 Task: Add an event with the title Project Quality Assurance Check, date '2023/11/19', time 8:30 AM to 10:30 AMand add a description: Welcome to the Project Quality Assurance Check, a crucial step in ensuring the highest level of quality and adherence to standards throughout the project lifecycle. The Quality Assurance Check is designed to systematically review and evaluate project deliverables, processes, and outcomes to identify any deviations, defects, or areas of improvement.Select event color  Tomato . Add location for the event as: 456 Bosphorus Strait, Istanbul, Turkey, logged in from the account softage.2@softage.netand send the event invitation to softage.4@softage.net and softage.5@softage.net. Set a reminder for the event Doesn't repeat
Action: Mouse moved to (58, 147)
Screenshot: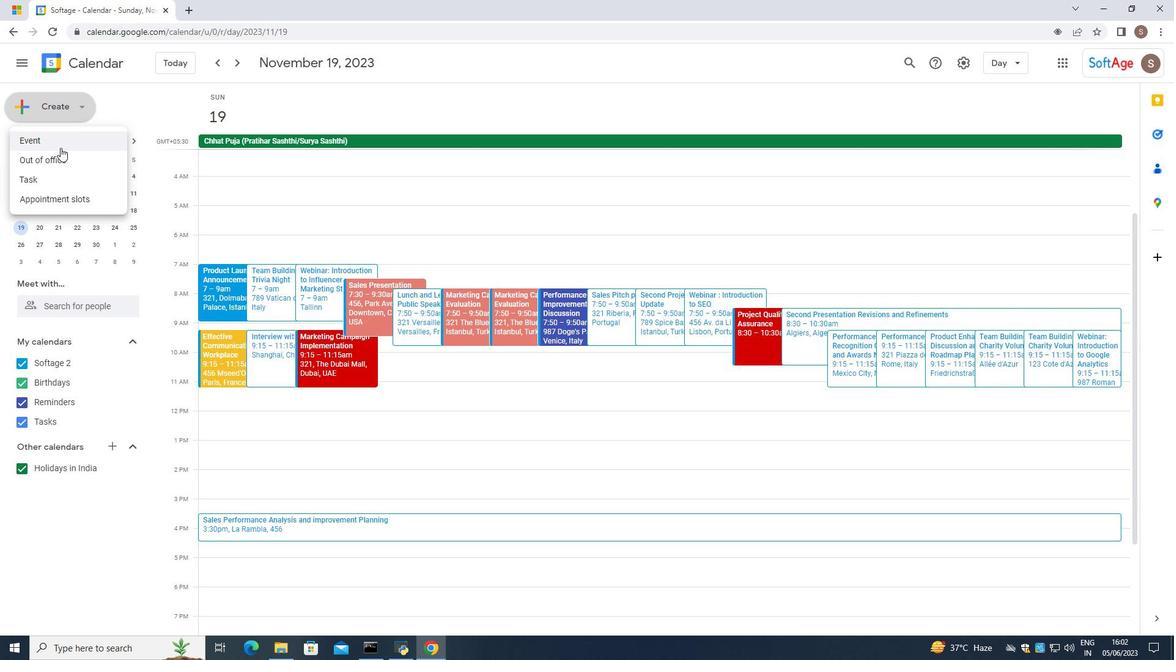 
Action: Mouse pressed left at (58, 147)
Screenshot: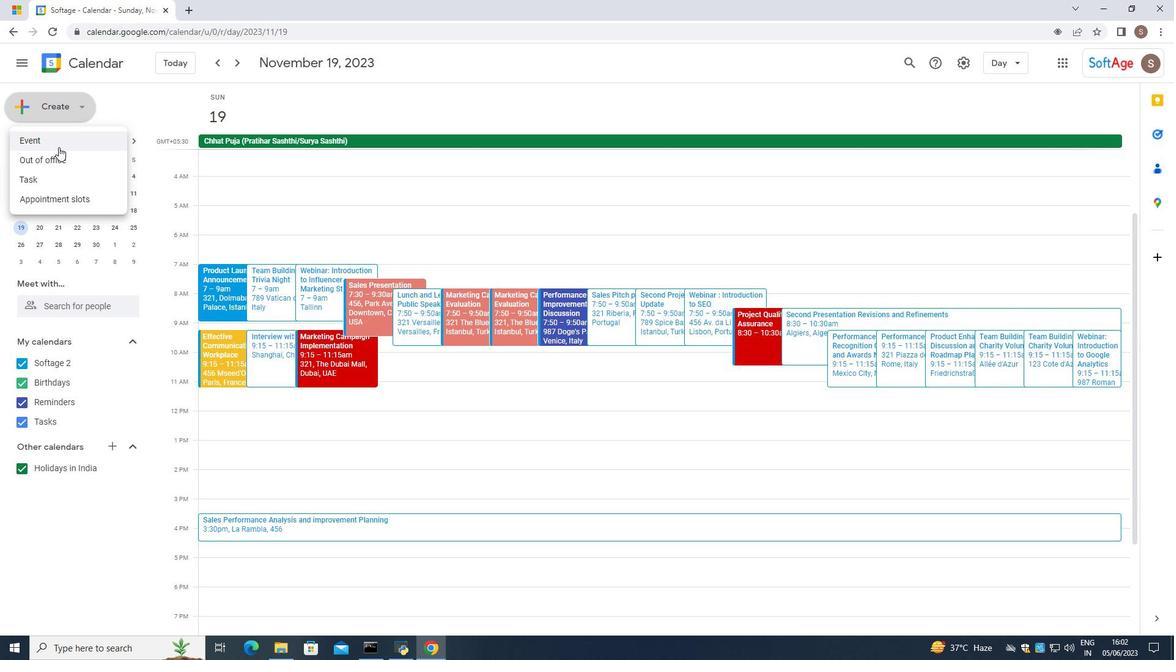 
Action: Mouse moved to (591, 271)
Screenshot: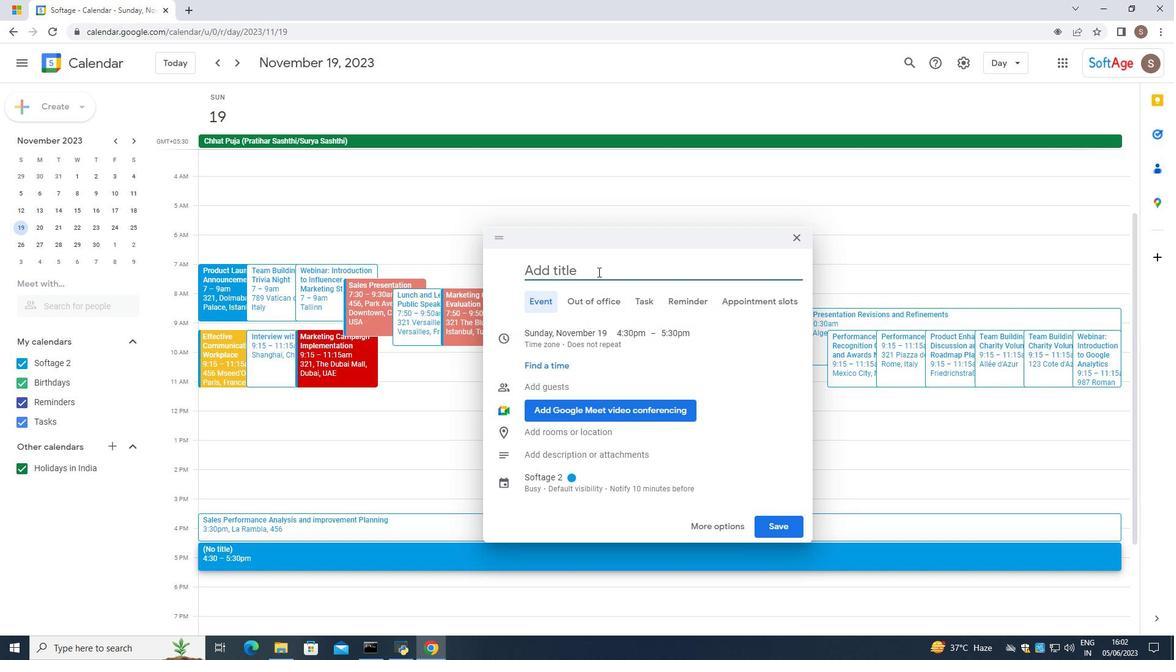 
Action: Mouse pressed left at (591, 271)
Screenshot: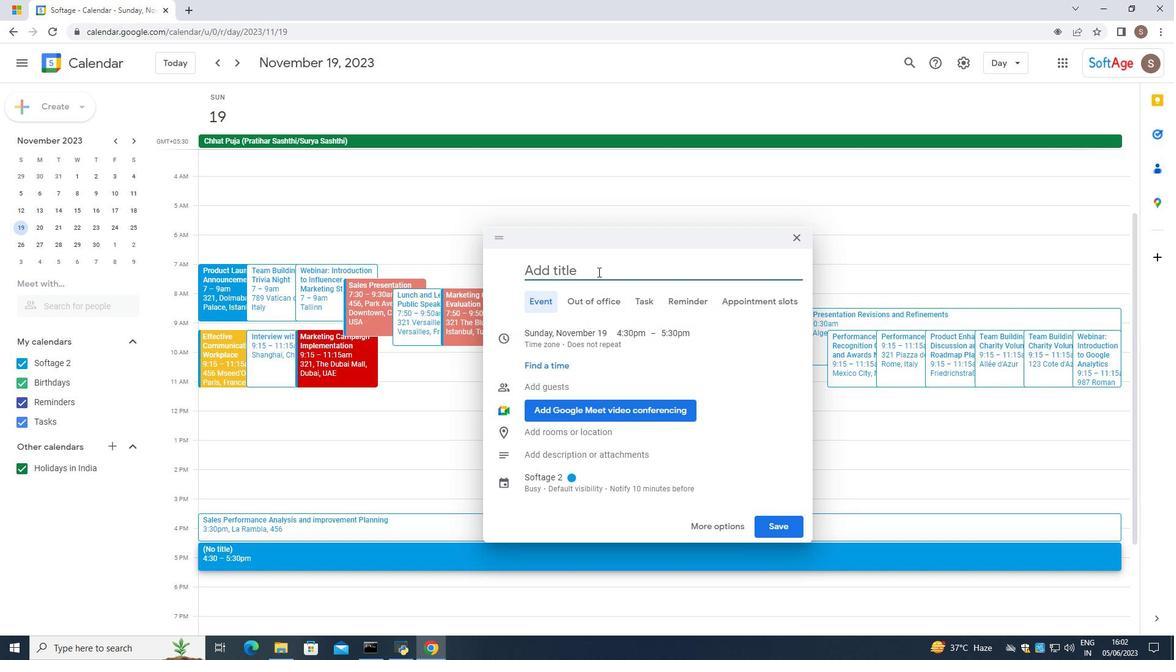 
Action: Mouse moved to (584, 270)
Screenshot: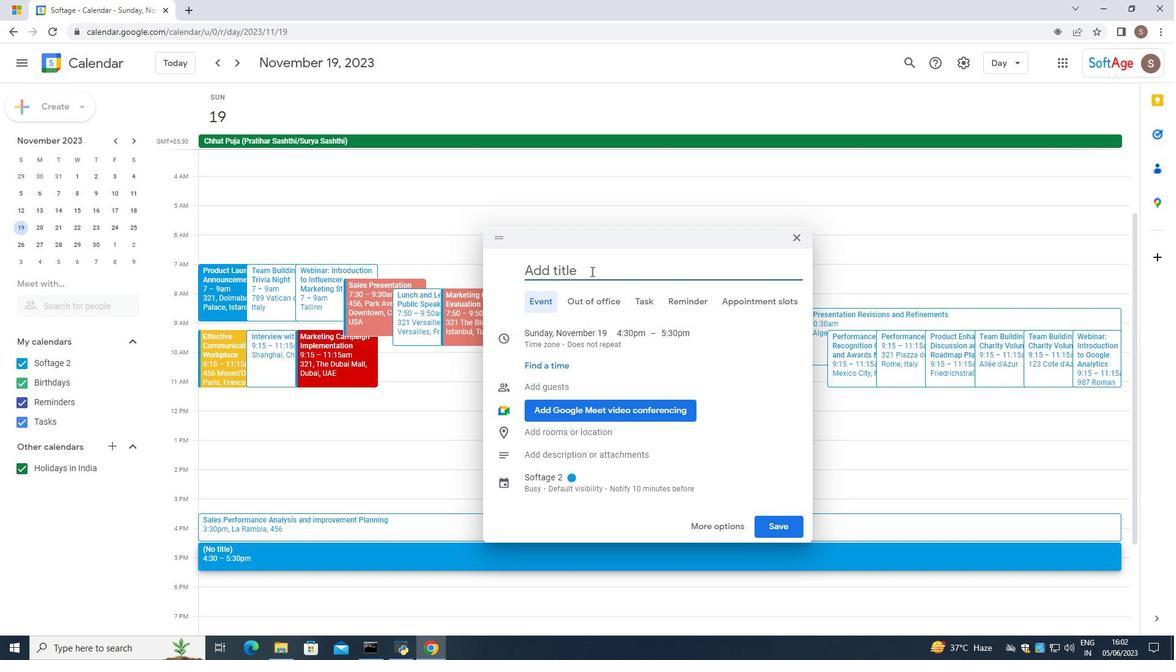 
Action: Key pressed <Key.caps_lock>P<Key.caps_lock>er<Key.backspace><Key.backspace>roject<Key.space><Key.caps_lock>Q<Key.caps_lock>uality<Key.space><Key.caps_lock>S<Key.caps_lock>=<Key.backspace><Key.backspace><Key.caps_lock>A<Key.caps_lock>d<Key.backspace>ssuirs<Key.backspace><Key.backspace><Key.backspace>rance
Screenshot: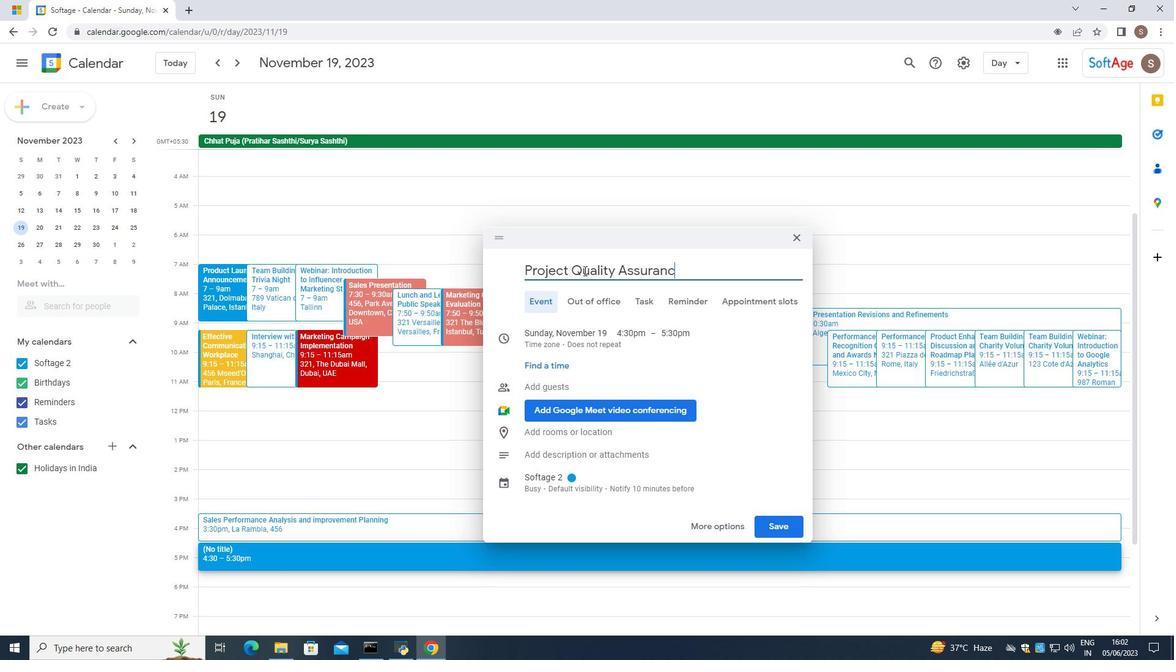 
Action: Mouse moved to (609, 332)
Screenshot: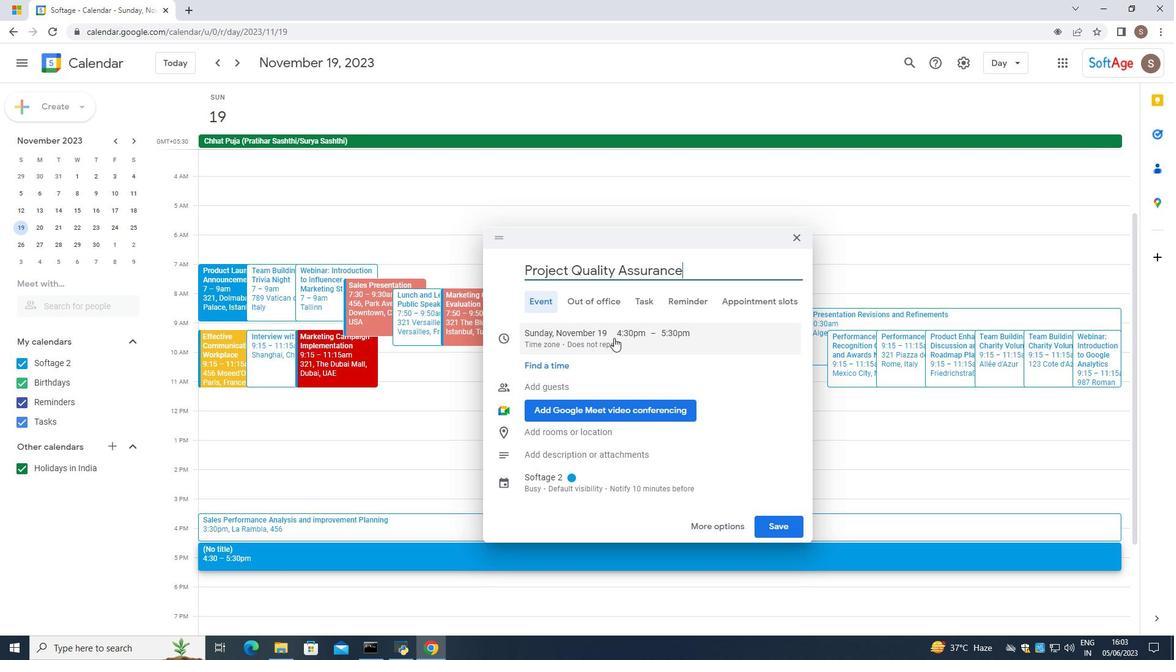 
Action: Mouse pressed left at (612, 333)
Screenshot: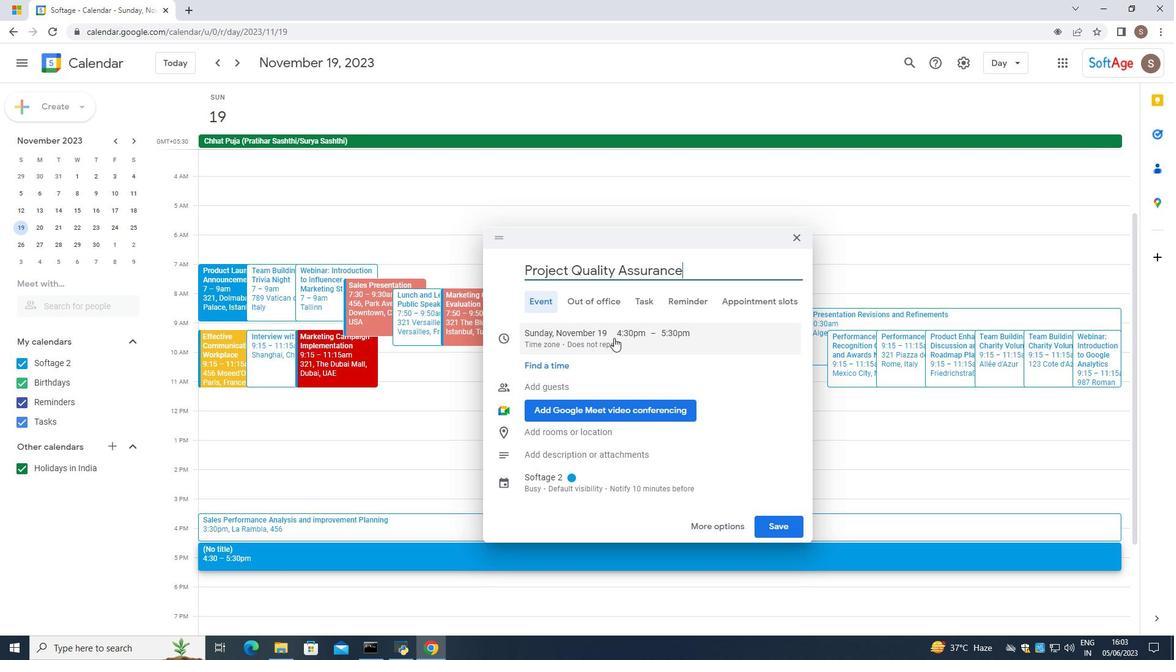 
Action: Mouse moved to (640, 332)
Screenshot: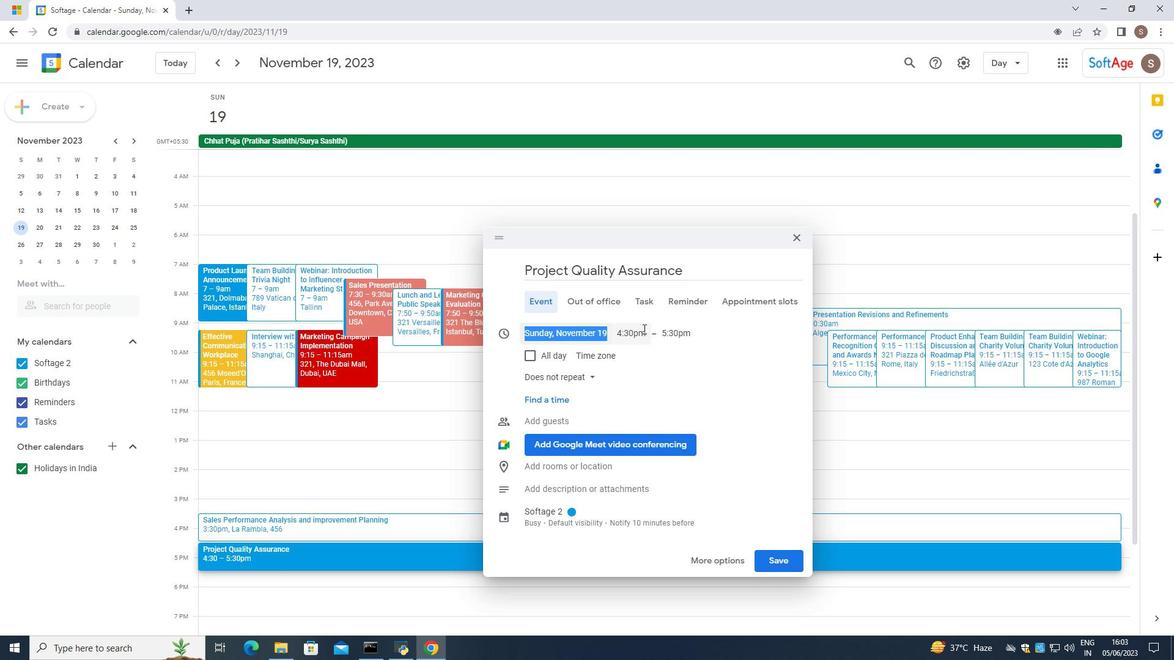 
Action: Mouse pressed left at (640, 332)
Screenshot: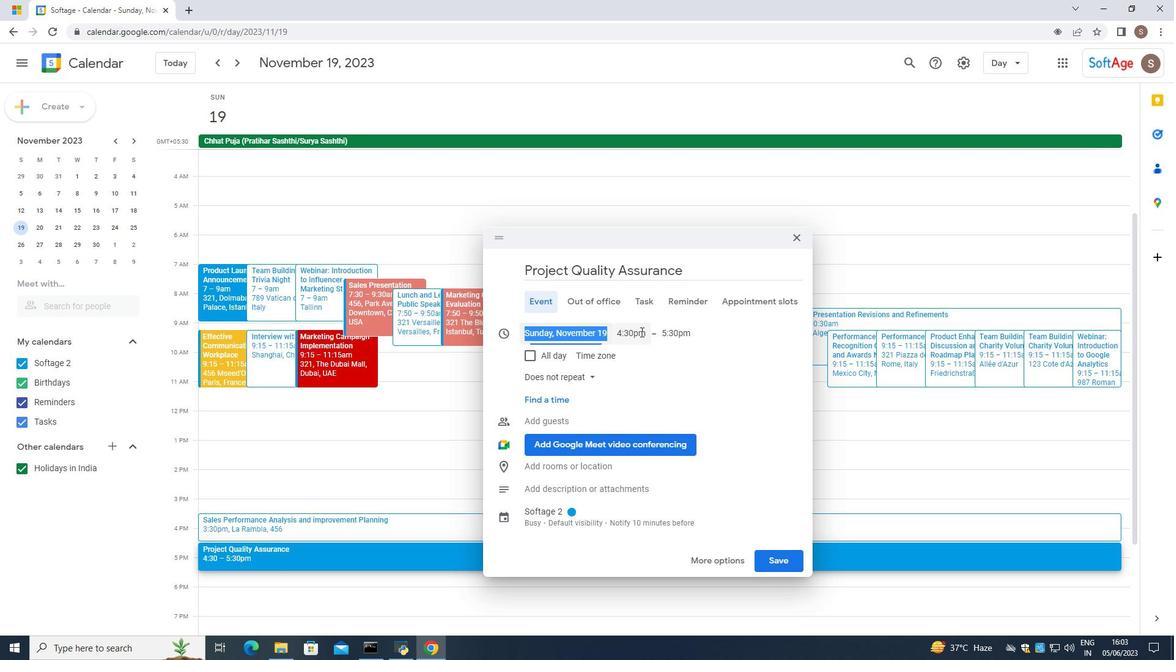 
Action: Mouse moved to (633, 420)
Screenshot: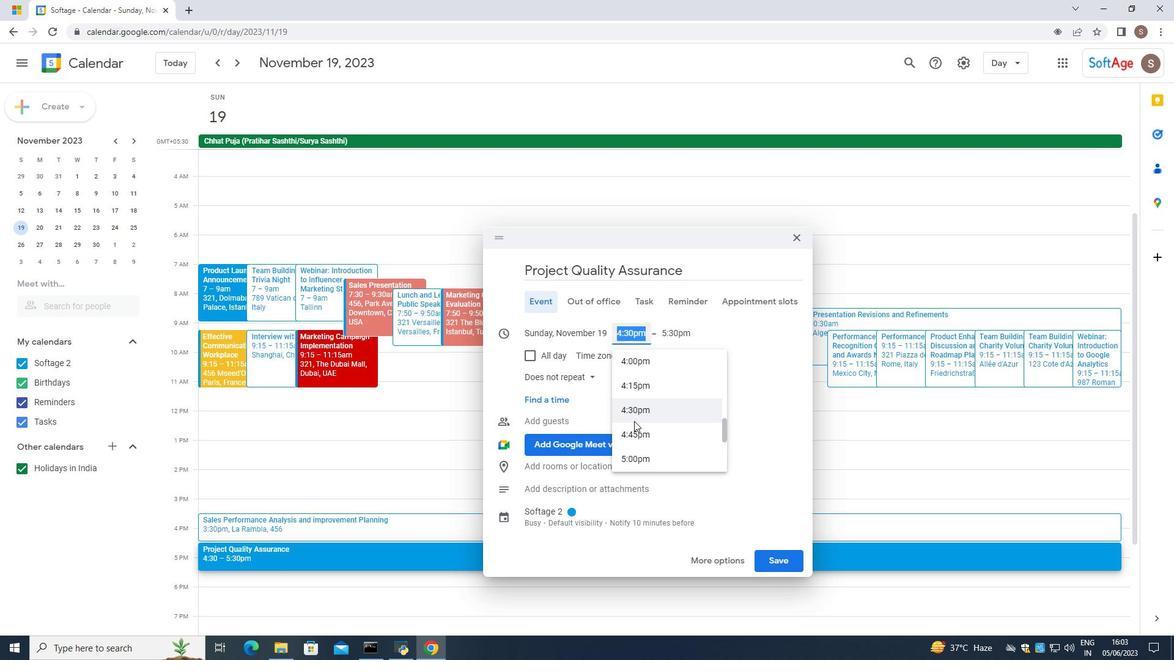 
Action: Mouse scrolled (634, 422) with delta (0, 0)
Screenshot: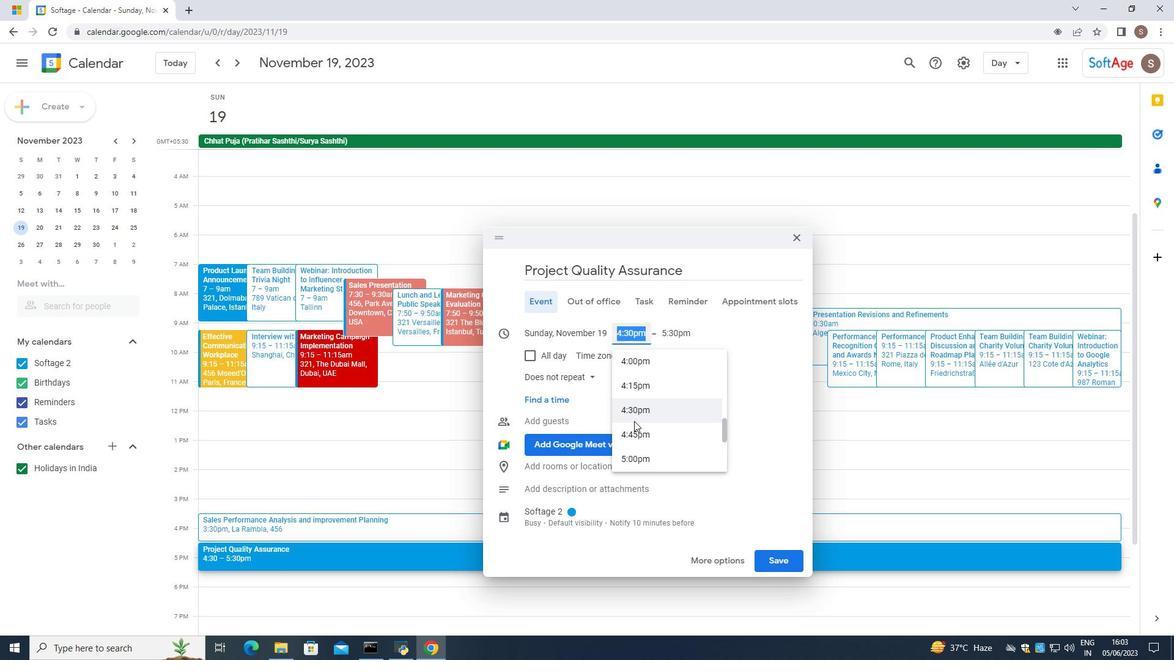 
Action: Mouse moved to (633, 420)
Screenshot: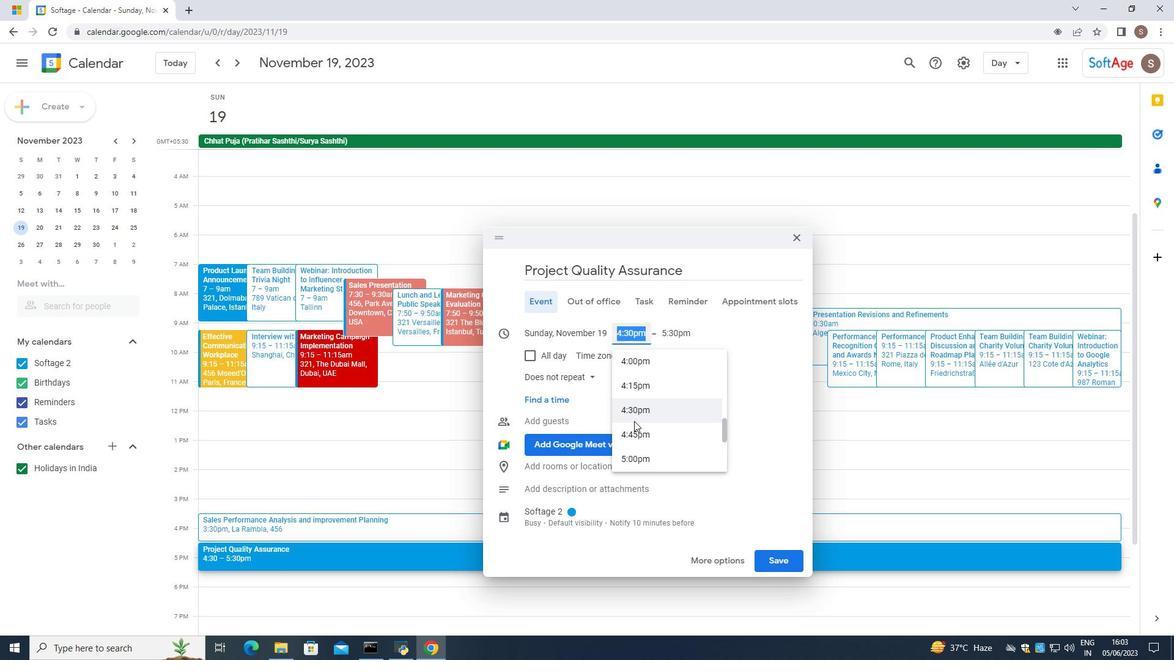 
Action: Mouse scrolled (634, 422) with delta (0, 0)
Screenshot: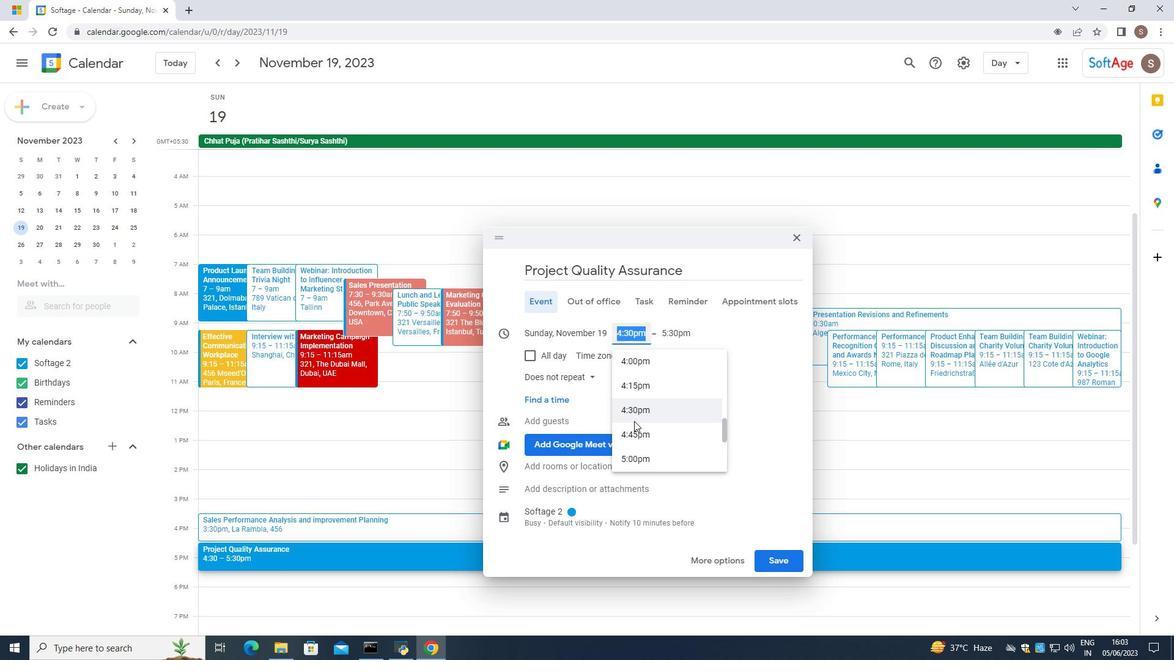 
Action: Mouse moved to (633, 420)
Screenshot: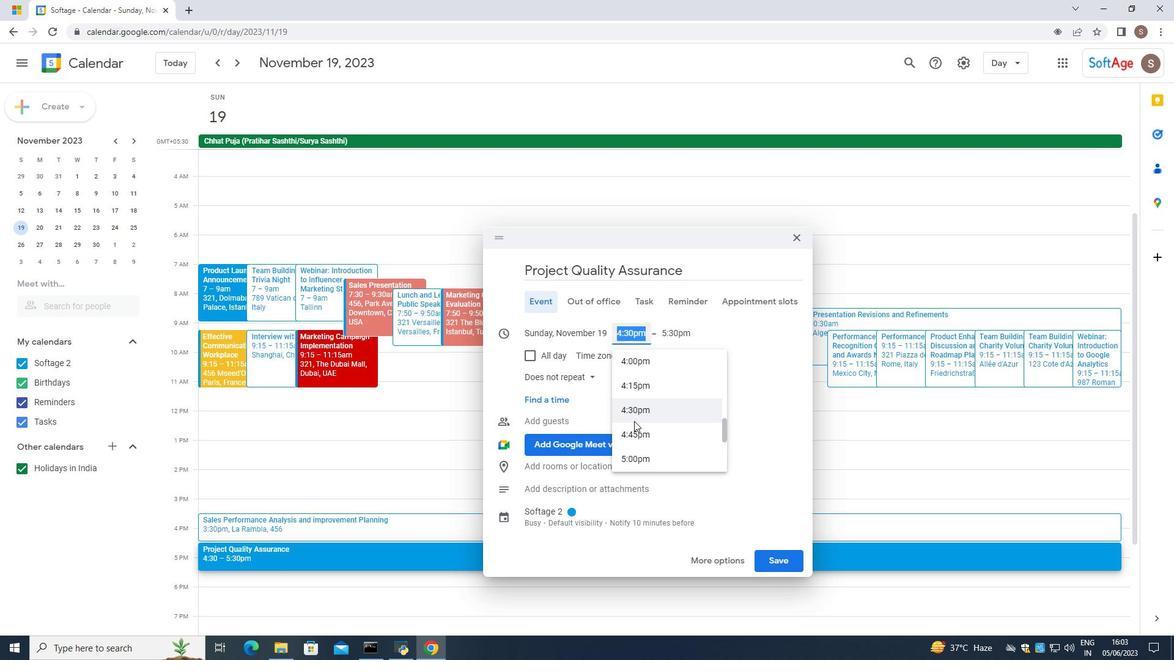 
Action: Mouse scrolled (634, 422) with delta (0, 0)
Screenshot: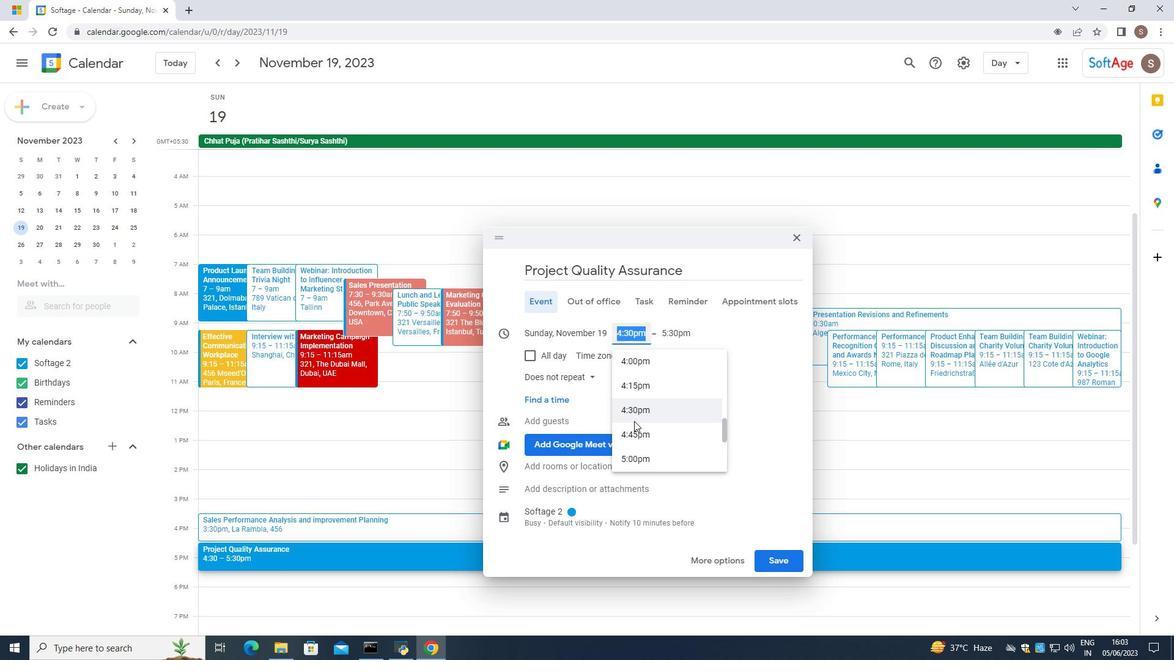 
Action: Mouse moved to (632, 420)
Screenshot: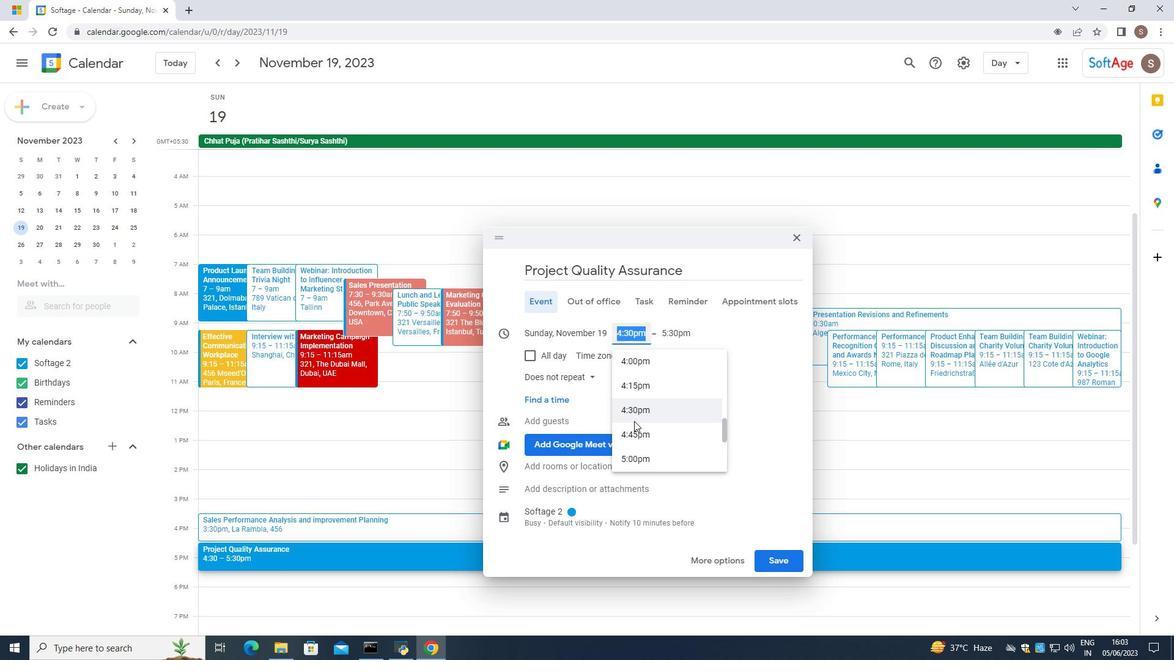 
Action: Mouse scrolled (633, 421) with delta (0, 0)
Screenshot: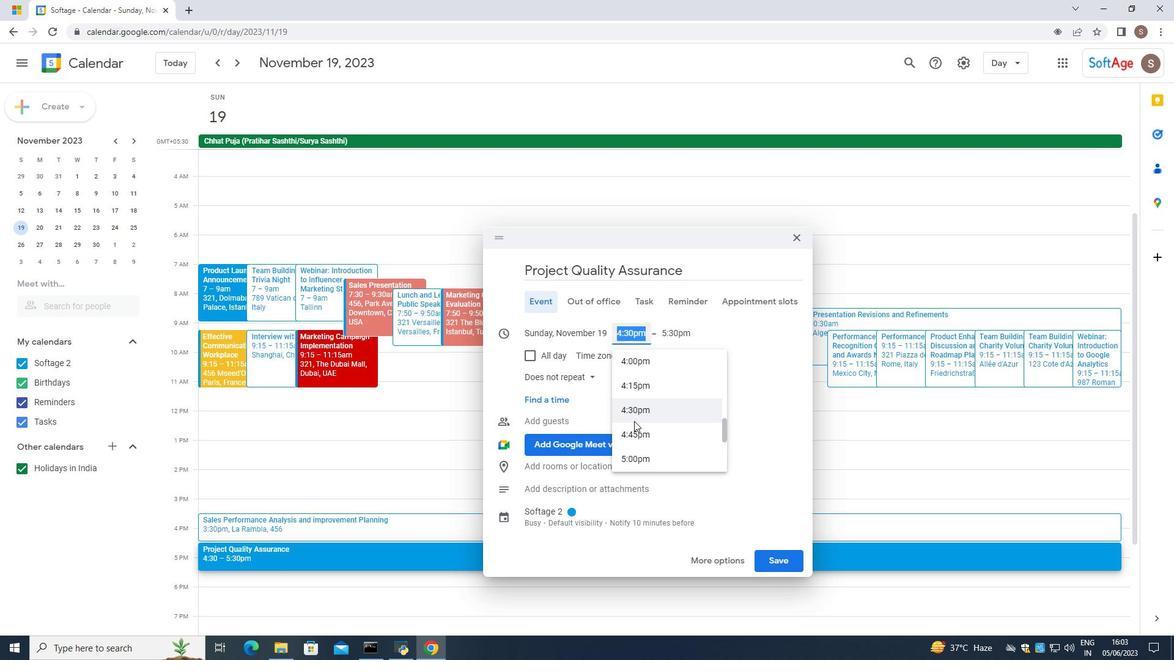 
Action: Mouse scrolled (633, 420) with delta (0, 0)
Screenshot: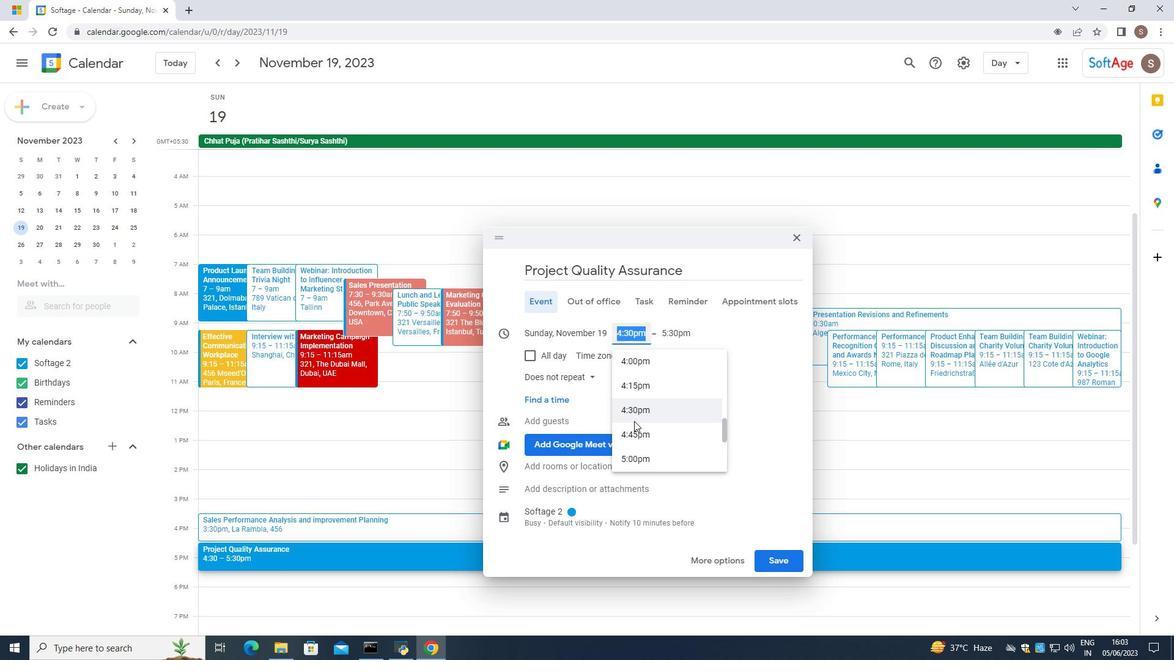 
Action: Mouse scrolled (632, 420) with delta (0, 0)
Screenshot: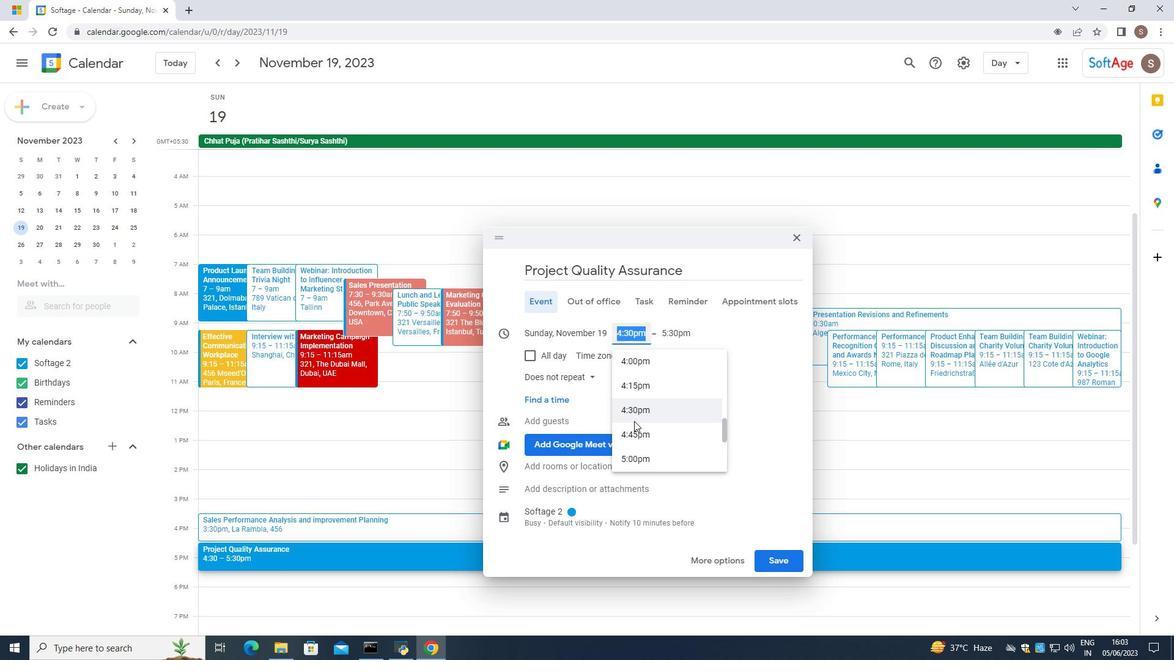 
Action: Mouse scrolled (632, 420) with delta (0, 0)
Screenshot: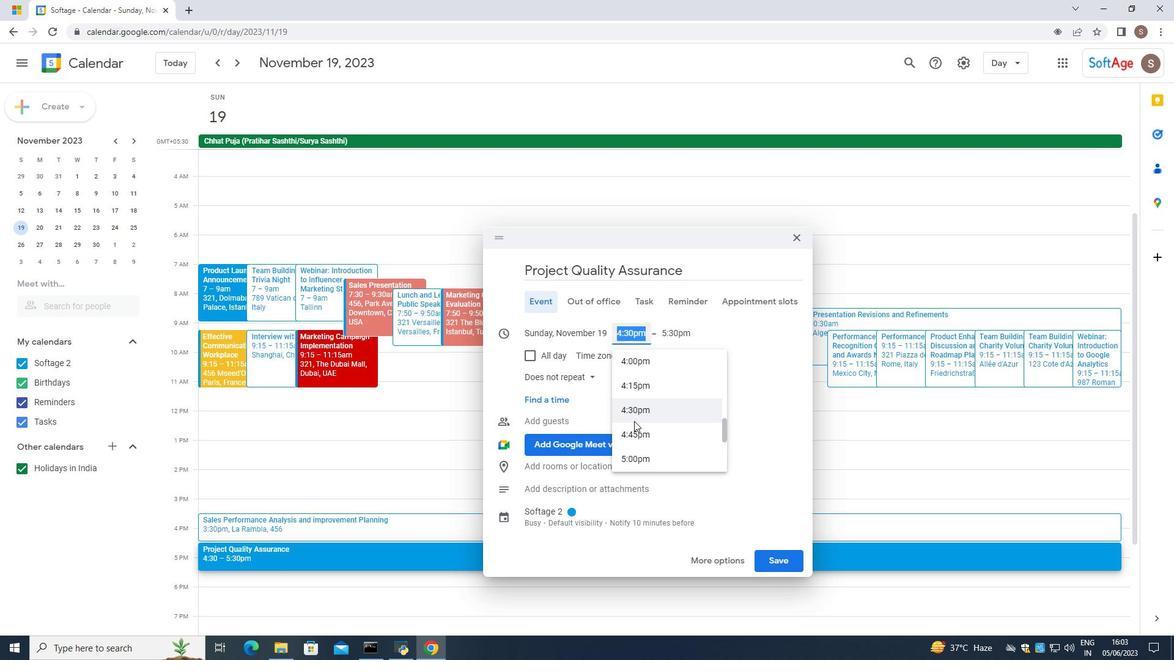 
Action: Mouse scrolled (632, 420) with delta (0, 0)
Screenshot: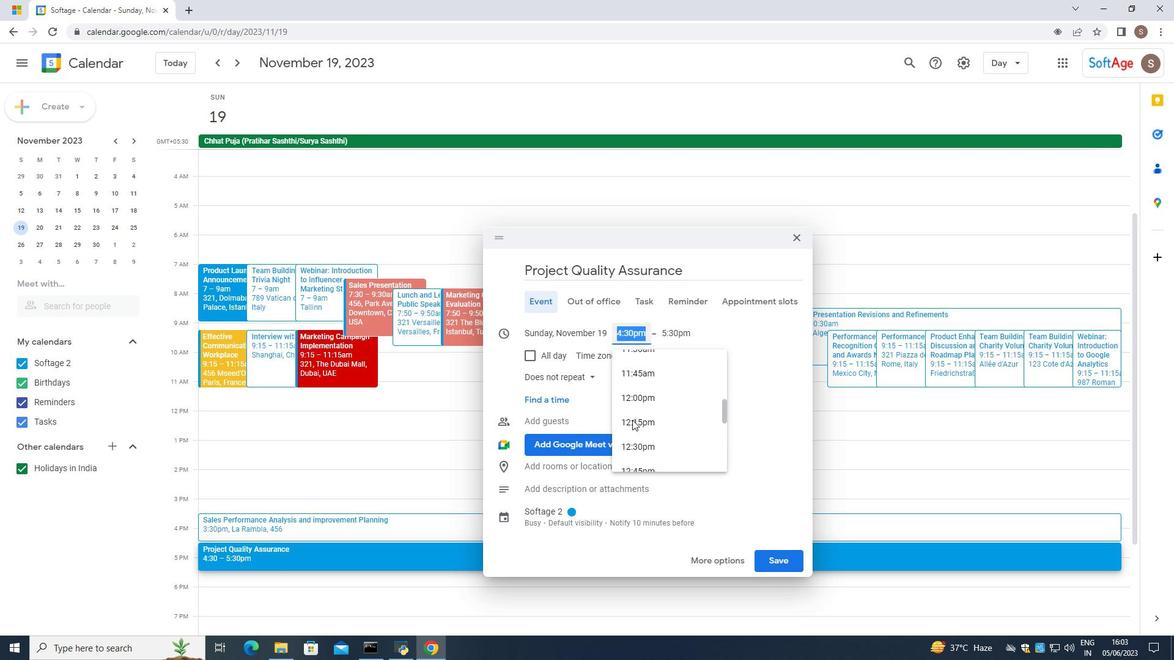 
Action: Mouse scrolled (632, 420) with delta (0, 0)
Screenshot: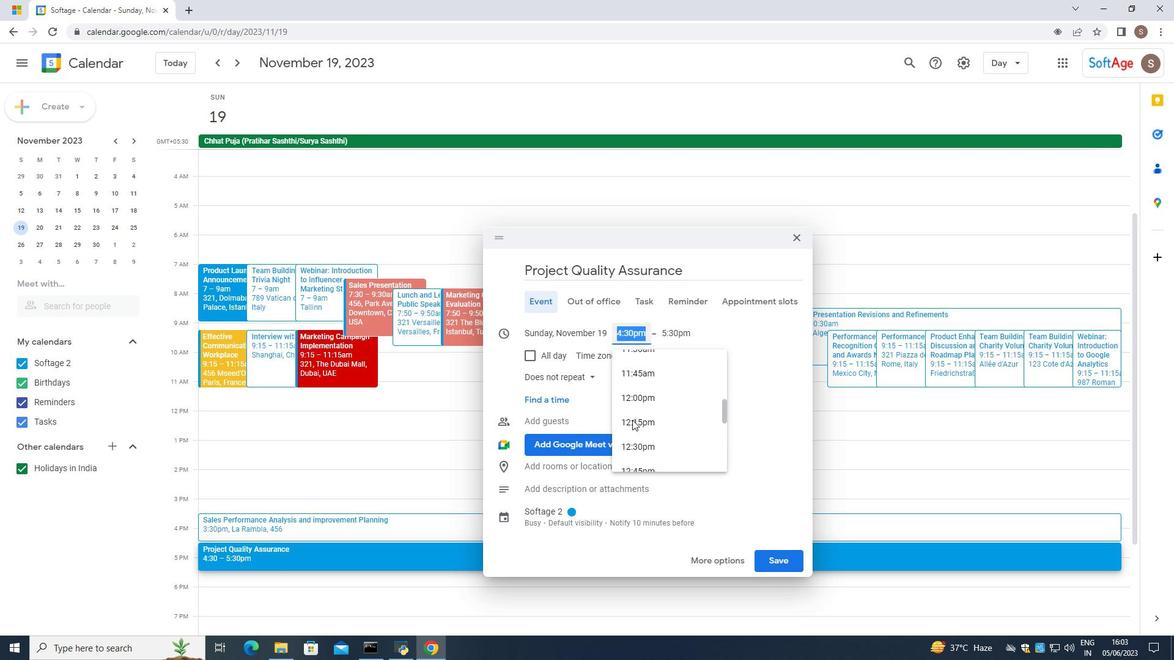 
Action: Mouse scrolled (632, 420) with delta (0, 0)
Screenshot: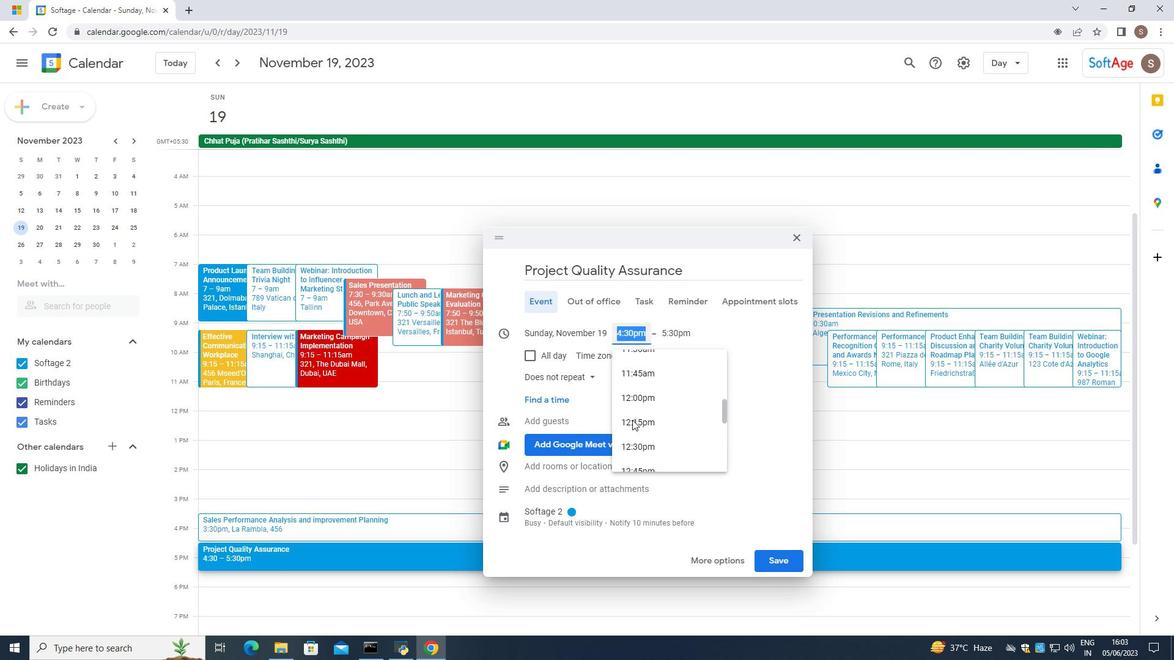 
Action: Mouse scrolled (632, 420) with delta (0, 0)
Screenshot: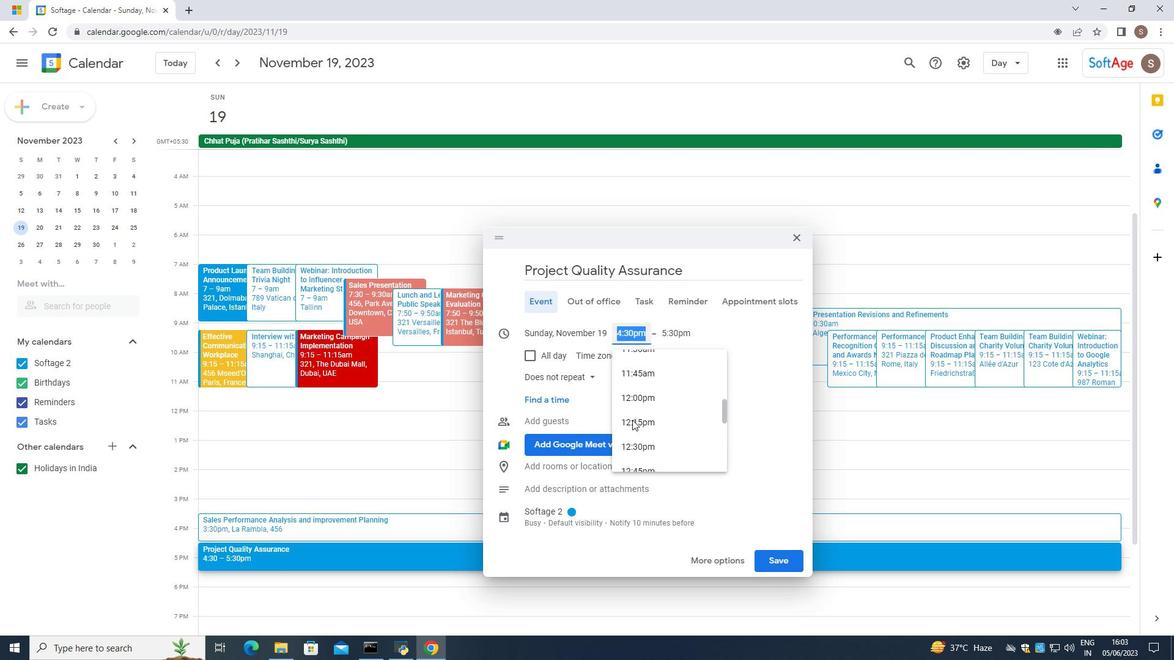 
Action: Mouse scrolled (632, 420) with delta (0, 0)
Screenshot: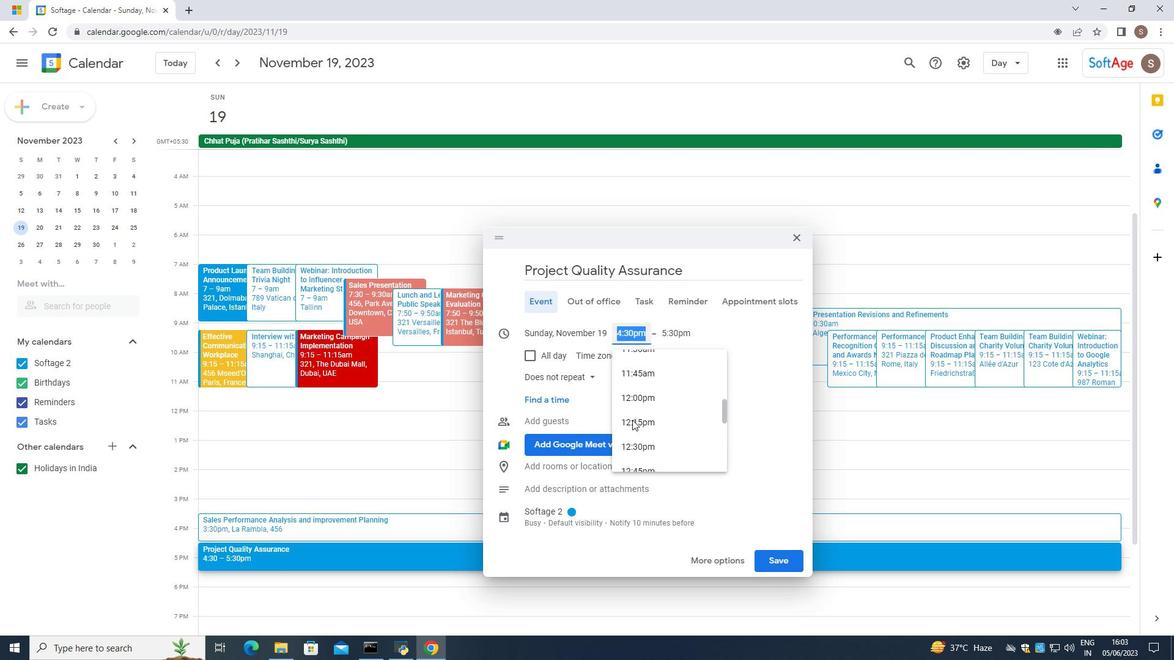
Action: Mouse scrolled (632, 420) with delta (0, 0)
Screenshot: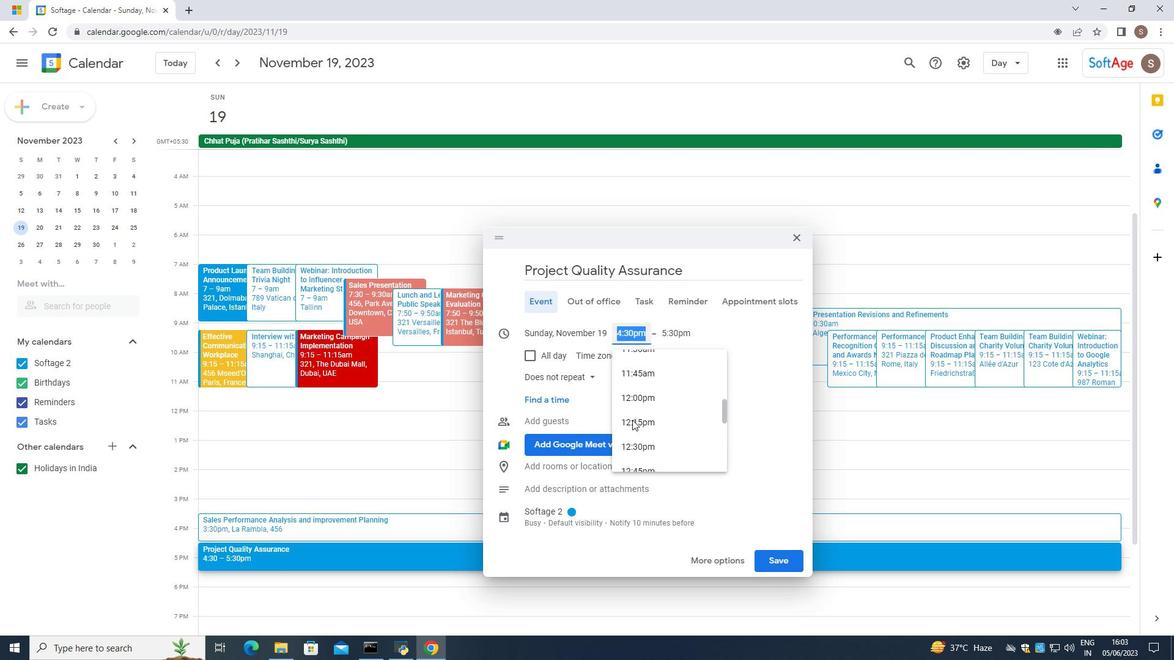 
Action: Mouse scrolled (632, 420) with delta (0, 0)
Screenshot: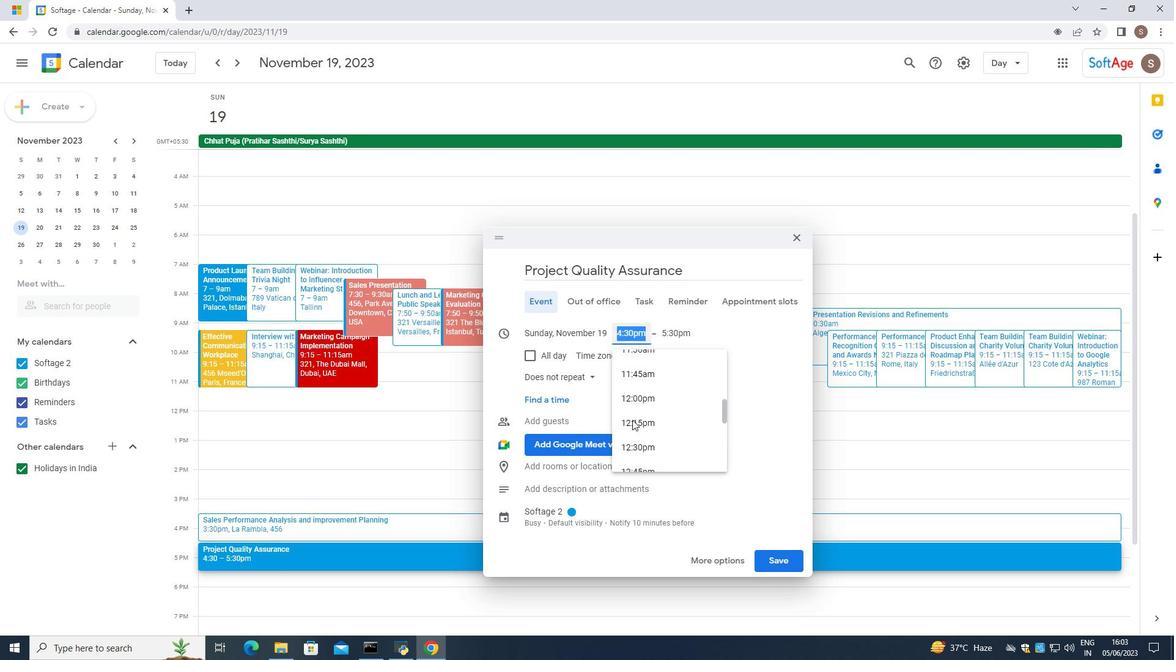 
Action: Mouse scrolled (632, 420) with delta (0, 0)
Screenshot: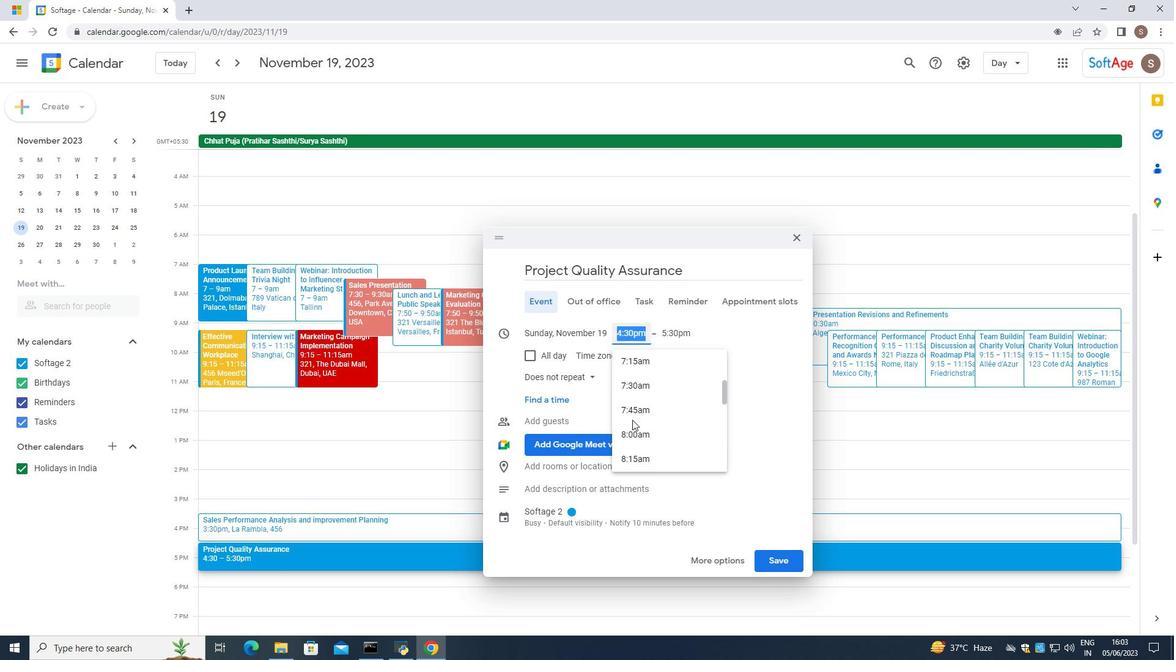 
Action: Mouse scrolled (632, 420) with delta (0, 0)
Screenshot: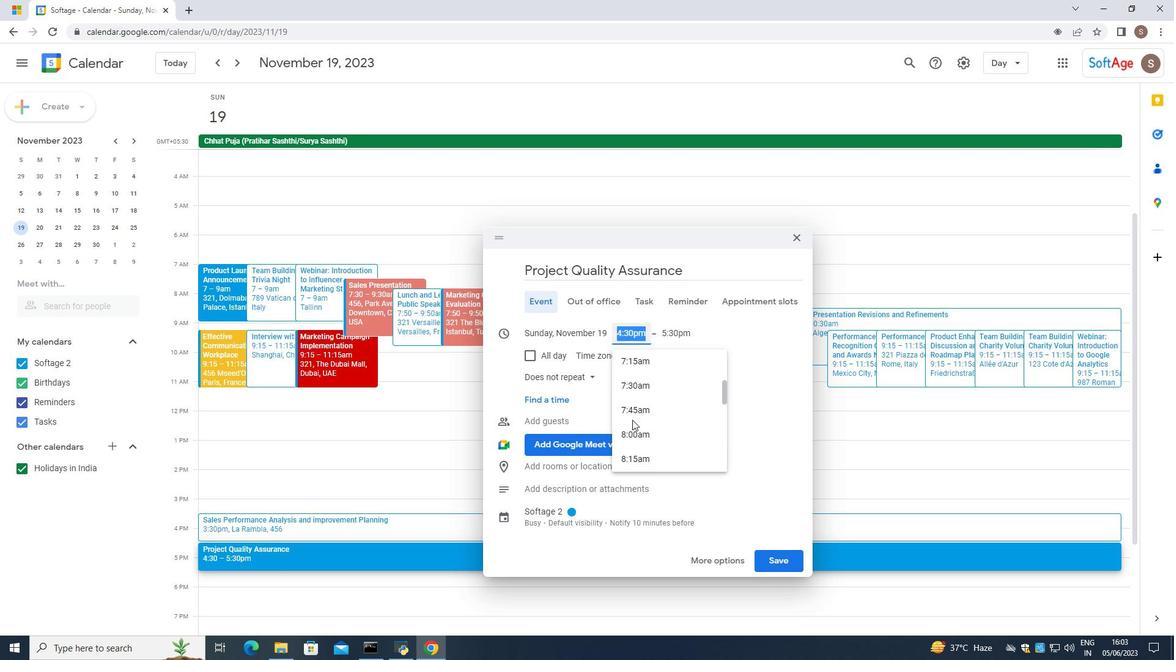 
Action: Mouse moved to (632, 420)
Screenshot: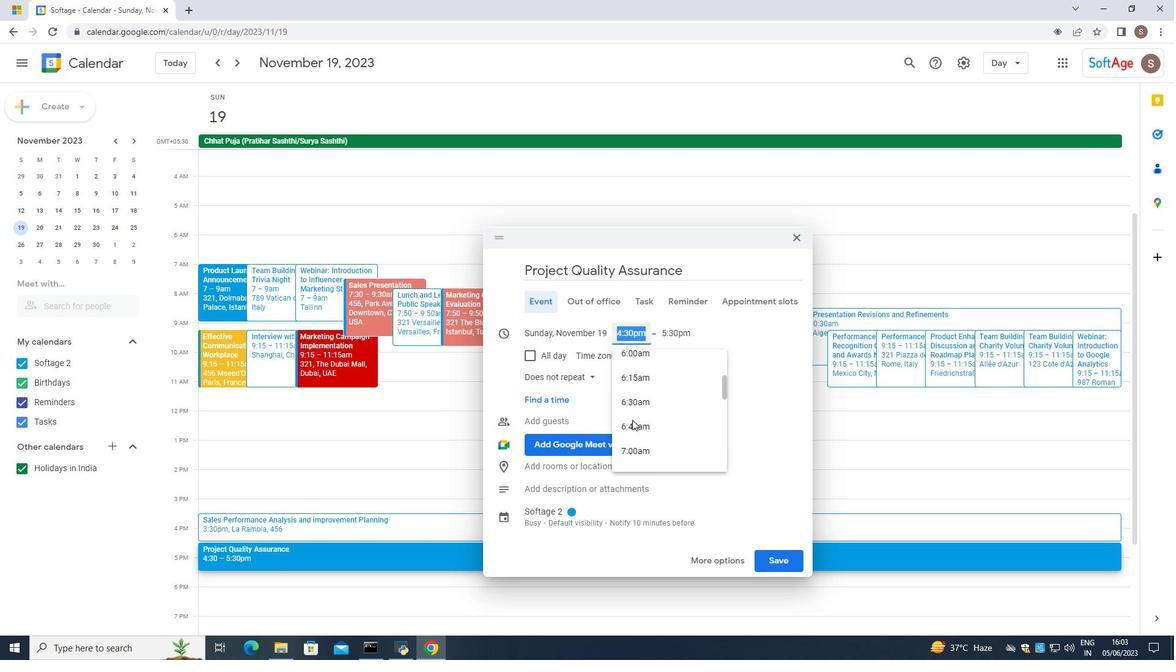
Action: Mouse scrolled (632, 419) with delta (0, 0)
Screenshot: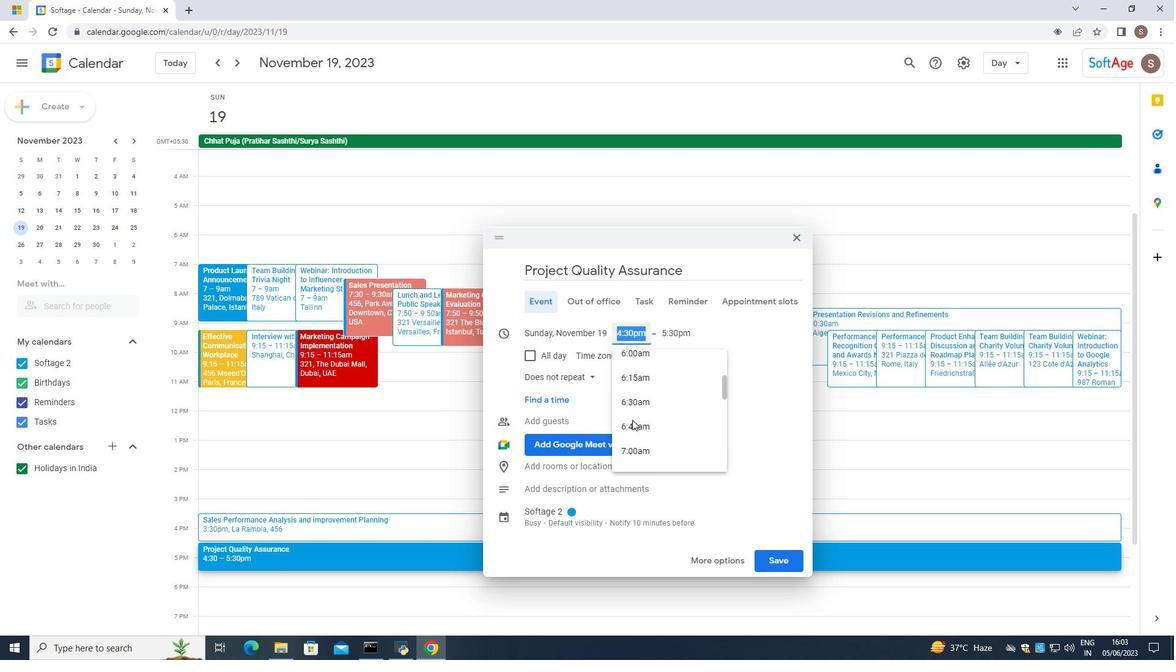 
Action: Mouse moved to (631, 420)
Screenshot: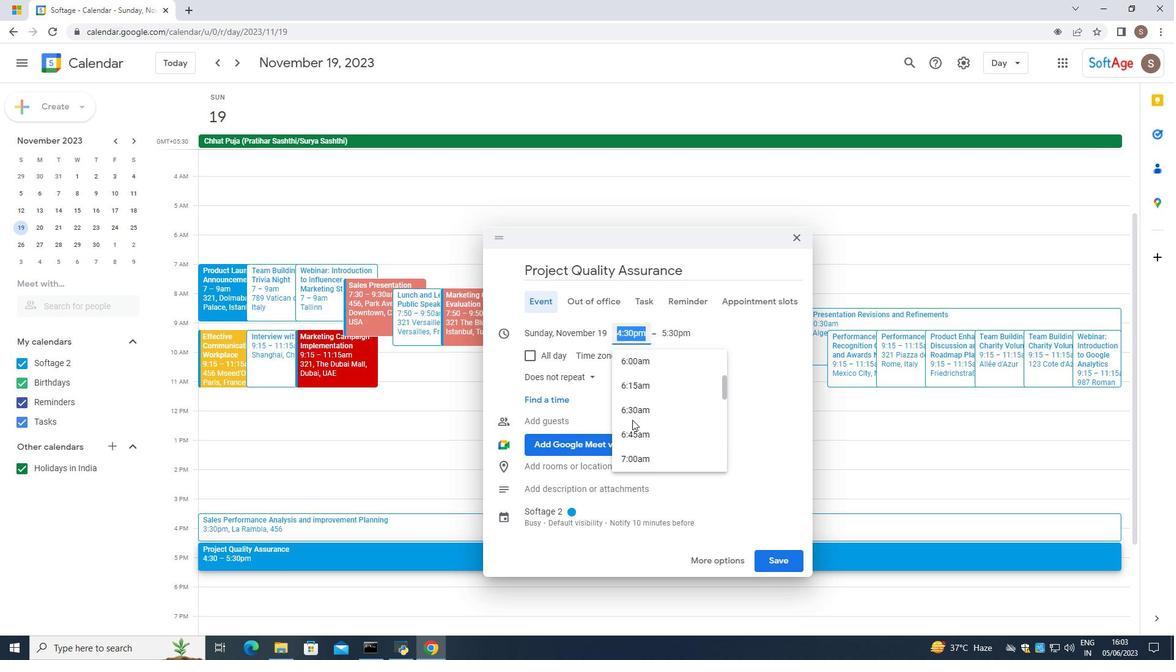 
Action: Mouse scrolled (631, 419) with delta (0, 0)
Screenshot: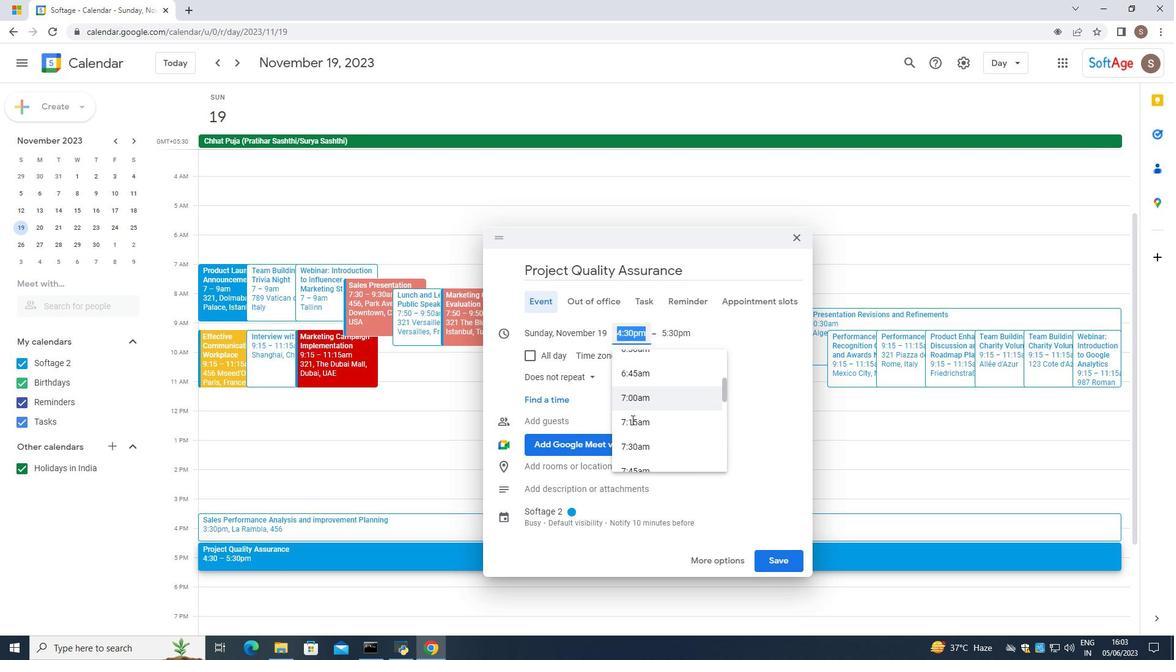 
Action: Mouse scrolled (631, 419) with delta (0, 0)
Screenshot: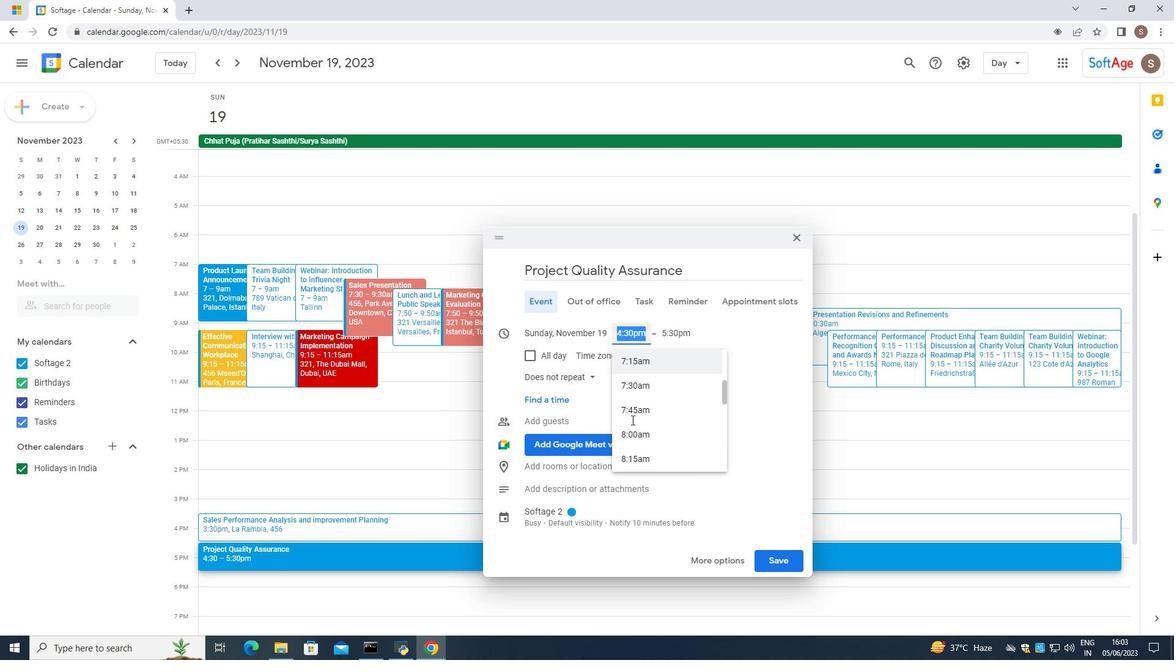 
Action: Mouse moved to (625, 418)
Screenshot: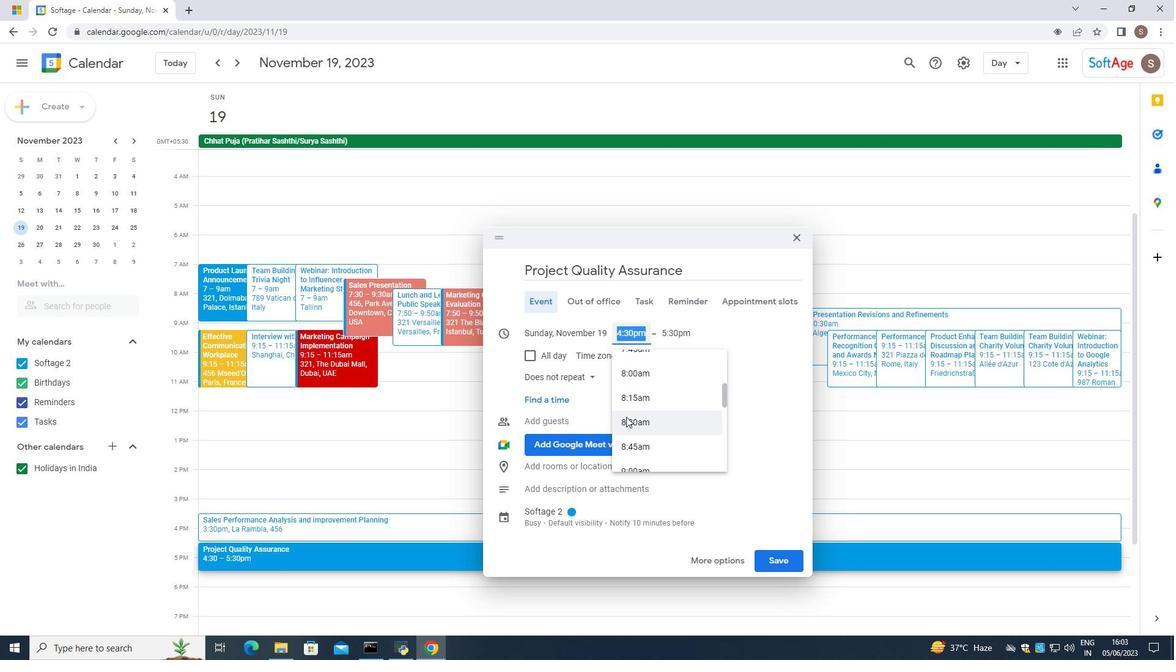 
Action: Mouse pressed left at (625, 418)
Screenshot: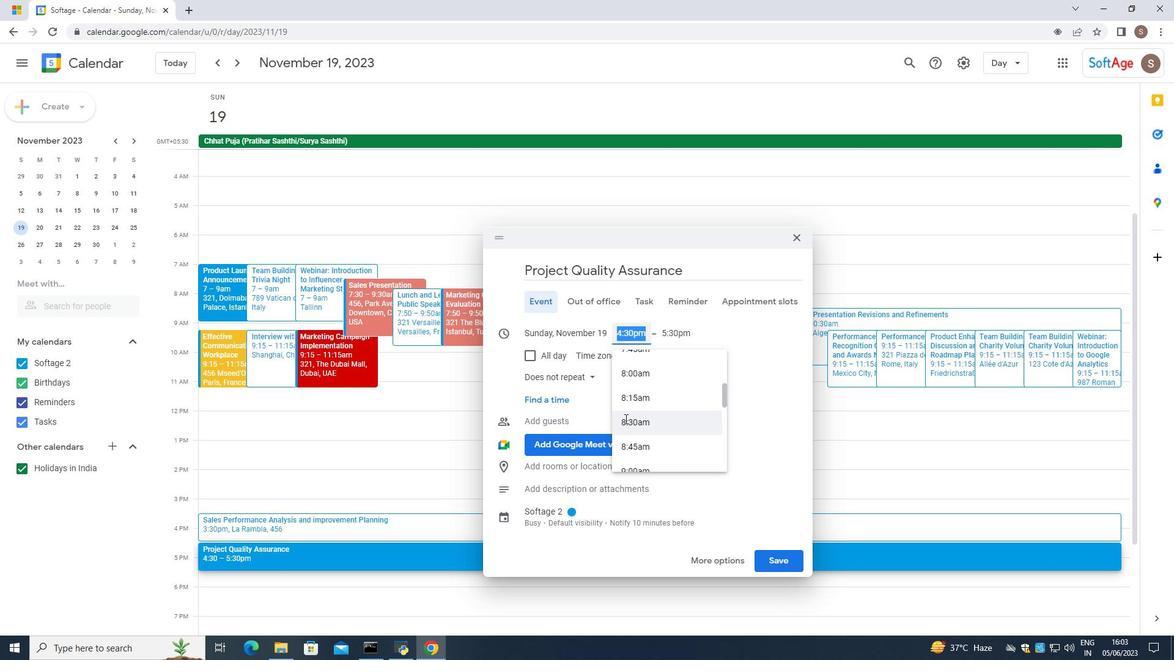 
Action: Mouse moved to (680, 291)
Screenshot: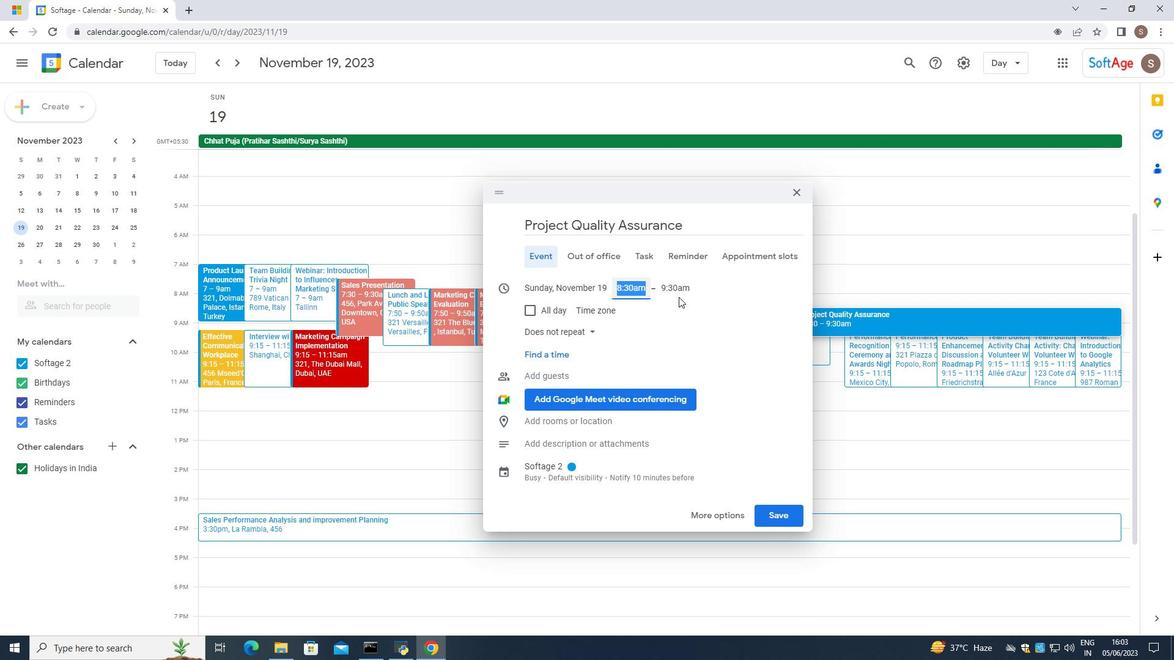 
Action: Mouse pressed left at (680, 291)
Screenshot: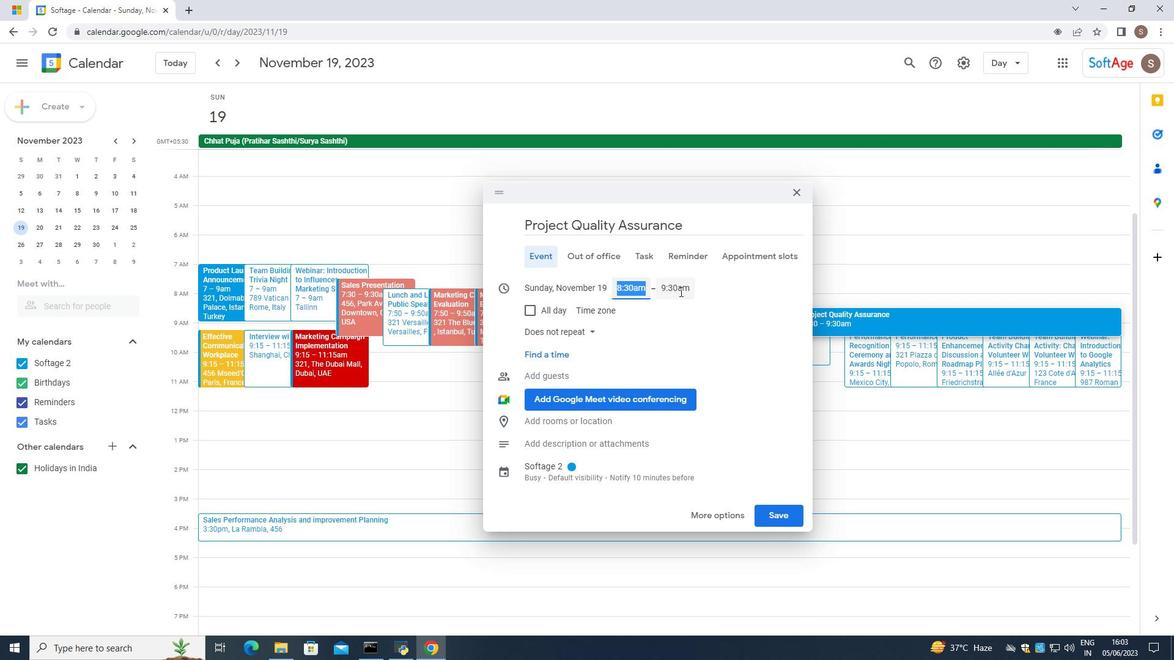 
Action: Mouse moved to (683, 322)
Screenshot: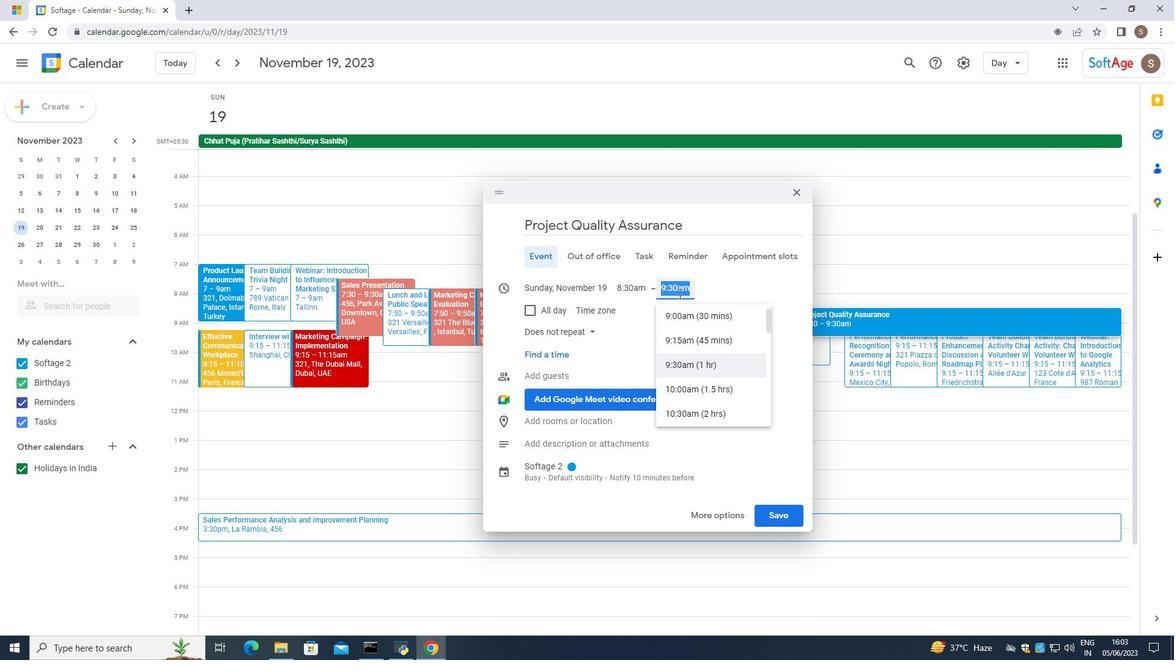 
Action: Mouse scrolled (683, 321) with delta (0, 0)
Screenshot: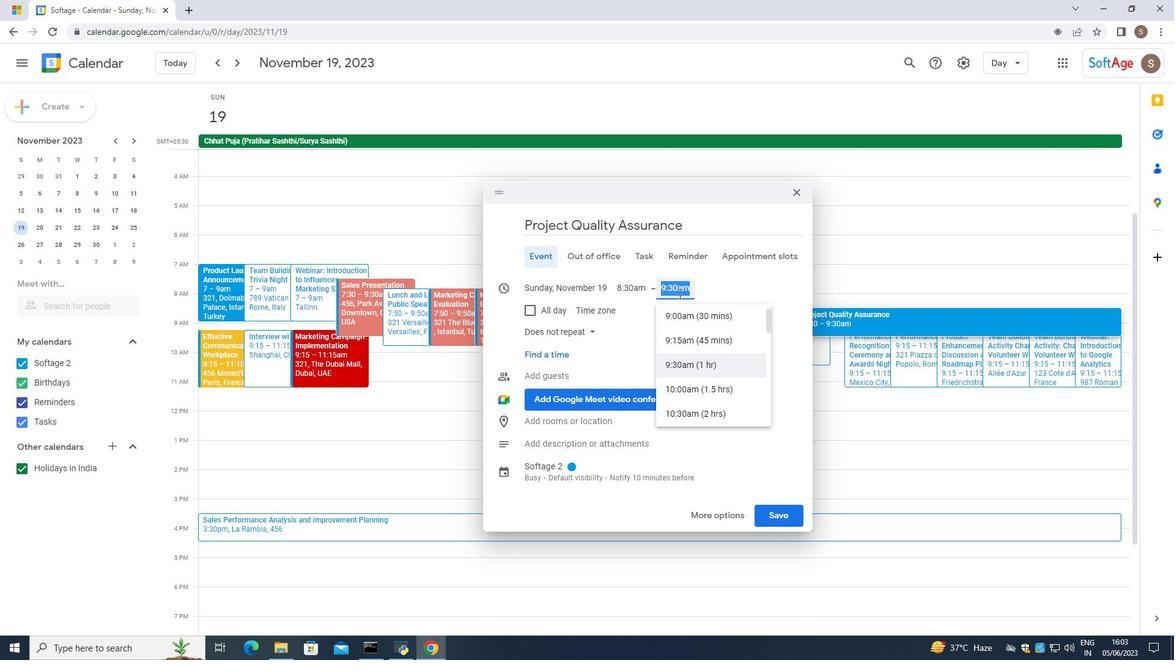 
Action: Mouse moved to (684, 331)
Screenshot: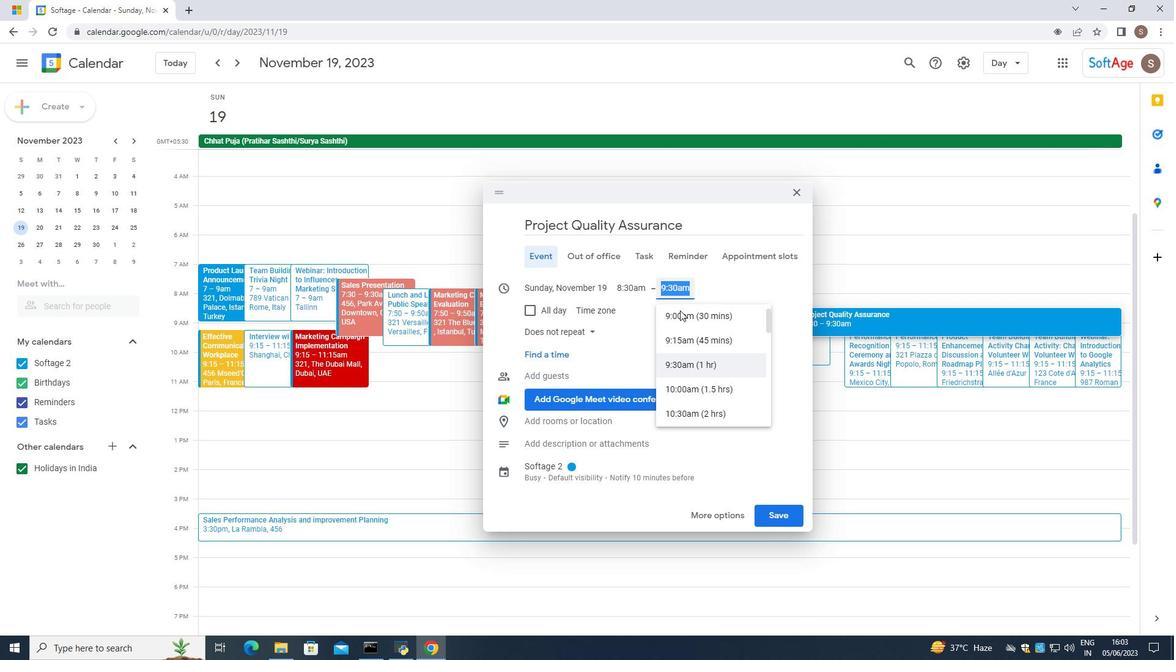 
Action: Mouse scrolled (684, 328) with delta (0, 0)
Screenshot: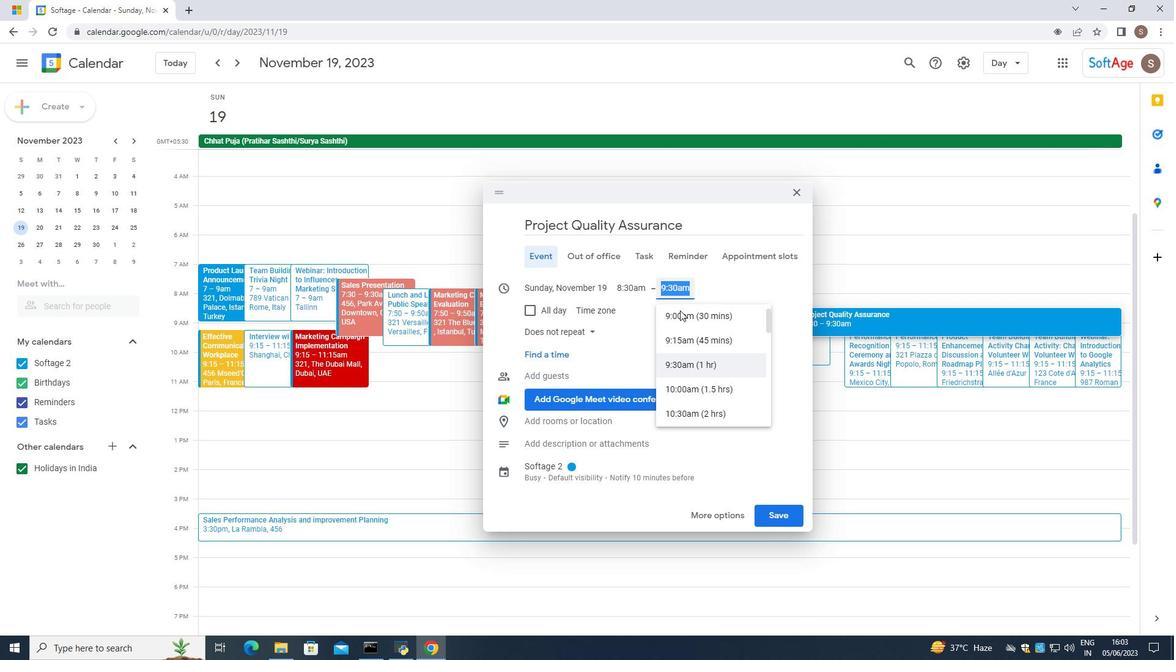 
Action: Mouse moved to (685, 340)
Screenshot: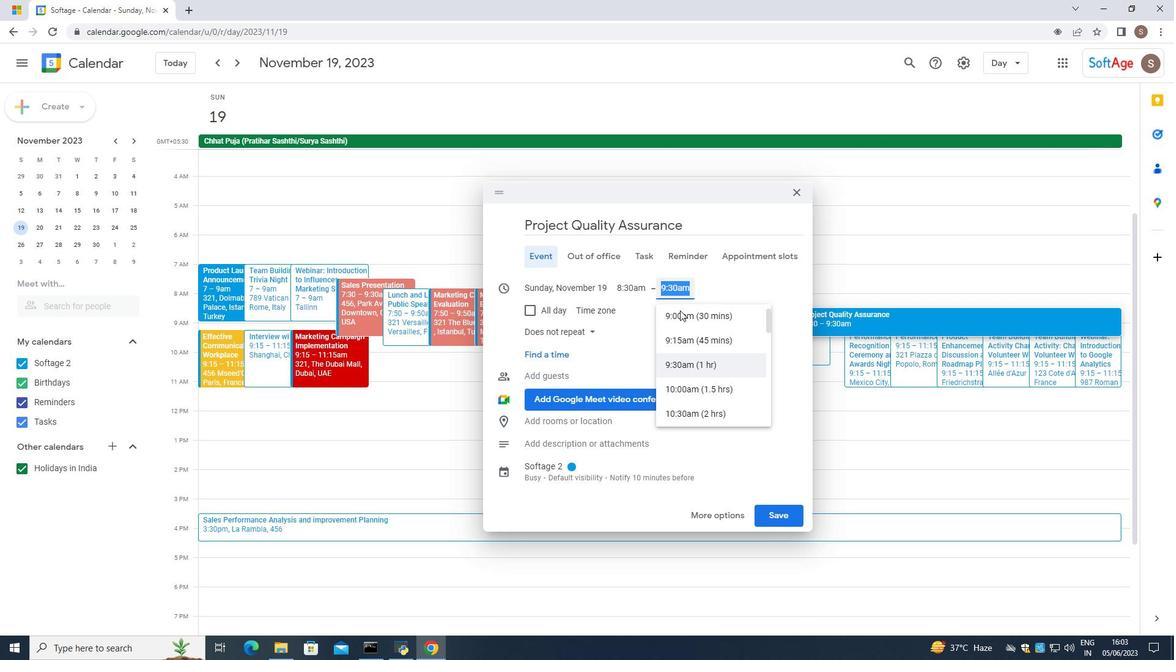 
Action: Mouse scrolled (685, 339) with delta (0, 0)
Screenshot: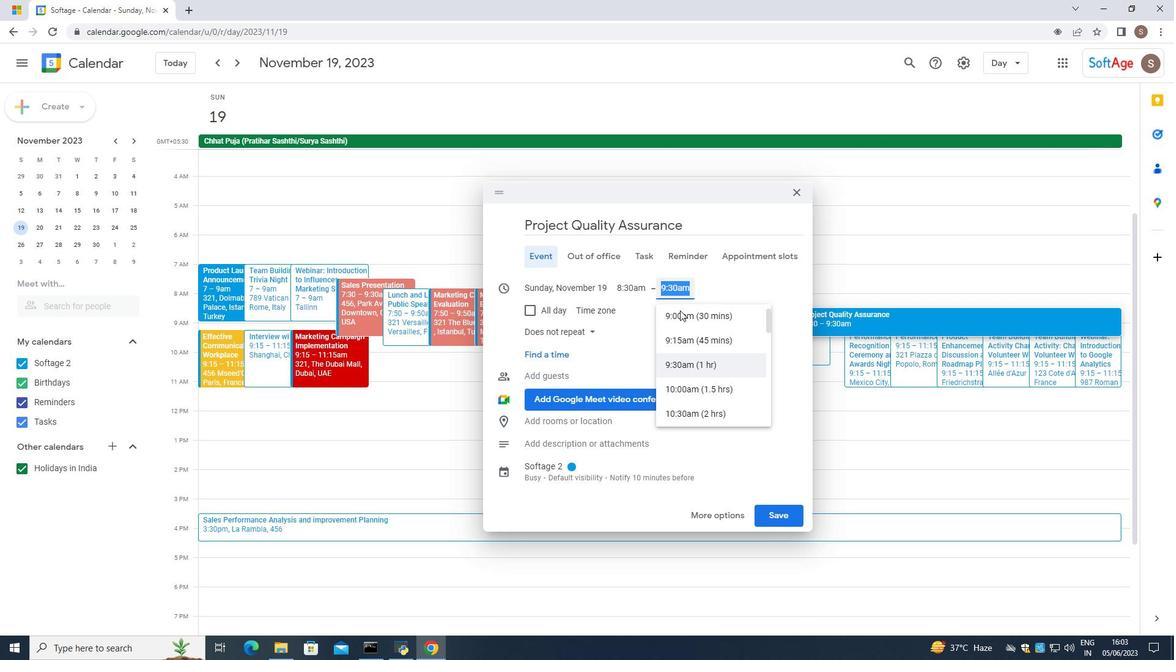 
Action: Mouse moved to (672, 356)
Screenshot: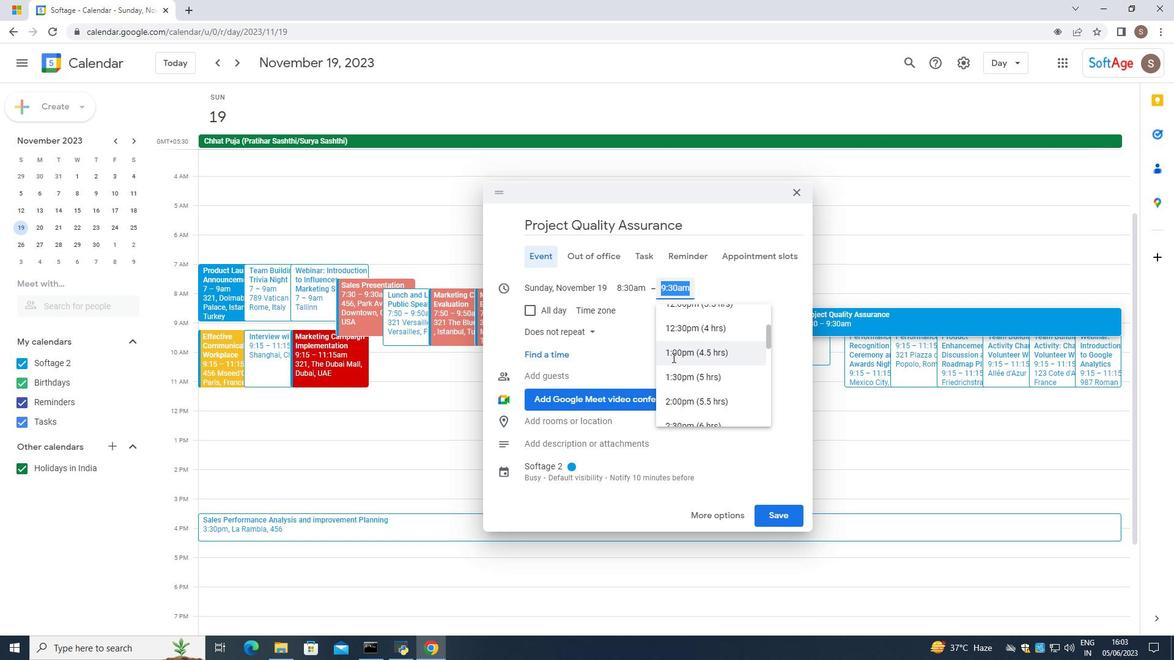 
Action: Mouse scrolled (672, 357) with delta (0, 0)
Screenshot: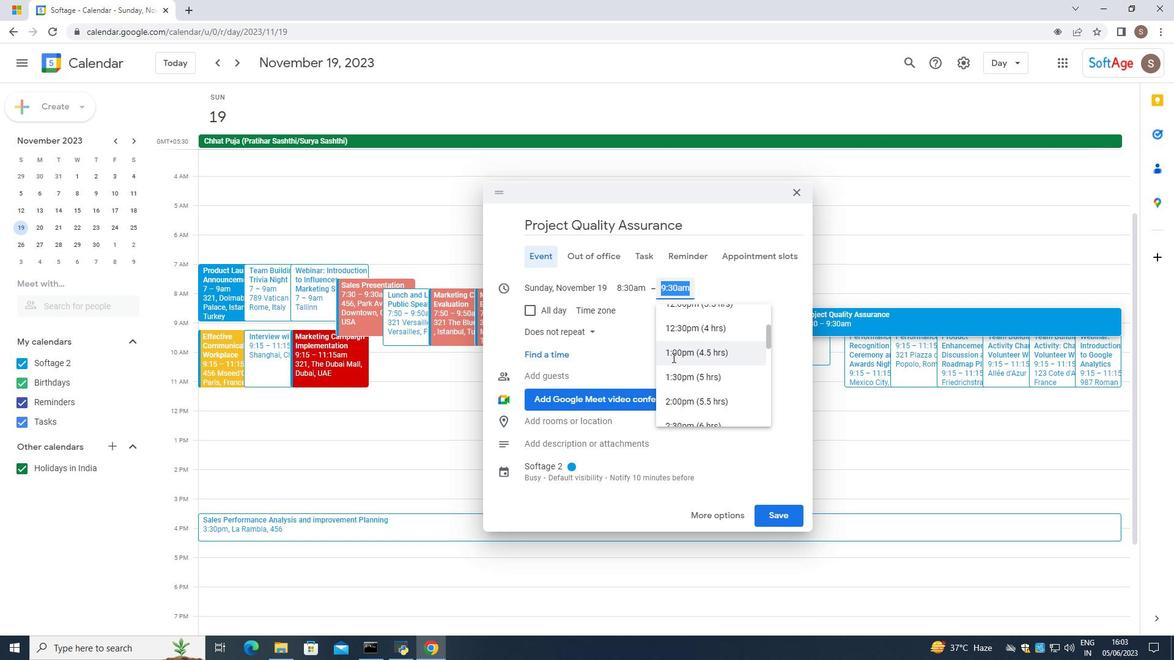 
Action: Mouse moved to (672, 356)
Screenshot: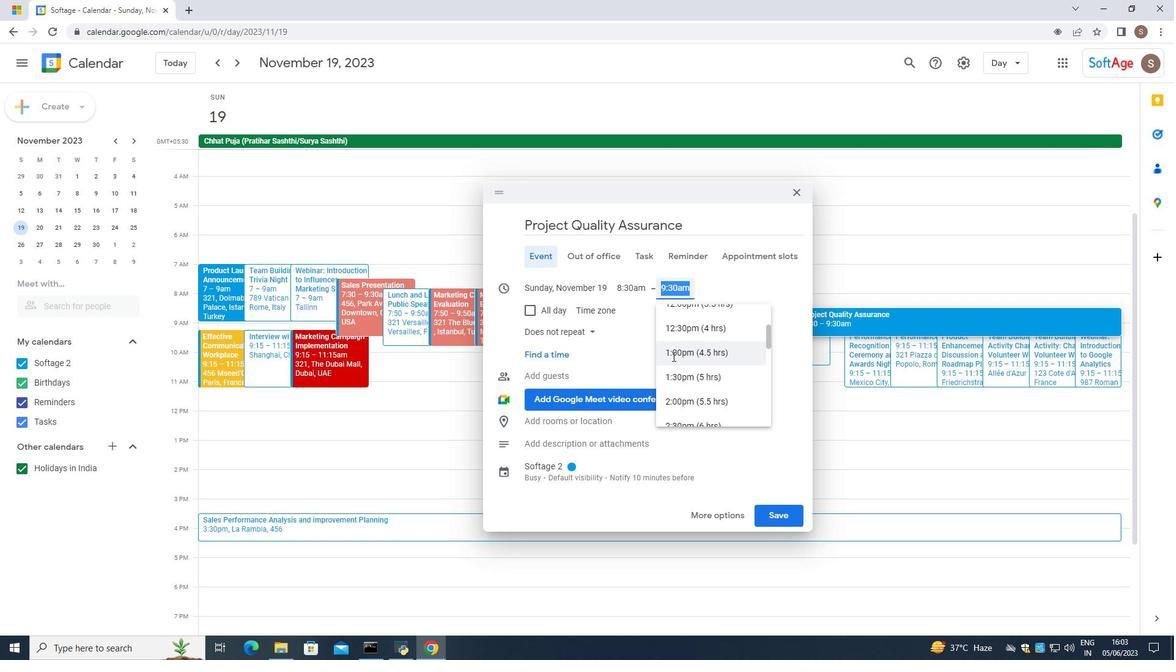 
Action: Mouse scrolled (672, 357) with delta (0, 0)
Screenshot: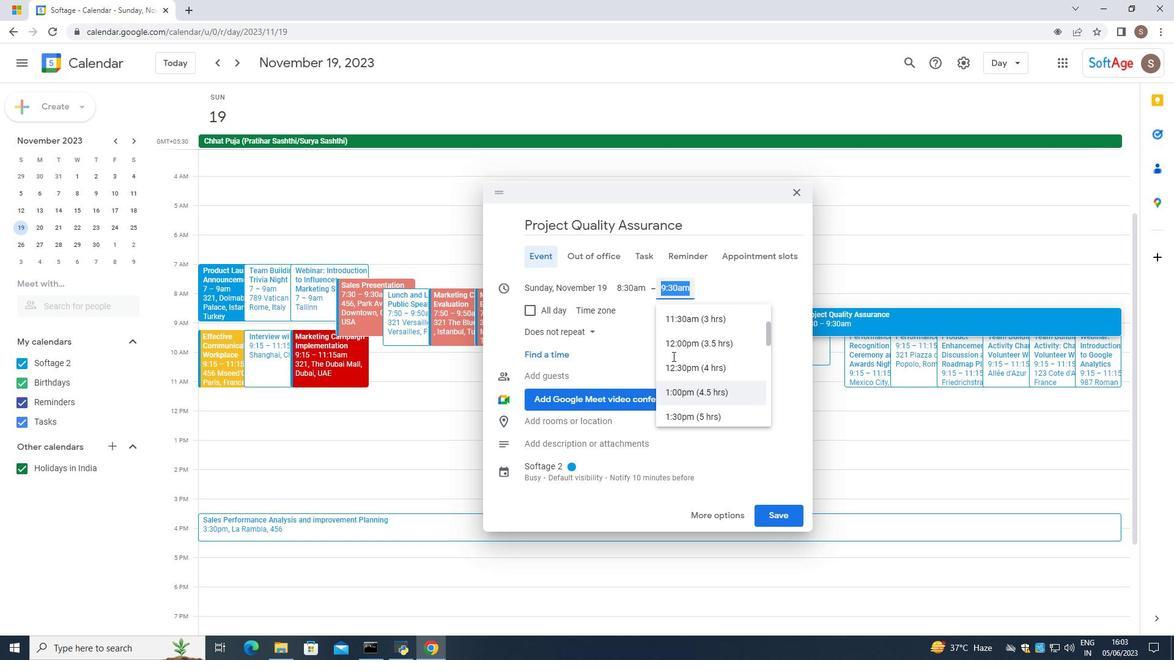 
Action: Mouse moved to (675, 347)
Screenshot: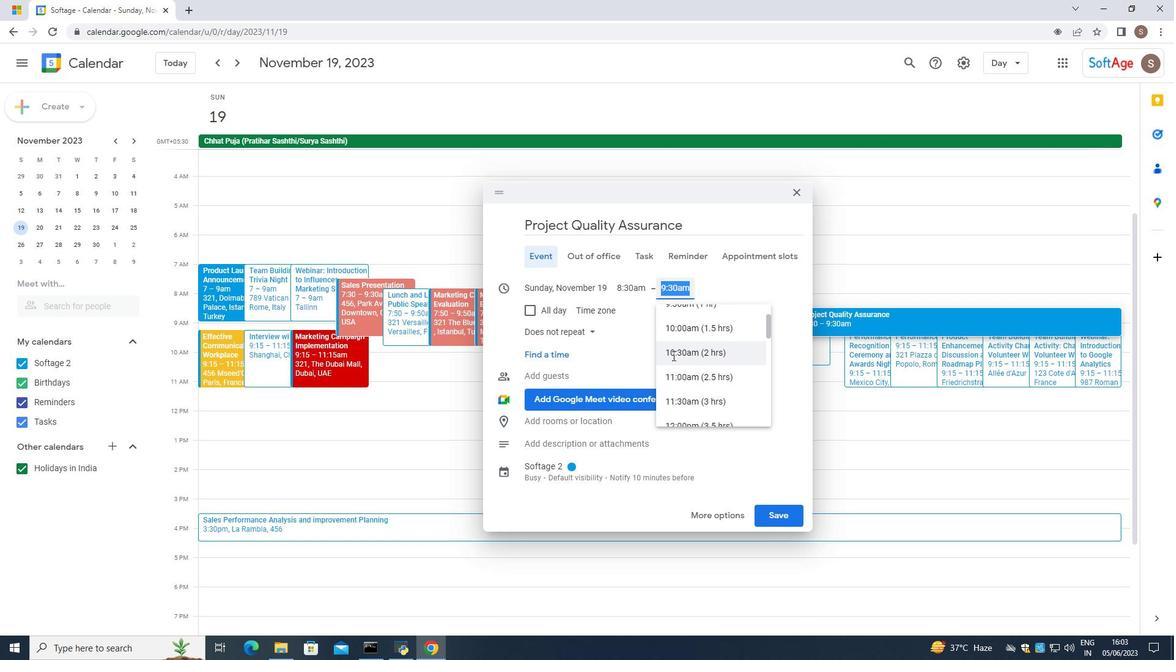 
Action: Mouse pressed left at (675, 347)
Screenshot: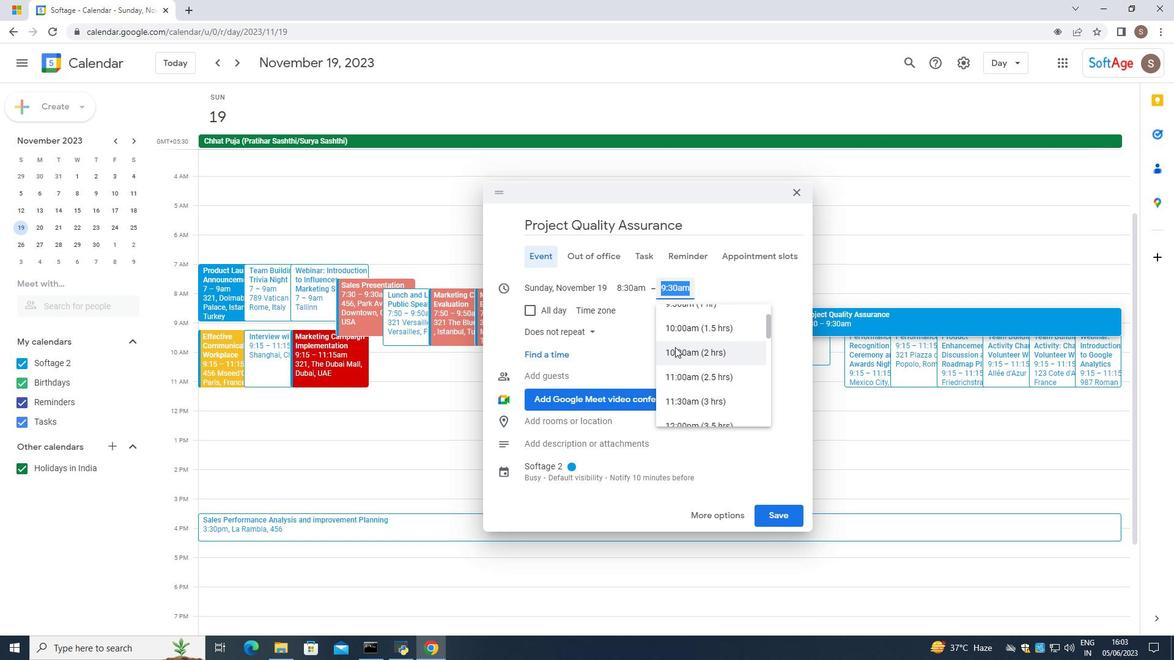 
Action: Mouse moved to (651, 368)
Screenshot: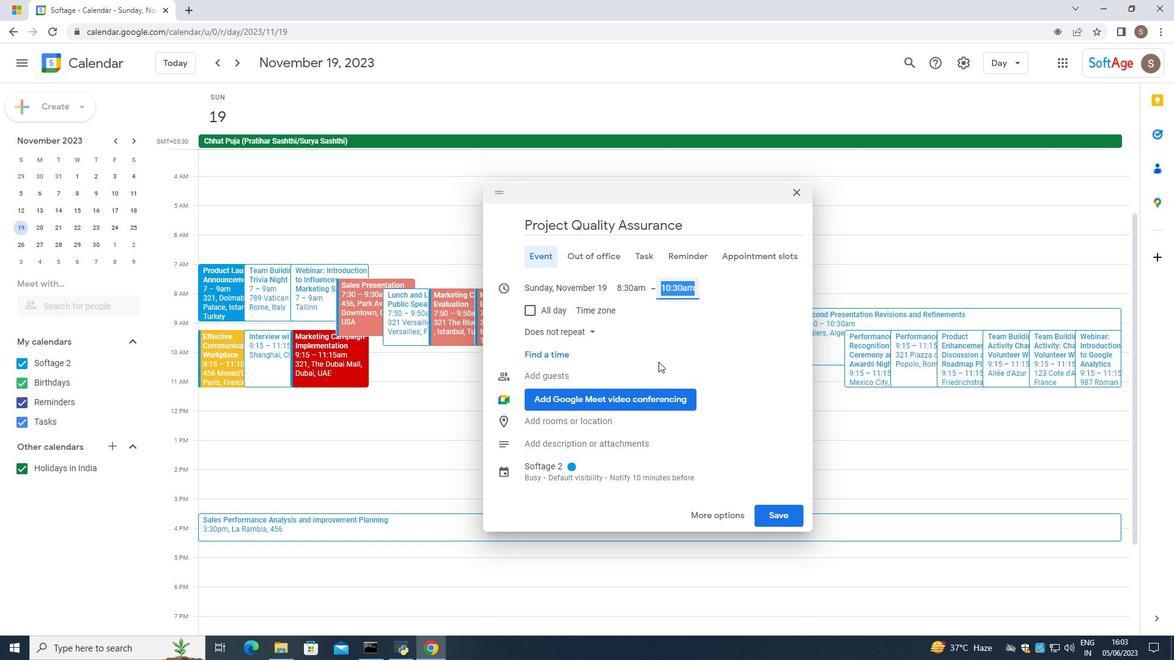 
Action: Mouse scrolled (651, 367) with delta (0, 0)
Screenshot: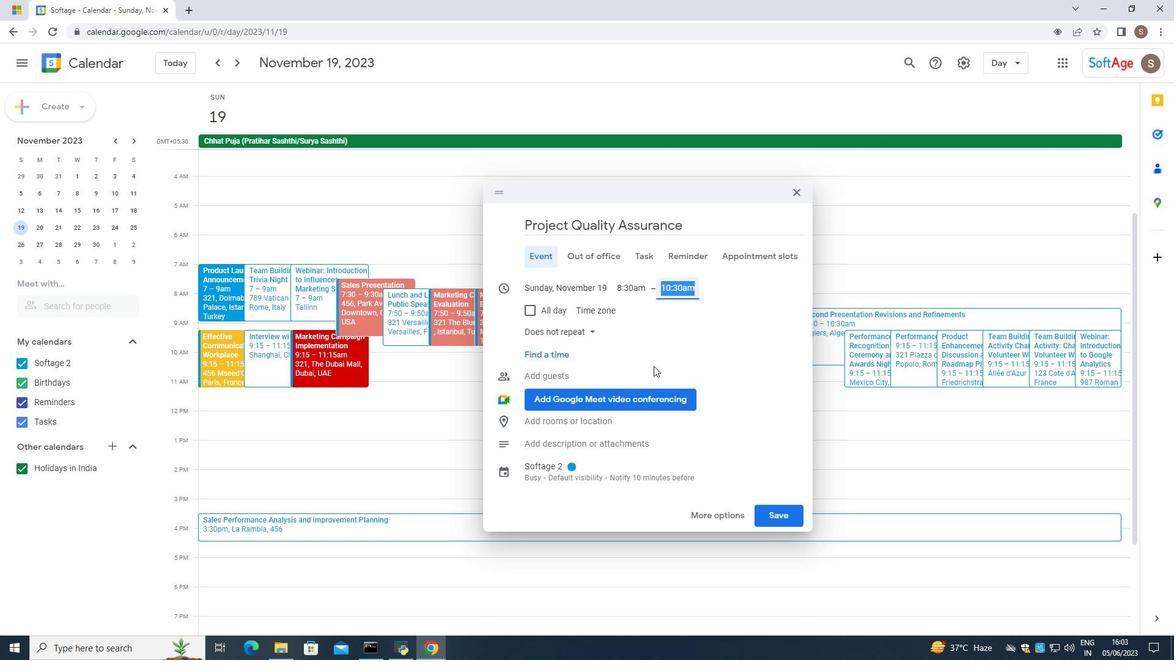 
Action: Mouse moved to (581, 470)
Screenshot: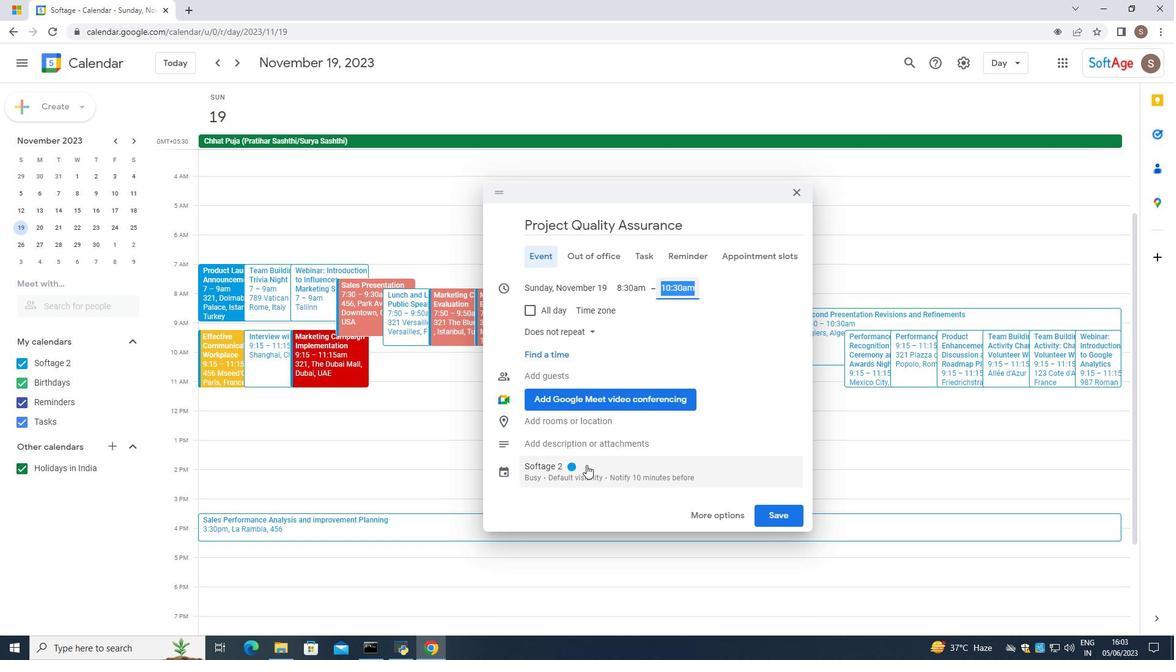 
Action: Mouse pressed left at (581, 470)
Screenshot: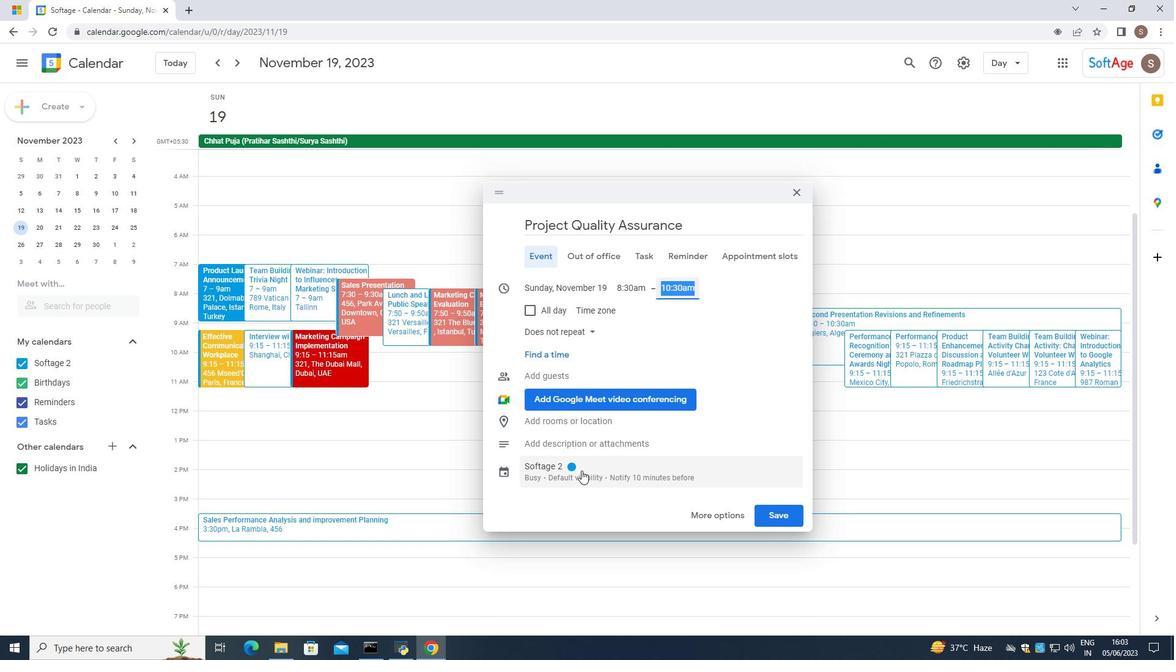 
Action: Mouse moved to (600, 451)
Screenshot: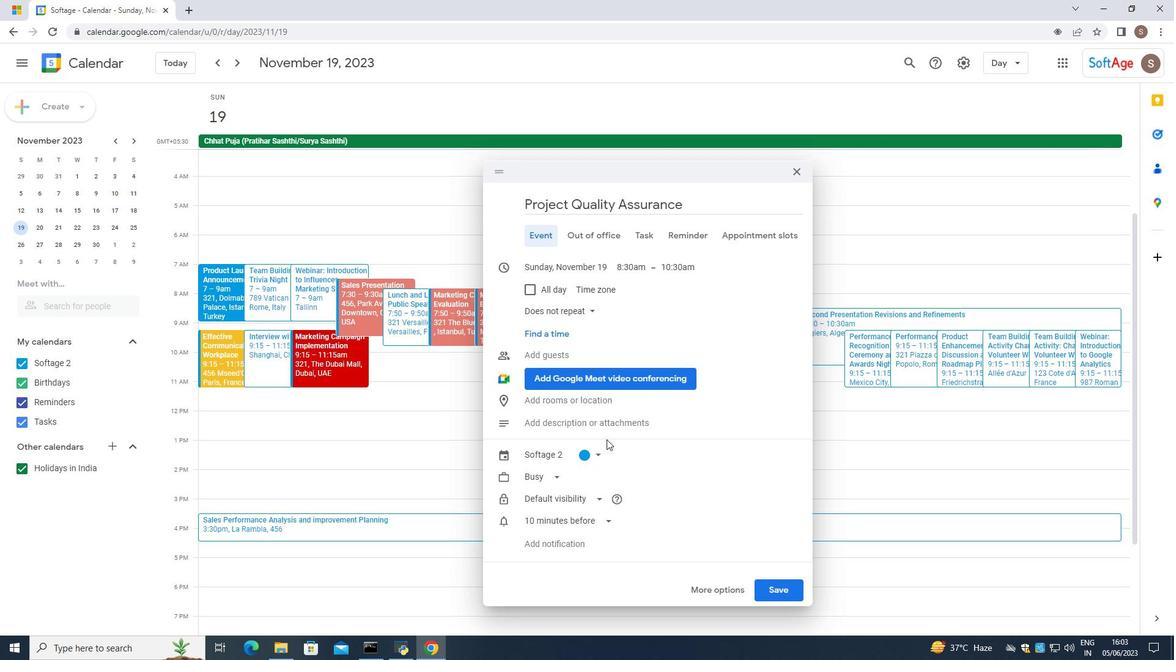 
Action: Mouse pressed left at (600, 451)
Screenshot: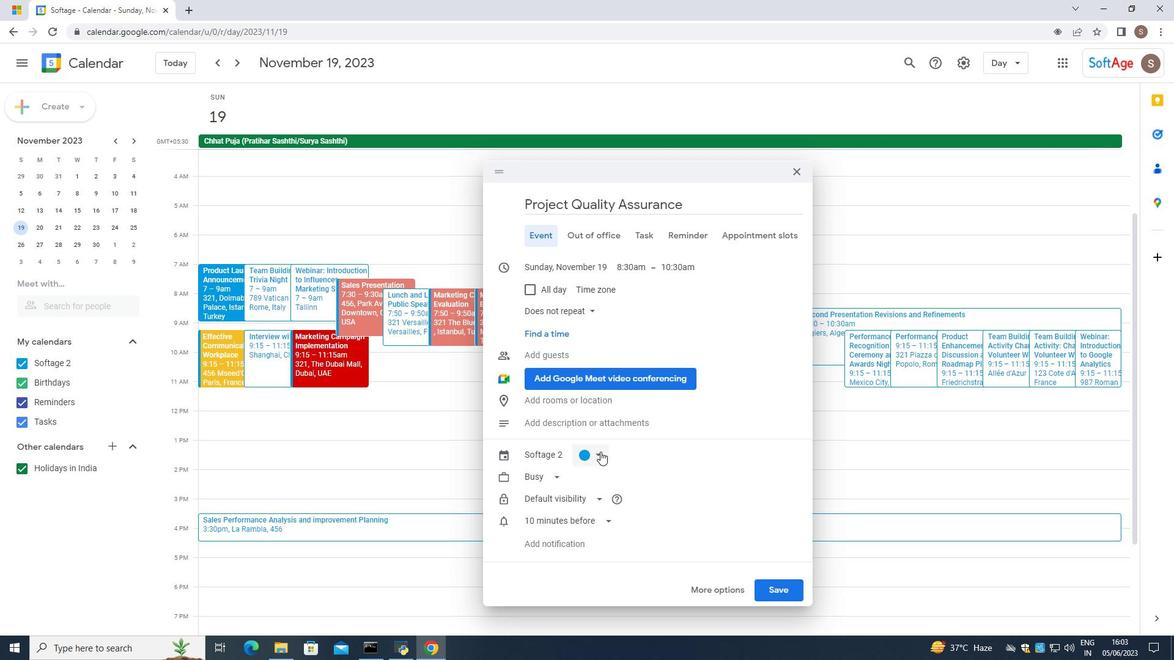 
Action: Mouse moved to (581, 461)
Screenshot: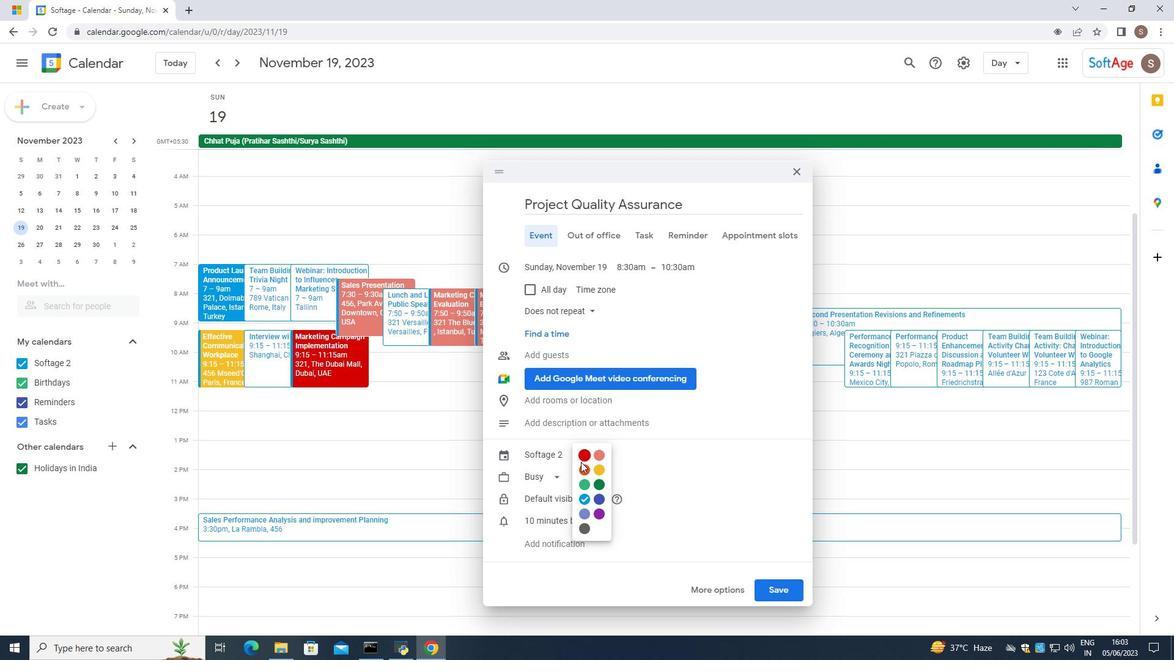 
Action: Mouse pressed left at (581, 461)
Screenshot: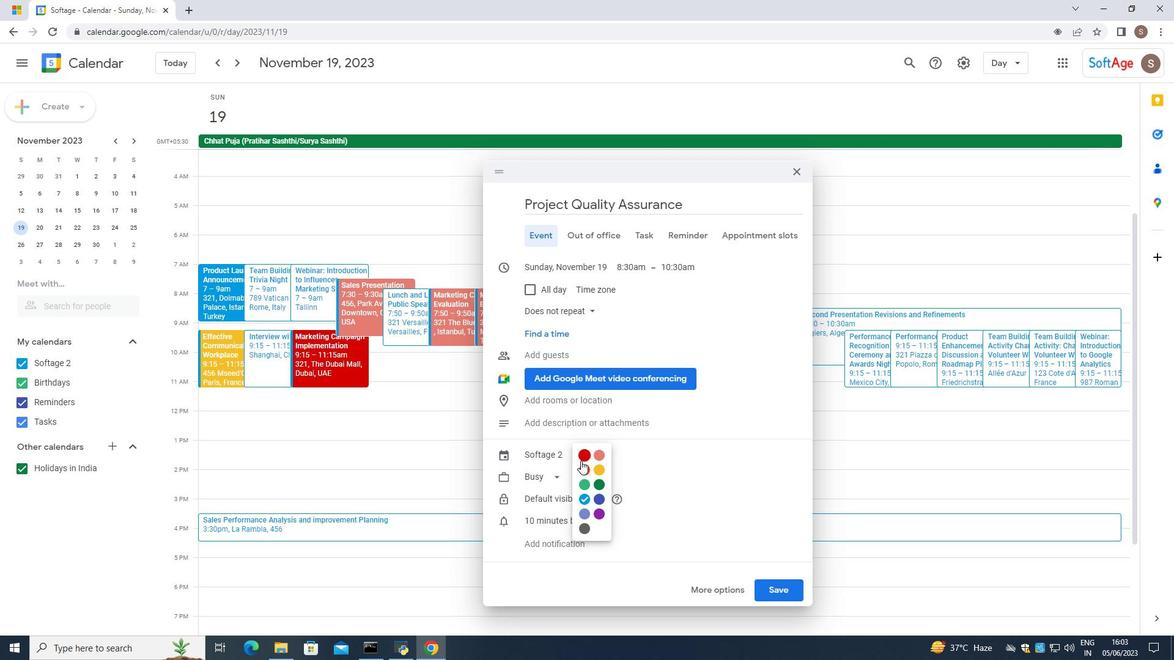 
Action: Mouse moved to (543, 404)
Screenshot: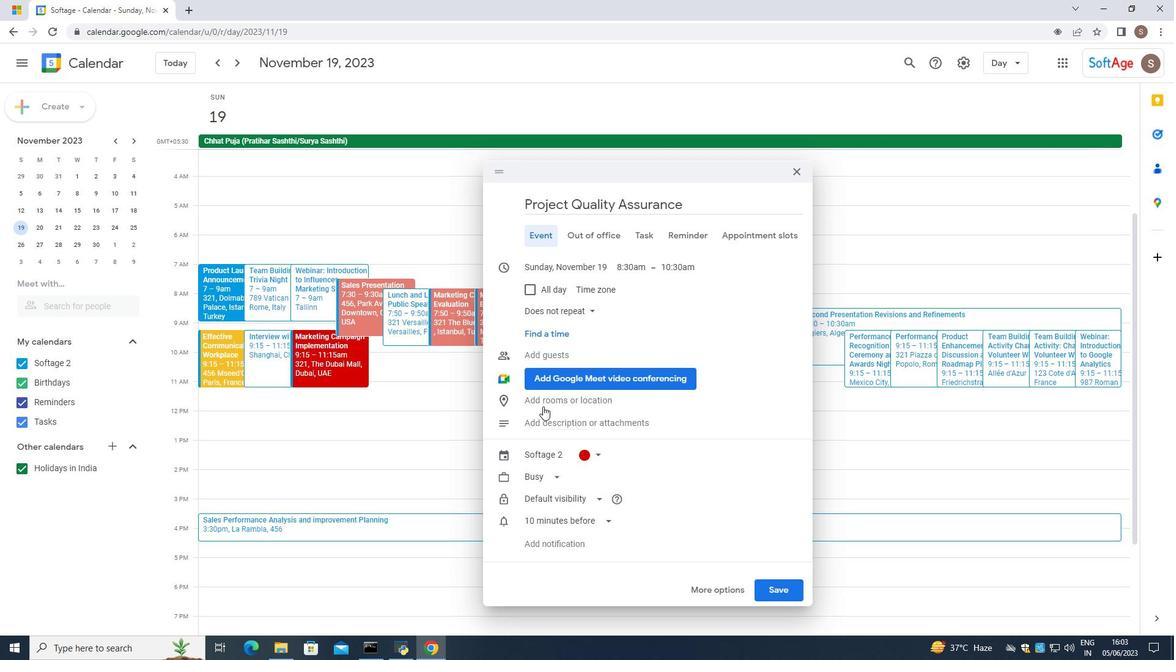 
Action: Mouse pressed left at (543, 404)
Screenshot: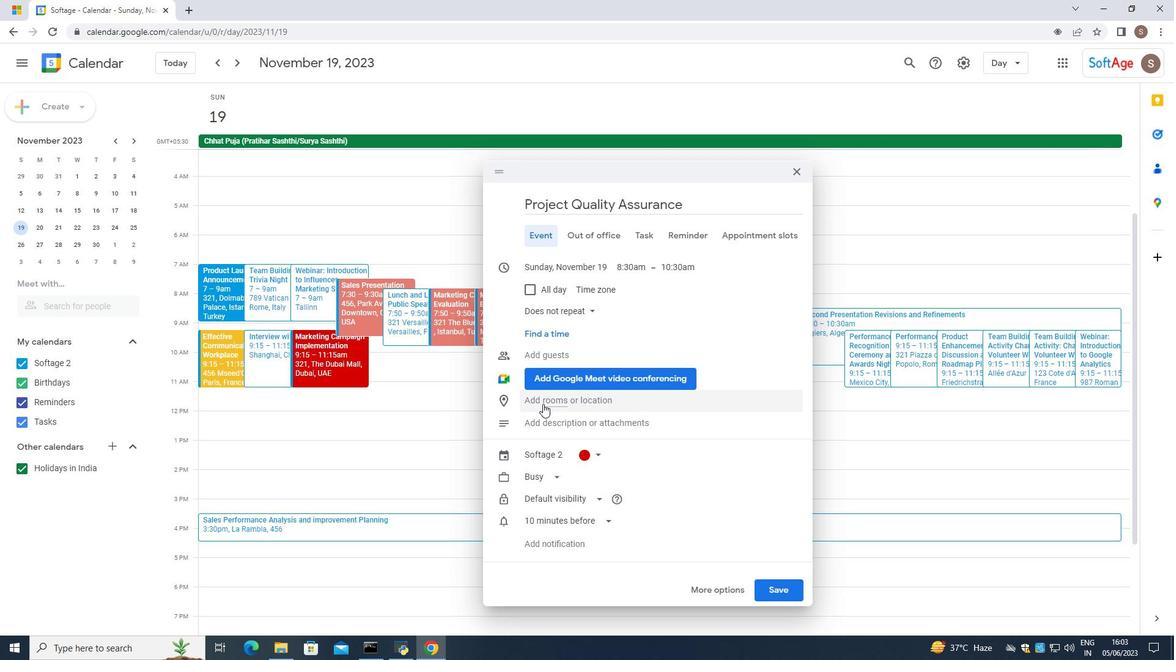 
Action: Mouse moved to (500, 137)
Screenshot: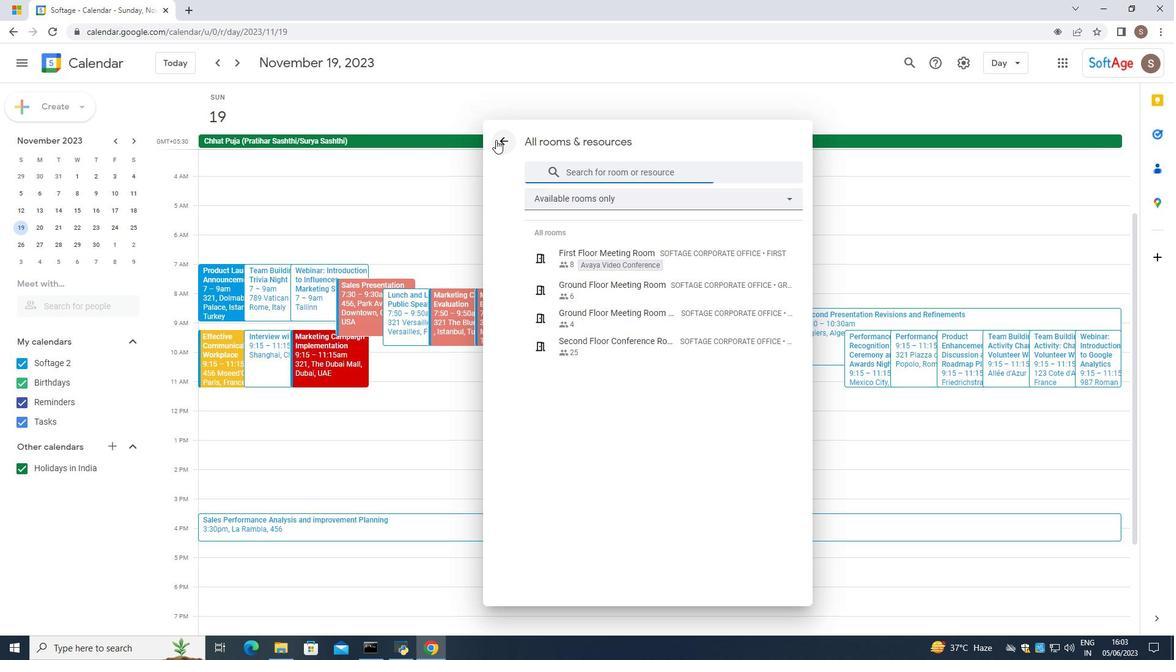 
Action: Mouse pressed left at (500, 137)
Screenshot: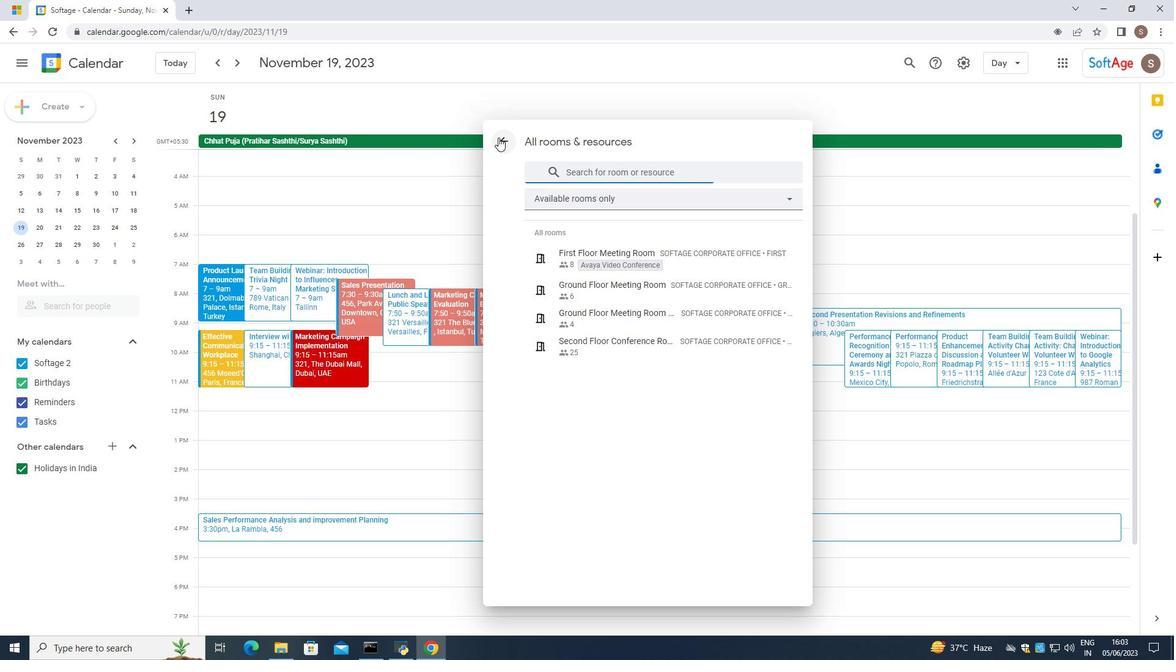 
Action: Mouse moved to (529, 388)
Screenshot: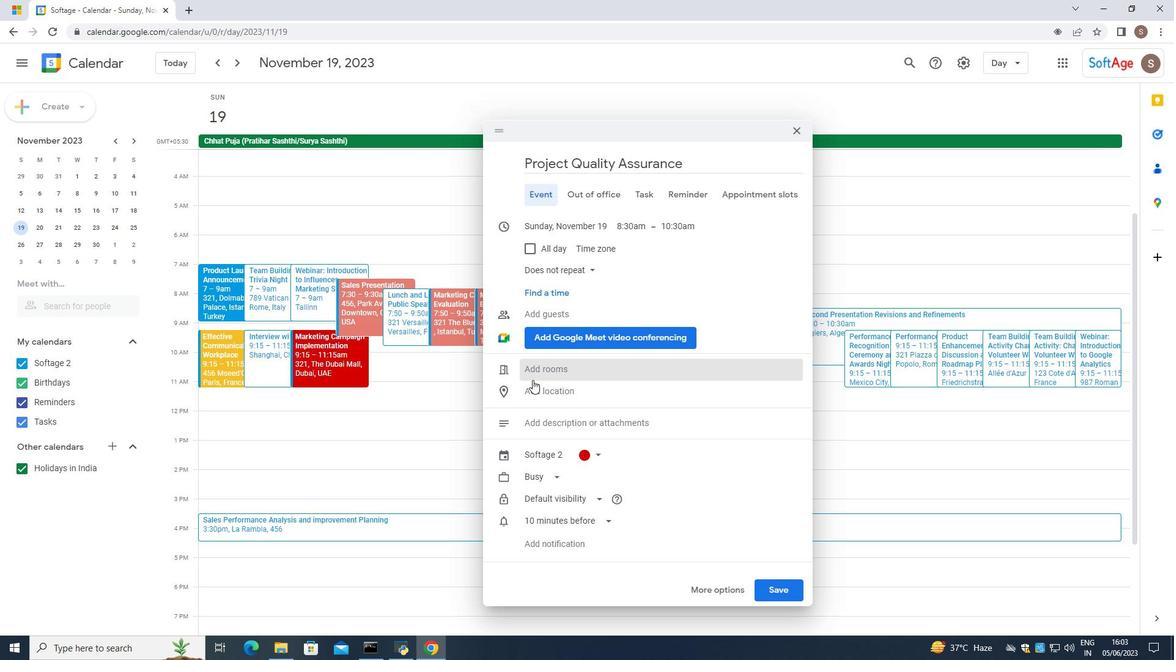 
Action: Mouse pressed left at (529, 388)
Screenshot: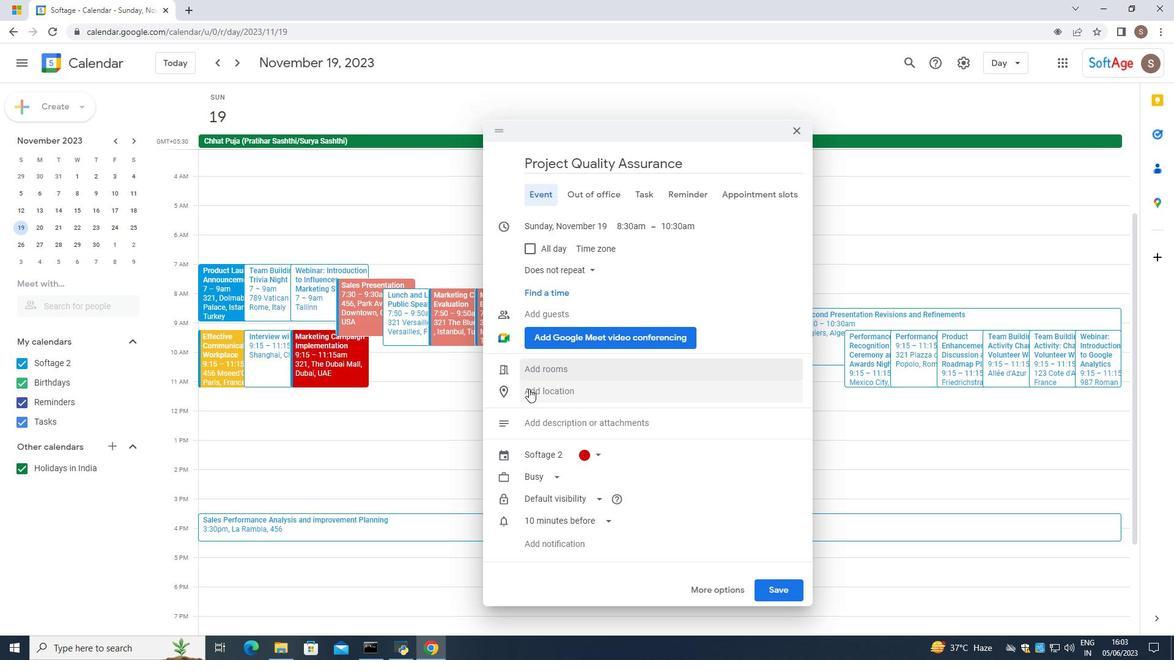 
Action: Mouse moved to (520, 392)
Screenshot: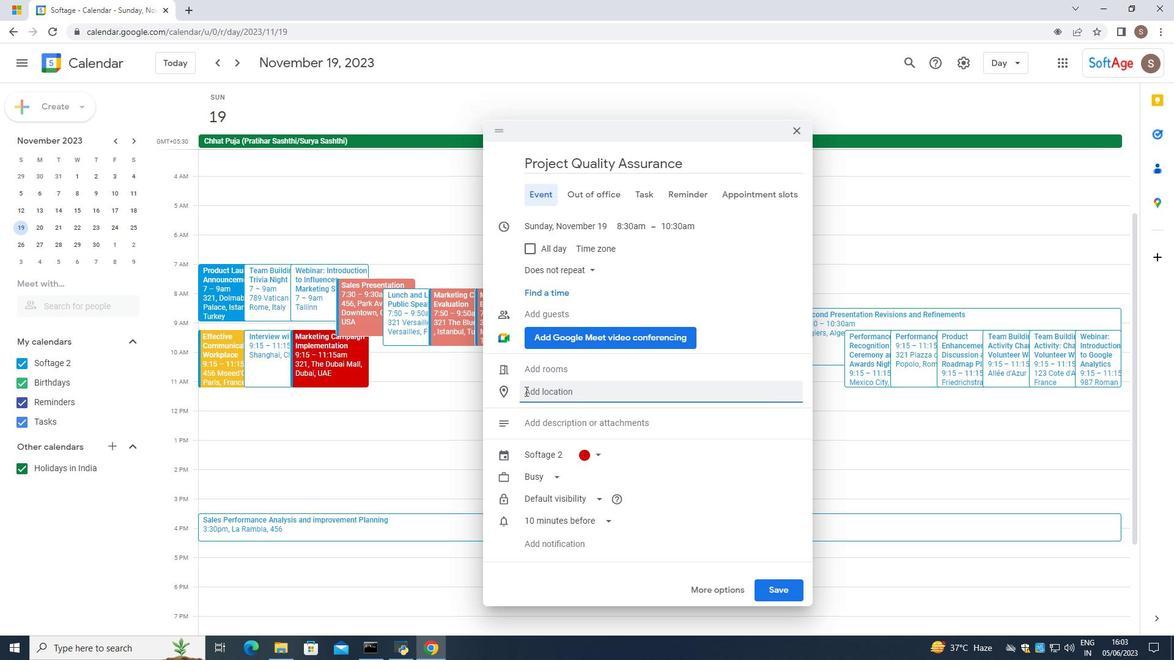 
Action: Key pressed 456,<Key.space><Key.caps_lock>N<Key.backspace><Key.caps_lock><Key.caps_lock><Key.tab>B<Key.caps_lock>od<Key.backspace><Key.backspace>
Screenshot: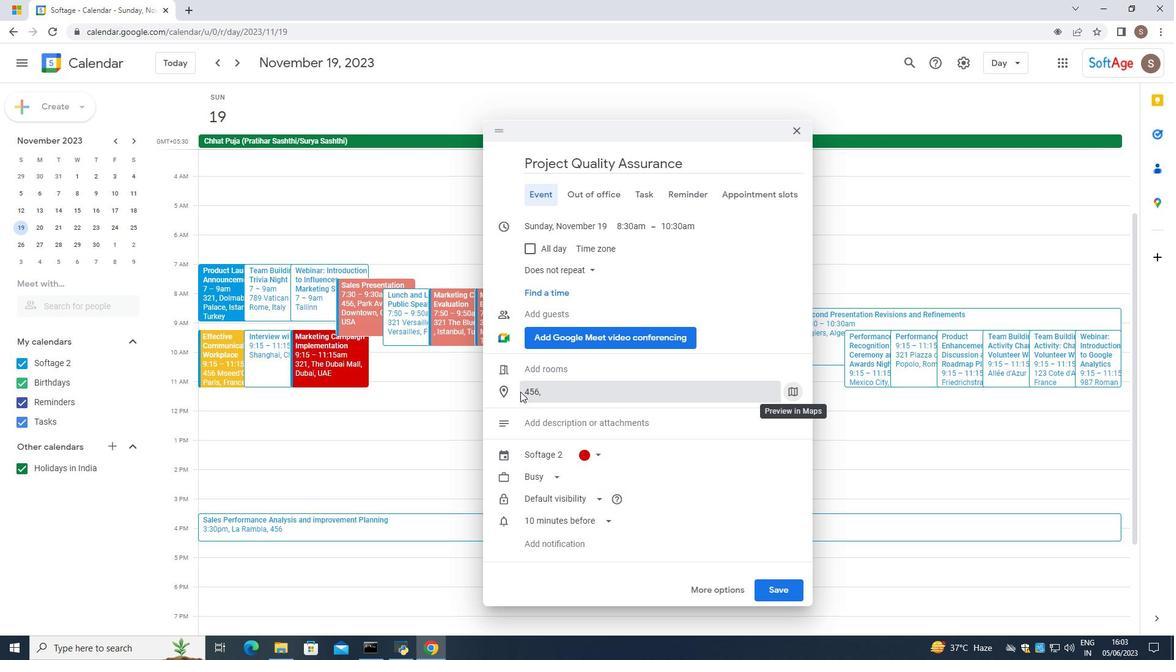 
Action: Mouse moved to (546, 394)
Screenshot: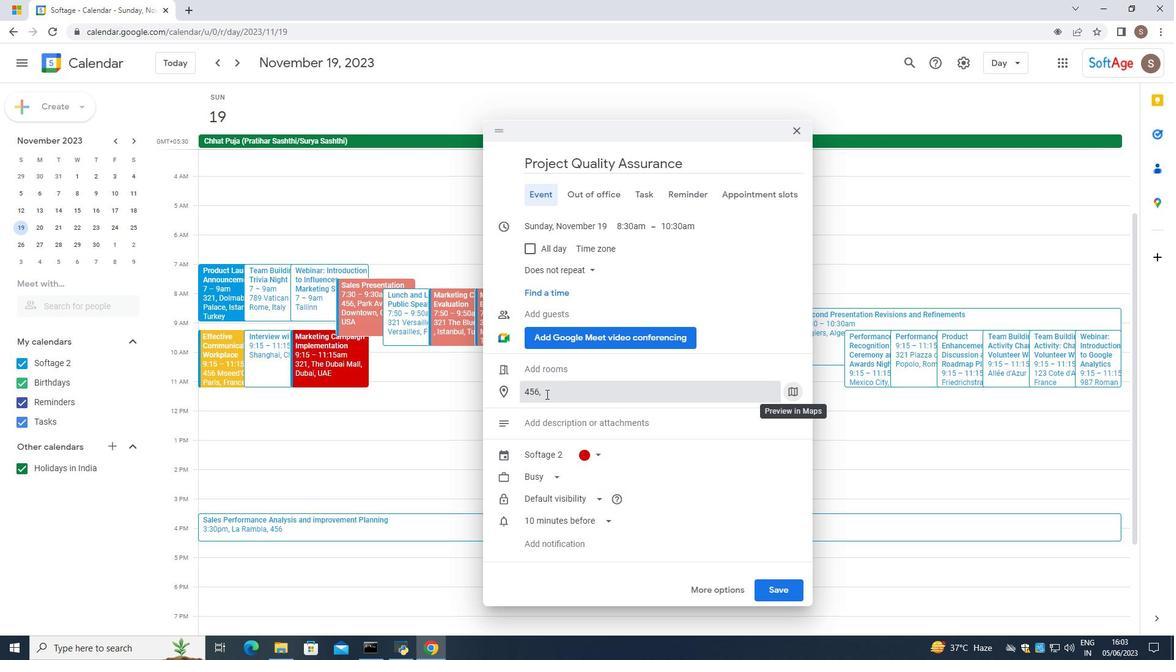 
Action: Mouse pressed left at (546, 394)
Screenshot: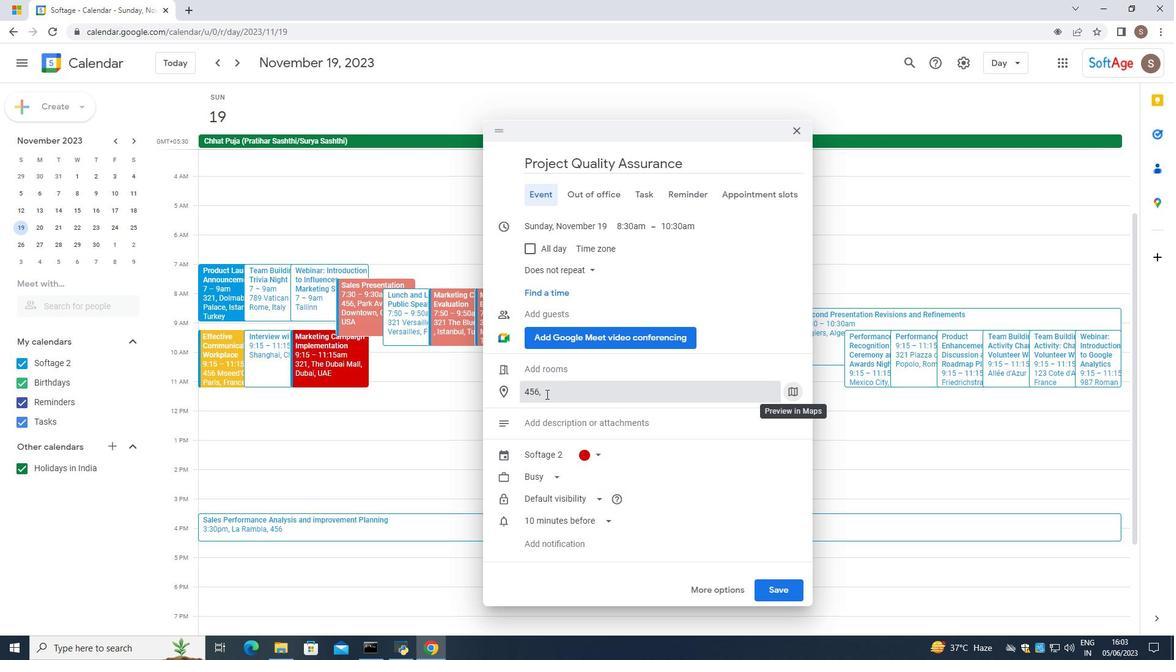 
Action: Mouse moved to (530, 393)
Screenshot: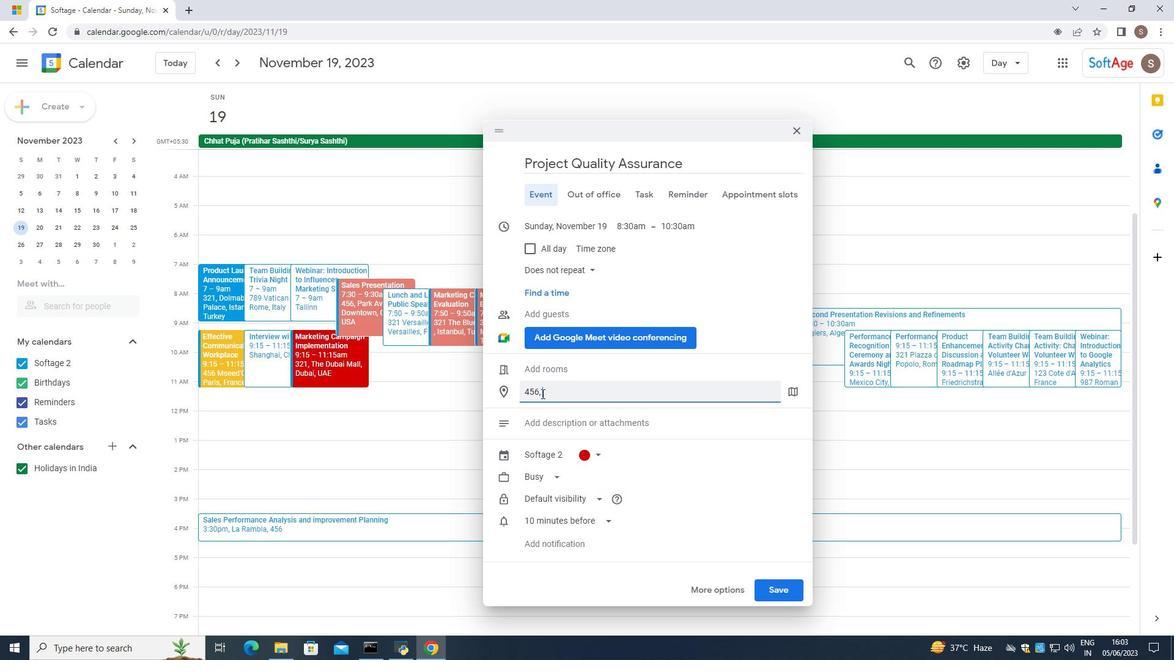 
Action: Key pressed <Key.caps_lock>B<Key.caps_lock>osphorus<Key.space><Key.caps_lock>S<Key.caps_lock>treet,<Key.space><Key.caps_lock>I<Key.caps_lock>satanbul,<Key.space><Key.caps_lock>T<Key.caps_lock>uel<Key.backspace><Key.backspace>rkey
Screenshot: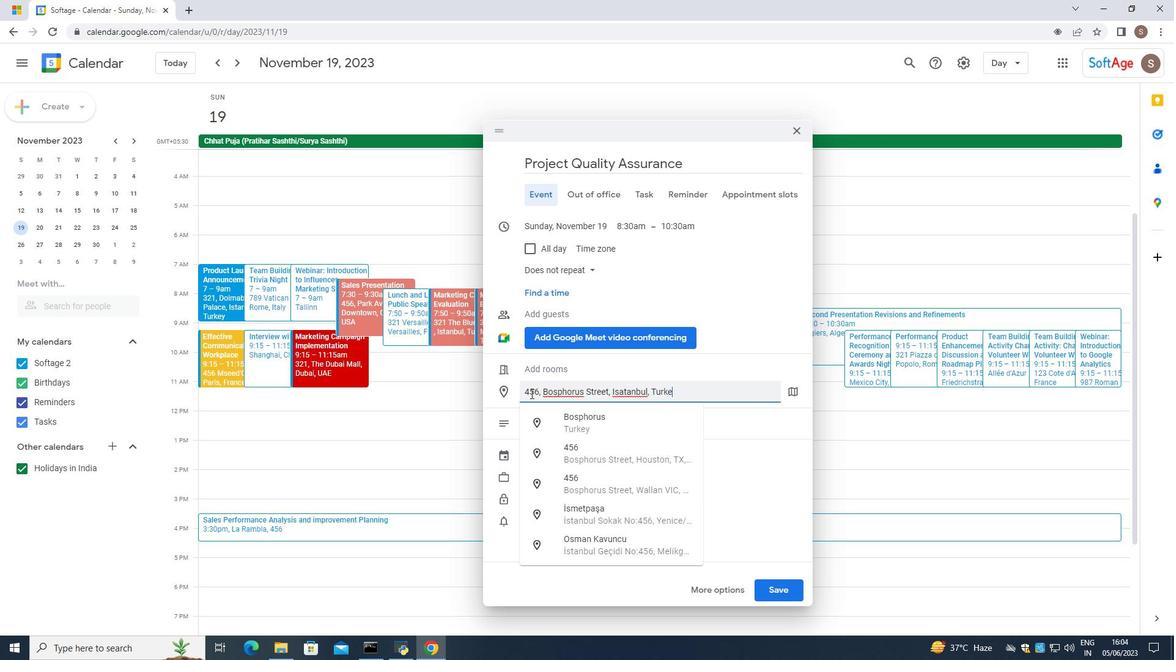 
Action: Mouse moved to (536, 393)
Screenshot: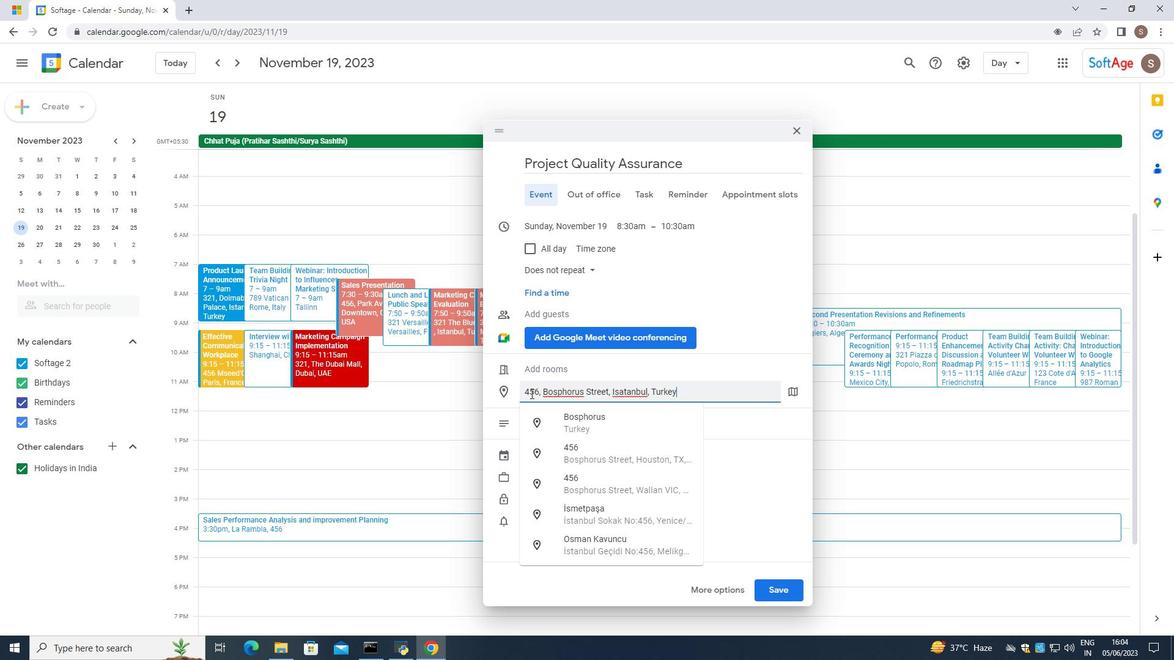 
Action: Mouse scrolled (536, 394) with delta (0, 0)
Screenshot: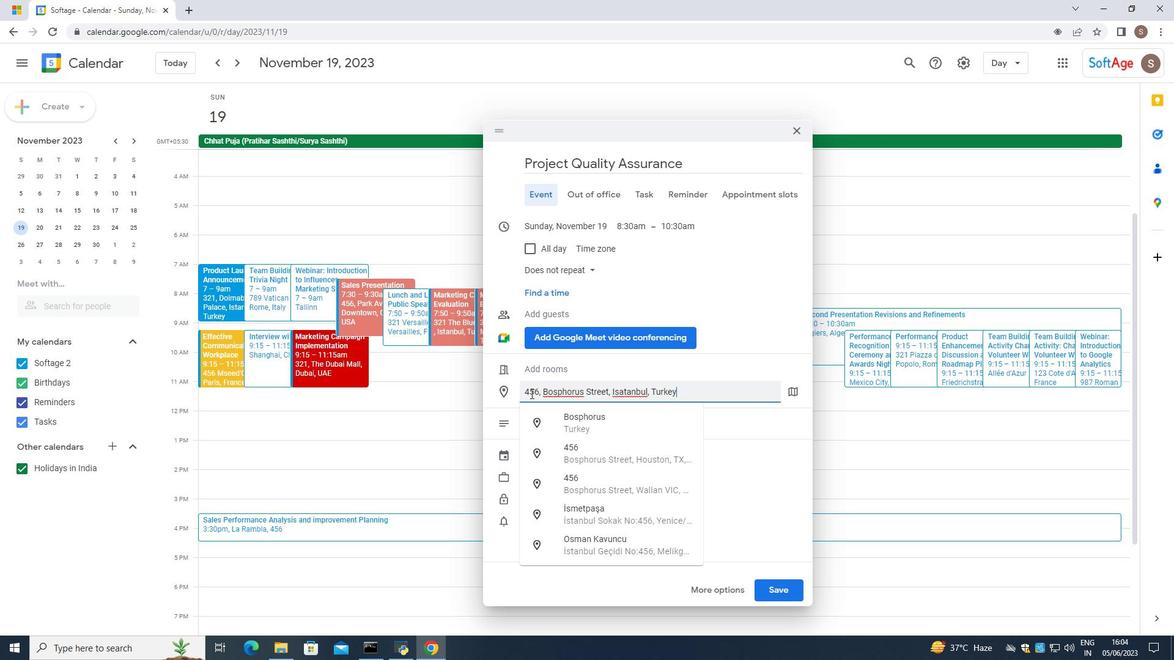 
Action: Mouse moved to (620, 390)
Screenshot: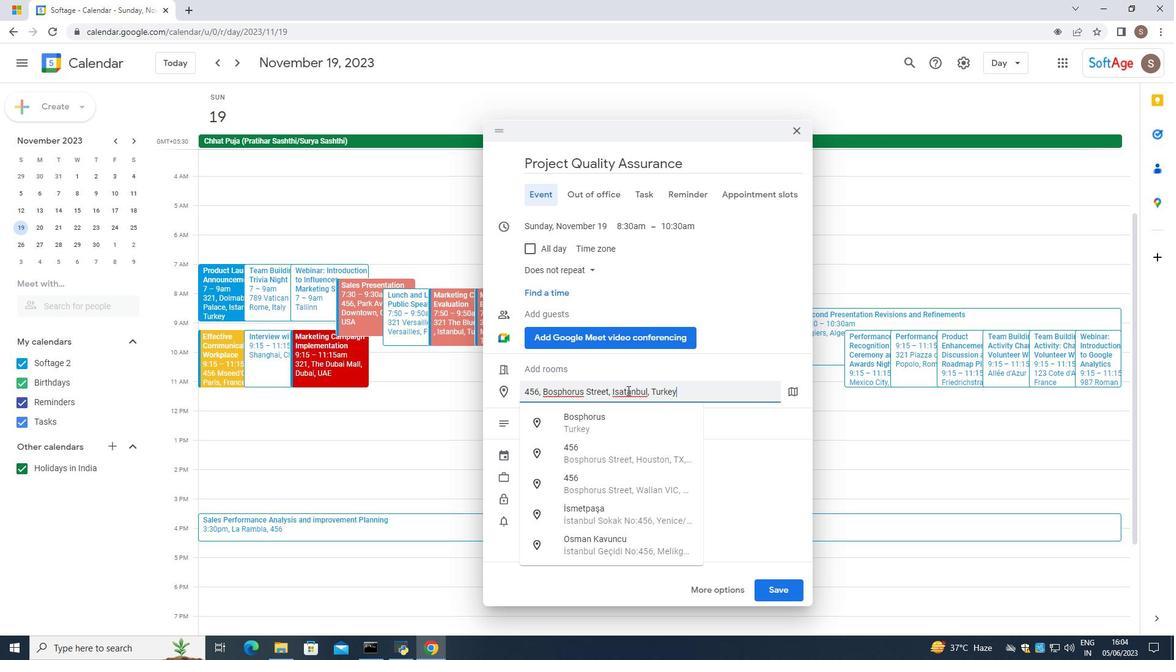 
Action: Mouse scrolled (620, 391) with delta (0, 0)
Screenshot: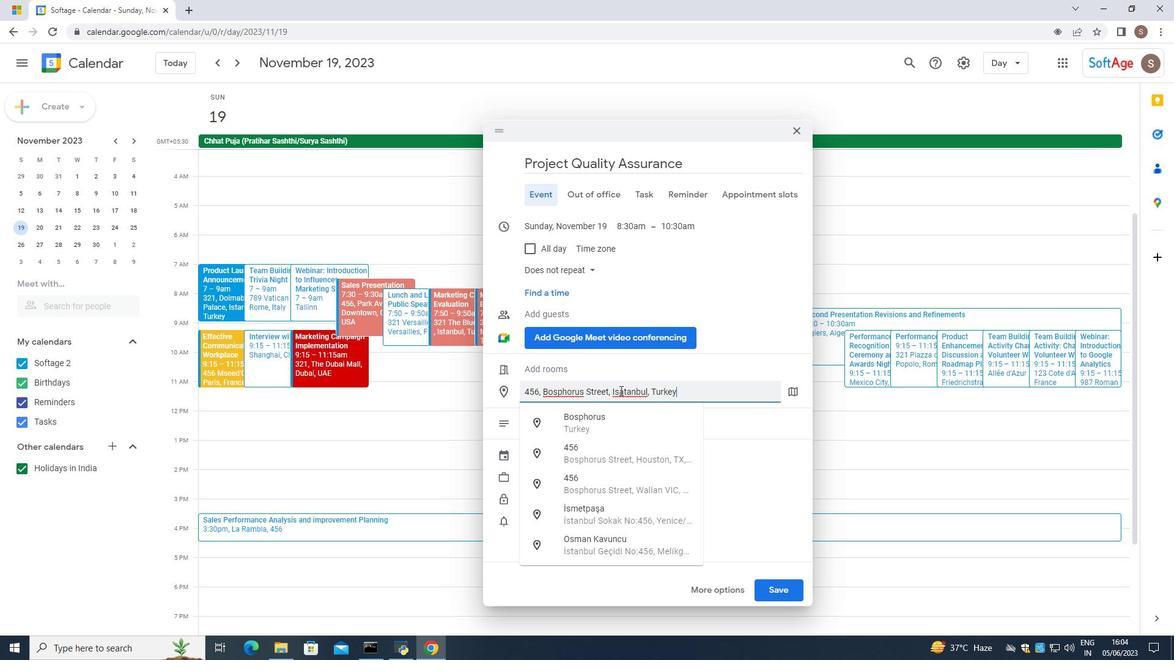 
Action: Mouse pressed left at (620, 390)
Screenshot: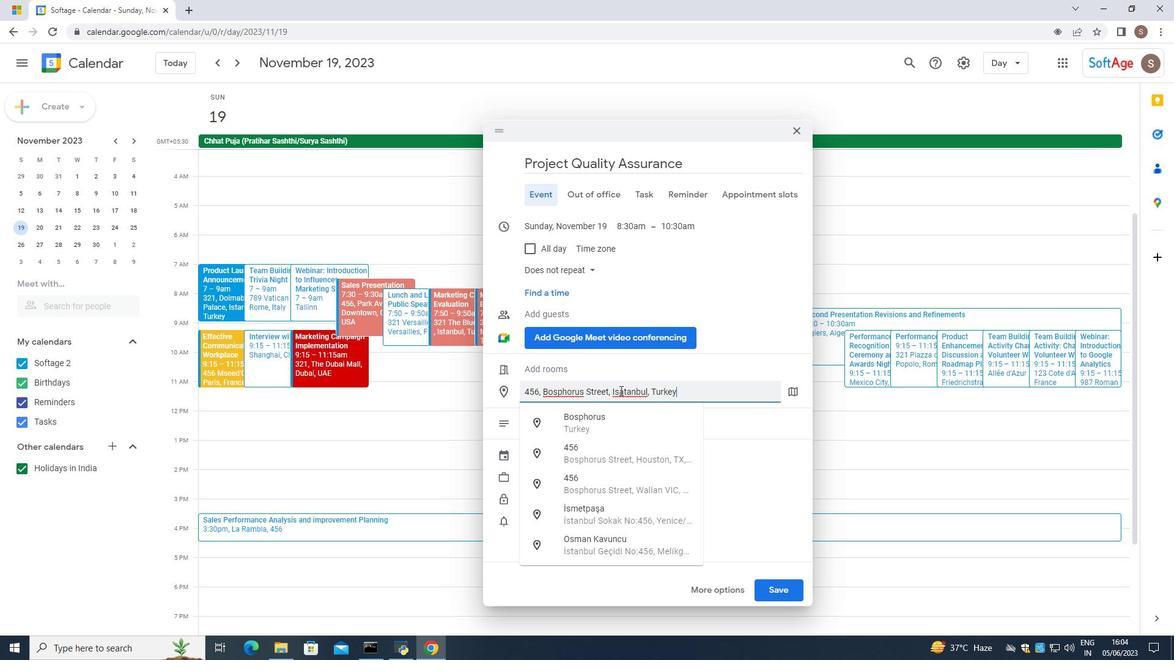 
Action: Mouse moved to (619, 392)
Screenshot: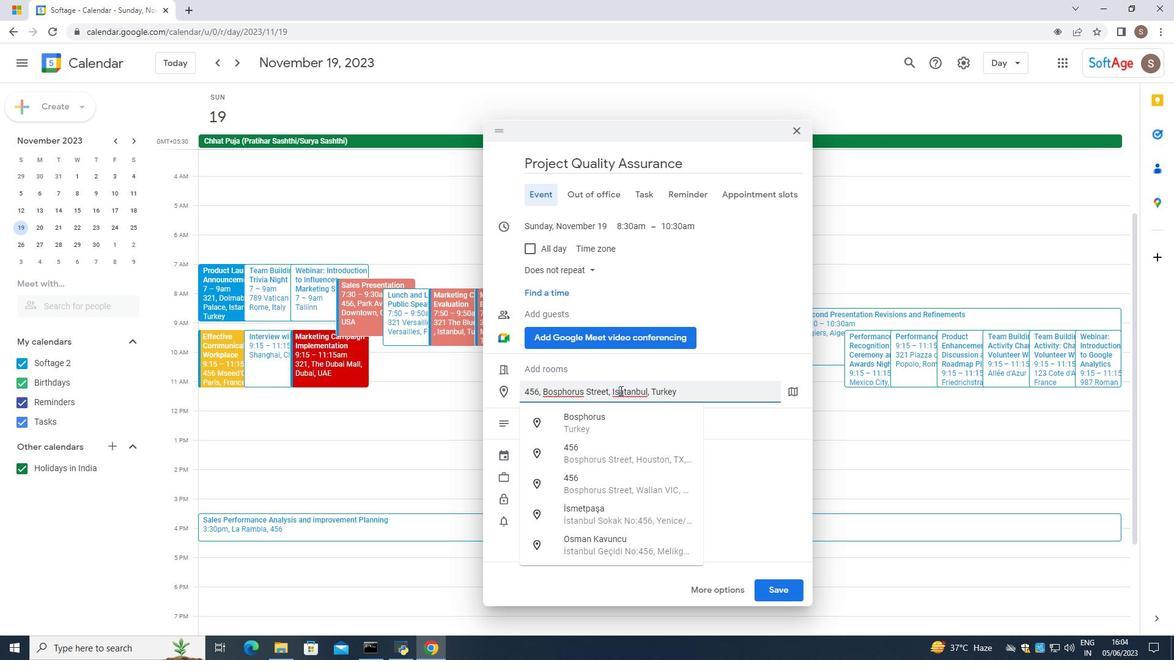 
Action: Mouse pressed left at (619, 392)
Screenshot: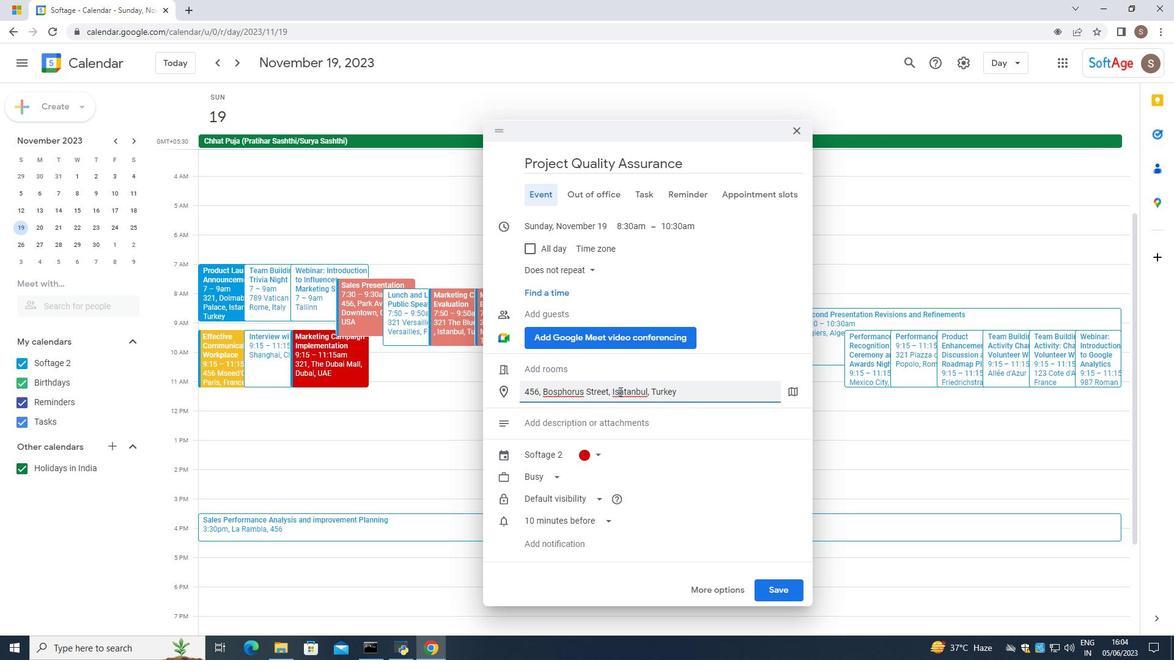 
Action: Mouse moved to (623, 392)
Screenshot: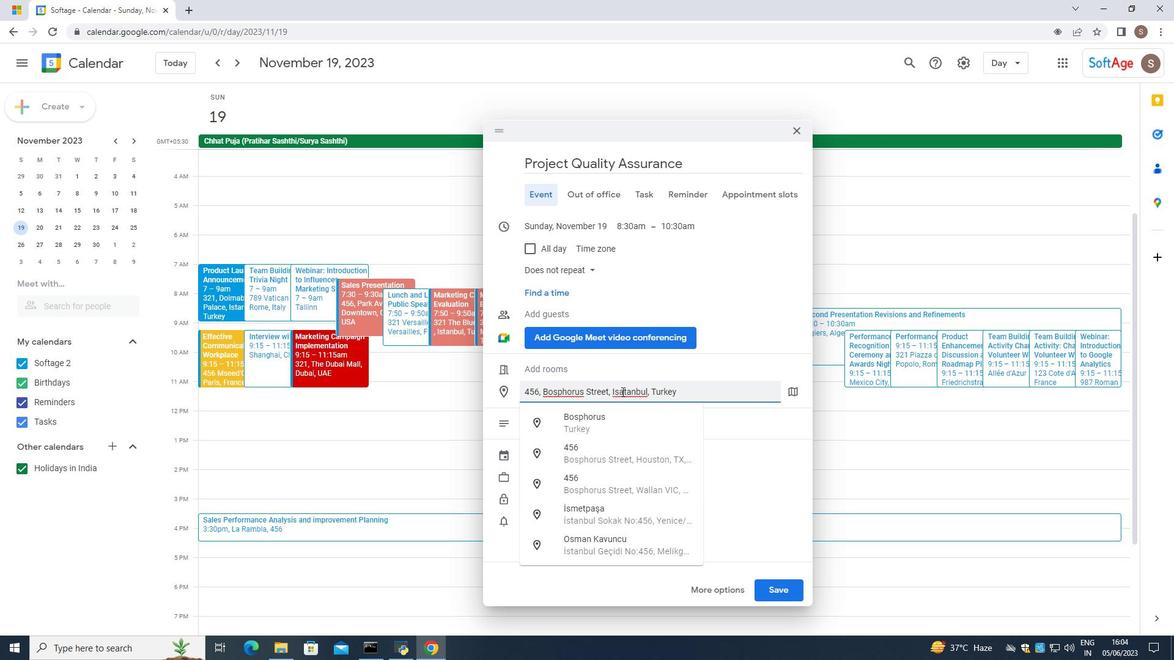 
Action: Mouse pressed left at (623, 392)
Screenshot: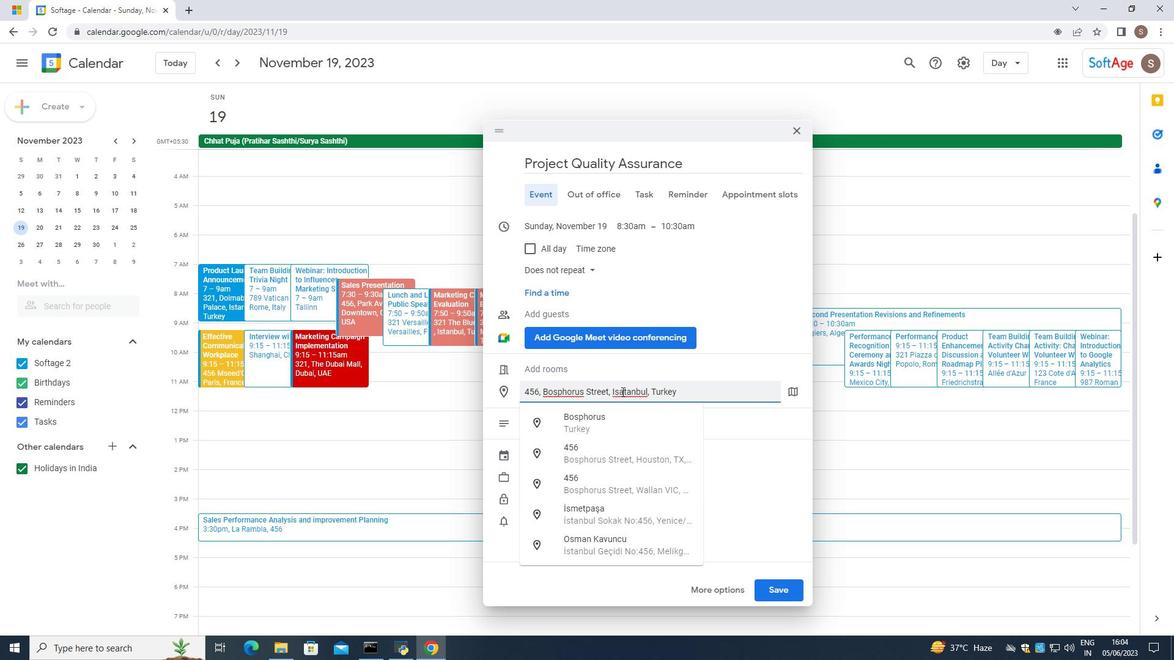 
Action: Mouse moved to (629, 382)
Screenshot: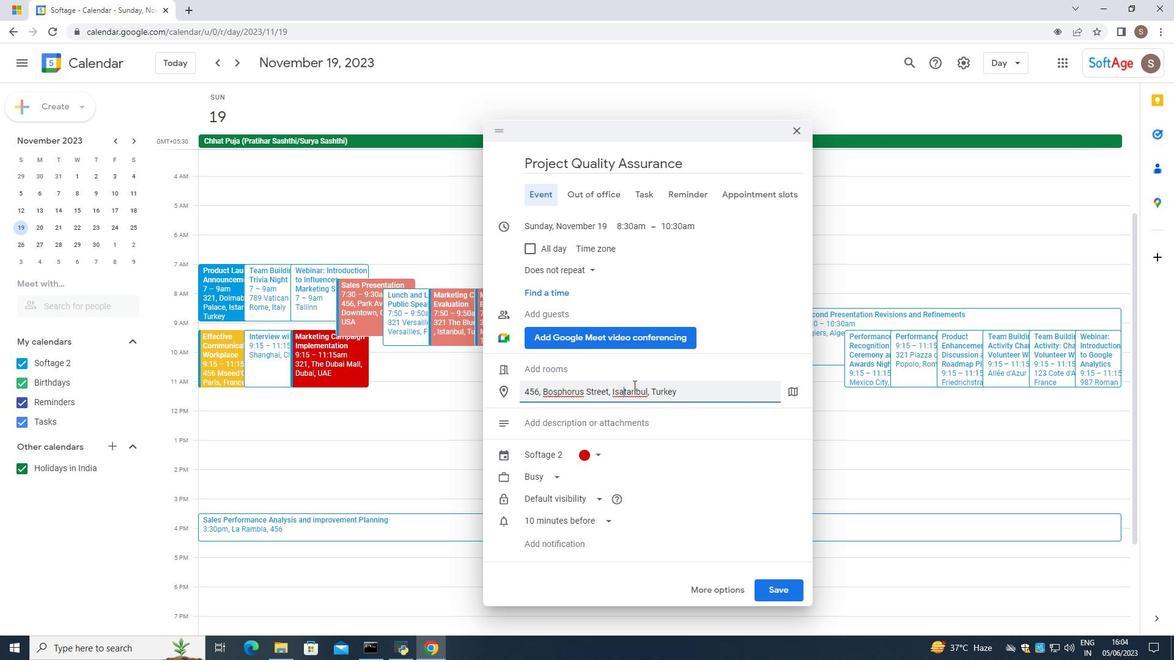 
Action: Key pressed <Key.backspace>
Screenshot: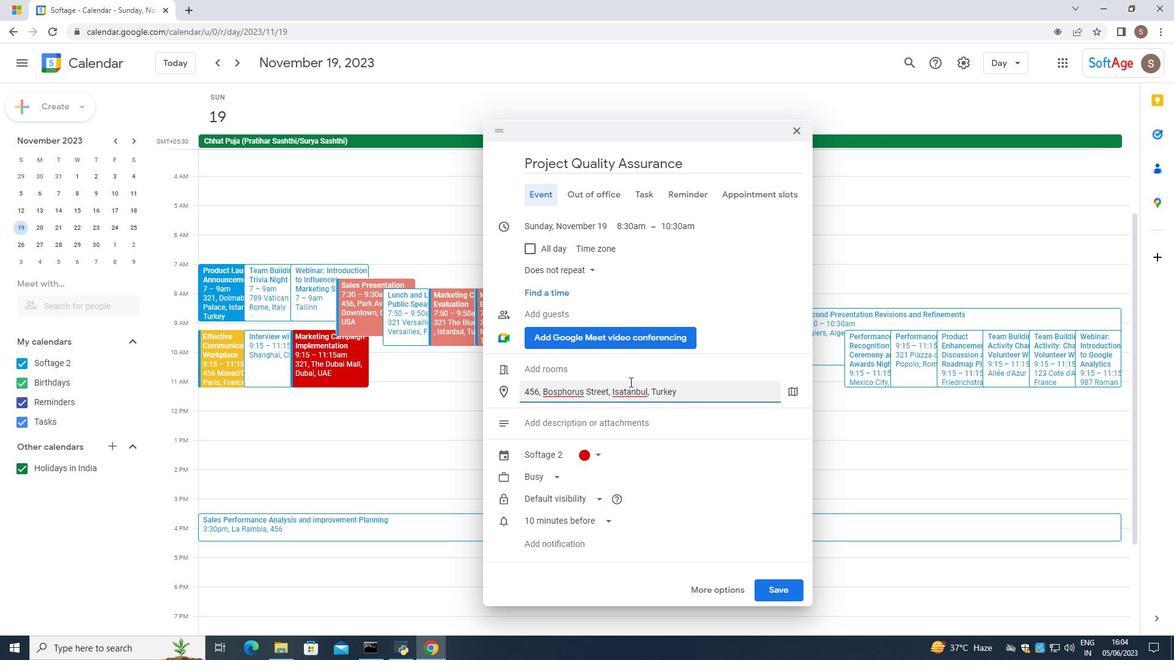 
Action: Mouse moved to (677, 390)
Screenshot: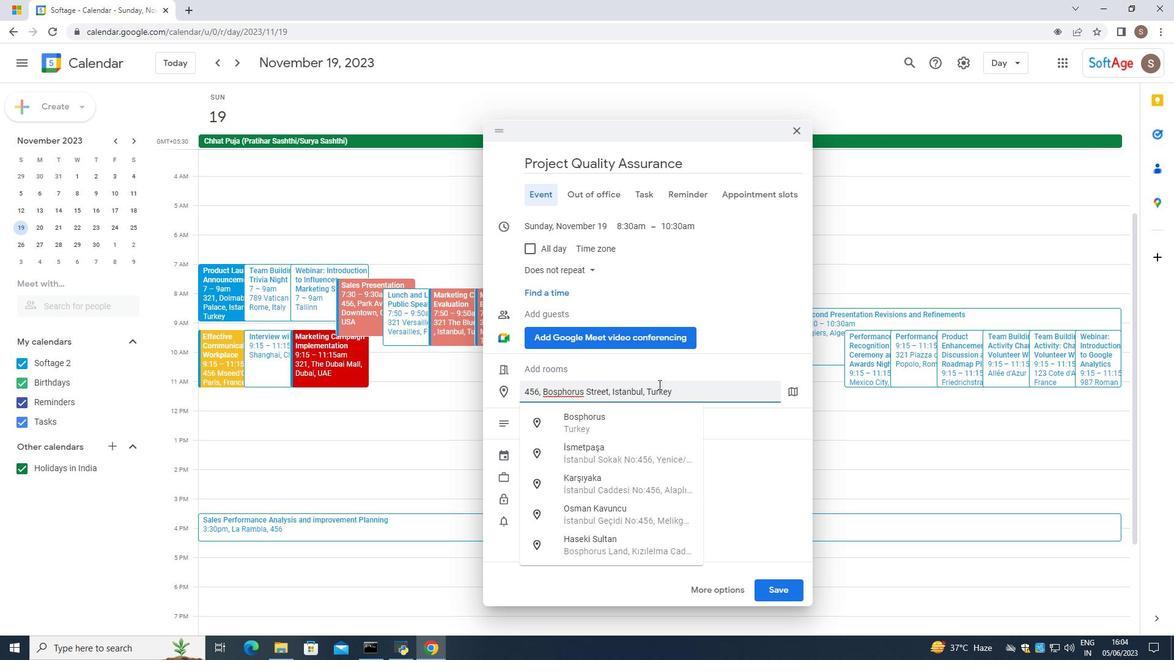 
Action: Mouse pressed left at (677, 390)
Screenshot: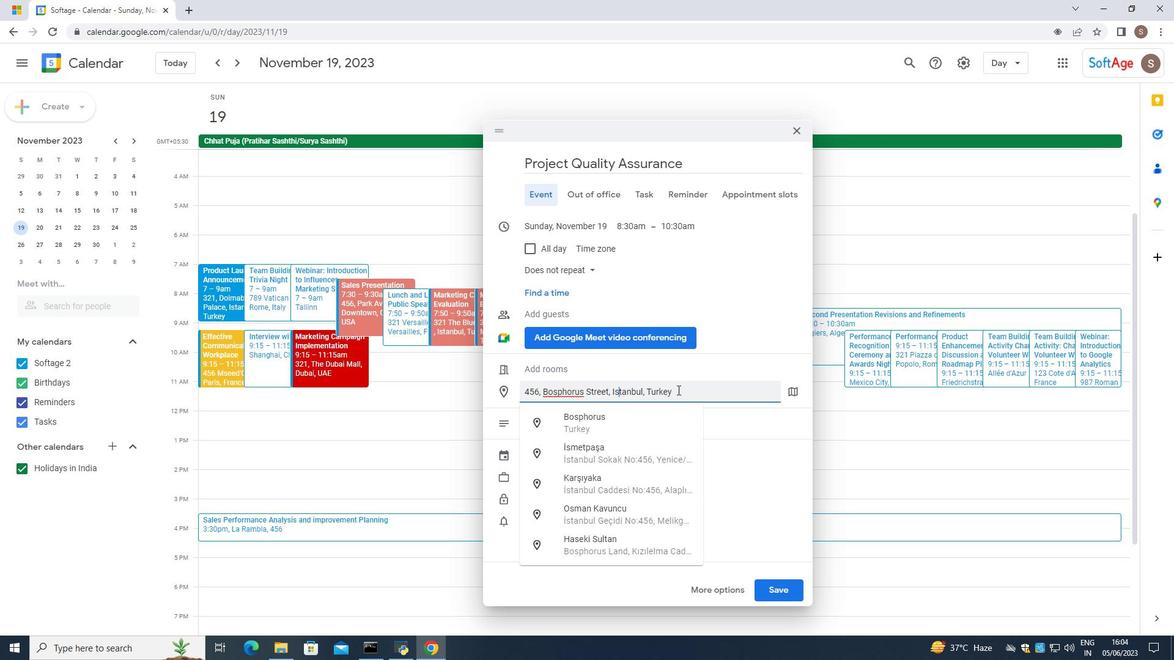 
Action: Mouse moved to (529, 406)
Screenshot: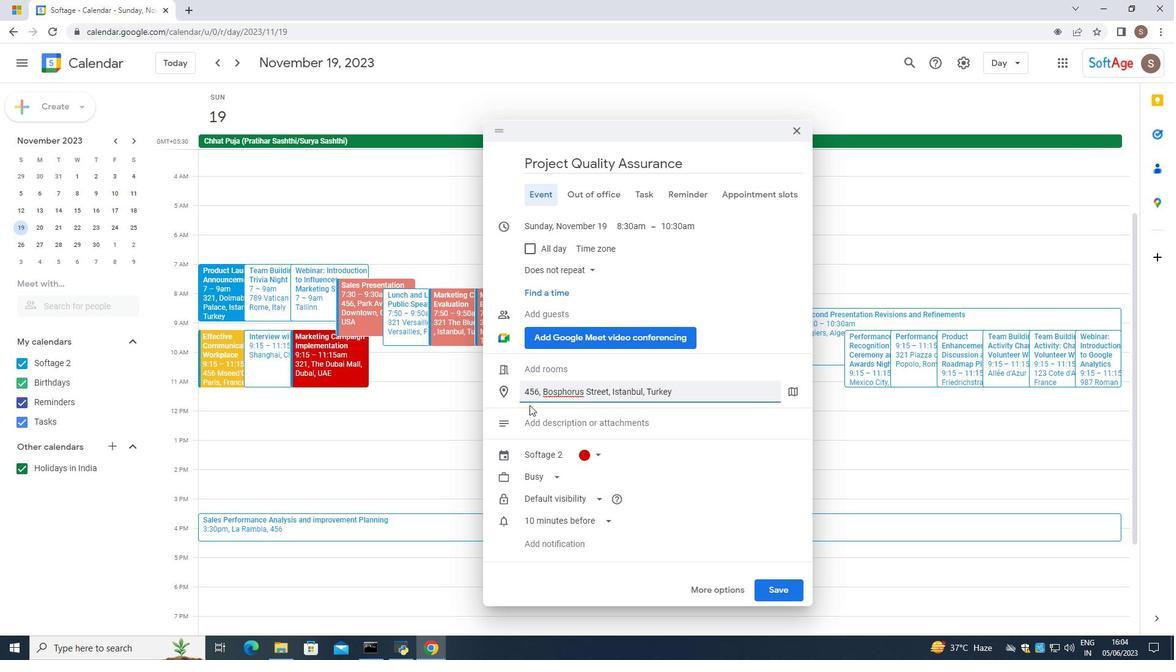 
Action: Mouse scrolled (529, 406) with delta (0, 0)
Screenshot: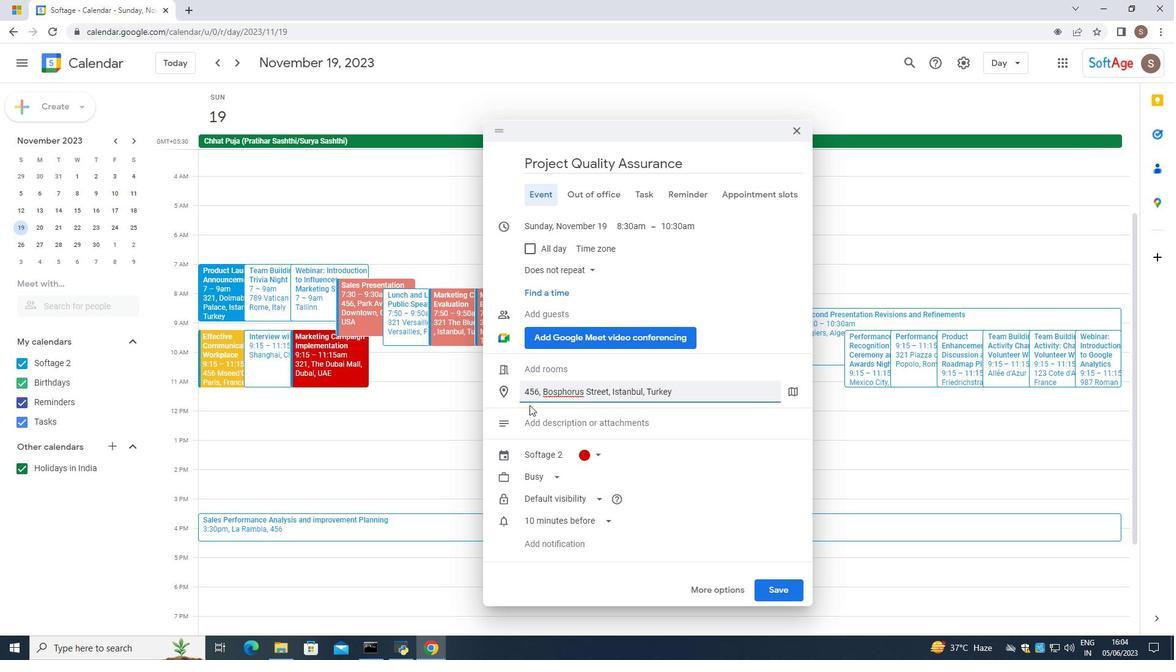 
Action: Mouse moved to (576, 267)
Screenshot: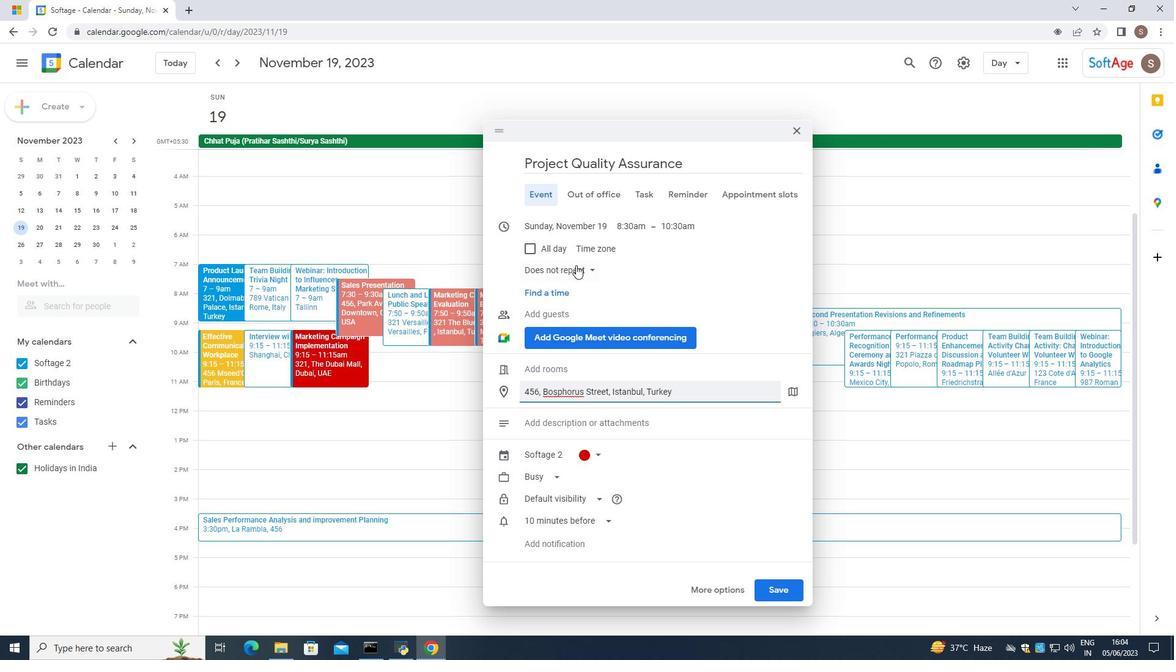 
Action: Mouse pressed left at (576, 267)
Screenshot: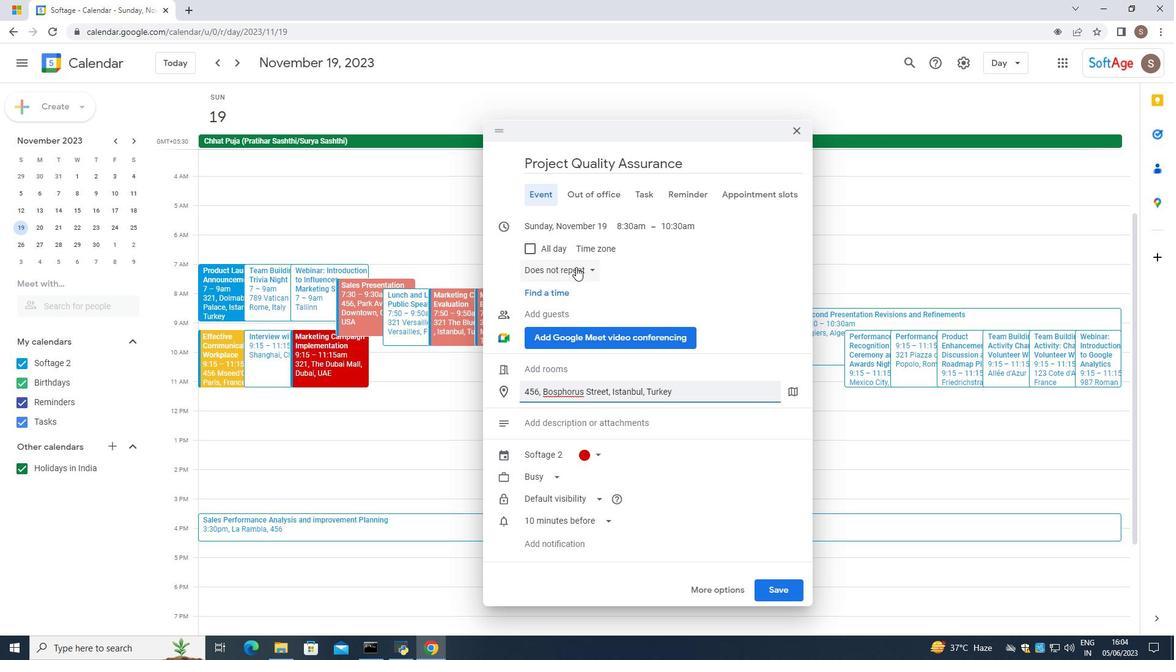 
Action: Mouse moved to (582, 274)
Screenshot: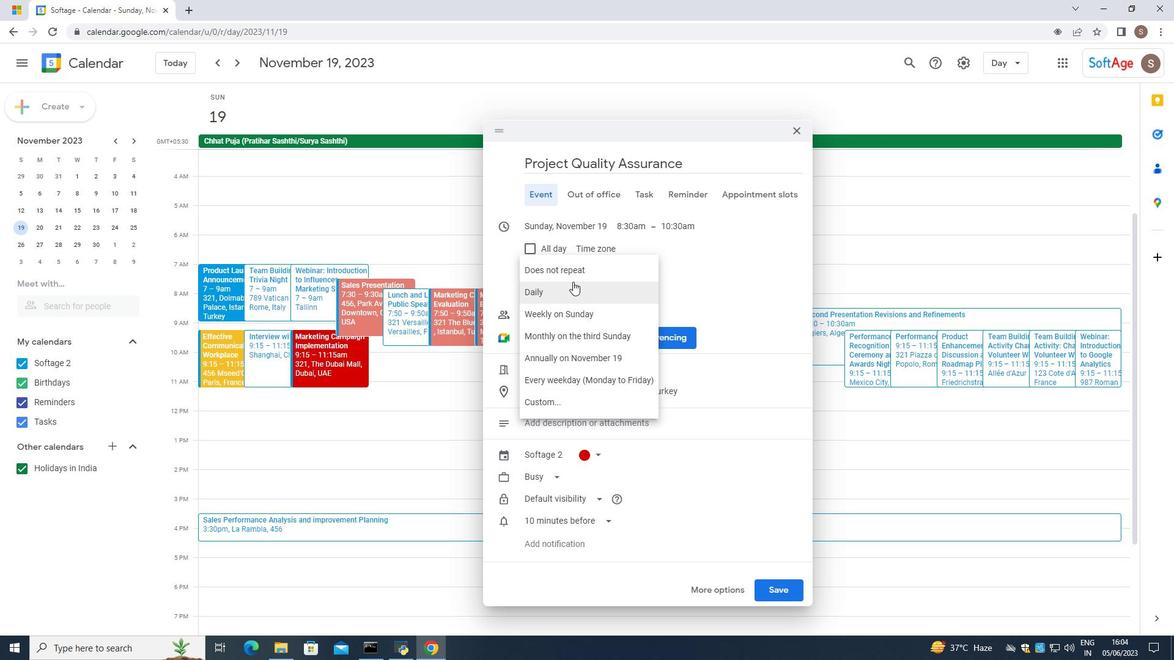 
Action: Mouse pressed left at (582, 274)
Screenshot: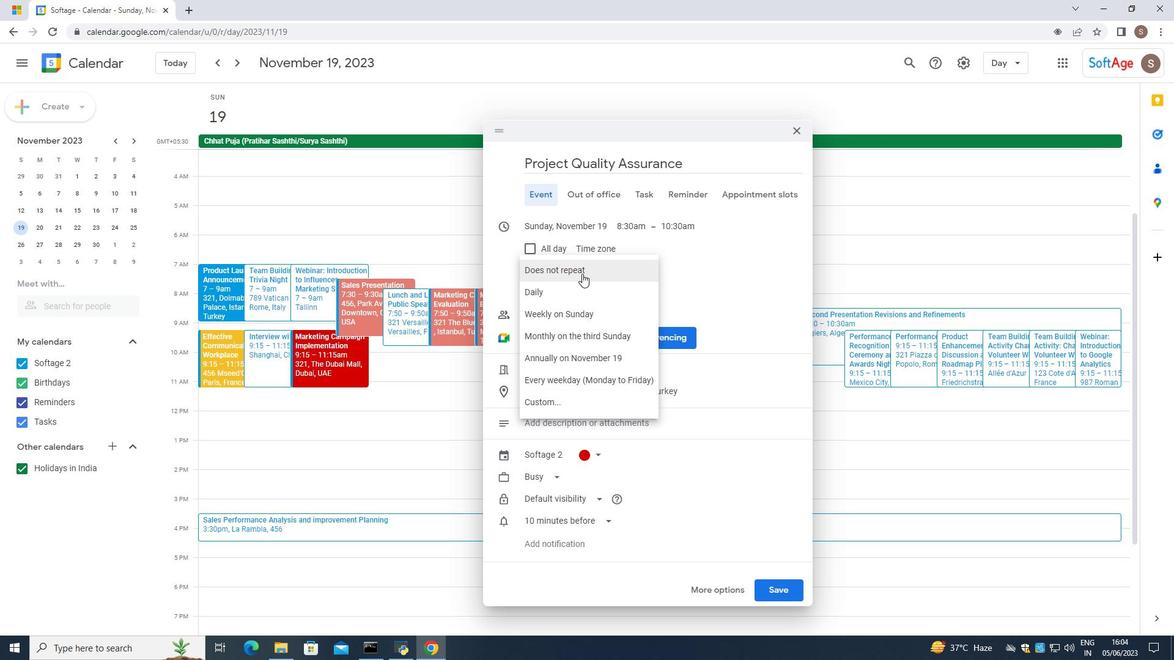 
Action: Mouse moved to (565, 418)
Screenshot: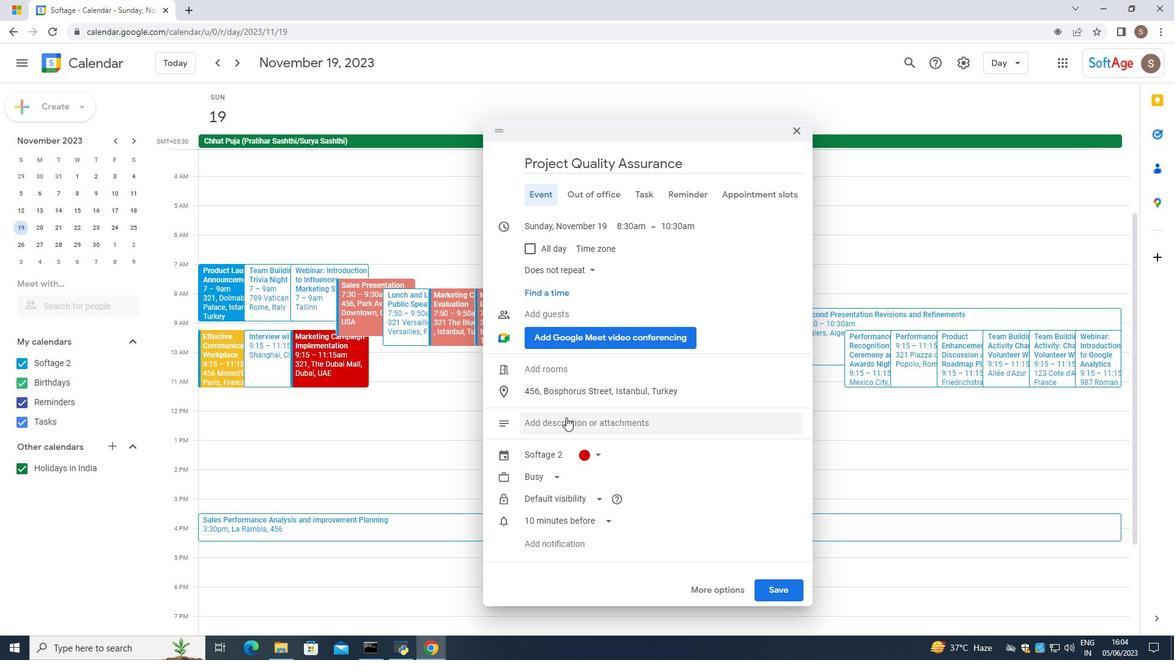 
Action: Mouse pressed left at (565, 418)
Screenshot: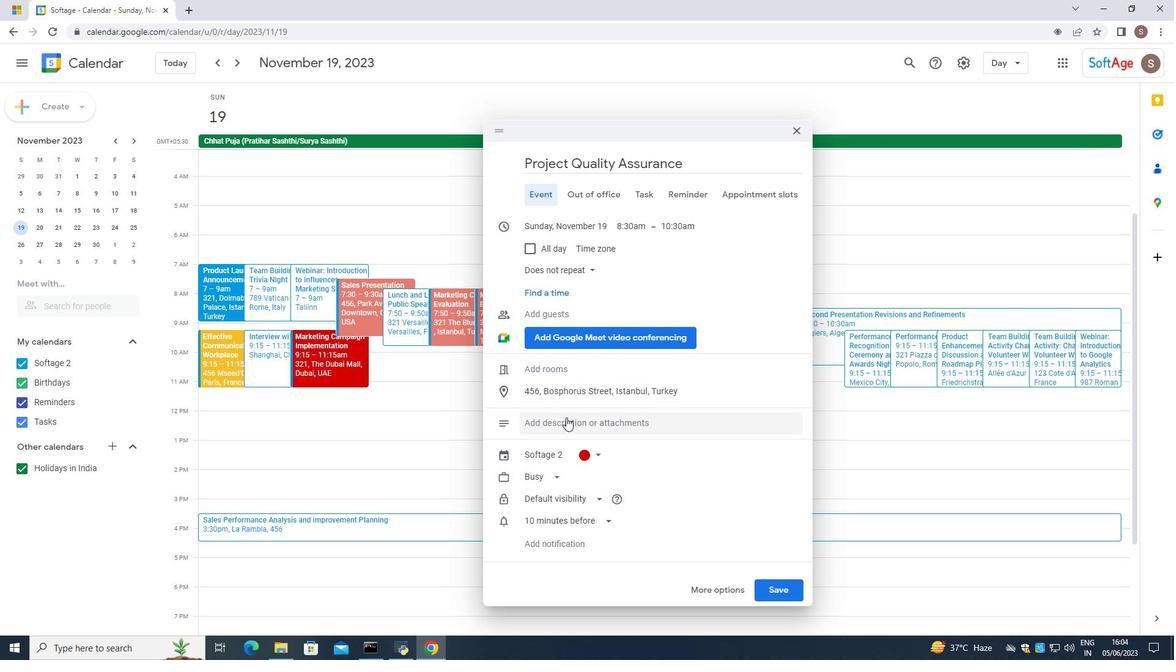 
Action: Mouse moved to (555, 376)
Screenshot: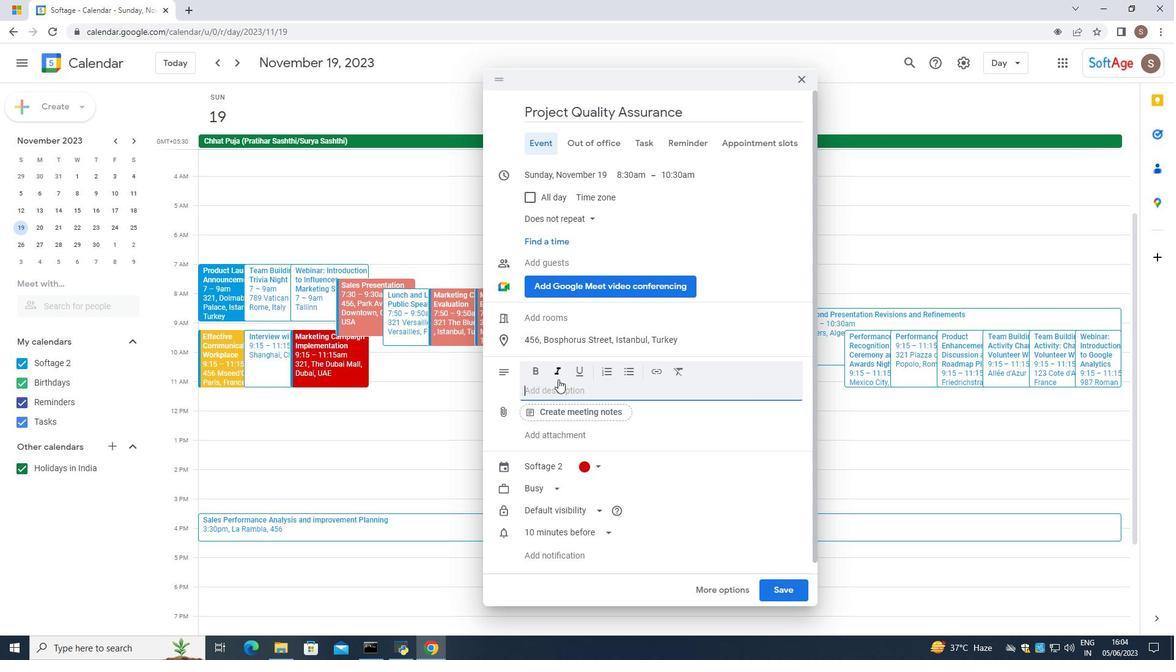 
Action: Mouse pressed left at (555, 376)
Screenshot: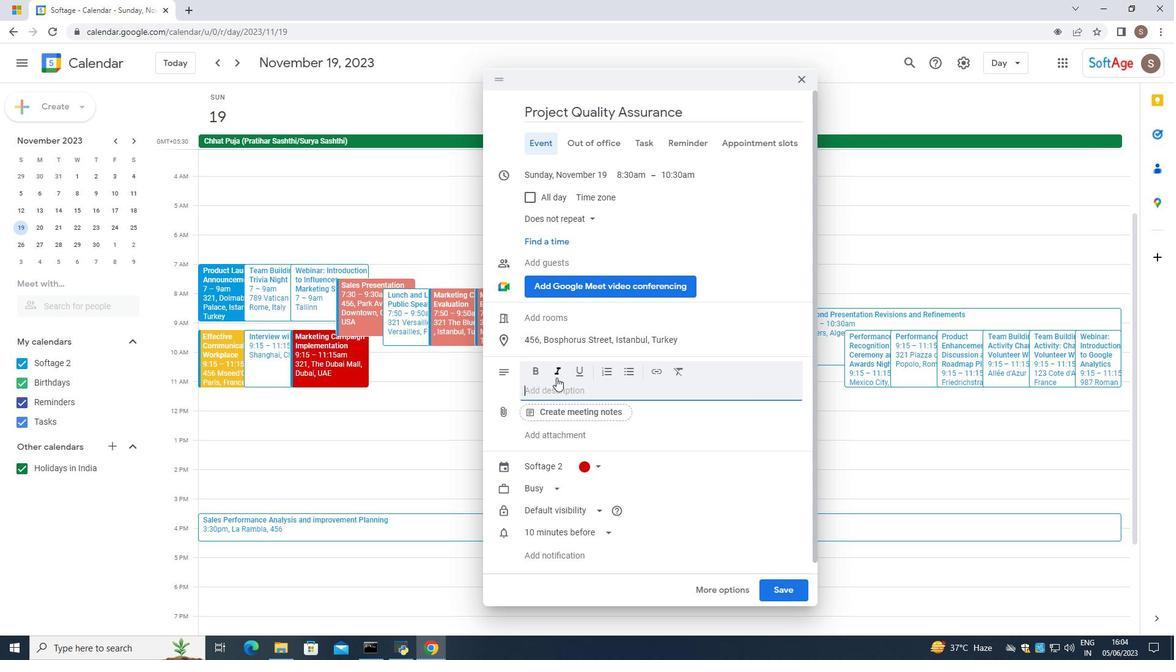 
Action: Mouse moved to (554, 388)
Screenshot: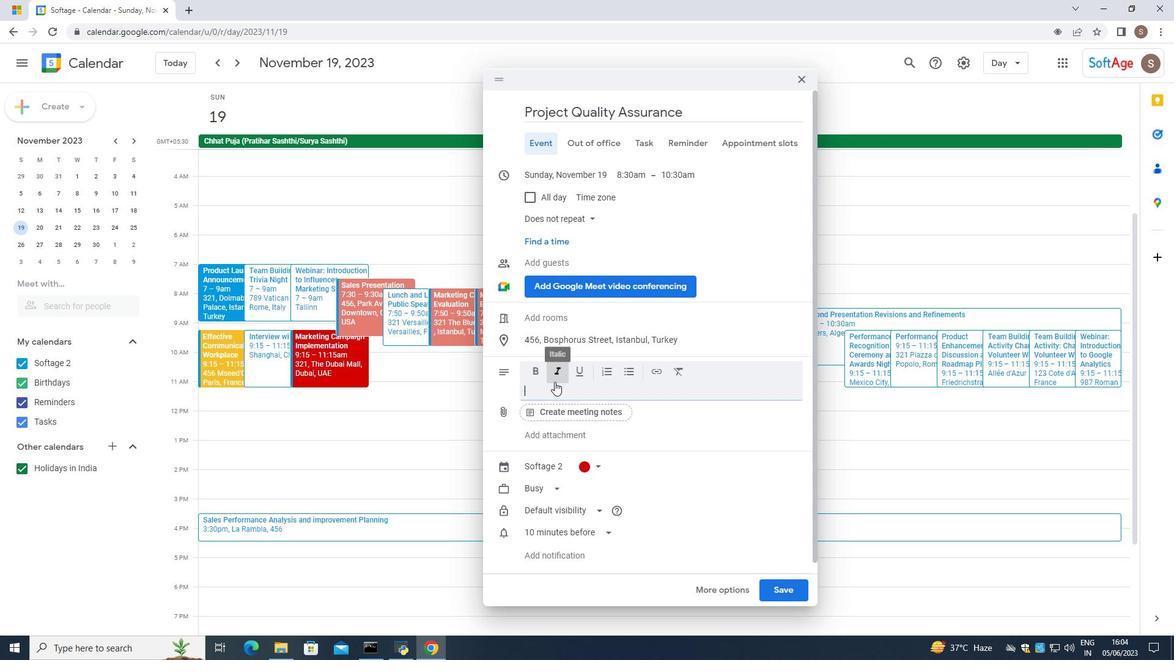 
Action: Mouse pressed left at (554, 388)
Screenshot: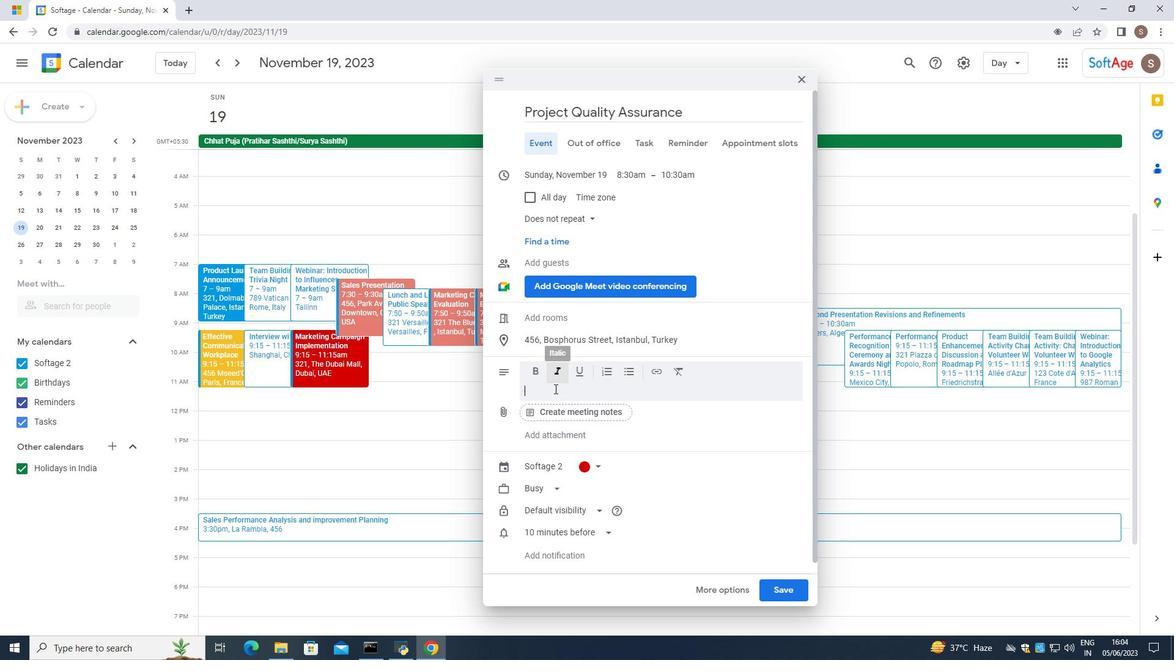 
Action: Mouse moved to (553, 389)
Screenshot: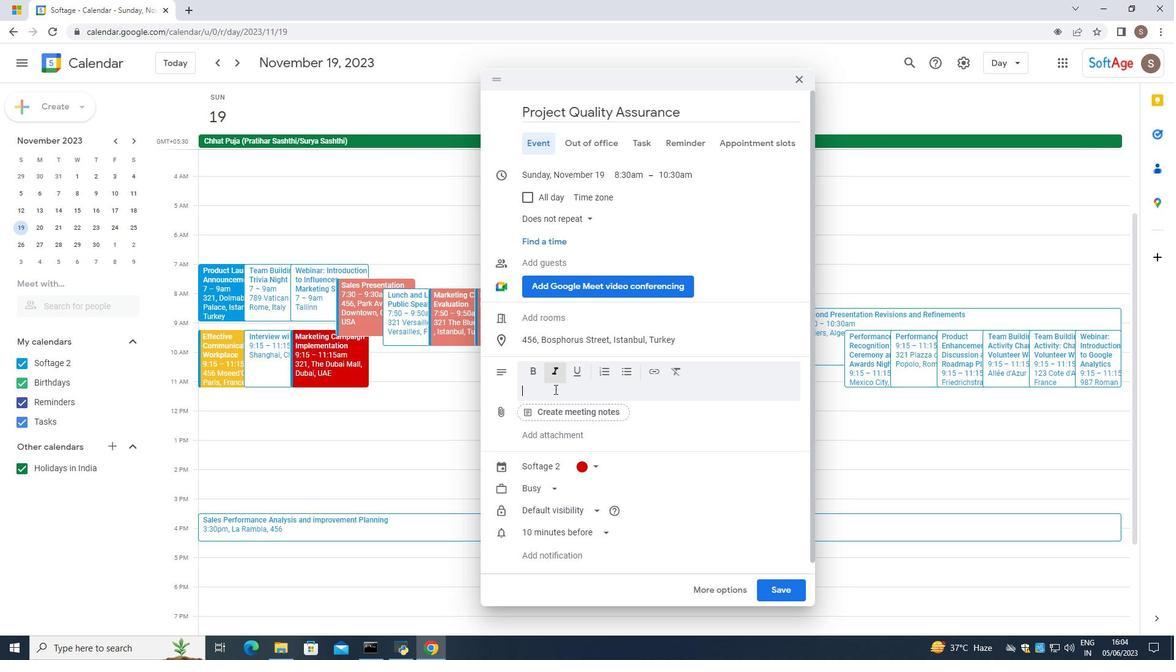 
Action: Key pressed <Key.caps_lock>W<Key.caps_lock>elcome<Key.space>to<Key.space>the<Key.space>project<Key.space>w<Key.backspace>qa<Key.backspace>uality<Key.space>assurancecheck
Screenshot: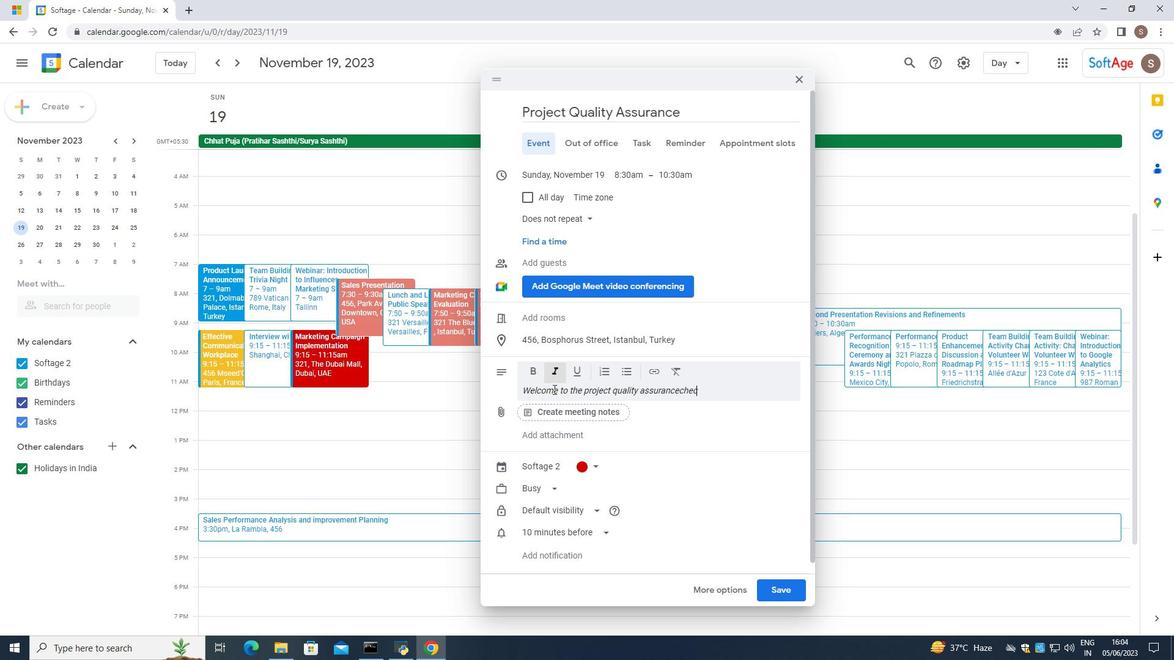 
Action: Mouse moved to (680, 388)
Screenshot: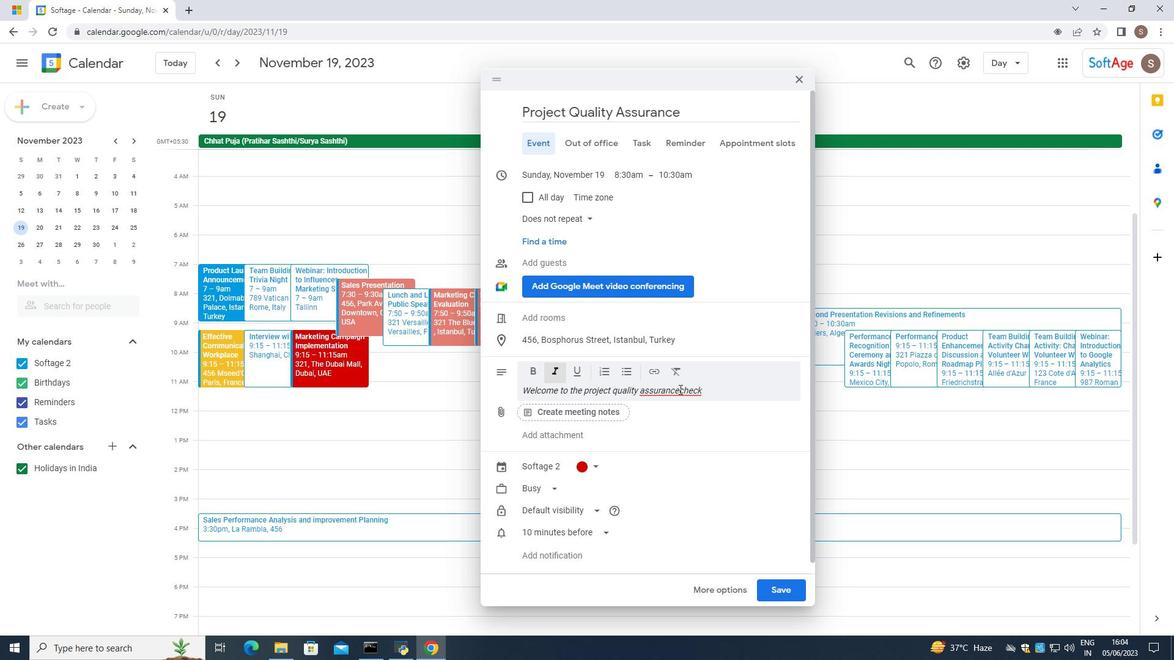 
Action: Mouse pressed left at (680, 388)
Screenshot: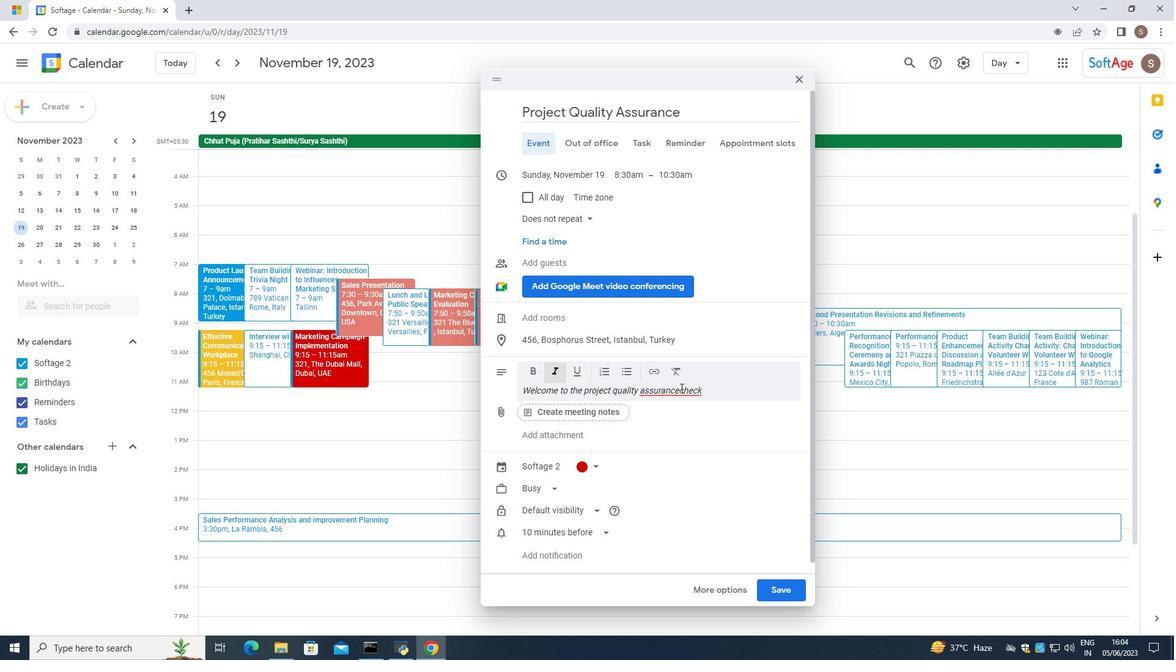 
Action: Mouse moved to (651, 380)
Screenshot: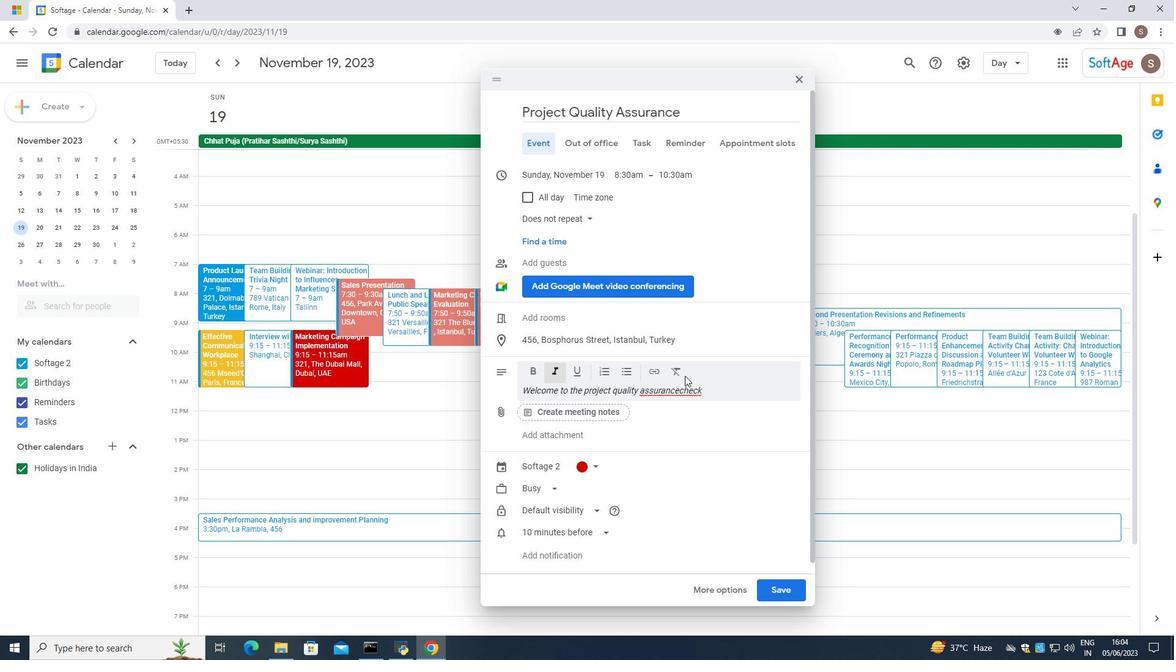 
Action: Key pressed <Key.space>
Screenshot: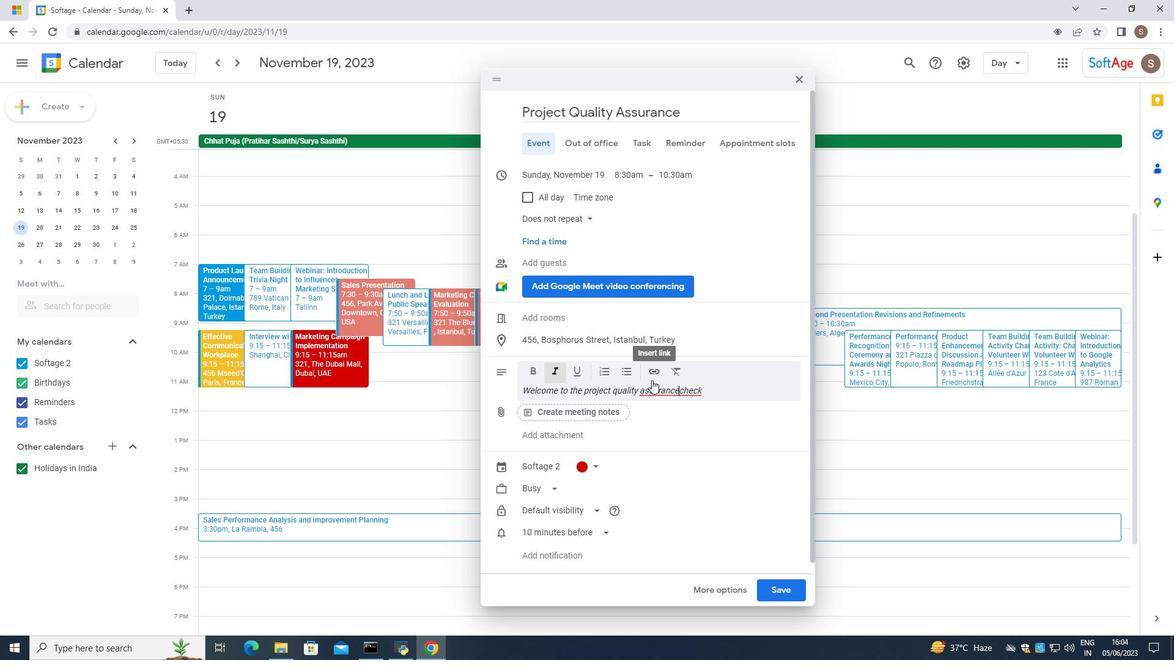 
Action: Mouse moved to (713, 386)
Screenshot: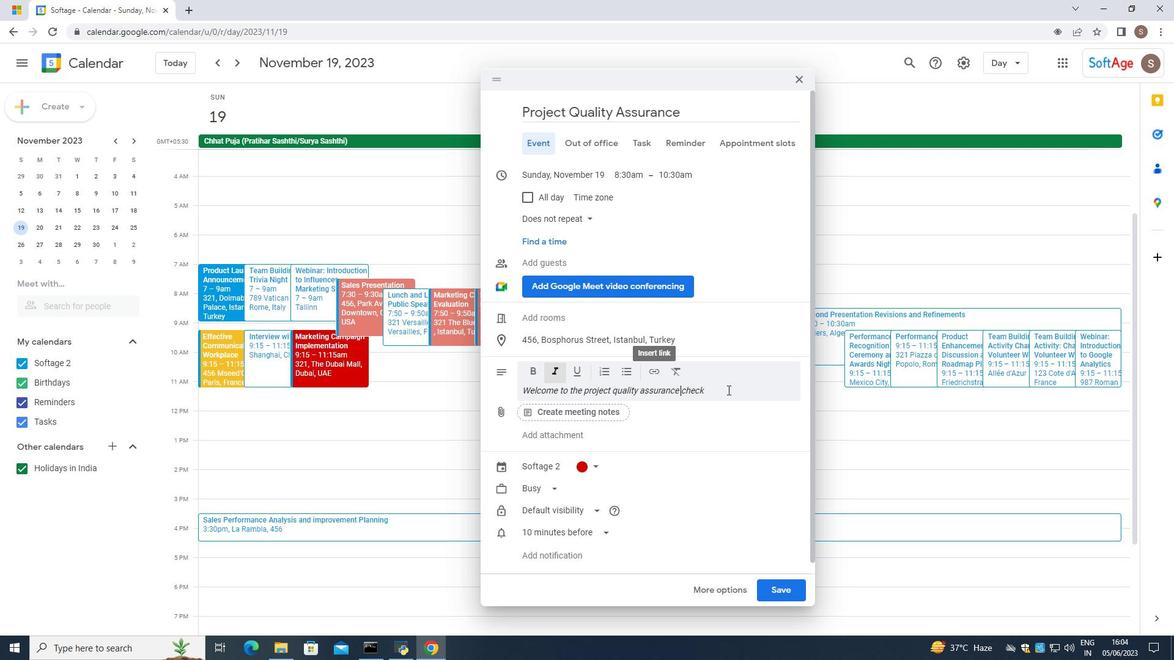 
Action: Mouse pressed left at (713, 386)
Screenshot: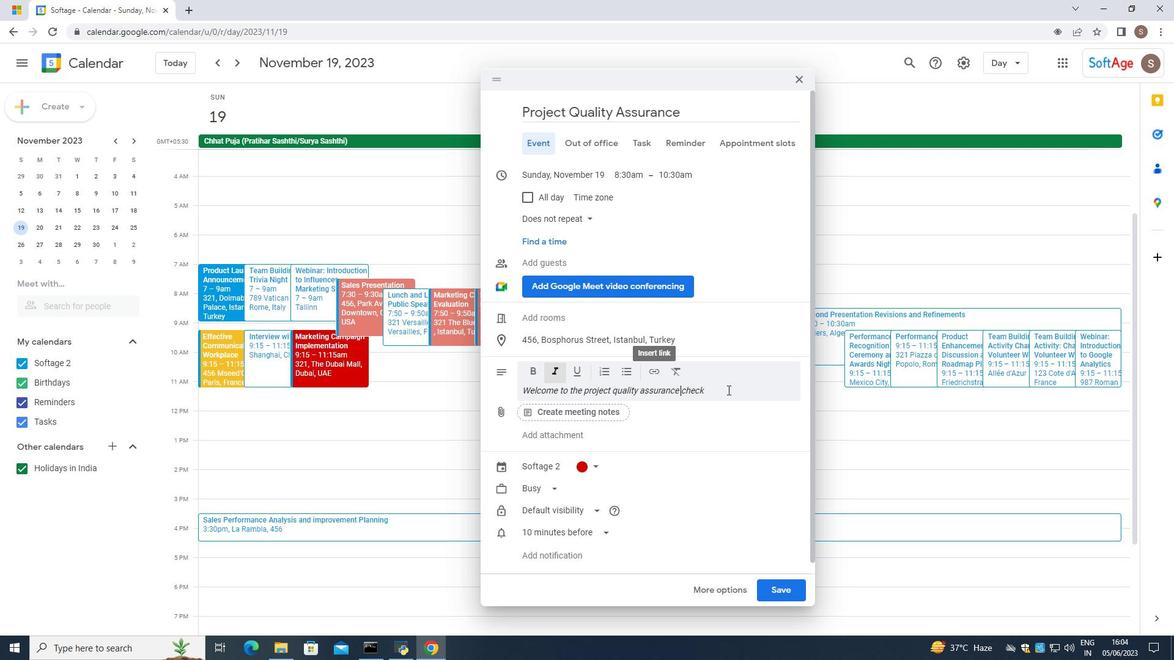 
Action: Mouse moved to (707, 385)
Screenshot: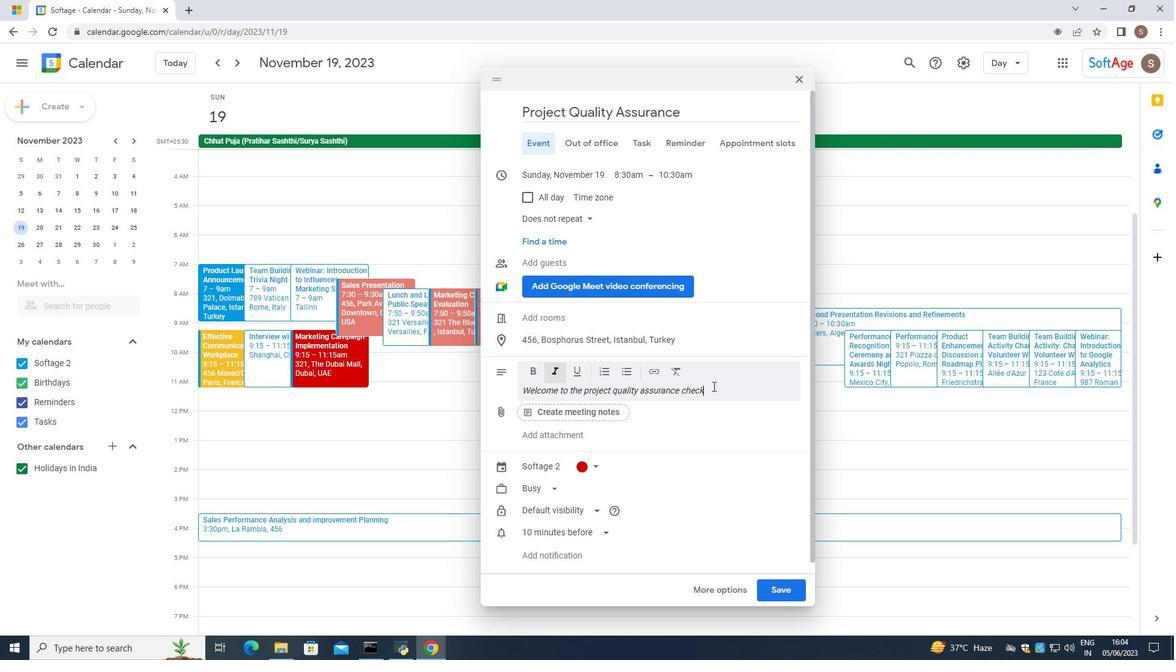 
Action: Key pressed ,<Key.space>a<Key.space>crucial<Key.space>st
Screenshot: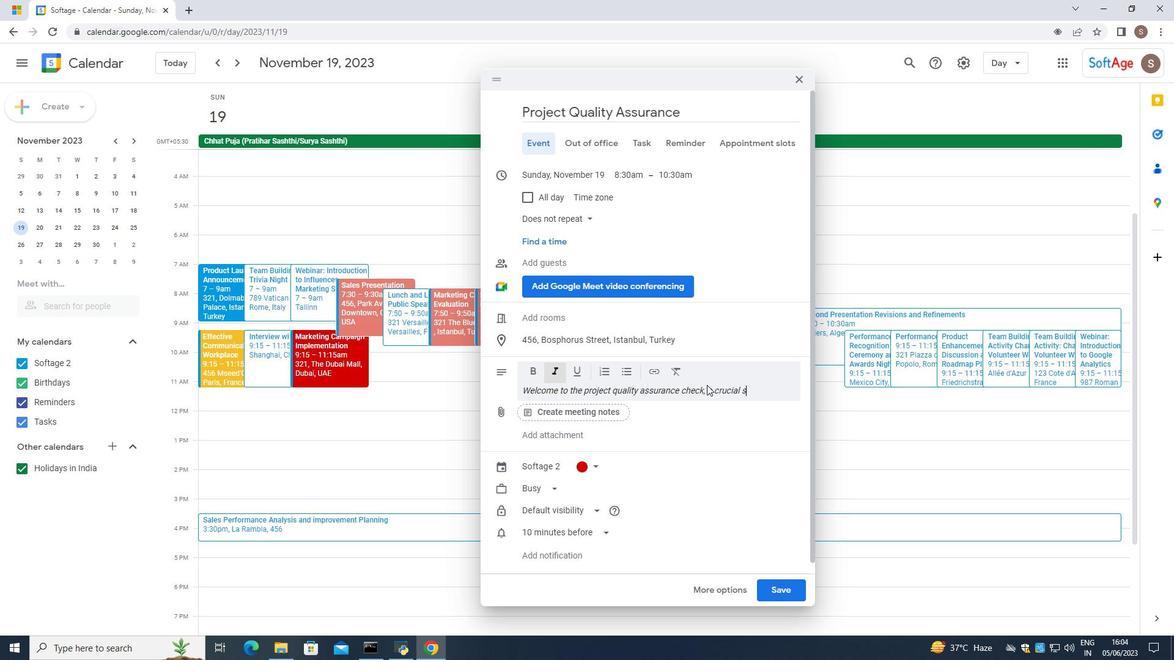
Action: Mouse moved to (706, 385)
Screenshot: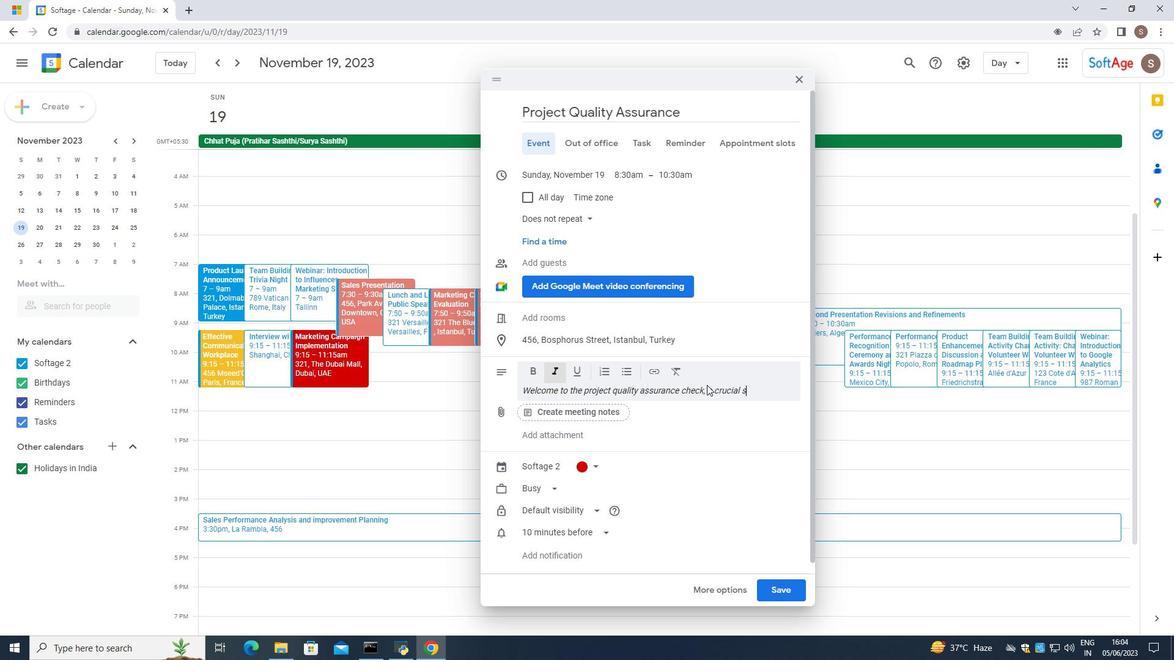 
Action: Key pressed ep<Key.space>in<Key.space>ensuring<Key.space>the<Key.space>highrestlevelog<Key.backspace><Key.backspace><Key.backspace><Key.backspace><Key.backspace><Key.backspace><Key.backspace><Key.backspace><Key.backspace><Key.backspace><Key.backspace><Key.backspace>hest<Key.space>level<Key.space>of<Key.space>qy<Key.backspace>uality<Key.space>and<Key.space>adherance<Key.space>
Screenshot: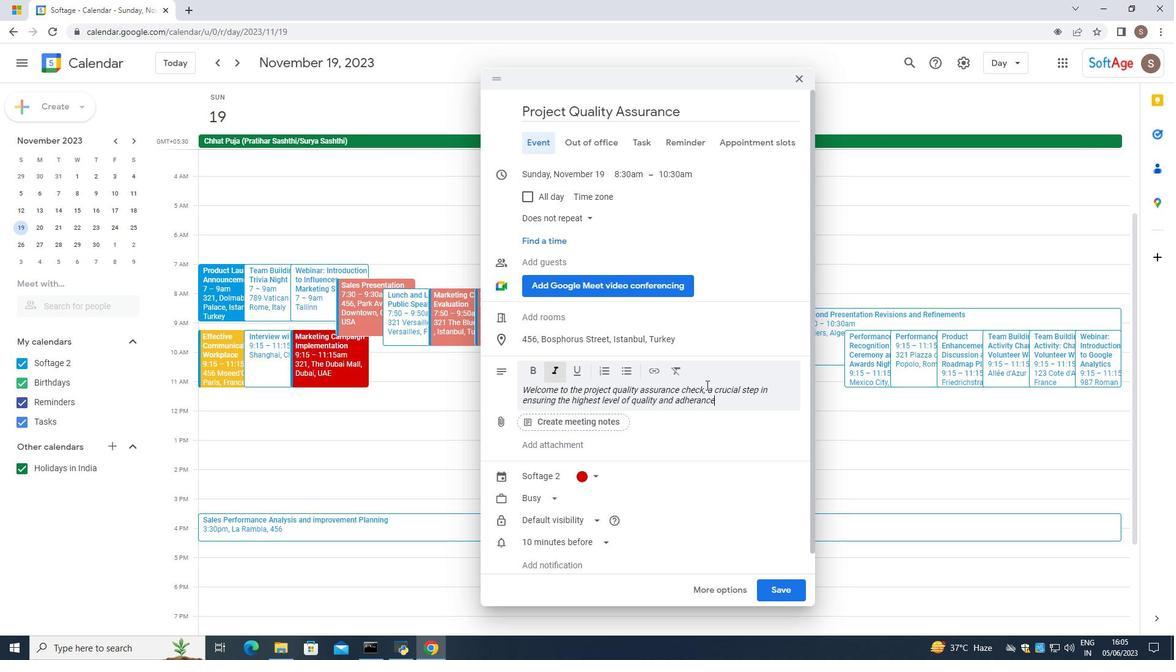 
Action: Mouse moved to (695, 398)
Screenshot: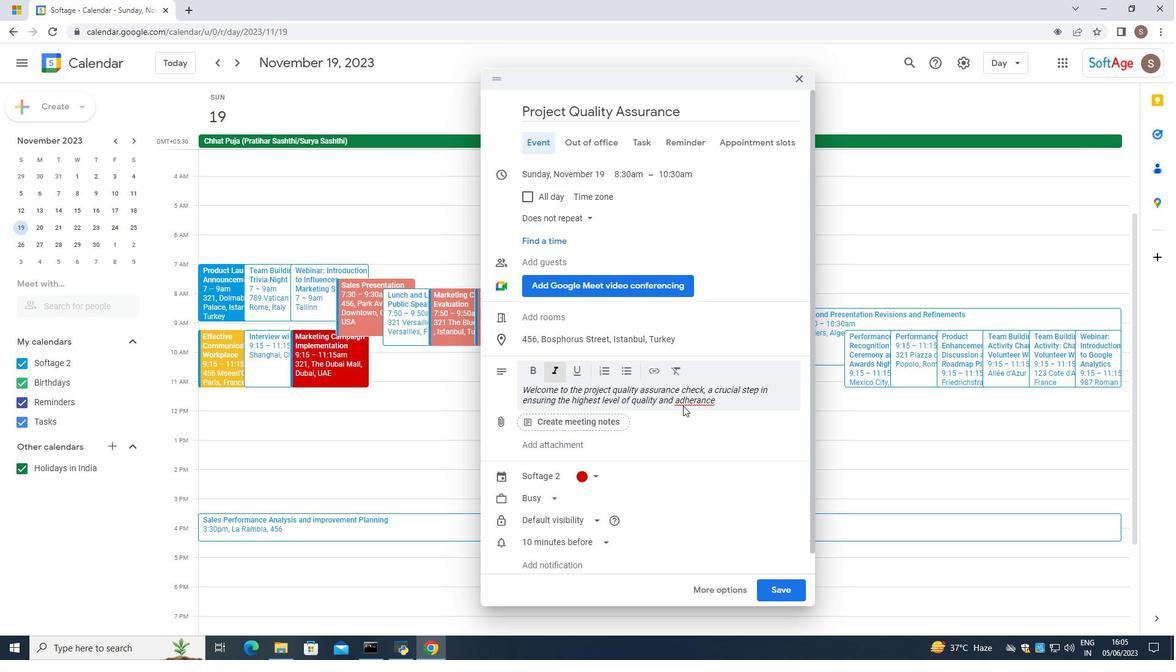 
Action: Mouse pressed left at (695, 398)
Screenshot: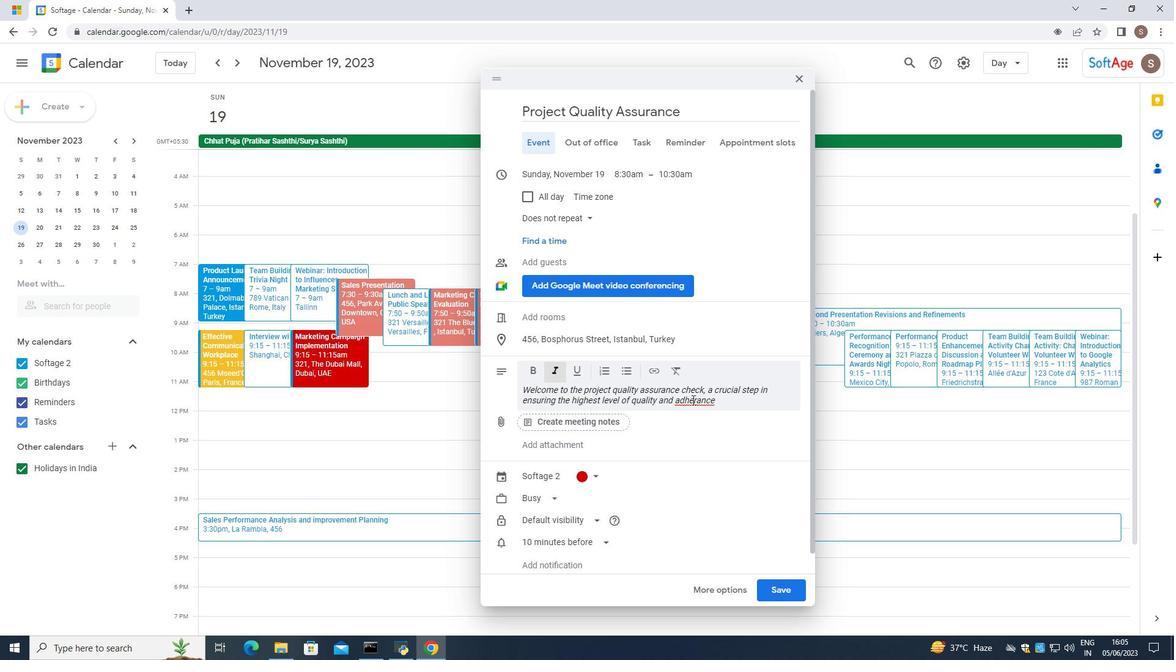 
Action: Mouse pressed right at (695, 398)
Screenshot: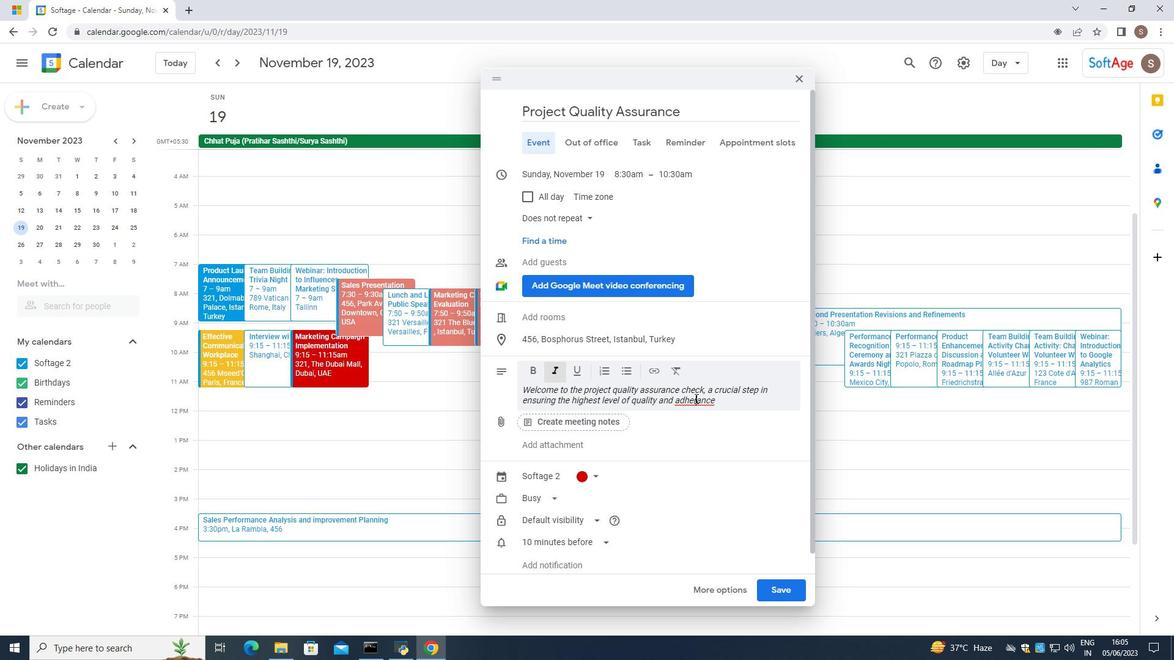 
Action: Mouse moved to (709, 406)
Screenshot: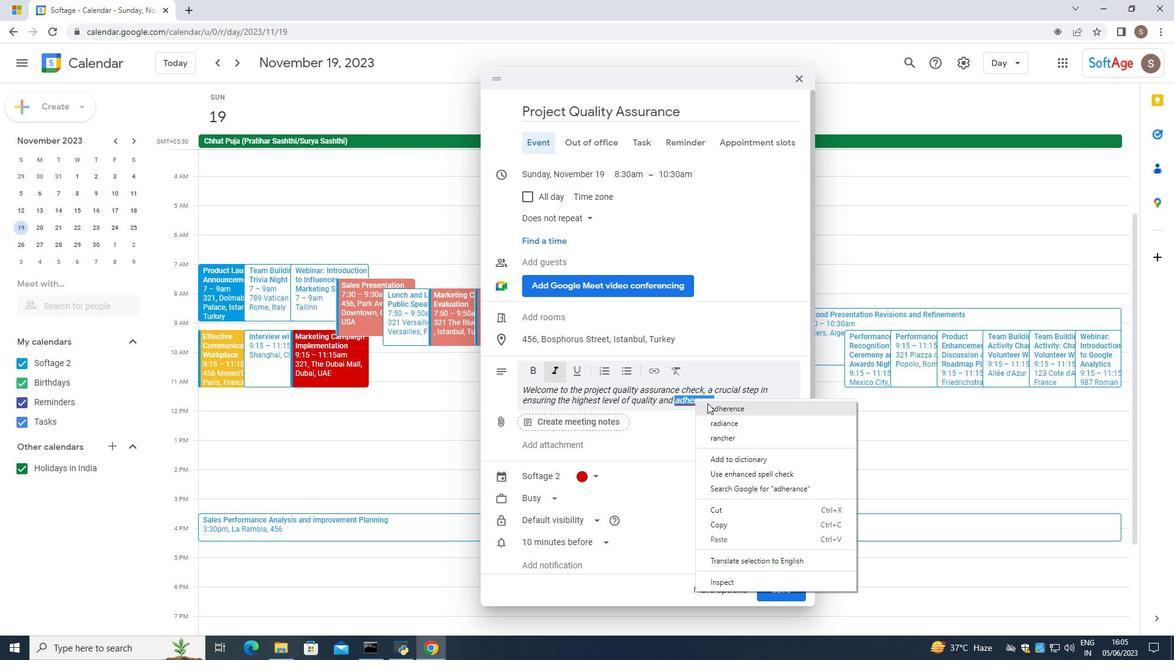 
Action: Mouse pressed left at (709, 406)
Screenshot: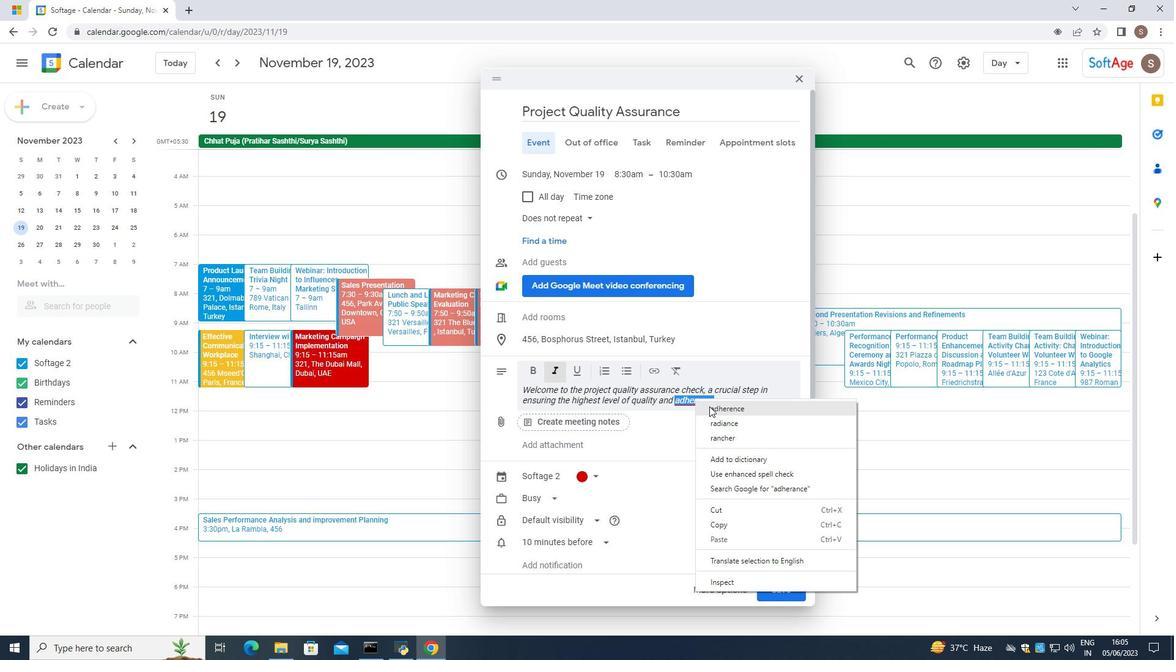 
Action: Mouse moved to (727, 398)
Screenshot: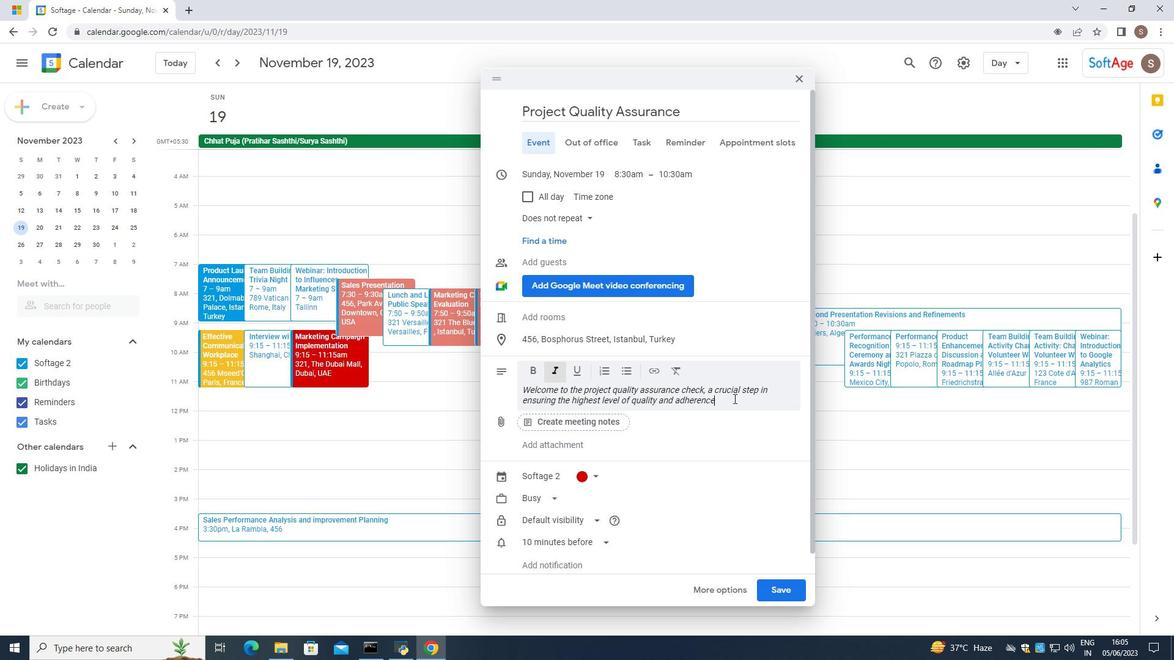 
Action: Mouse pressed left at (727, 398)
Screenshot: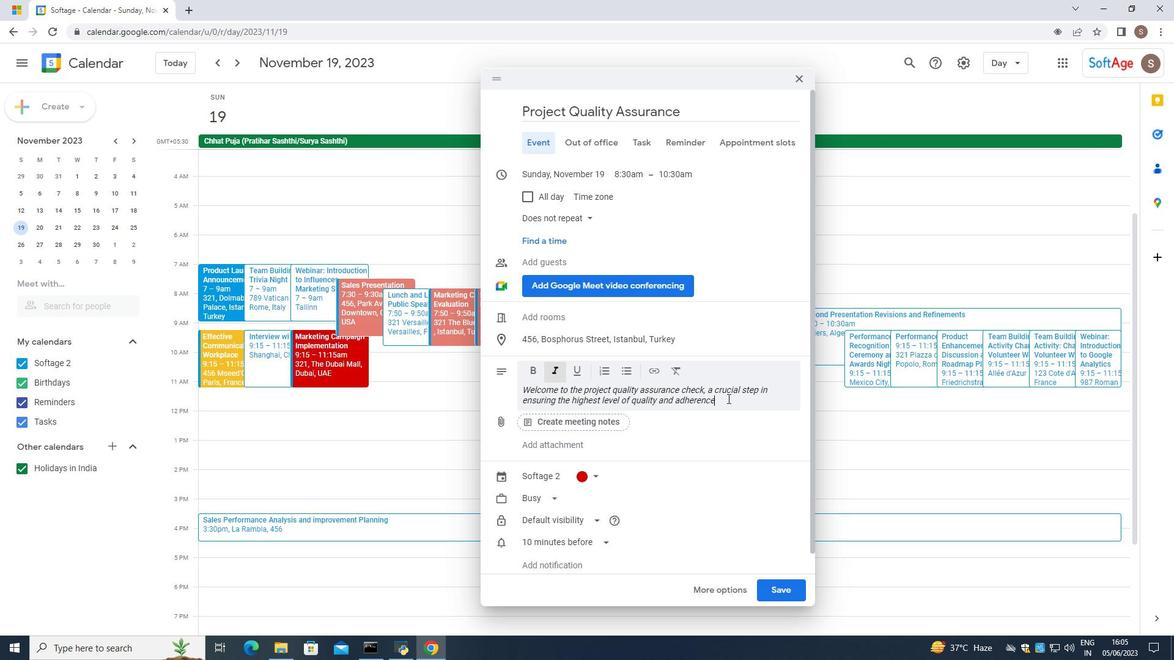 
Action: Mouse moved to (723, 398)
Screenshot: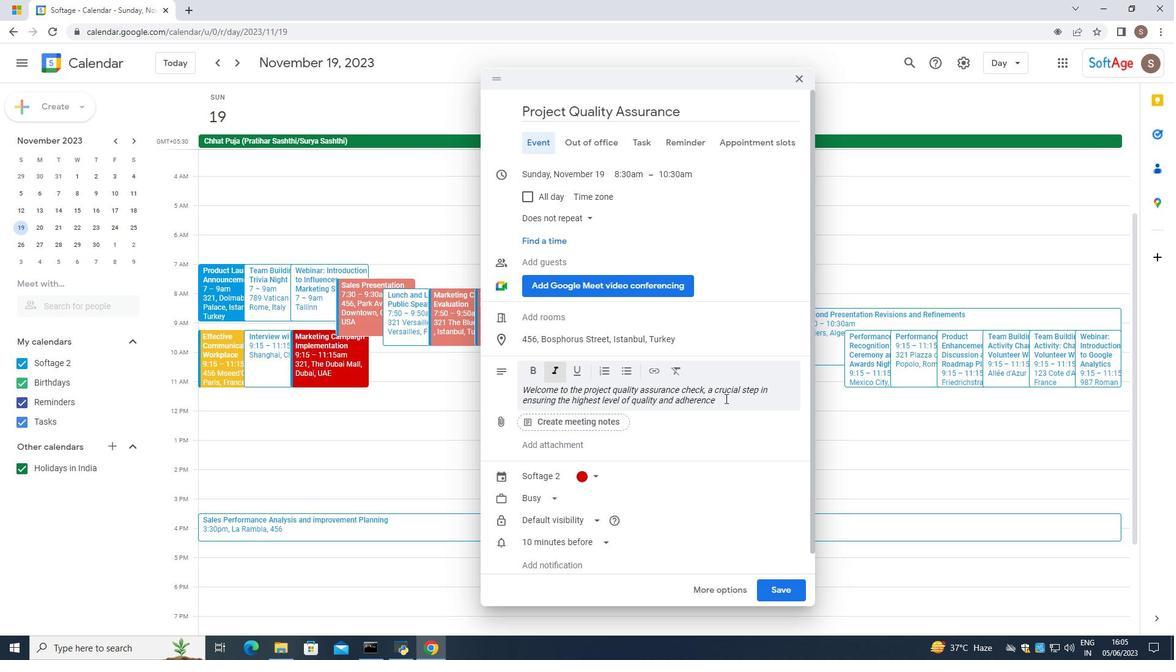 
Action: Key pressed to<Key.space>standards<Key.space>throuh<Key.backspace>ghout<Key.space>thep<Key.backspace><Key.space>proh<Key.backspace>ject<Key.space>lifecycle.<Key.space><Key.caps_lock>T<Key.caps_lock>he<Key.space><Key.caps_lock>Q<Key.caps_lock>uality<Key.space>
Screenshot: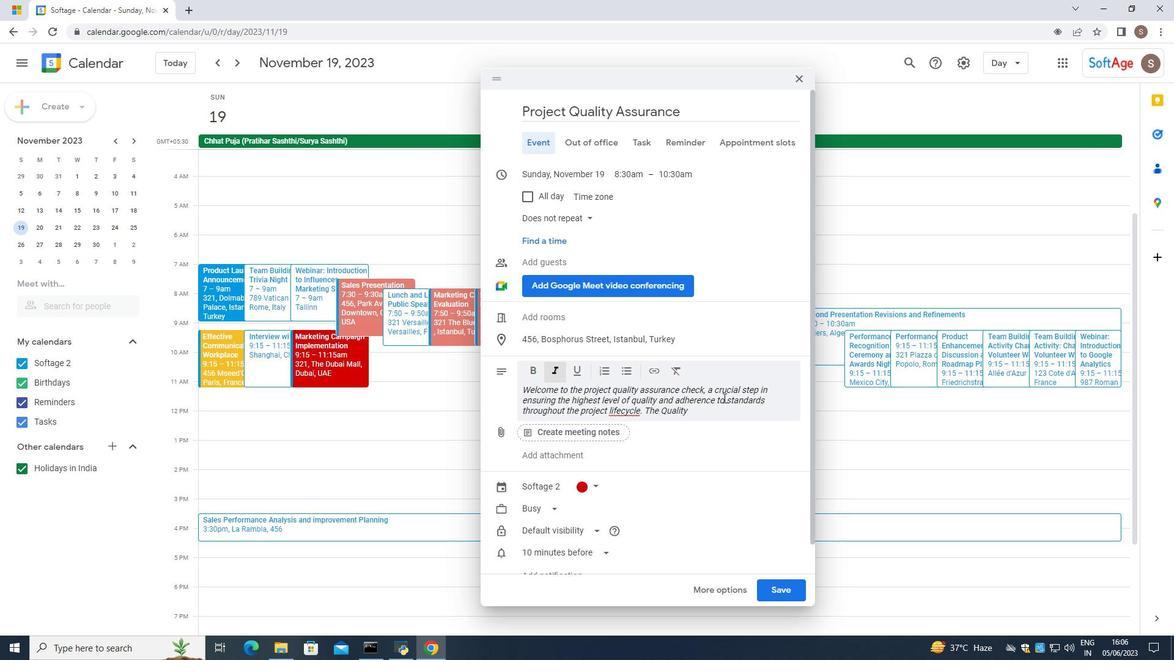 
Action: Mouse moved to (618, 405)
Screenshot: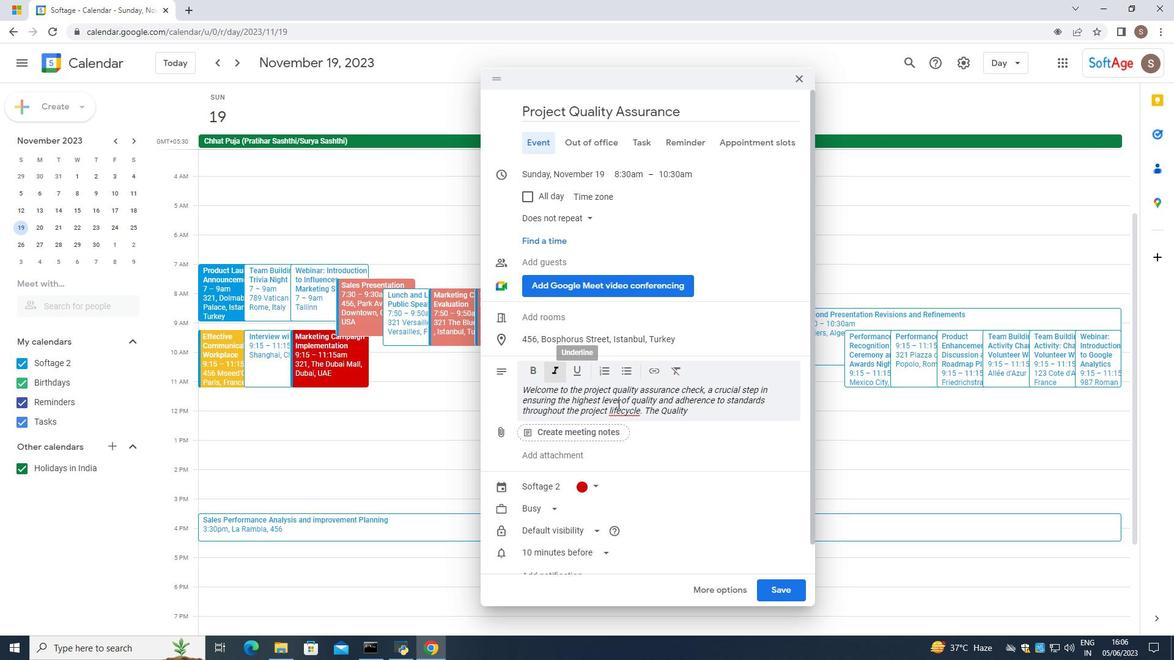 
Action: Mouse pressed left at (618, 405)
Screenshot: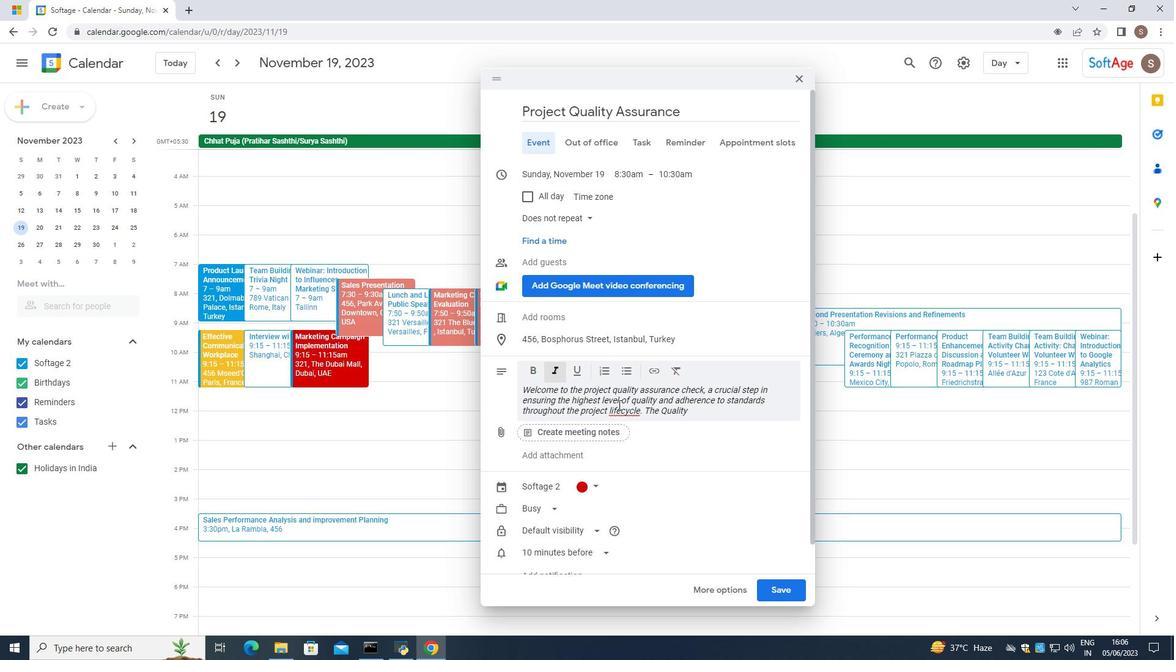 
Action: Mouse pressed left at (618, 405)
Screenshot: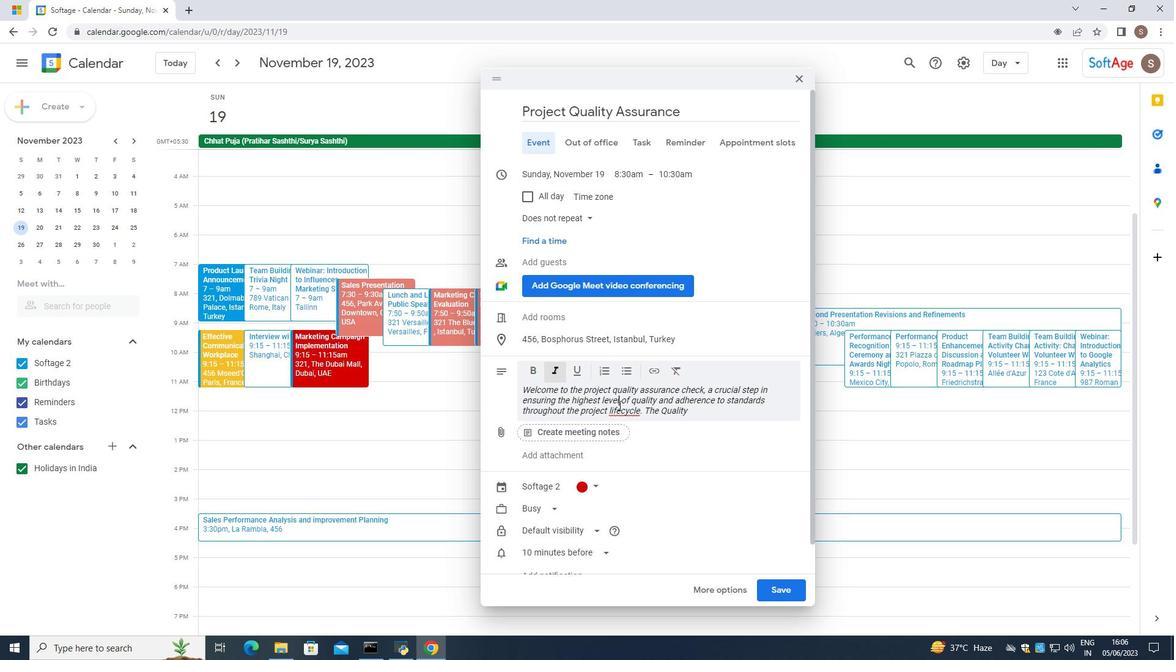 
Action: Mouse moved to (616, 415)
Screenshot: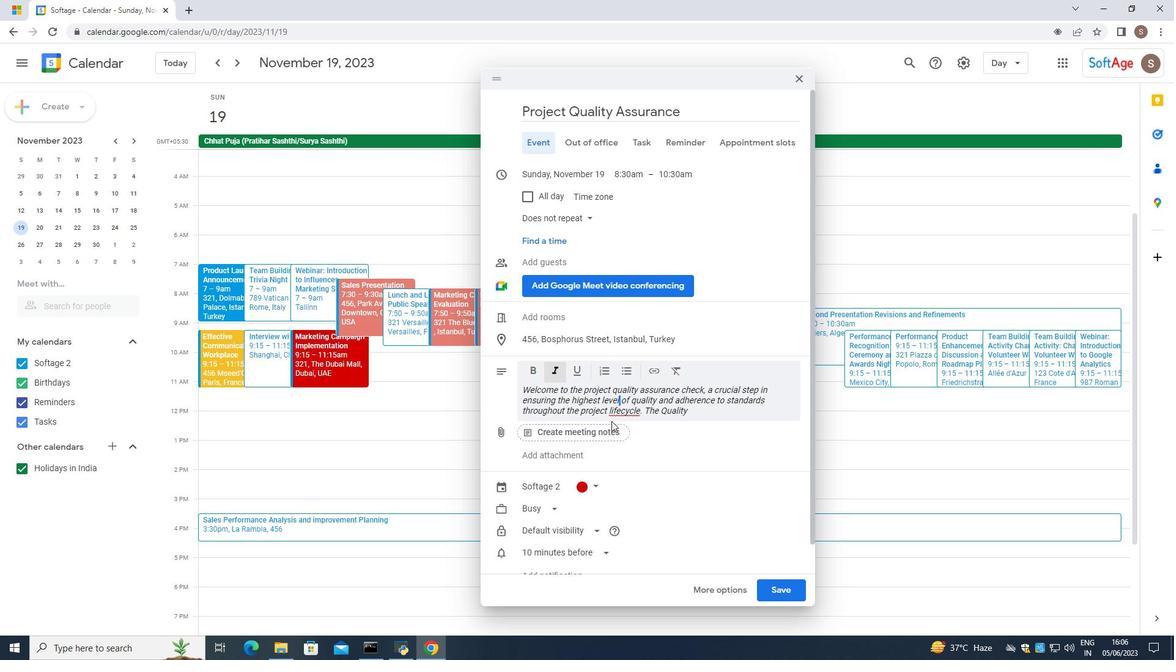 
Action: Mouse pressed left at (616, 415)
Screenshot: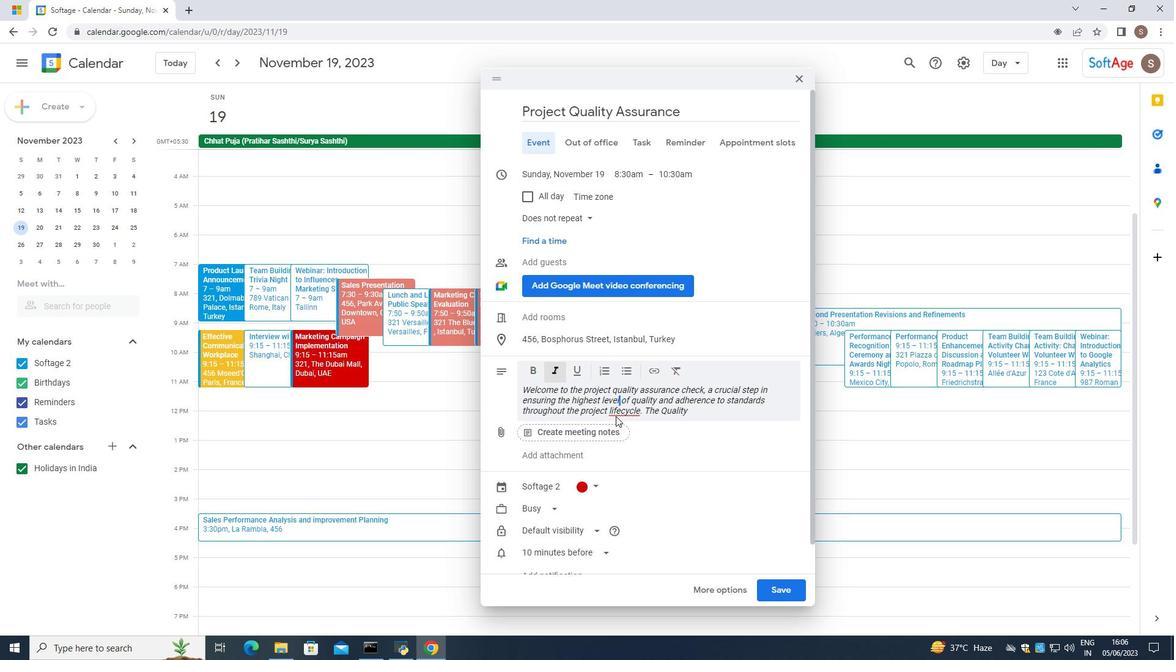 
Action: Mouse moved to (616, 413)
Screenshot: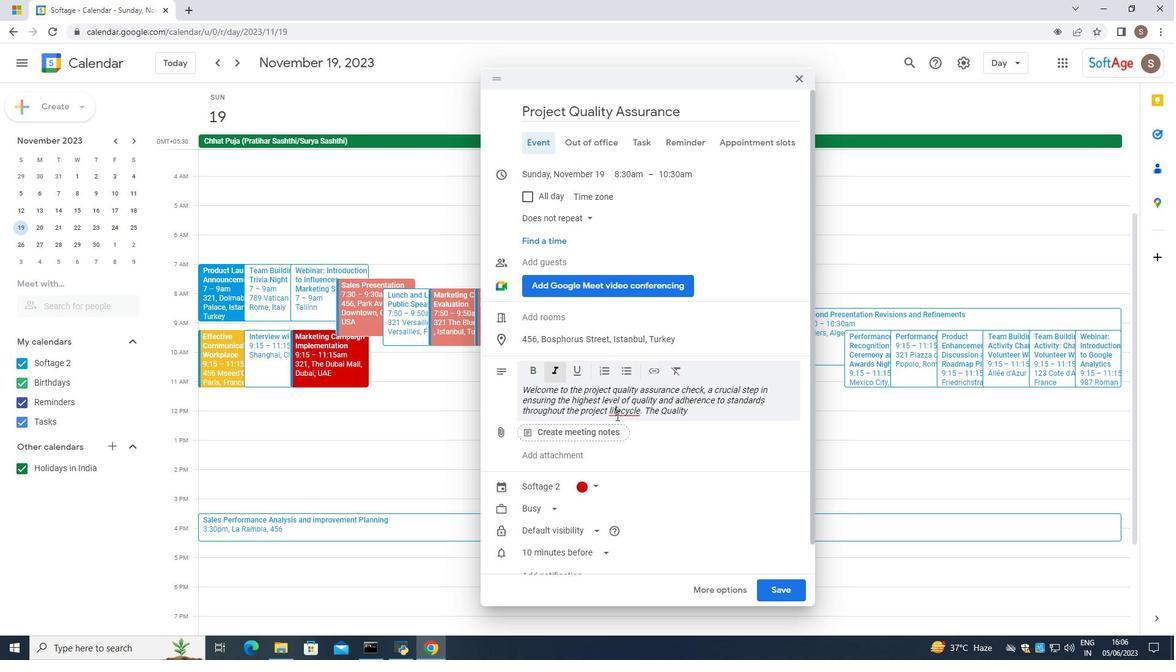 
Action: Mouse pressed left at (616, 413)
Screenshot: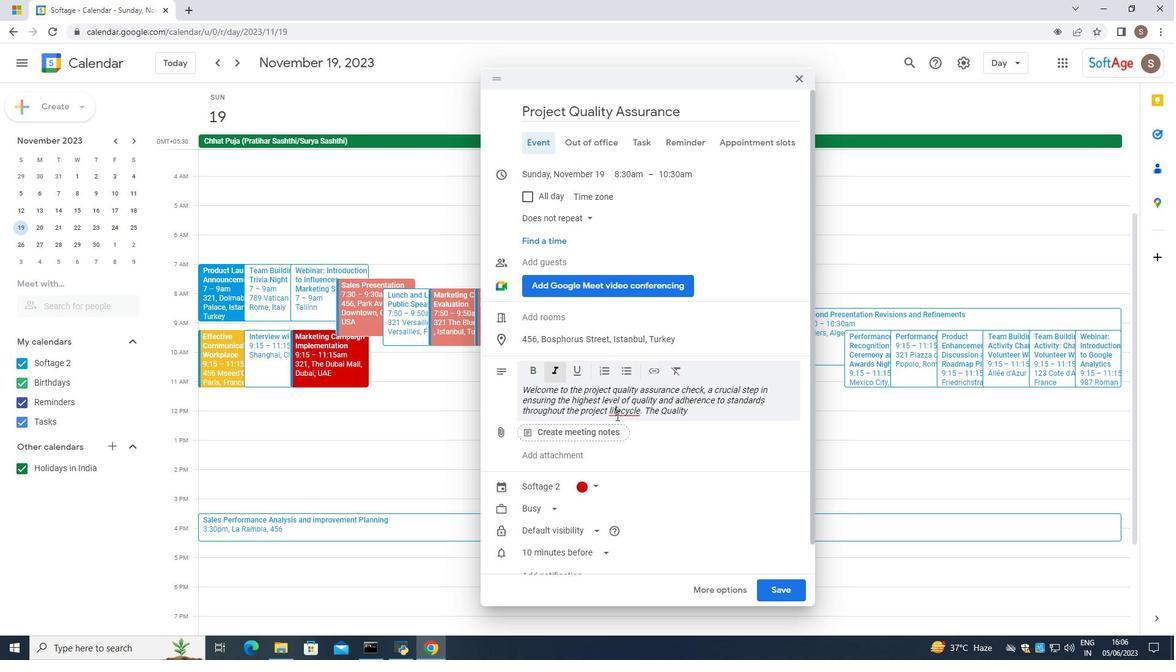 
Action: Mouse pressed right at (616, 413)
Screenshot: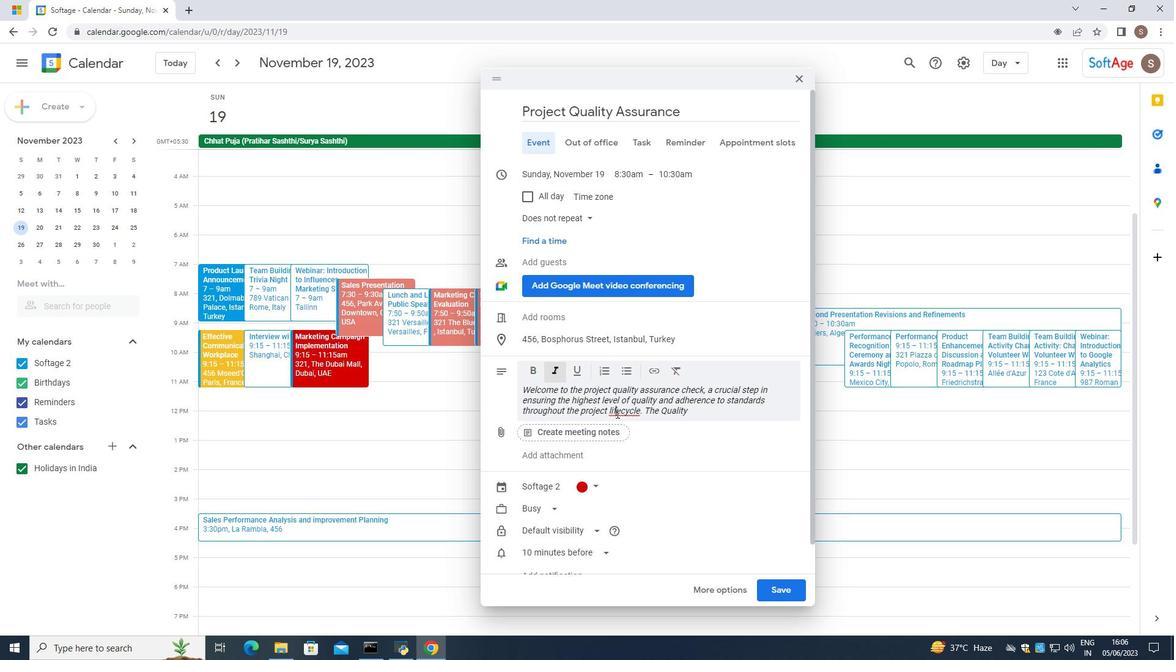 
Action: Mouse moved to (636, 418)
Screenshot: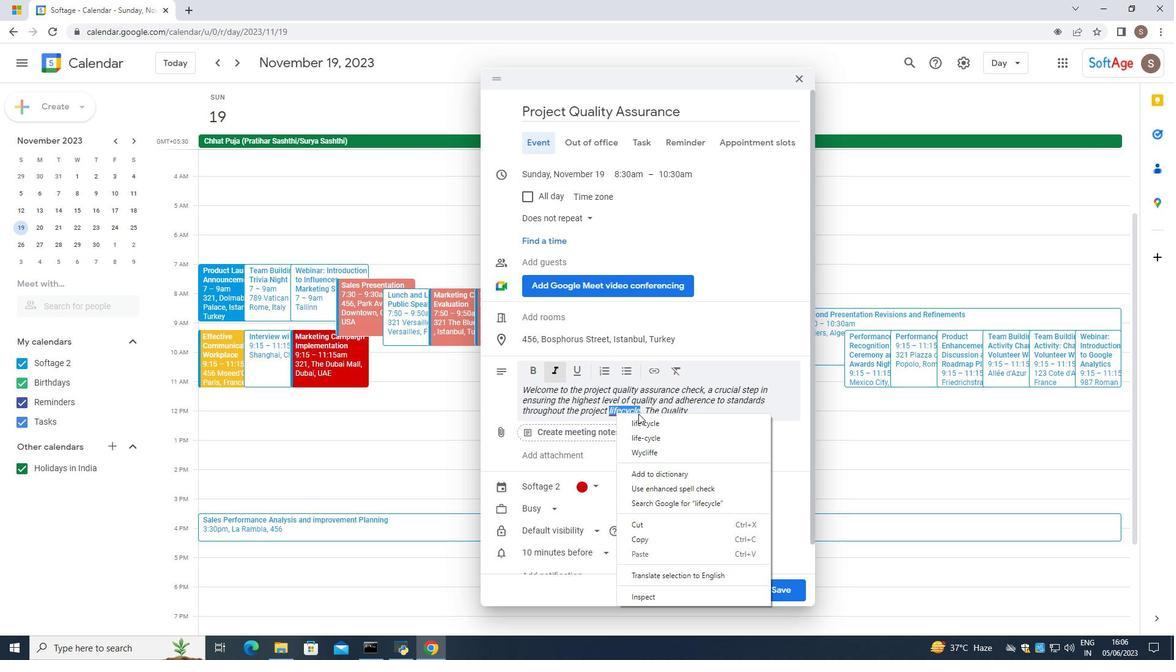 
Action: Mouse pressed left at (636, 418)
Screenshot: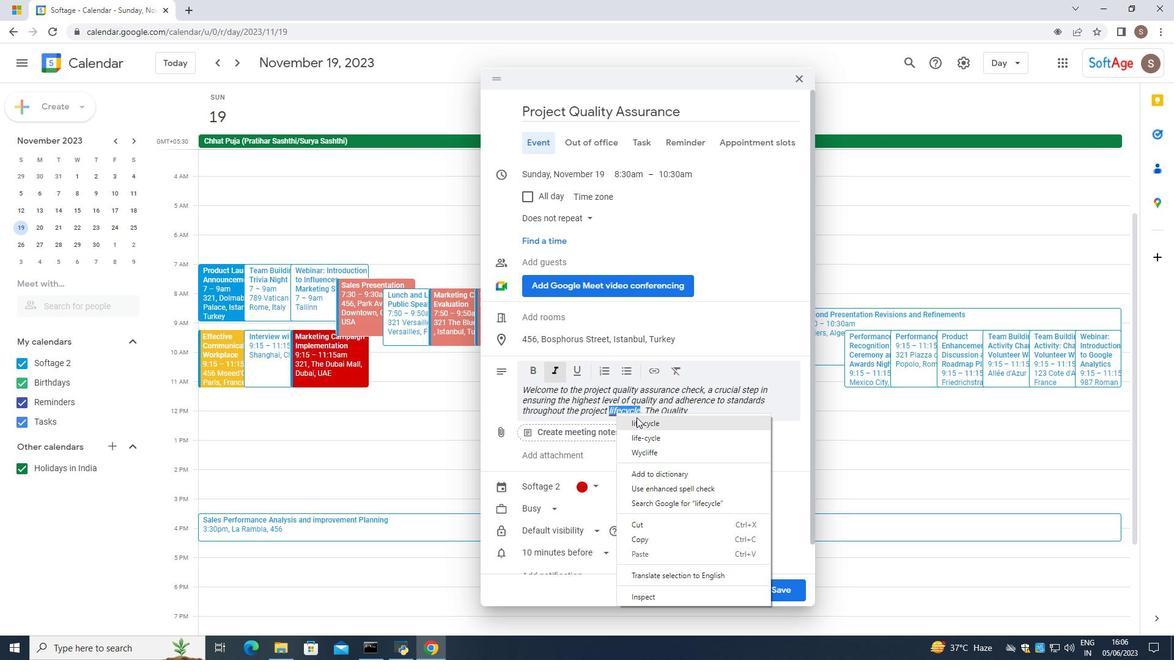 
Action: Mouse moved to (705, 414)
Screenshot: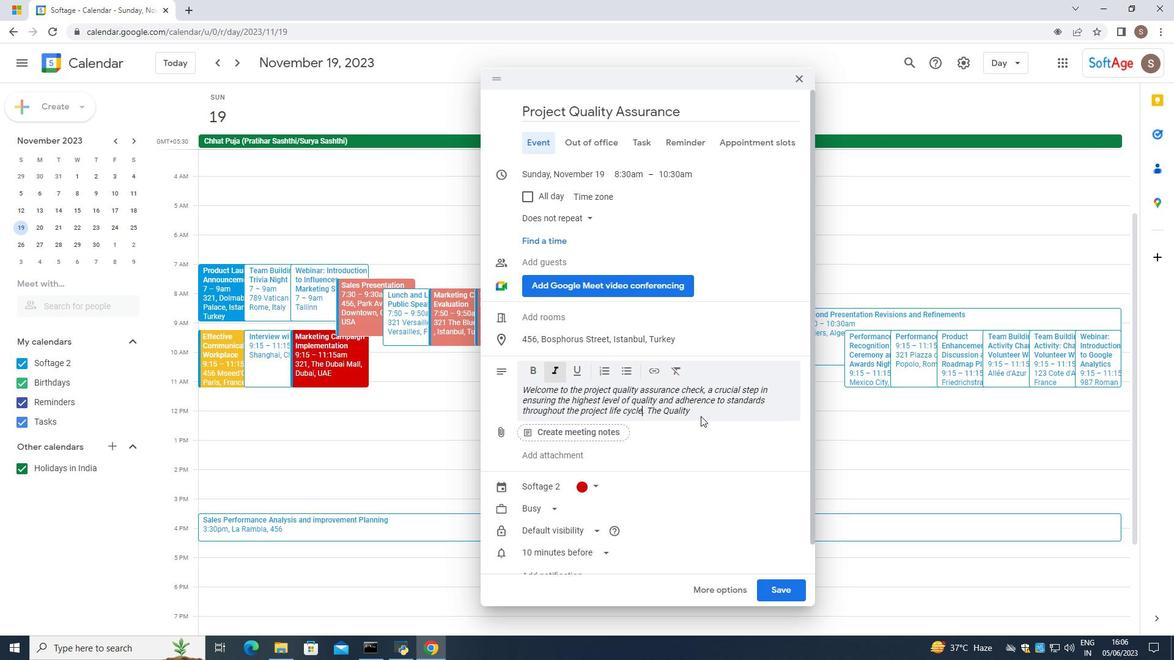 
Action: Mouse pressed left at (705, 414)
Screenshot: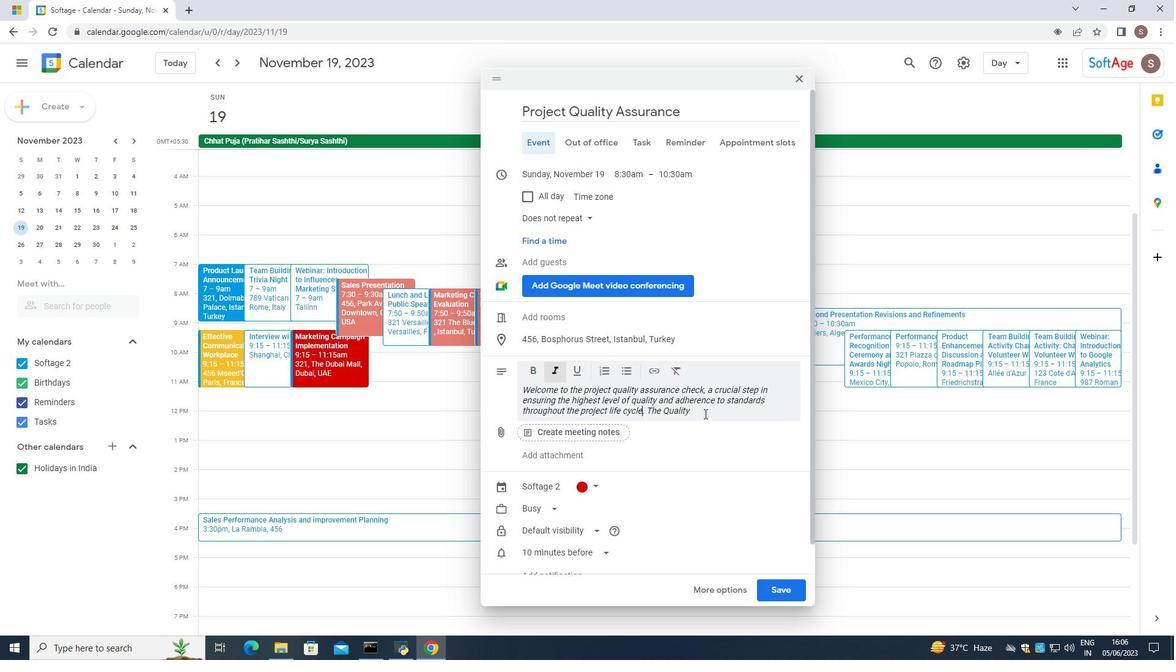 
Action: Mouse moved to (700, 406)
Screenshot: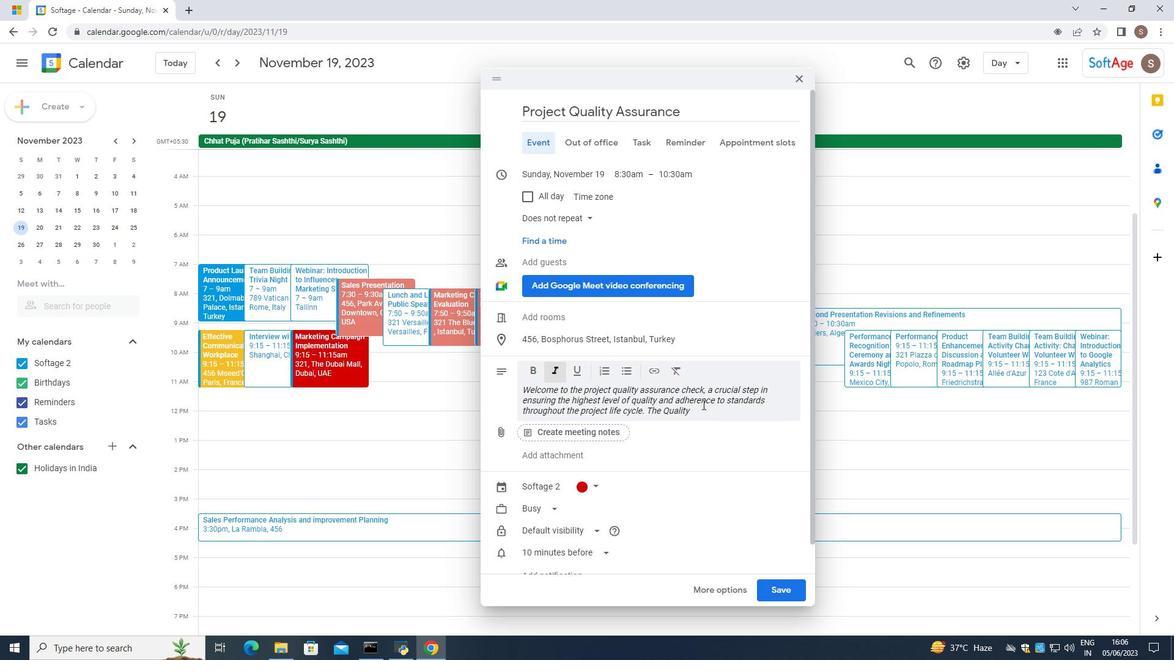 
Action: Key pressed <Key.caps_lock>A<Key.caps_lock>ssurance<Key.space><Key.caps_lock>C<Key.caps_lock>hexck<Key.space>is<Key.space>designed<Key.space>to<Key.space>s<Key.backspace>systemnatically<Key.space>
Screenshot: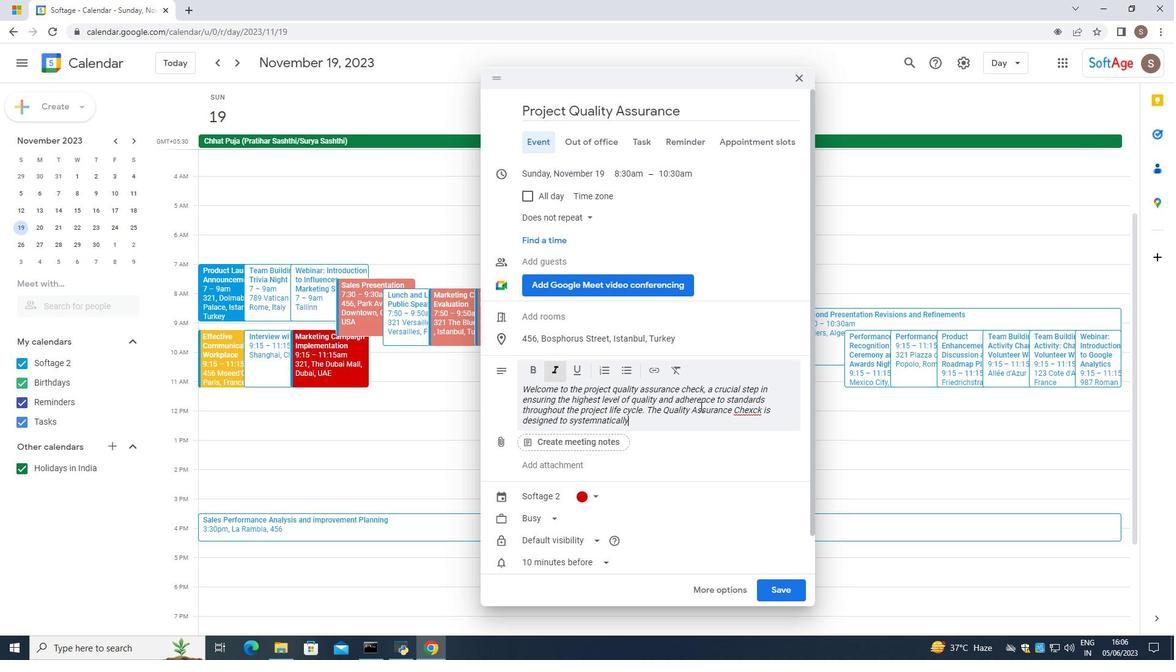 
Action: Mouse moved to (585, 412)
Screenshot: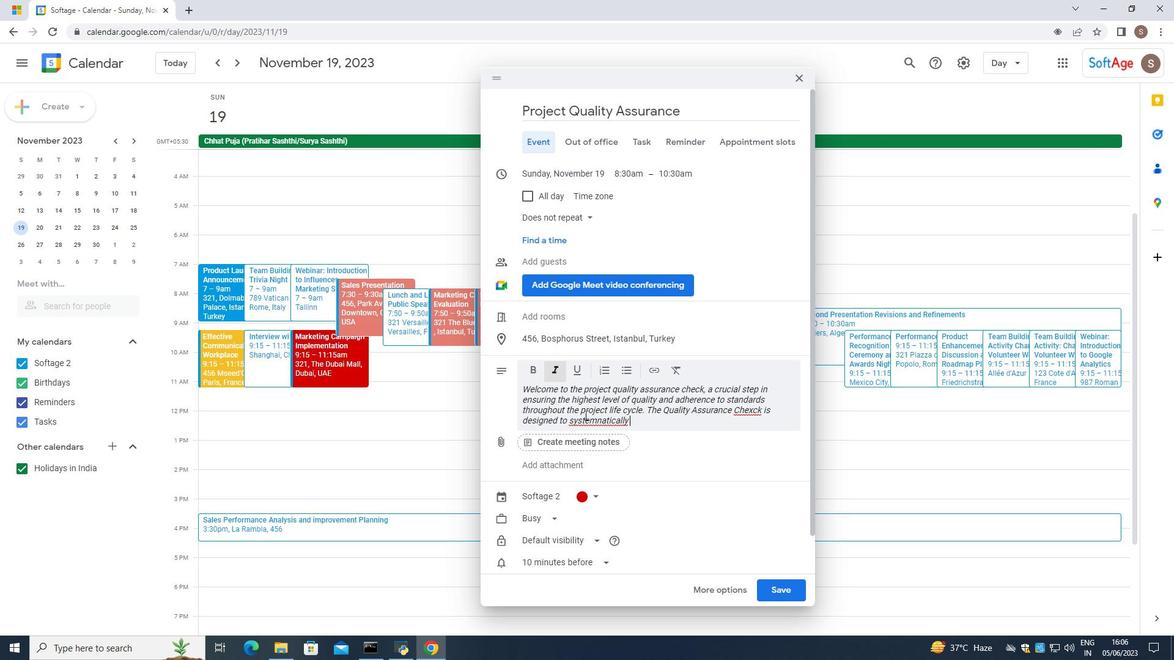 
Action: Mouse pressed left at (585, 412)
Screenshot: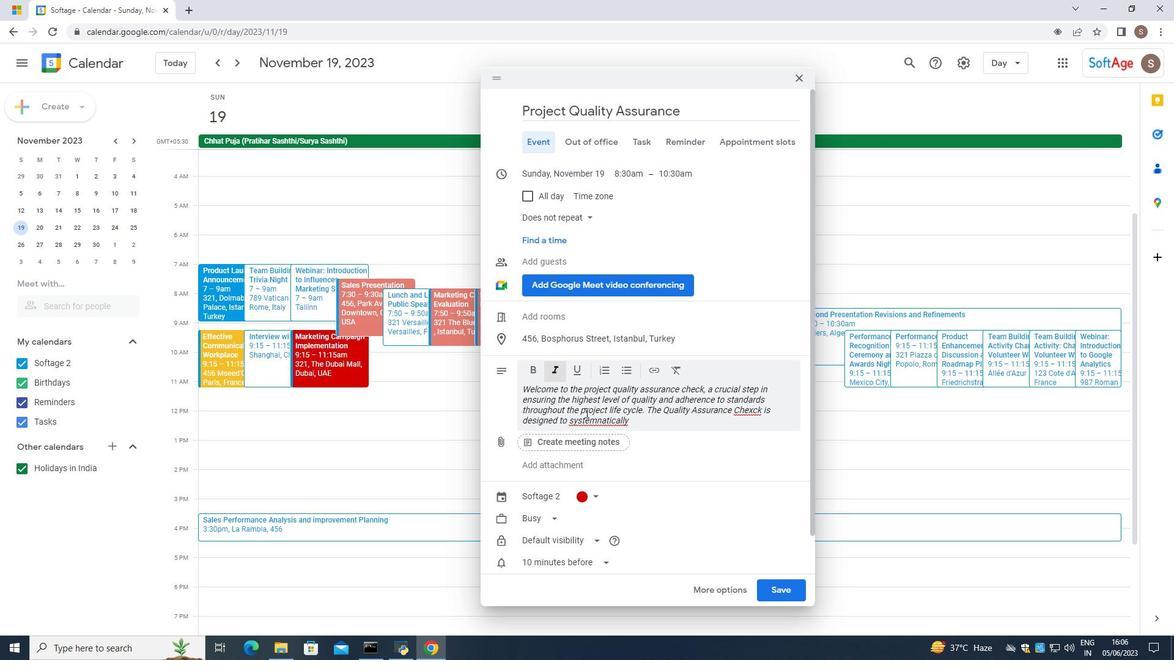 
Action: Mouse moved to (584, 414)
Screenshot: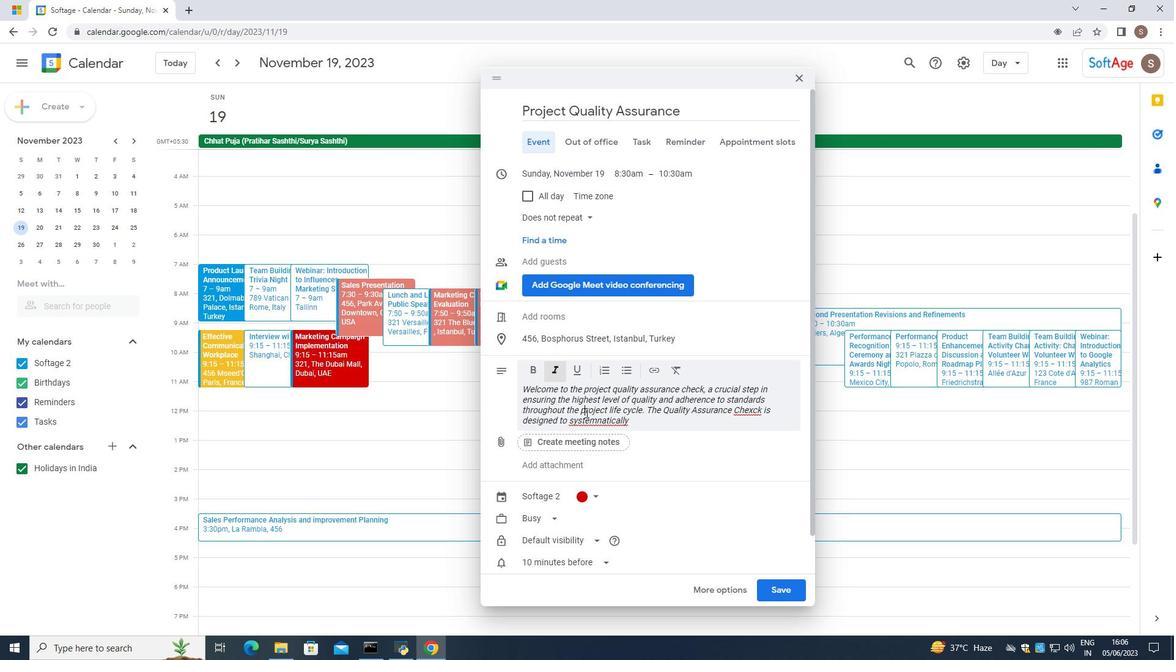 
Action: Mouse pressed left at (584, 414)
Screenshot: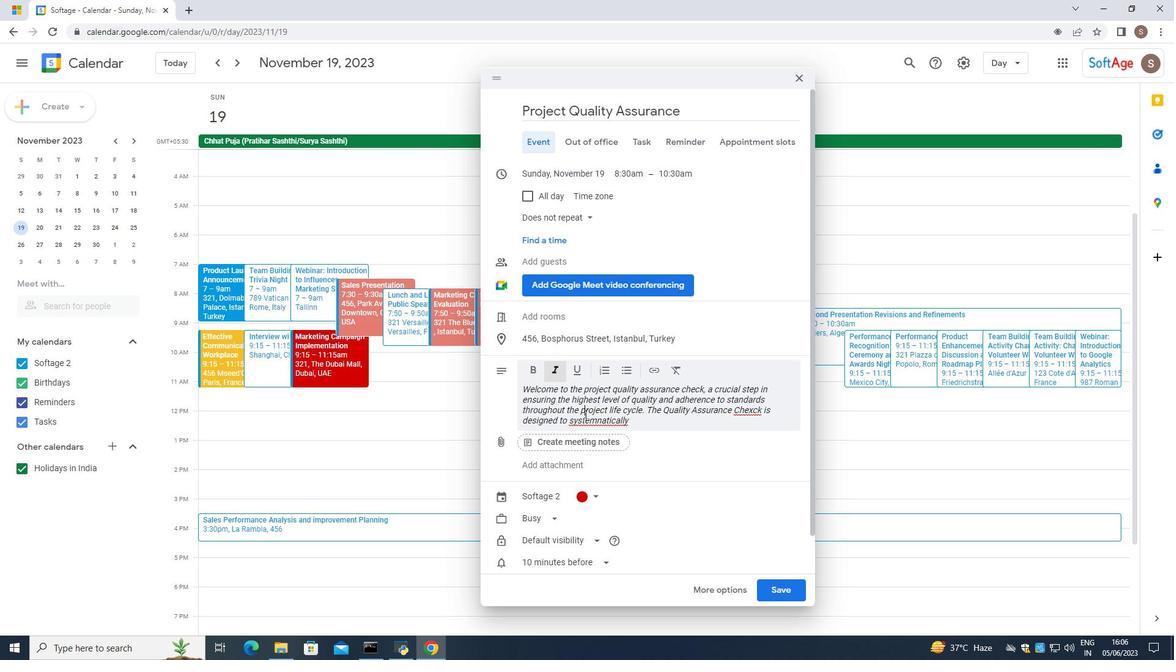 
Action: Mouse pressed left at (584, 414)
Screenshot: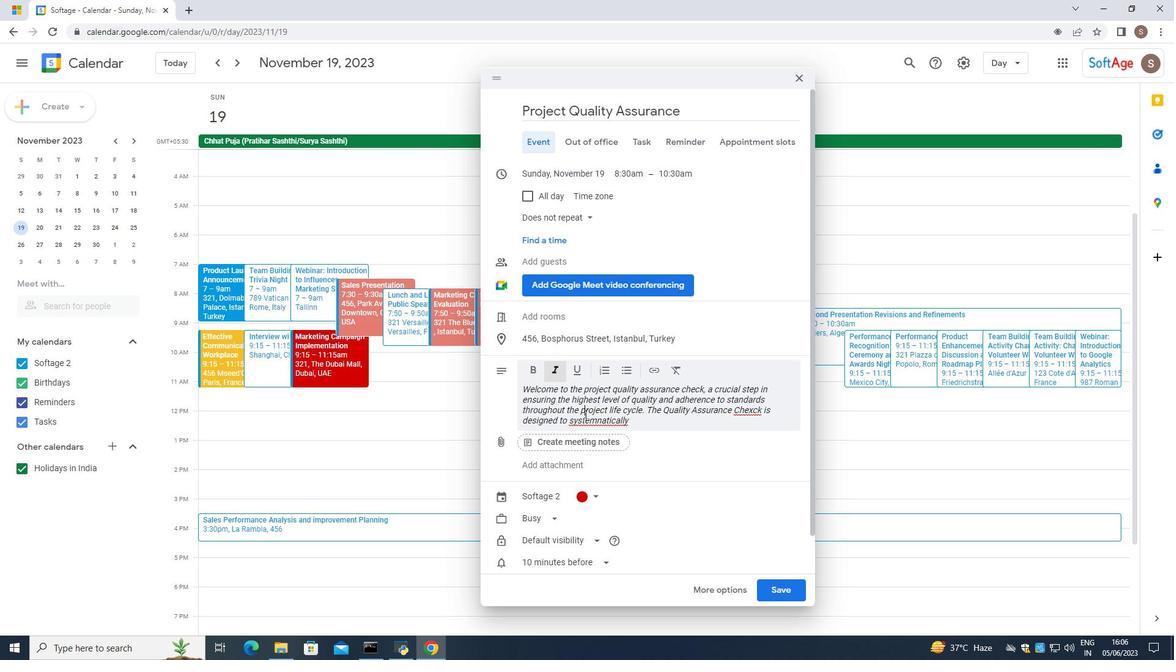
Action: Mouse moved to (582, 418)
Screenshot: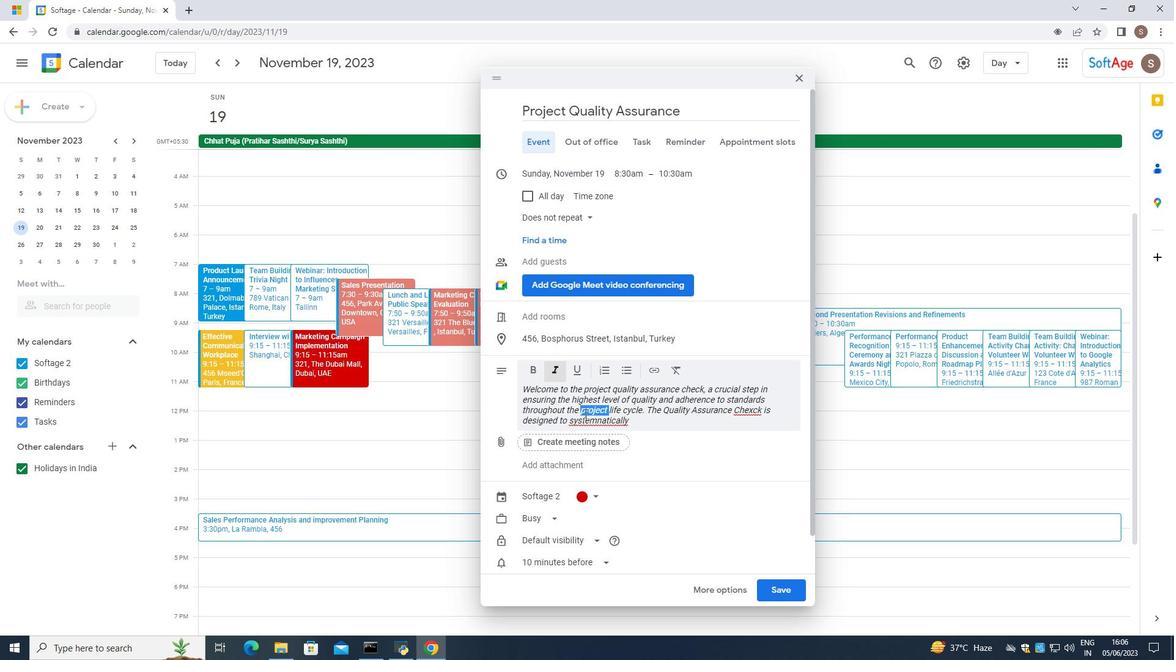 
Action: Mouse pressed left at (582, 418)
Screenshot: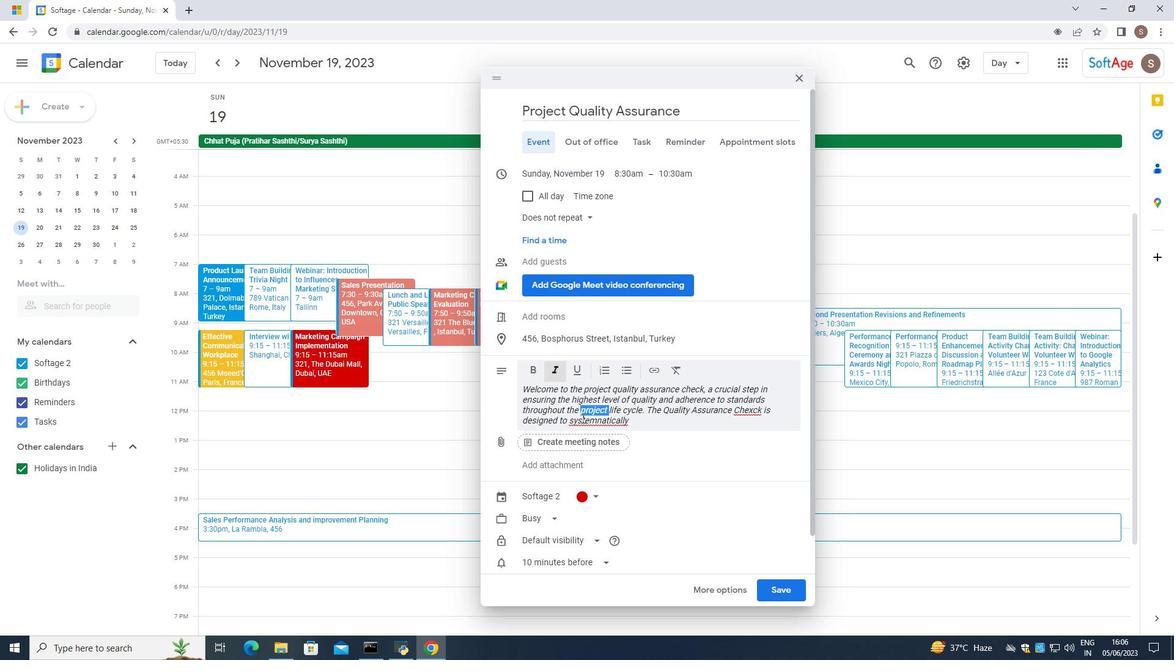
Action: Mouse pressed right at (582, 418)
Screenshot: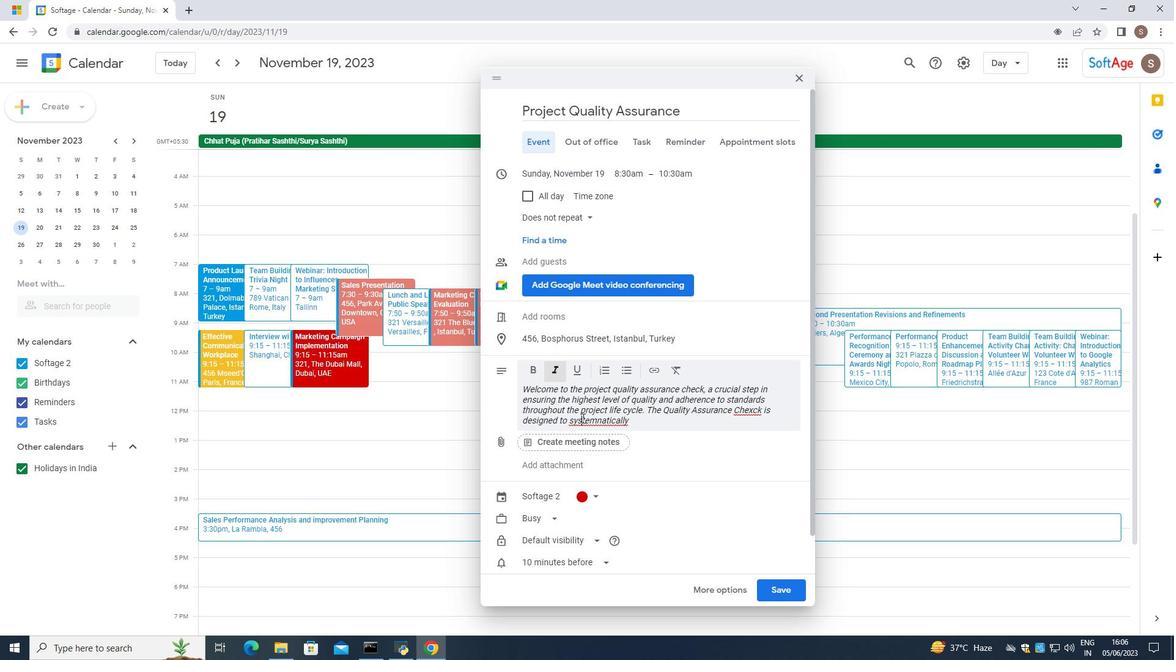 
Action: Mouse moved to (607, 431)
Screenshot: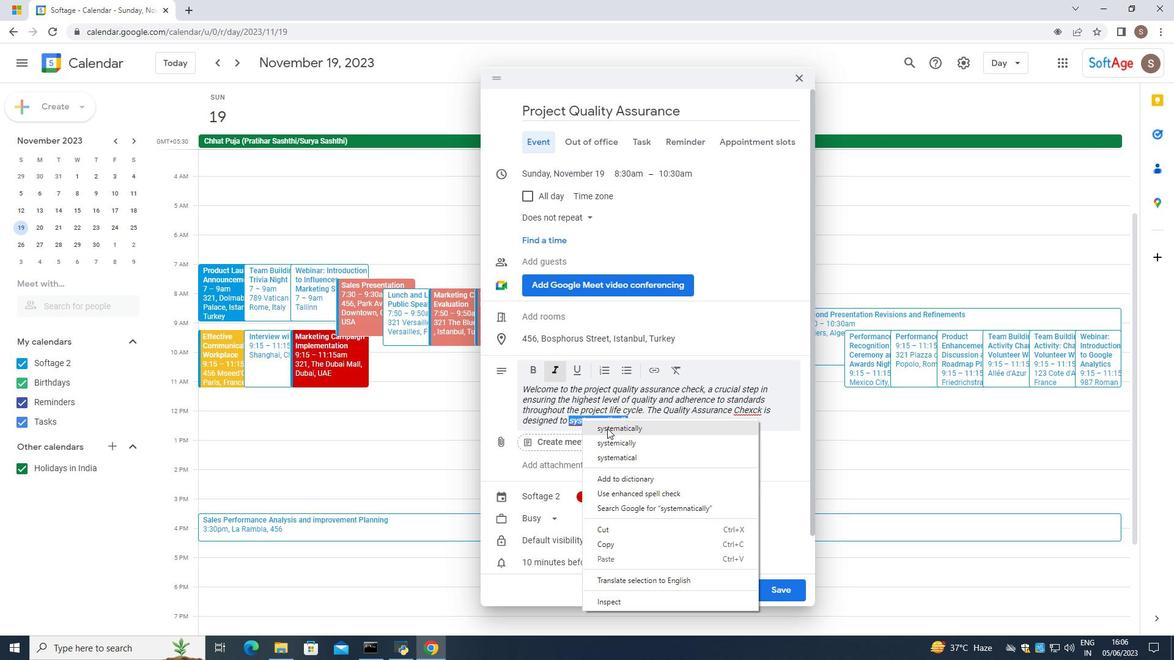
Action: Mouse pressed left at (607, 431)
Screenshot: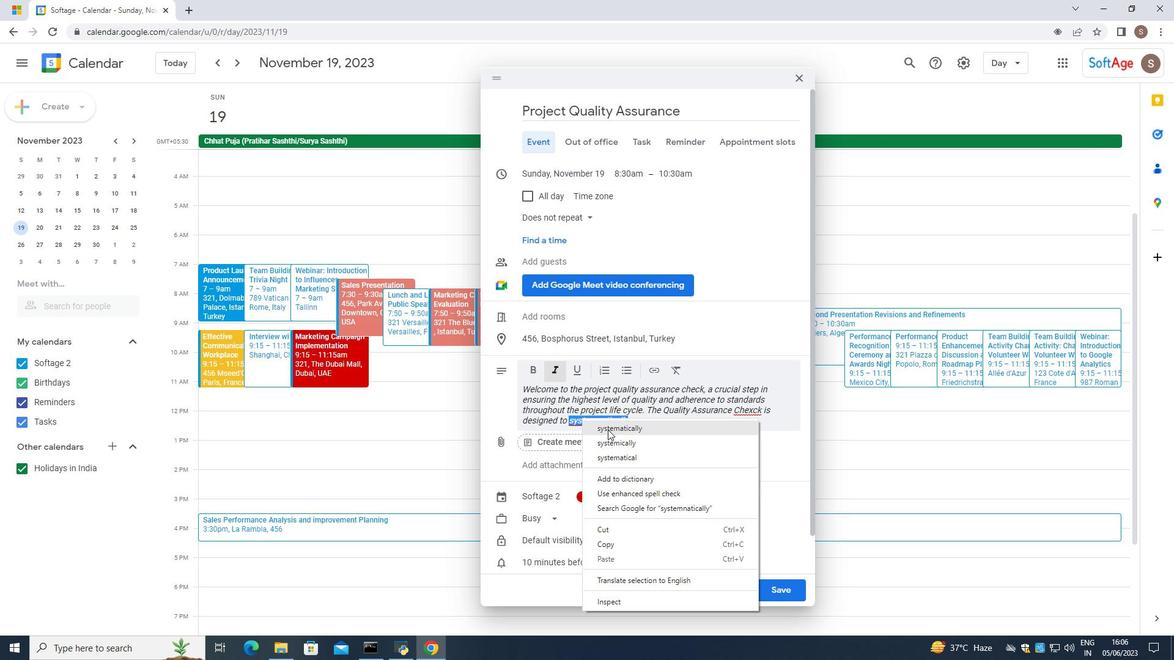 
Action: Mouse moved to (647, 422)
Screenshot: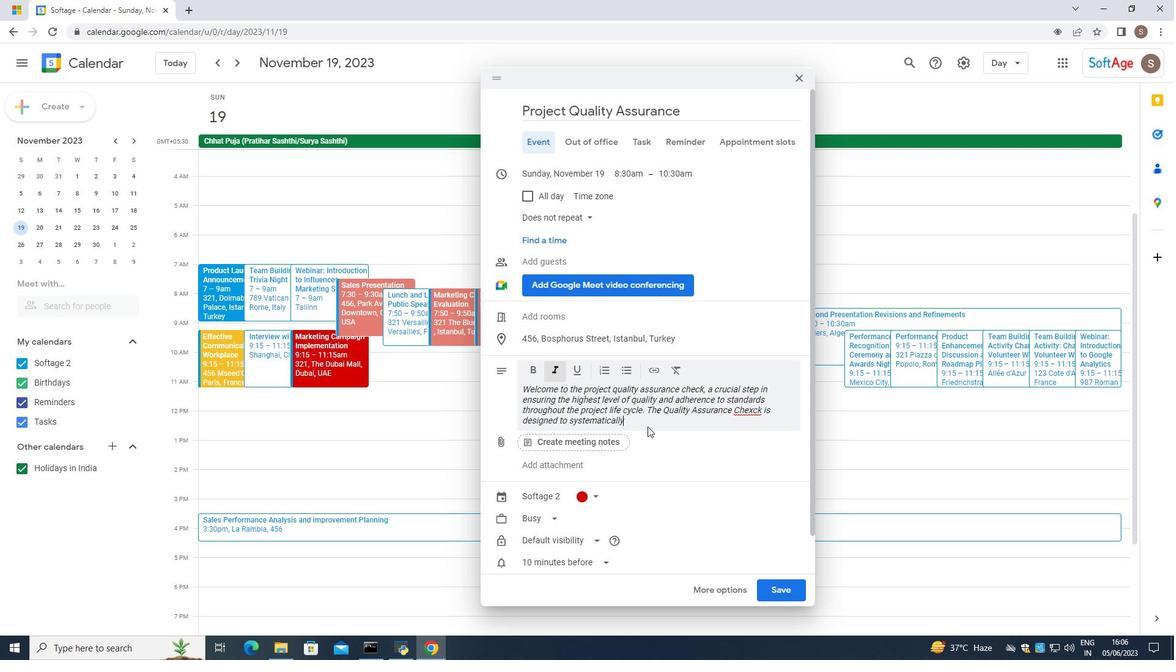 
Action: Mouse pressed left at (647, 422)
Screenshot: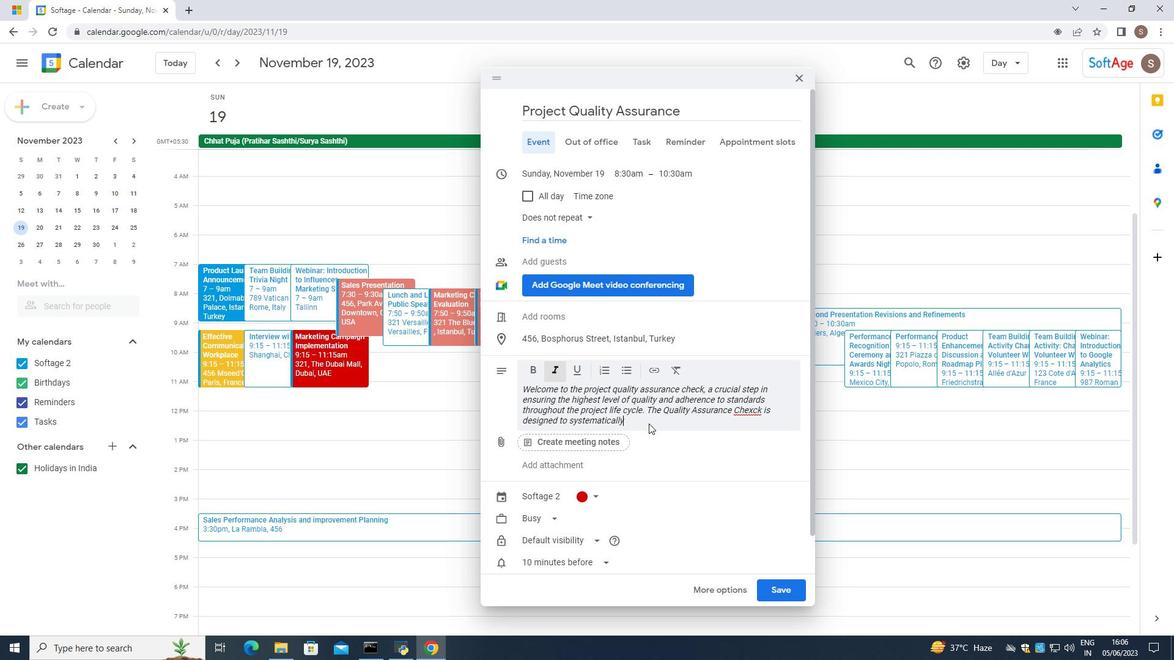 
Action: Mouse moved to (757, 409)
Screenshot: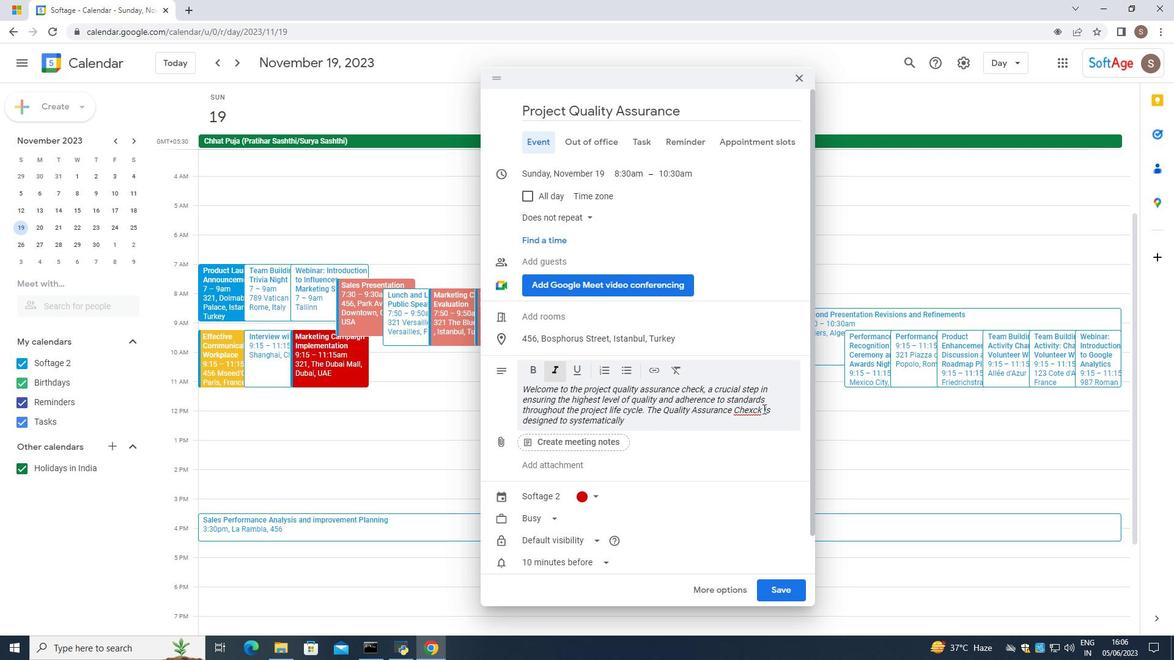 
Action: Mouse pressed left at (757, 409)
Screenshot: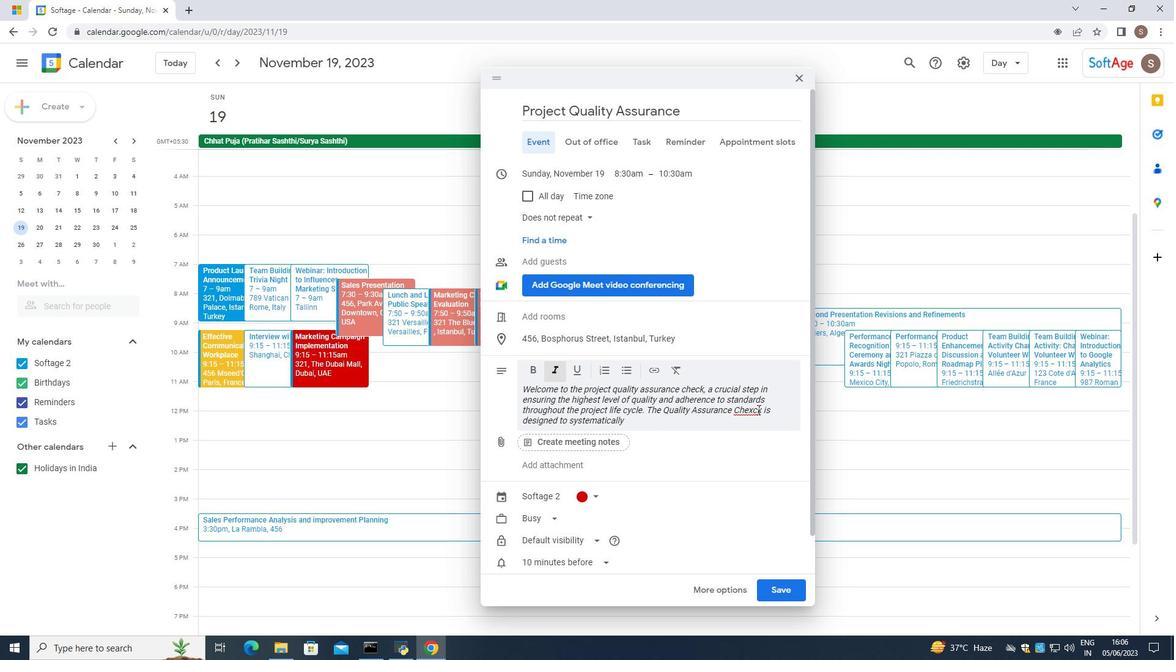 
Action: Mouse moved to (757, 409)
Screenshot: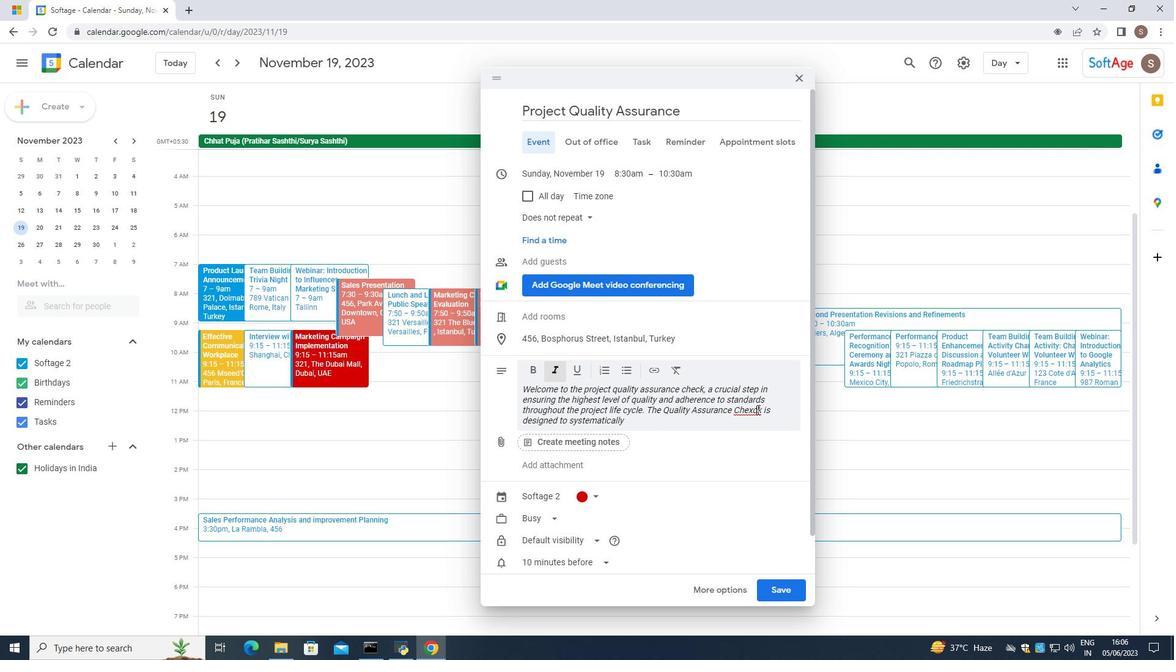 
Action: Mouse pressed right at (757, 409)
Screenshot: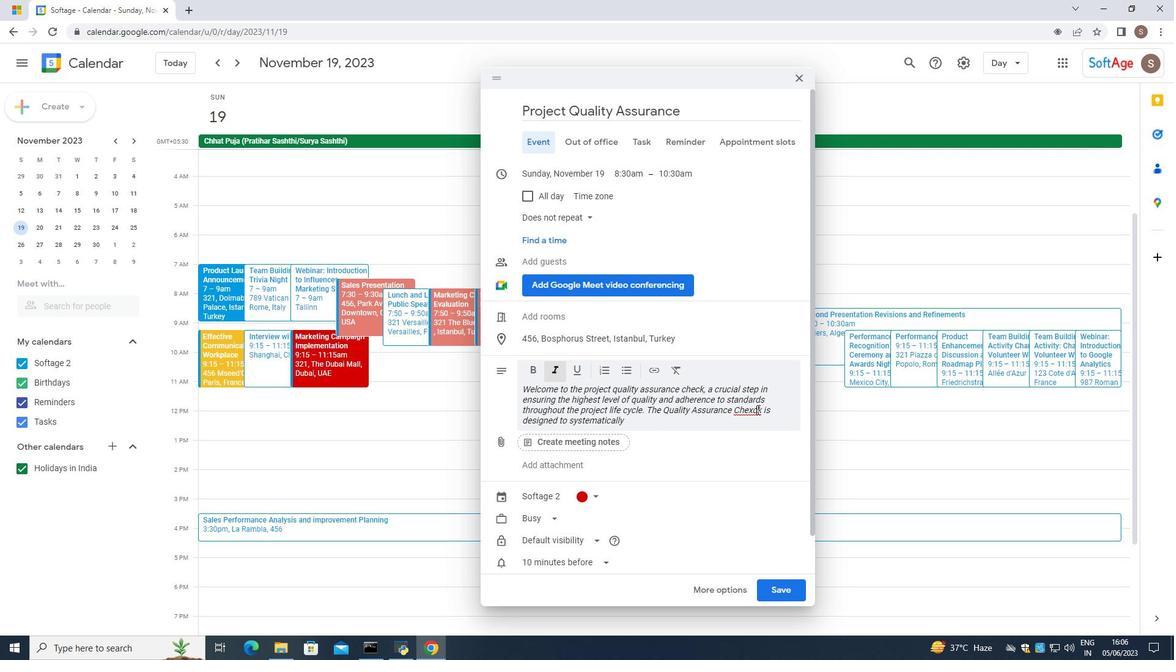 
Action: Mouse moved to (781, 420)
Screenshot: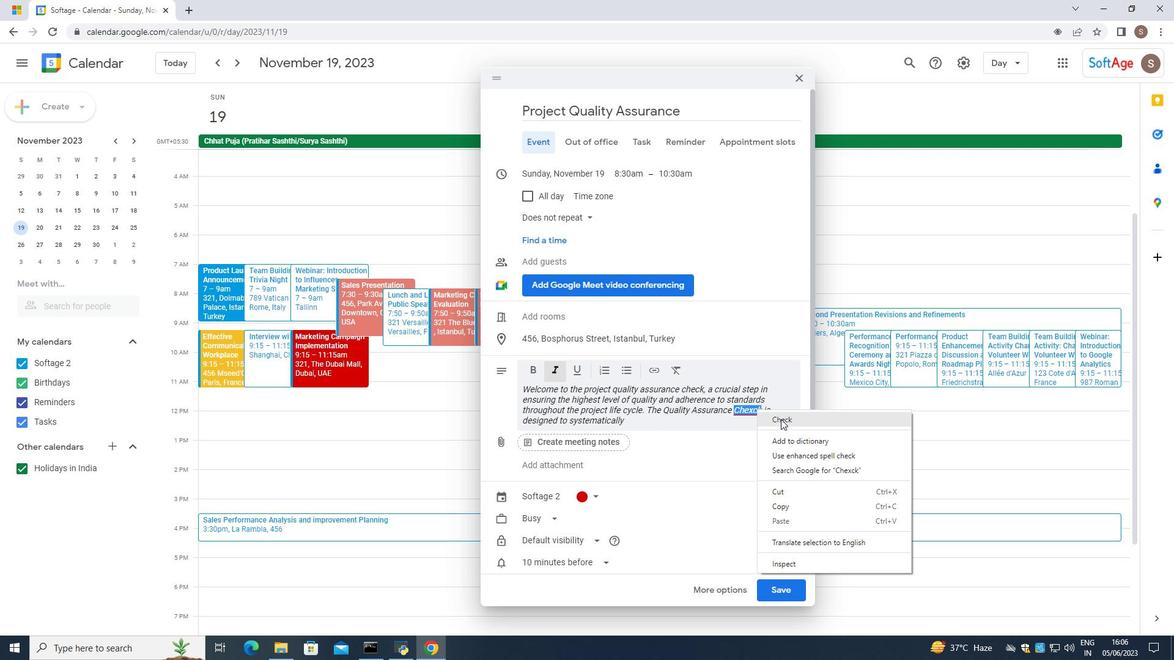 
Action: Mouse pressed left at (781, 420)
Screenshot: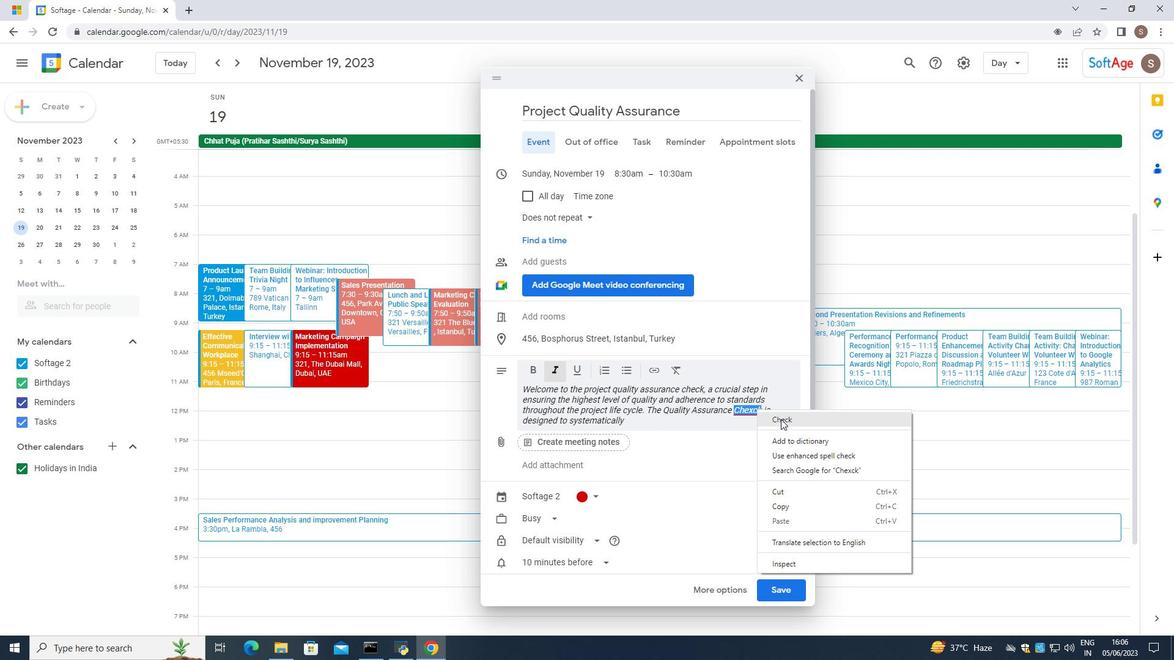 
Action: Mouse moved to (705, 420)
Screenshot: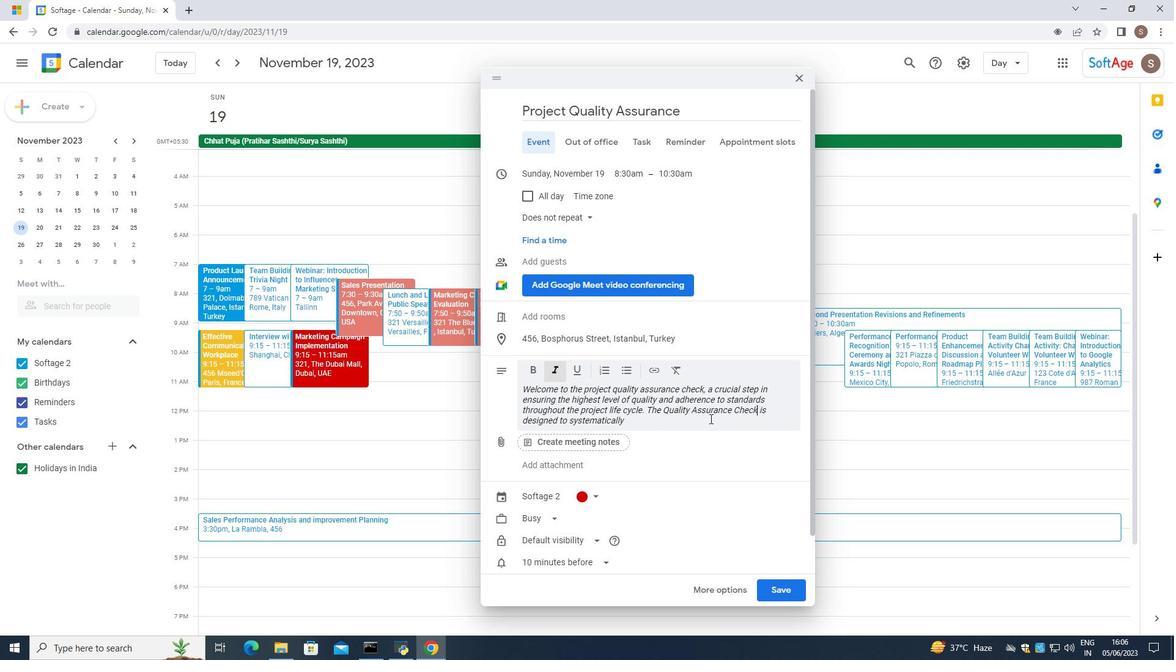 
Action: Mouse pressed left at (705, 420)
Screenshot: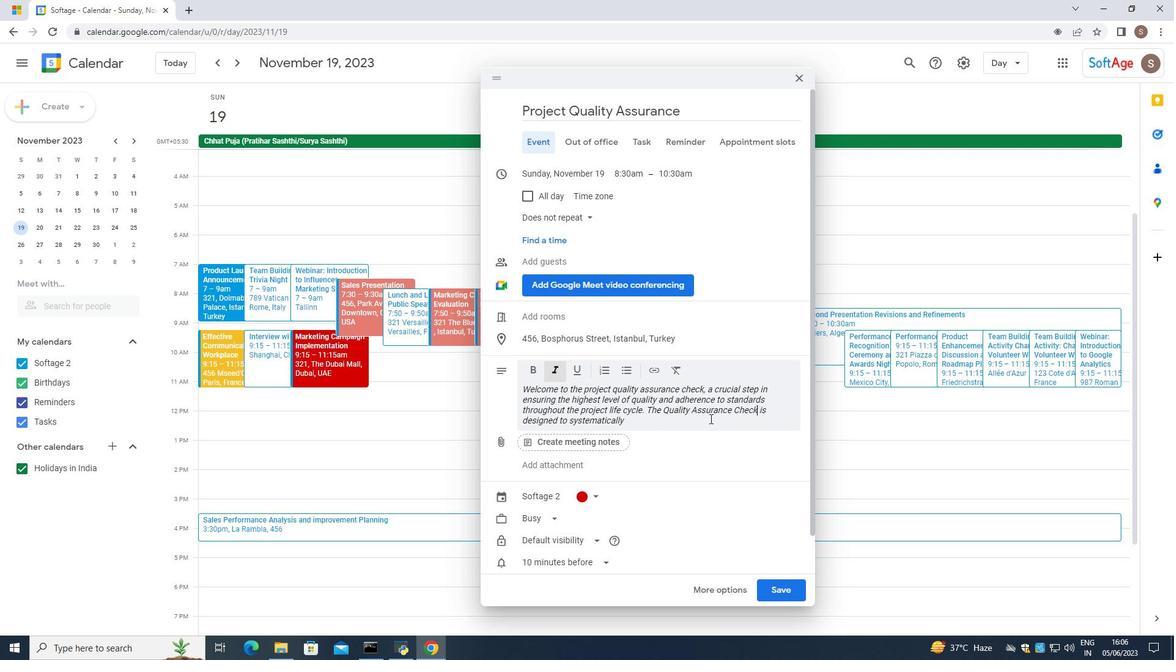 
Action: Mouse moved to (699, 421)
Screenshot: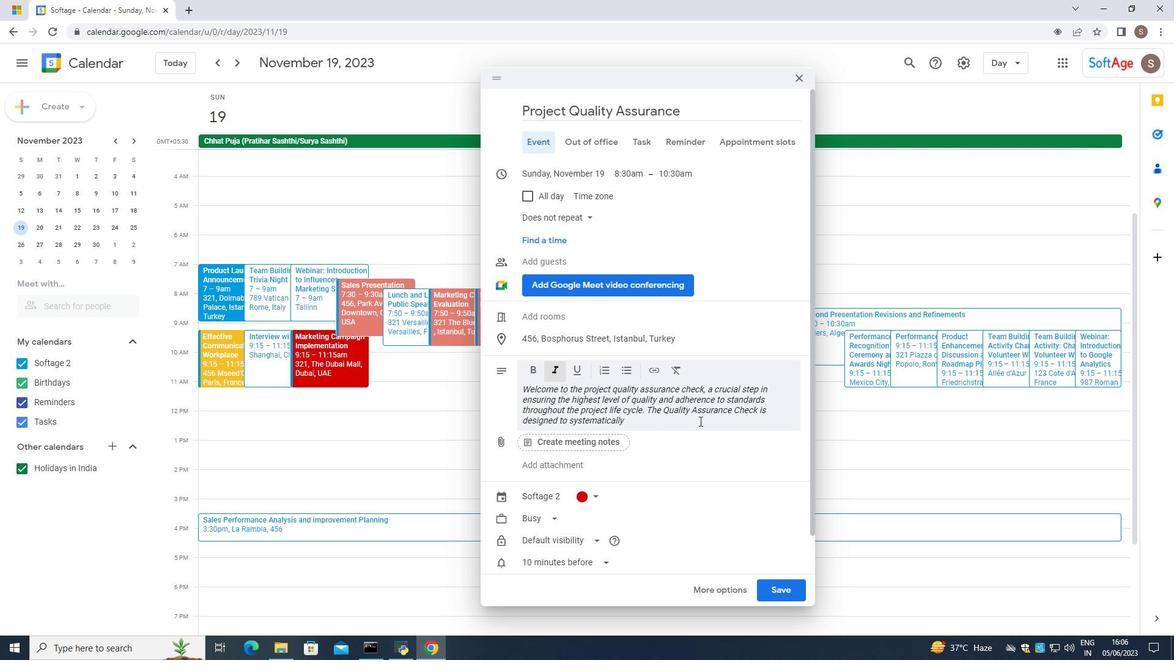 
Action: Key pressed <Key.space>revire<Key.backspace><Key.backspace>ew<Key.space>and<Key.space>ec=<Key.backspace>
Screenshot: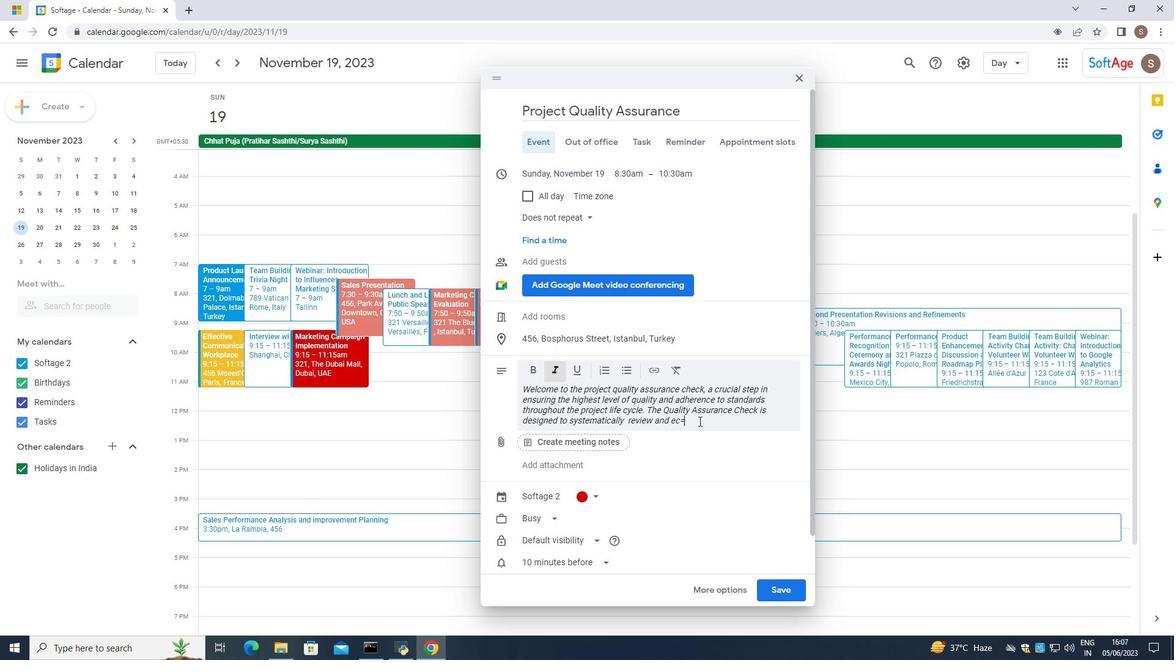 
Action: Mouse moved to (698, 422)
Screenshot: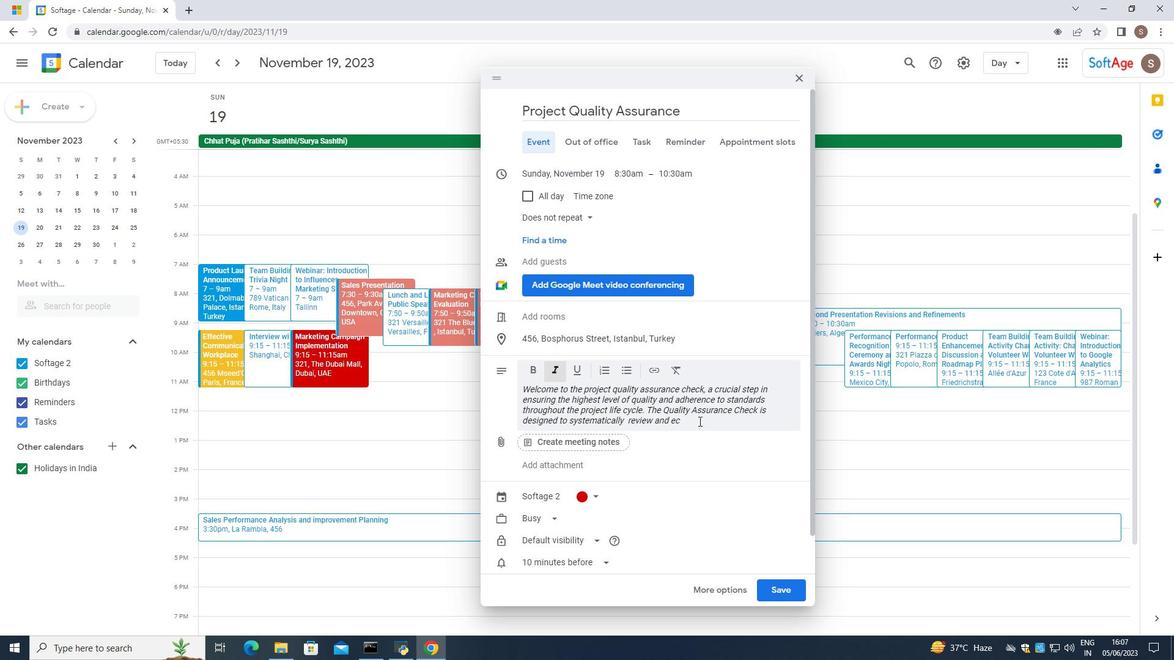 
Action: Key pressed <Key.insert><Key.backspace>valuatwe<Key.backspace><Key.backspace><Key.backspace>te<Key.backspace><Key.backspace>te<Key.space>[u<Key.backspace>rojectdeli<Key.backspace><Key.backspace><Key.backspace><Key.backspace><Key.backspace><Key.backspace><Key.backspace><Key.backspace><Key.backspace><Key.backspace><Key.backspace>project<Key.space>deliverables,<Key.space>processes<Key.space>and<Key.space>outrc<Key.backspace><Key.backspace><Key.backspace>tcomes<Key.space>to<Key.space>identify<Key.space>any<Key.space>deviuations<Key.space>
Screenshot: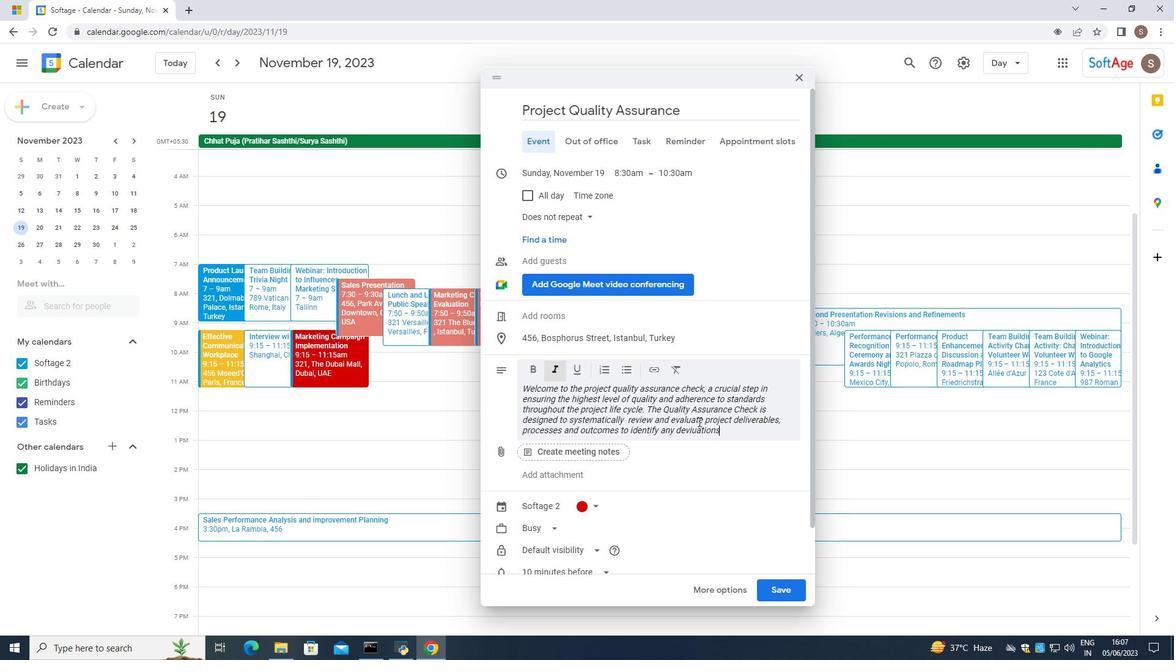
Action: Mouse moved to (696, 431)
Screenshot: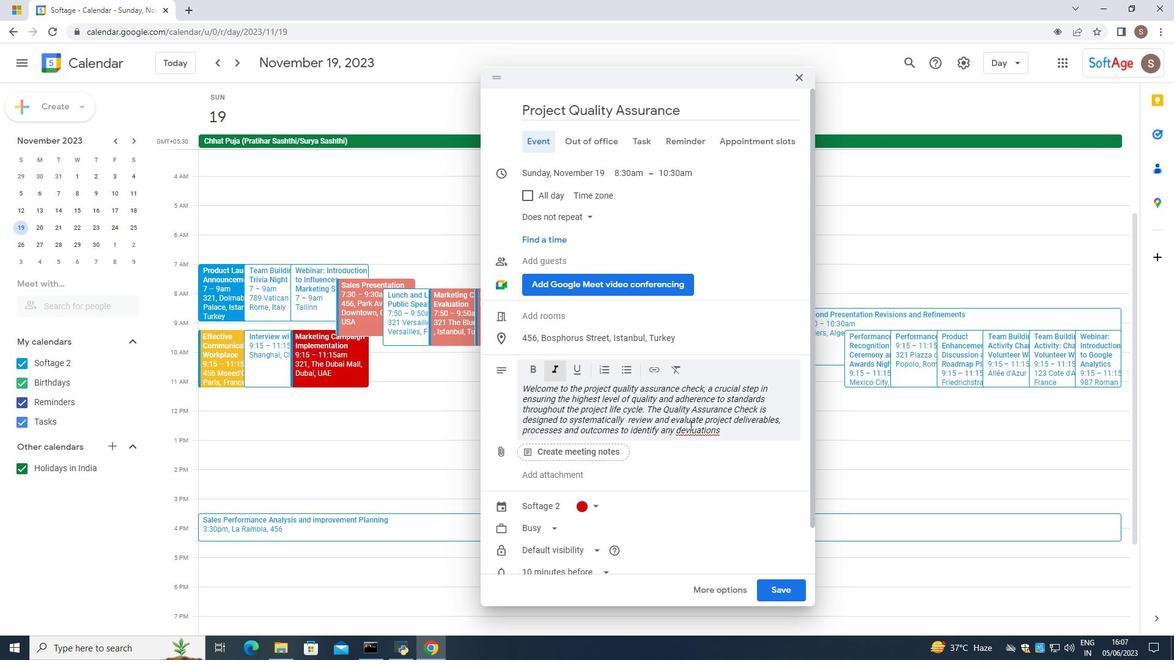 
Action: Mouse pressed left at (696, 431)
Screenshot: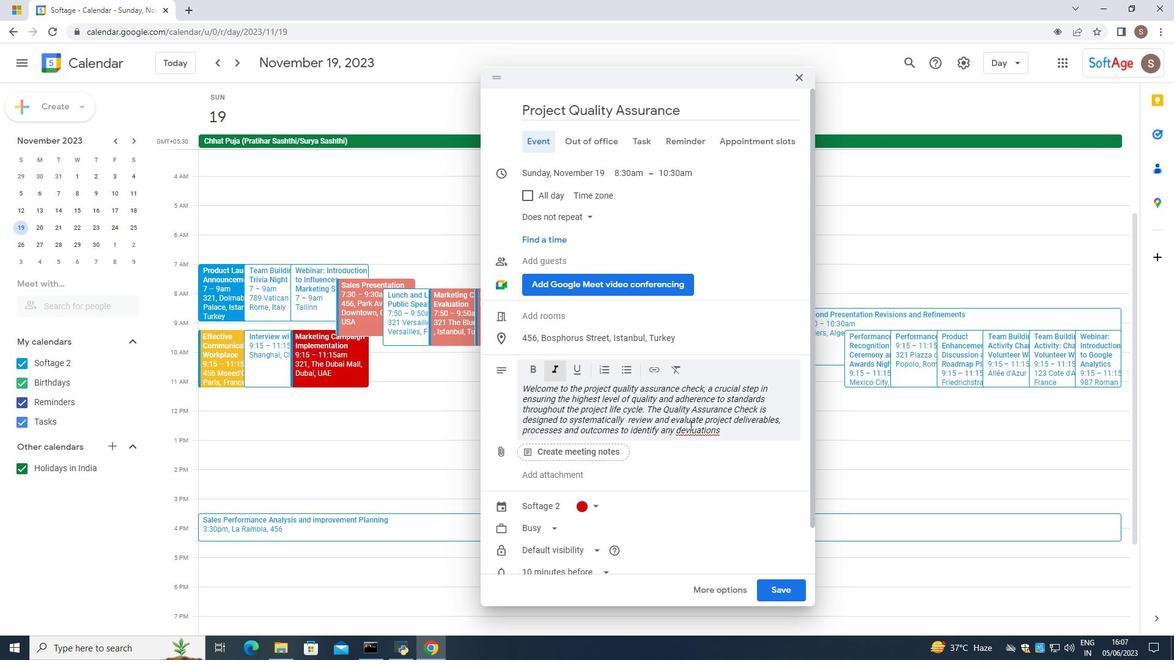 
Action: Mouse pressed right at (696, 431)
Screenshot: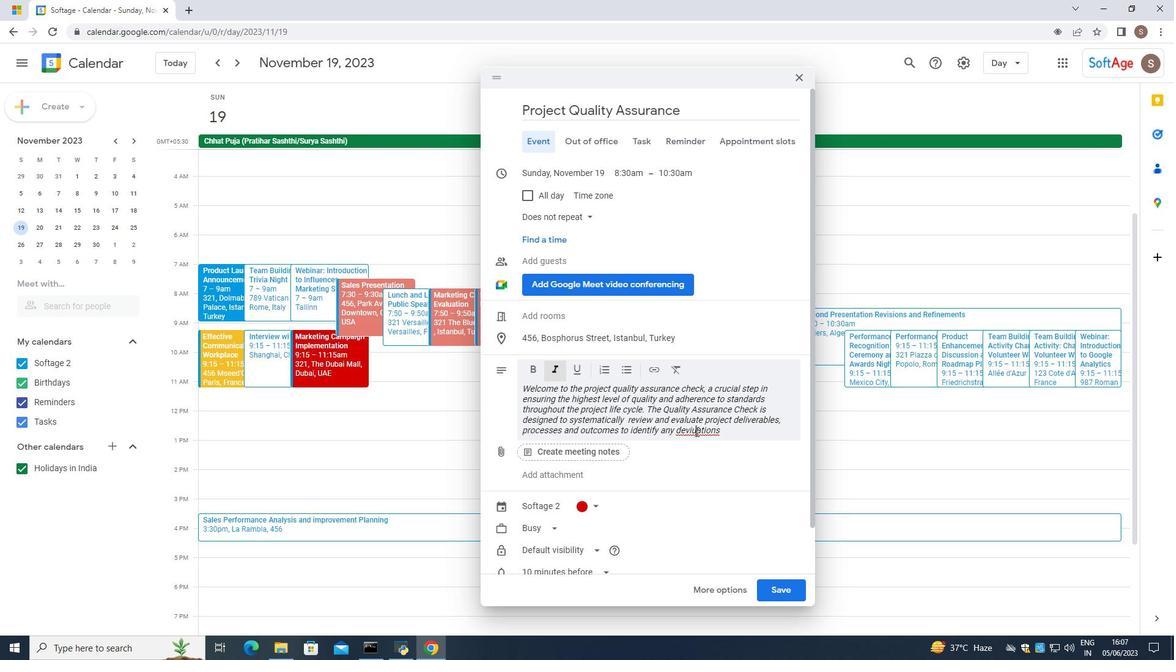
Action: Mouse moved to (714, 437)
Screenshot: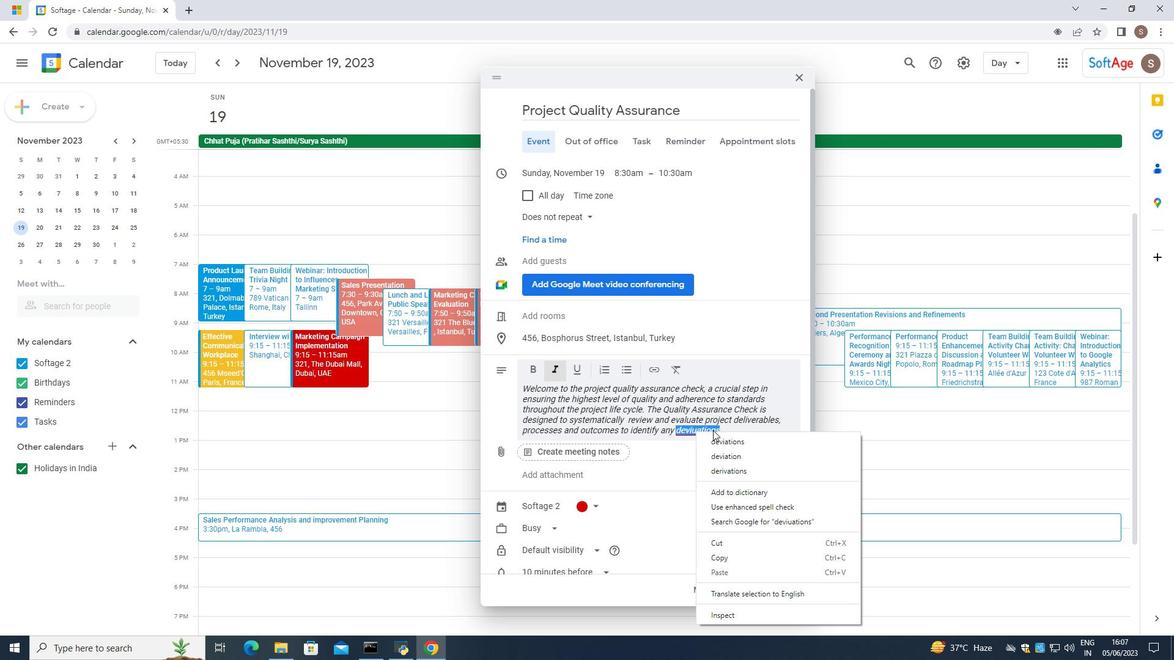 
Action: Mouse pressed left at (714, 437)
Screenshot: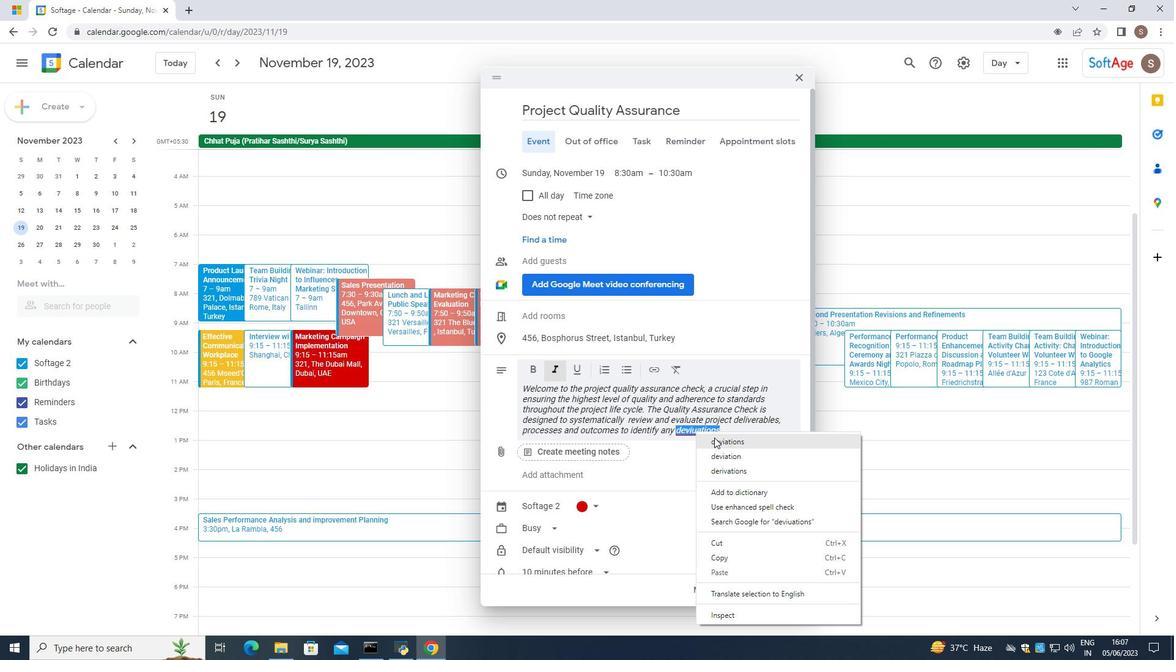 
Action: Mouse moved to (721, 436)
Screenshot: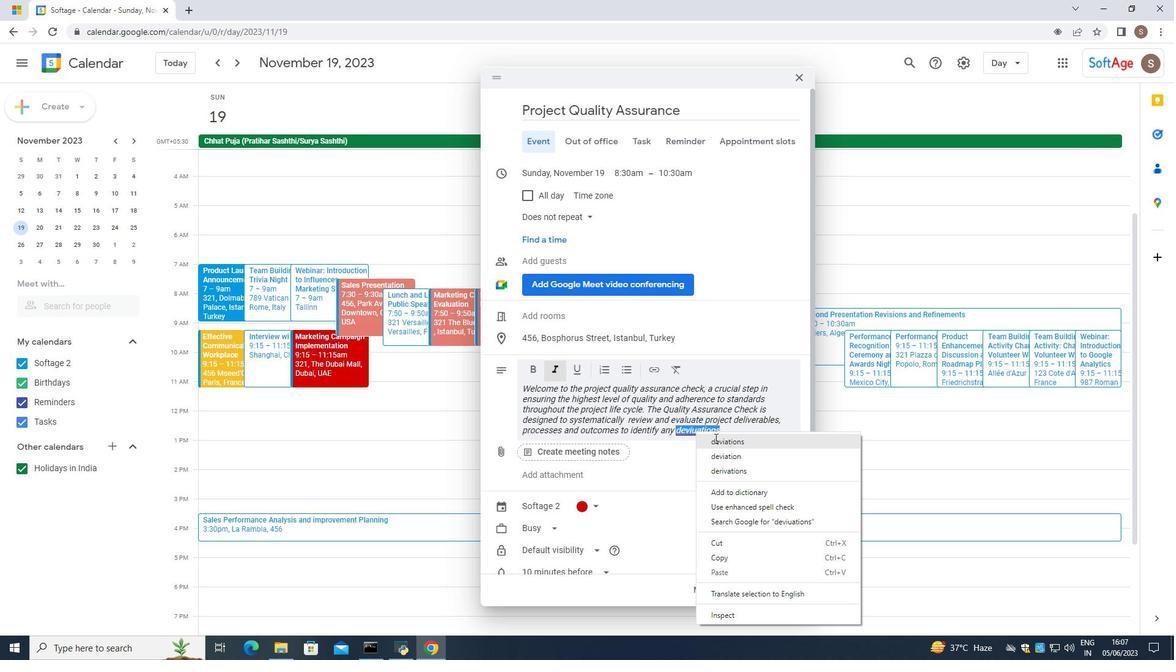 
Action: Mouse pressed left at (721, 436)
Screenshot: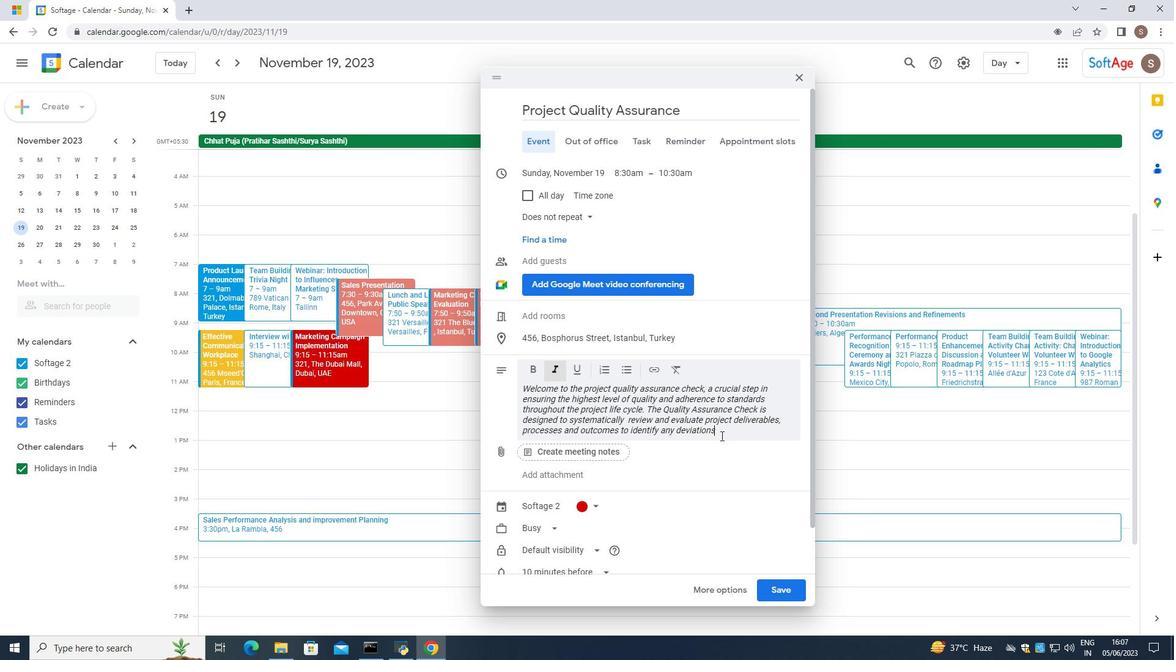
Action: Mouse moved to (702, 436)
Screenshot: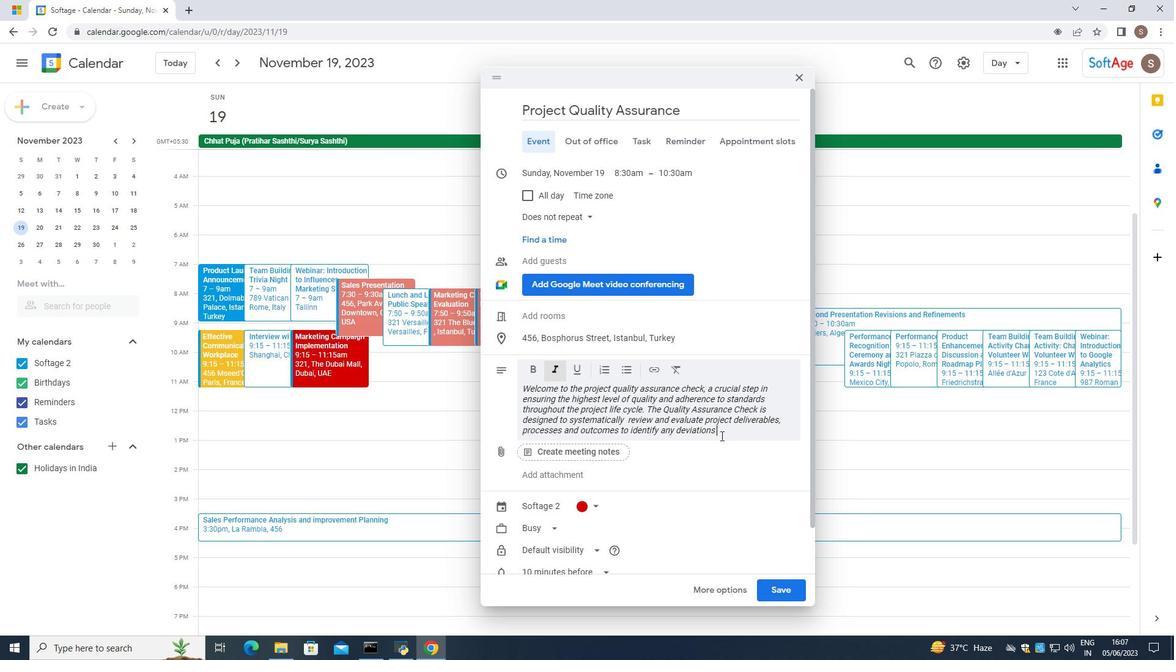 
Action: Key pressed ,m<Key.space>defects
Screenshot: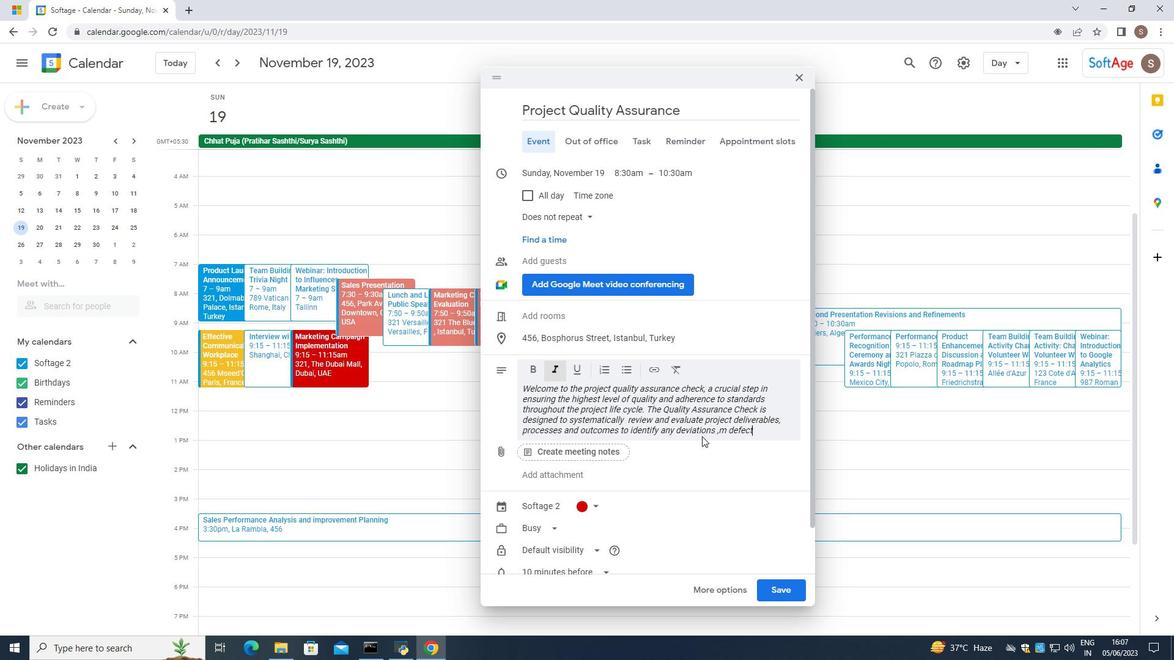 
Action: Mouse moved to (731, 430)
Screenshot: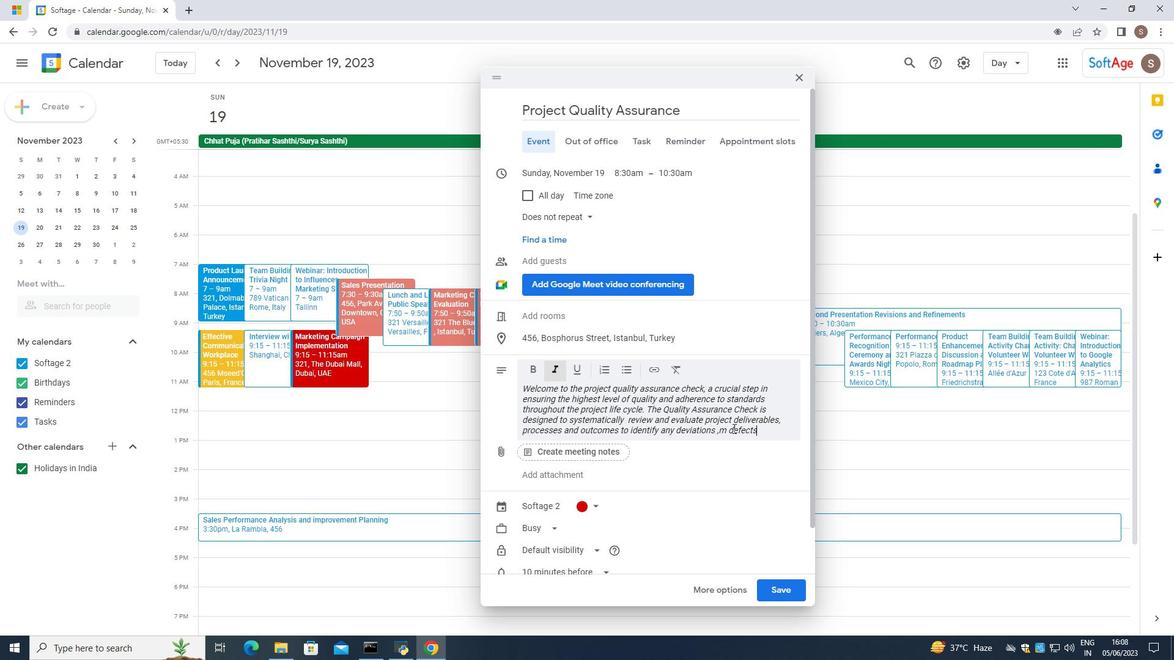 
Action: Mouse pressed left at (731, 430)
Screenshot: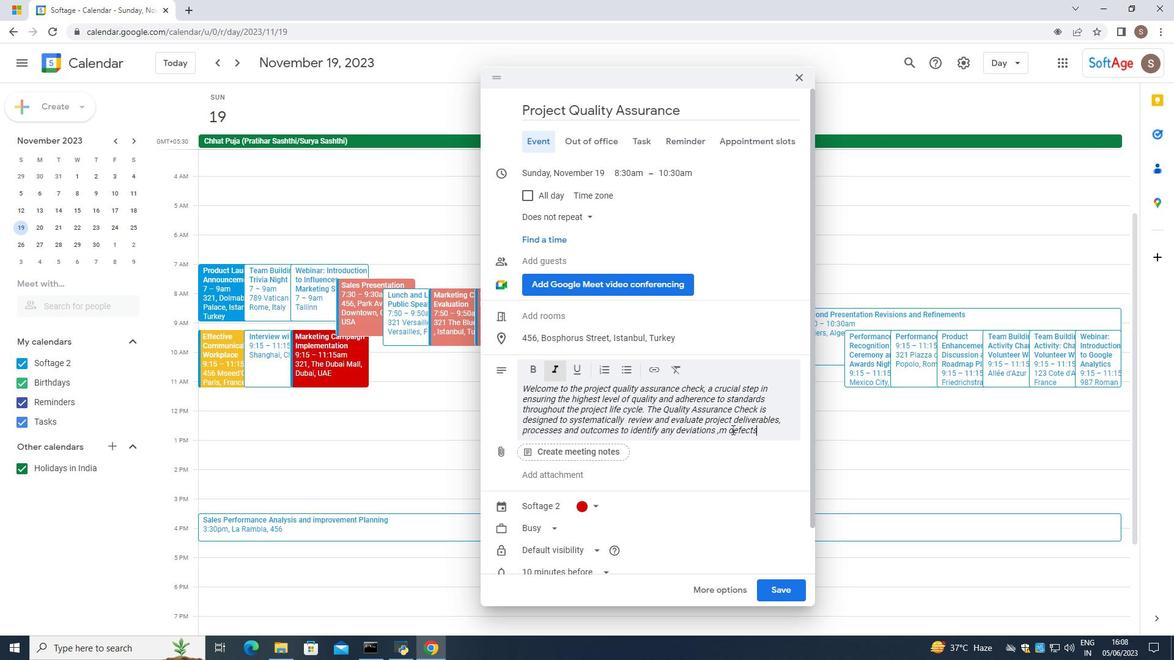 
Action: Mouse moved to (727, 432)
Screenshot: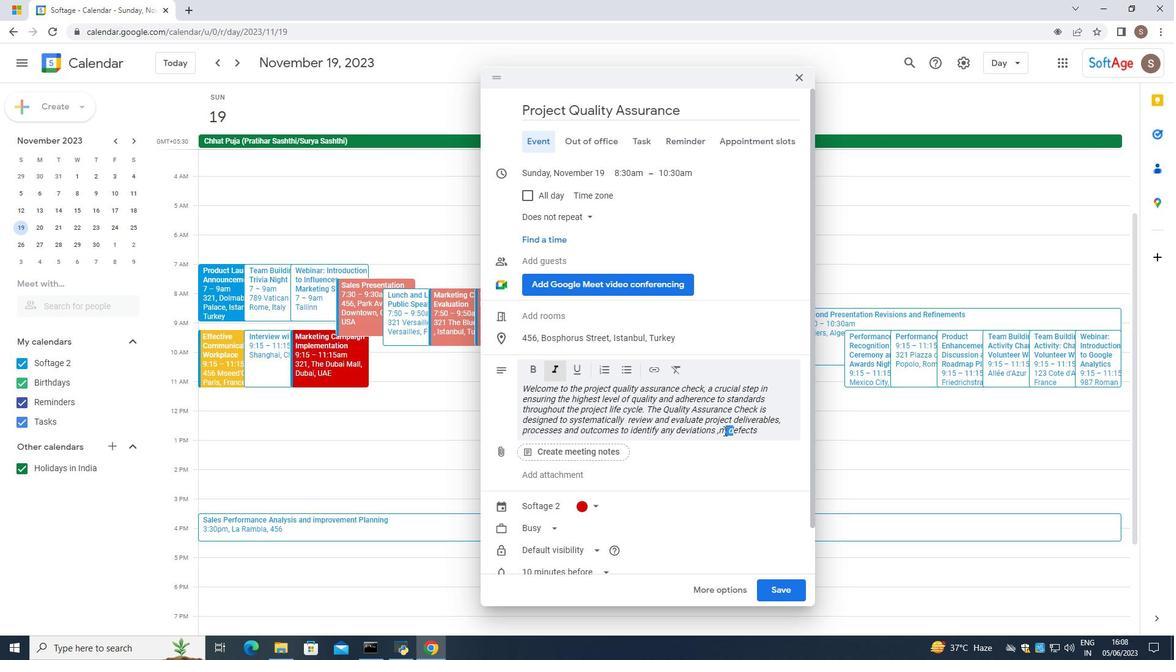 
Action: Mouse pressed left at (727, 432)
Screenshot: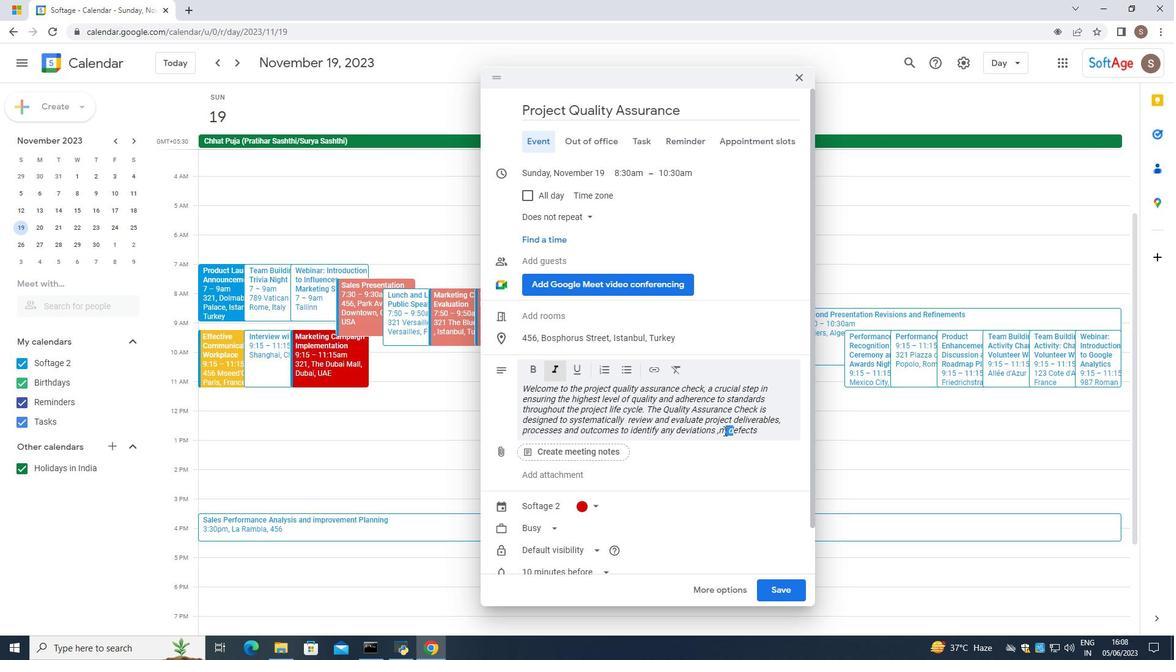 
Action: Mouse moved to (729, 431)
Screenshot: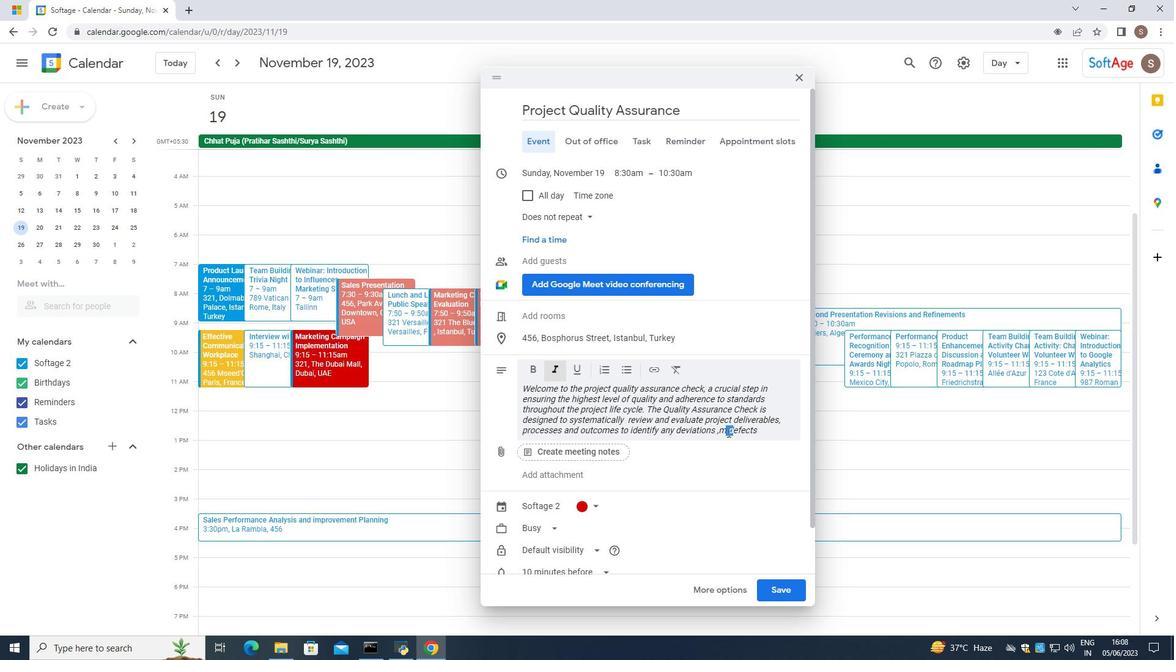 
Action: Mouse pressed left at (729, 431)
Screenshot: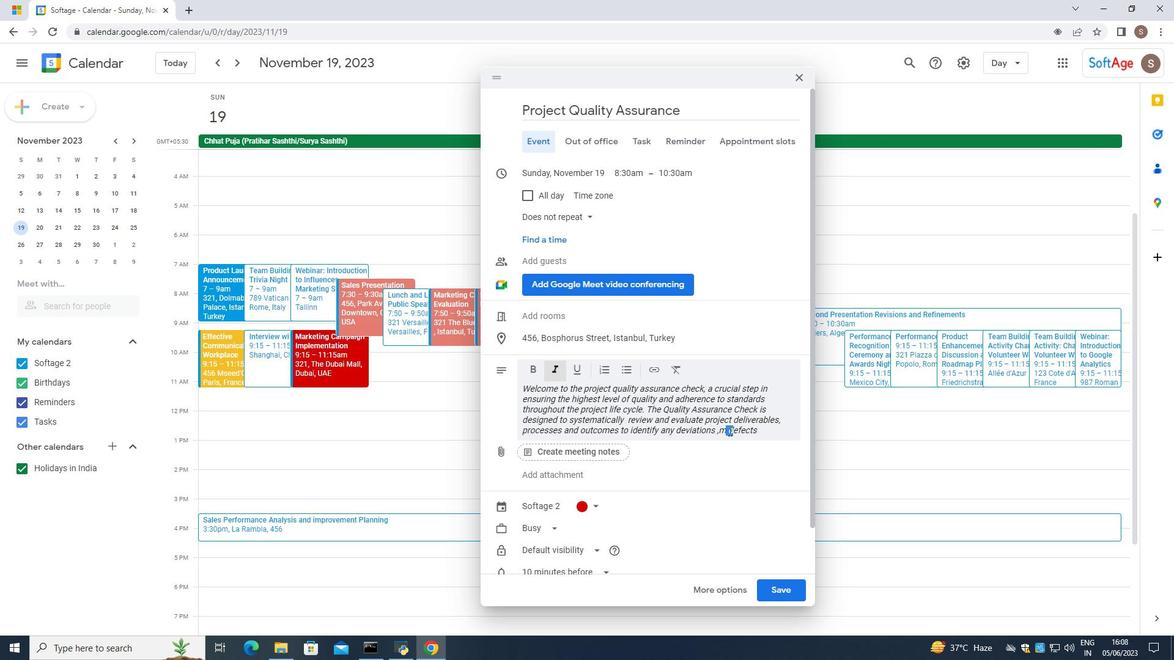 
Action: Mouse moved to (725, 429)
Screenshot: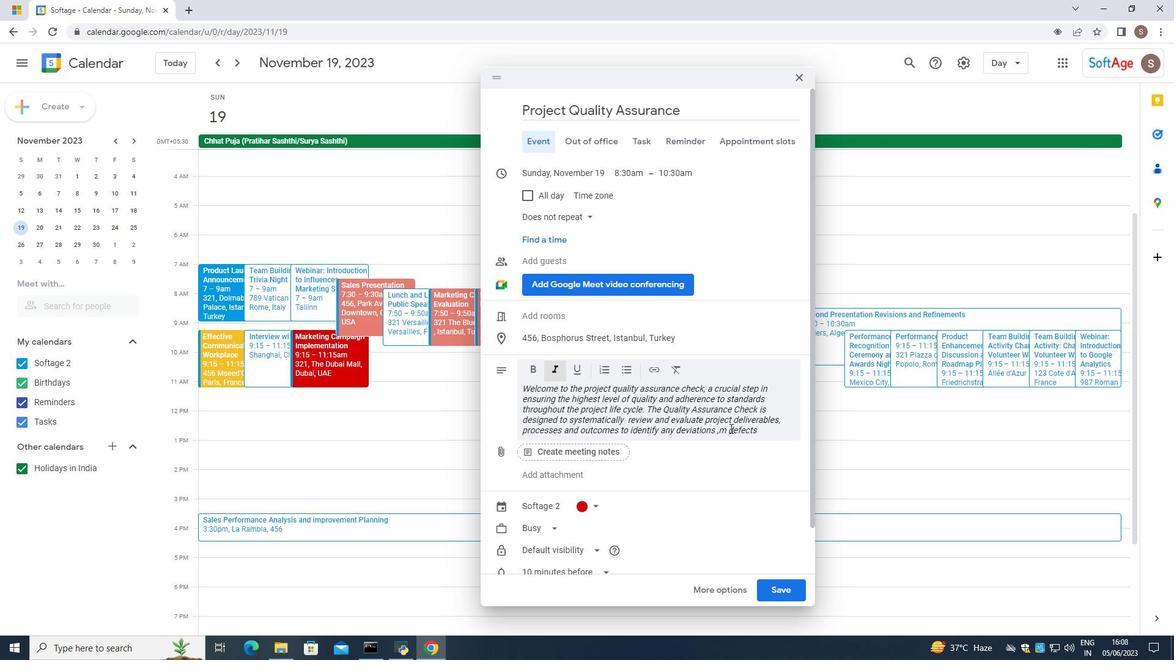 
Action: Key pressed <Key.backspace><Key.backspace>
Screenshot: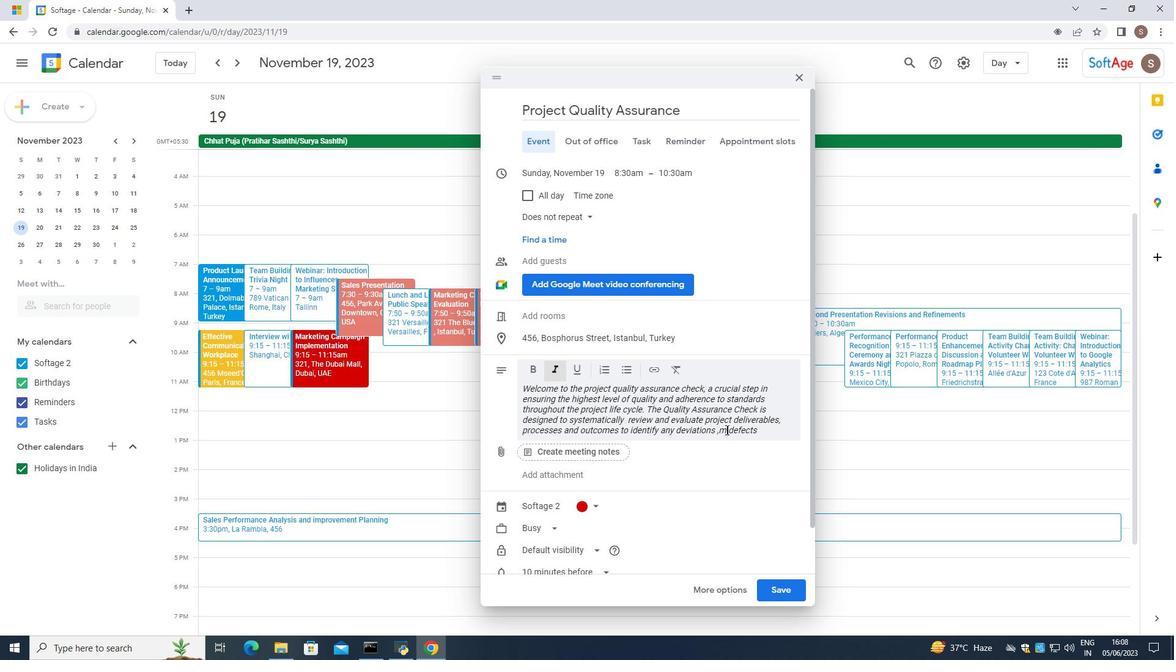 
Action: Mouse moved to (753, 431)
Screenshot: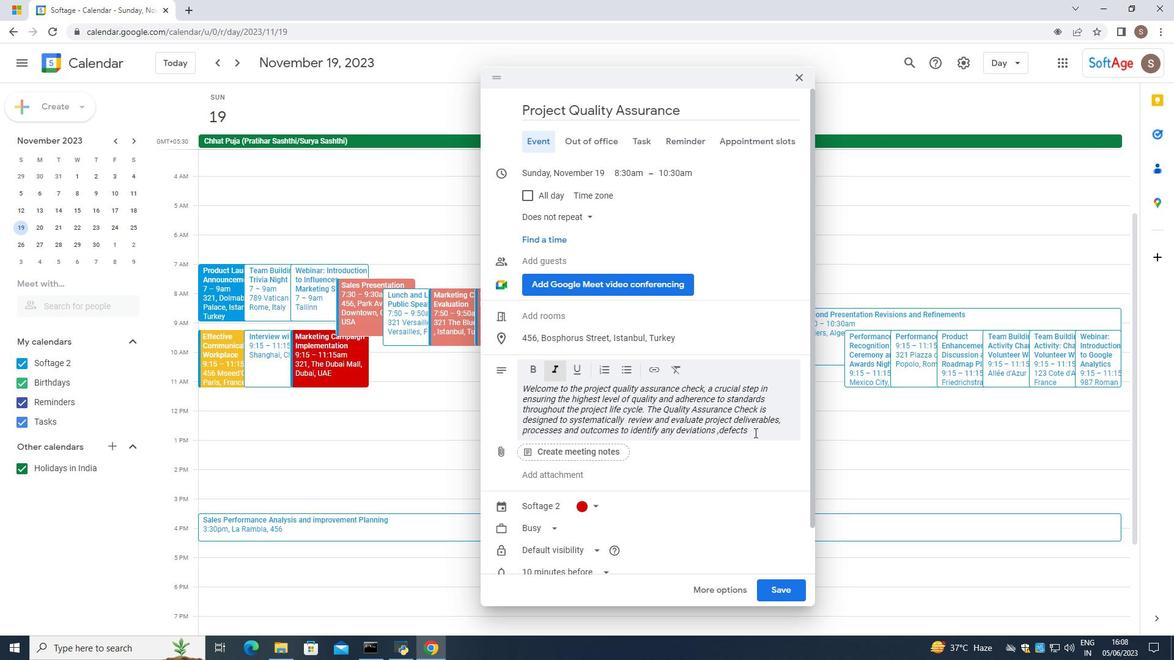 
Action: Mouse pressed left at (753, 431)
Screenshot: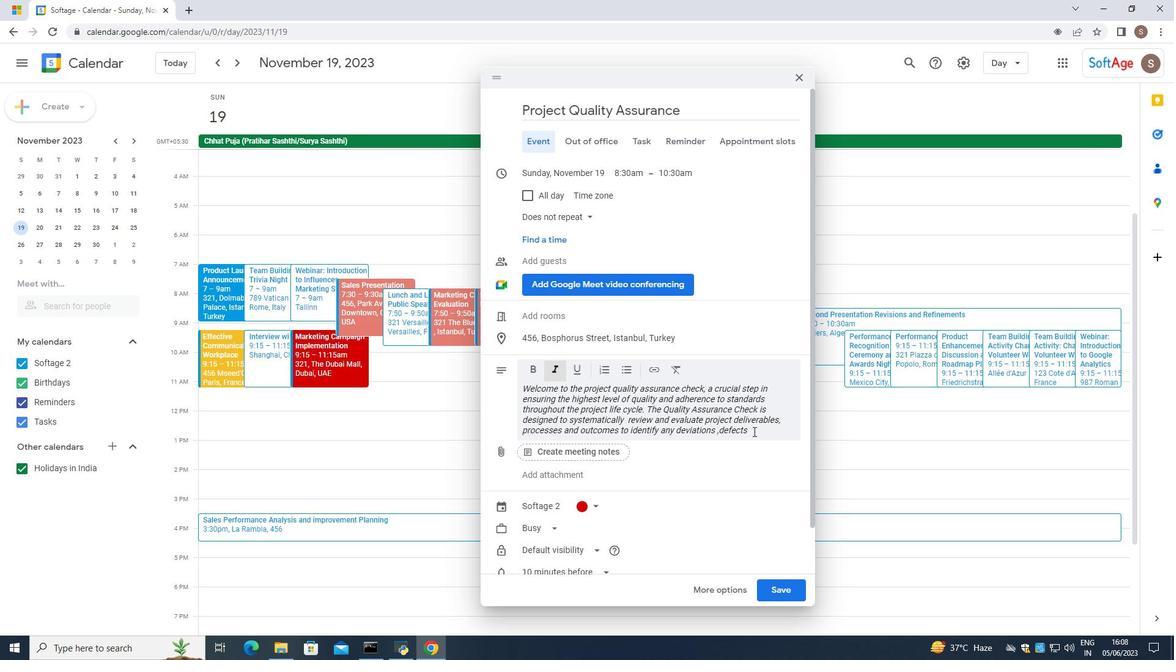 
Action: Mouse moved to (733, 439)
Screenshot: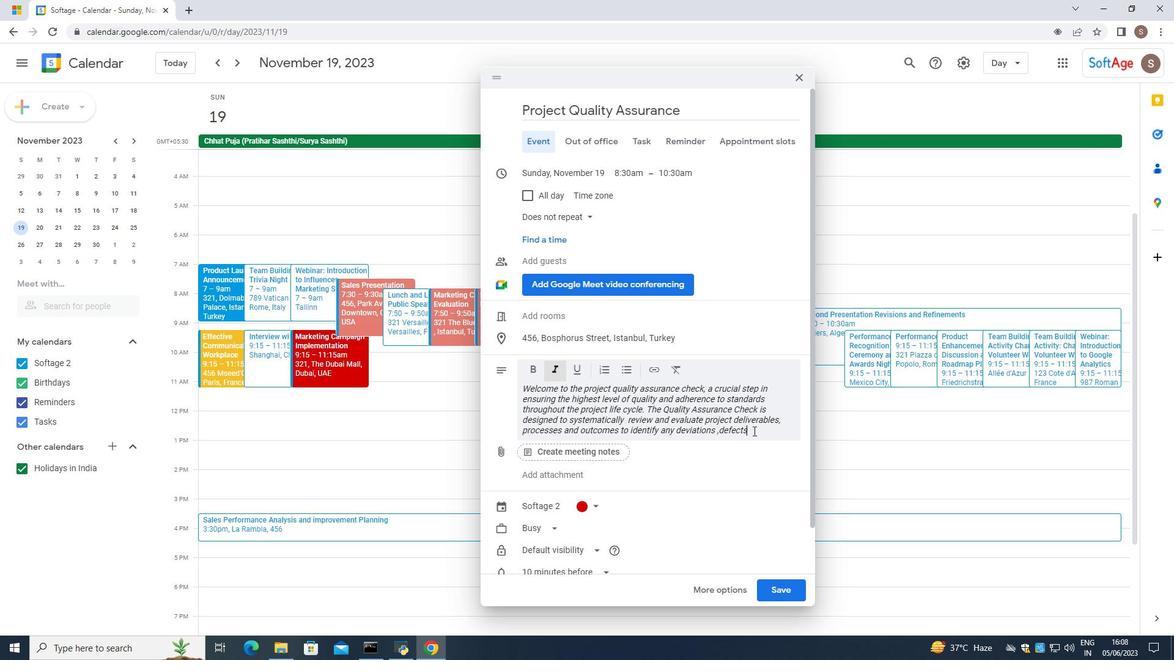 
Action: Key pressed <Key.space>ora<Key.backspace><Key.backspace>r<Key.space>areas<Key.space>of<Key.space>improvement.
Screenshot: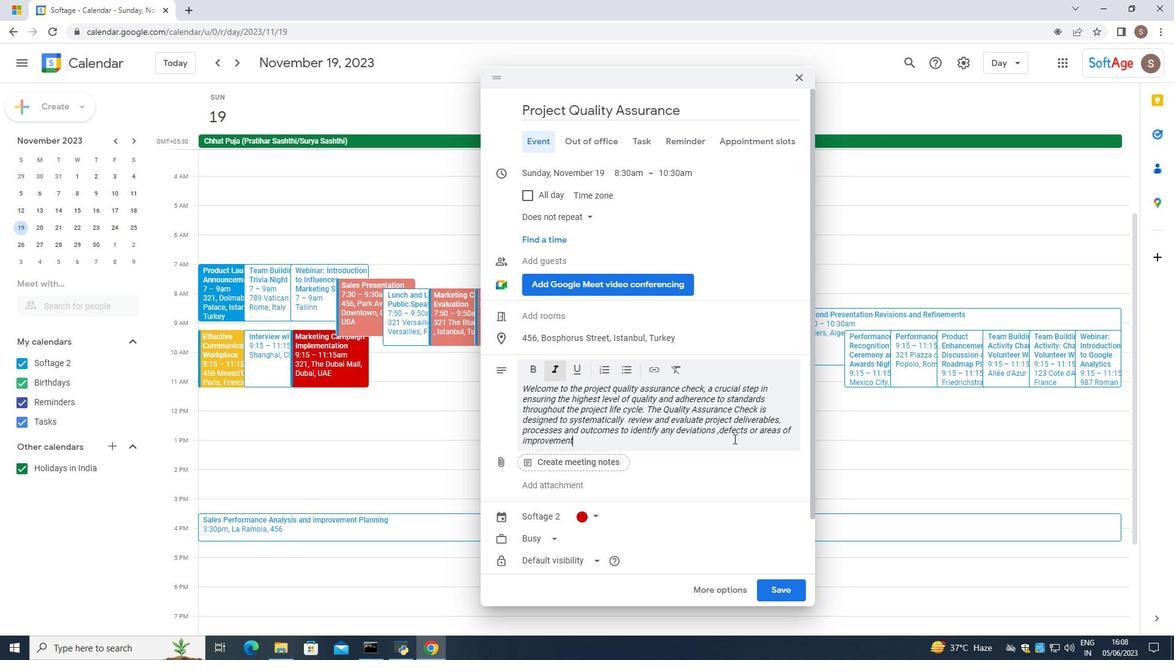 
Action: Mouse moved to (571, 434)
Screenshot: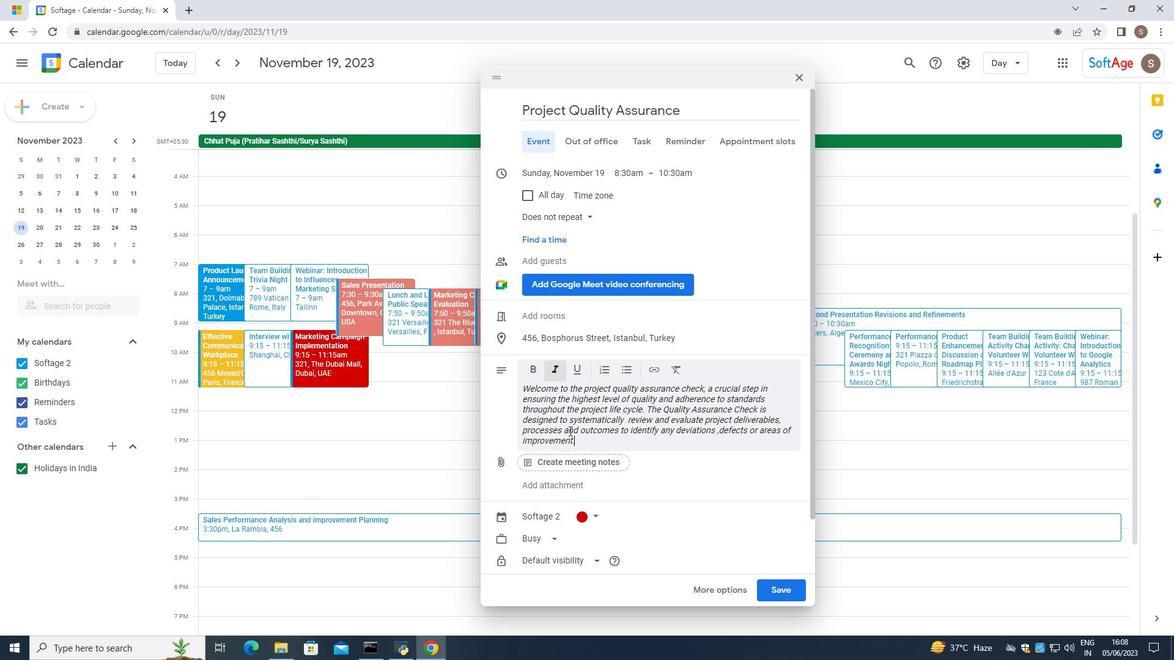 
Action: Mouse scrolled (572, 433) with delta (0, 0)
Screenshot: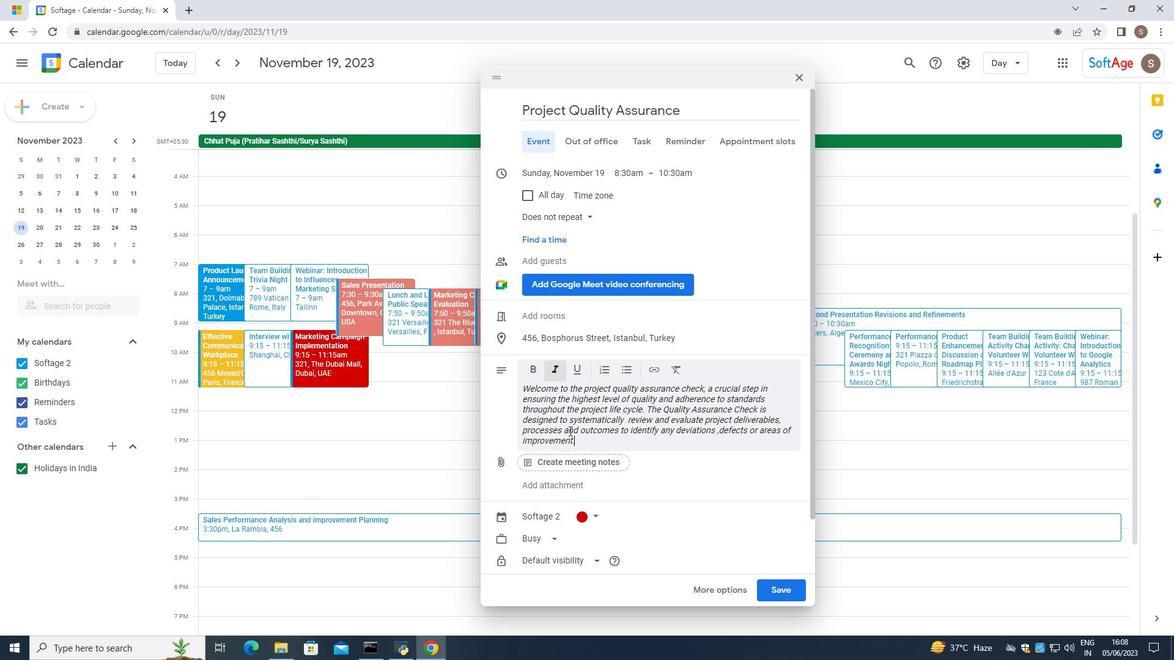 
Action: Mouse moved to (568, 436)
Screenshot: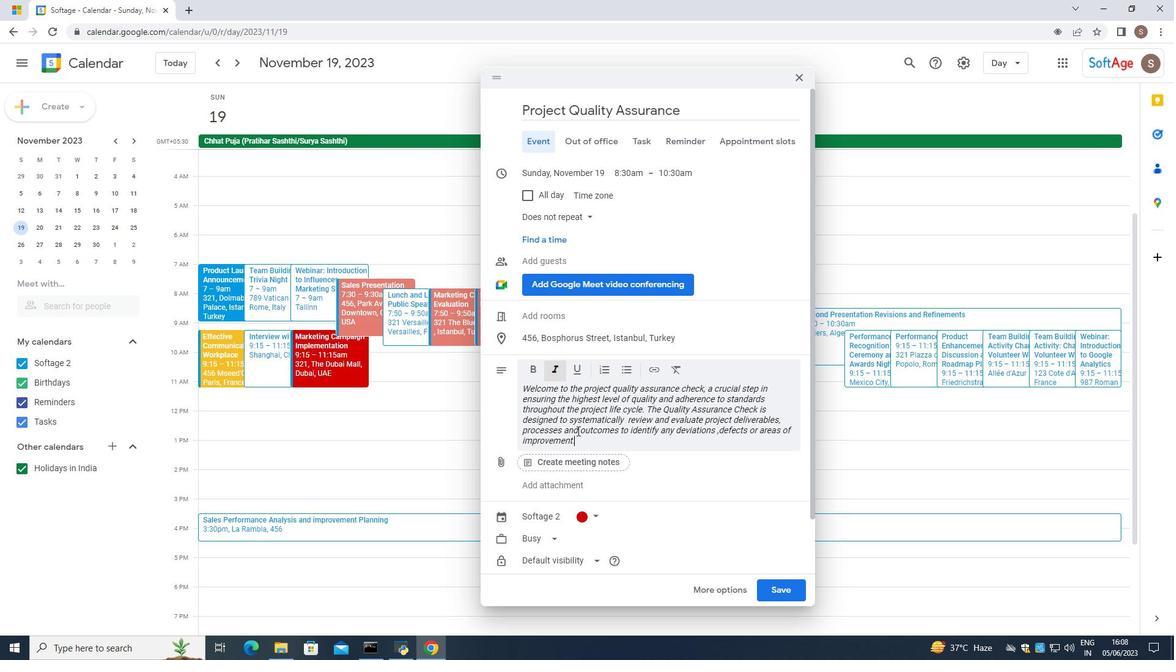 
Action: Mouse scrolled (568, 435) with delta (0, 0)
Screenshot: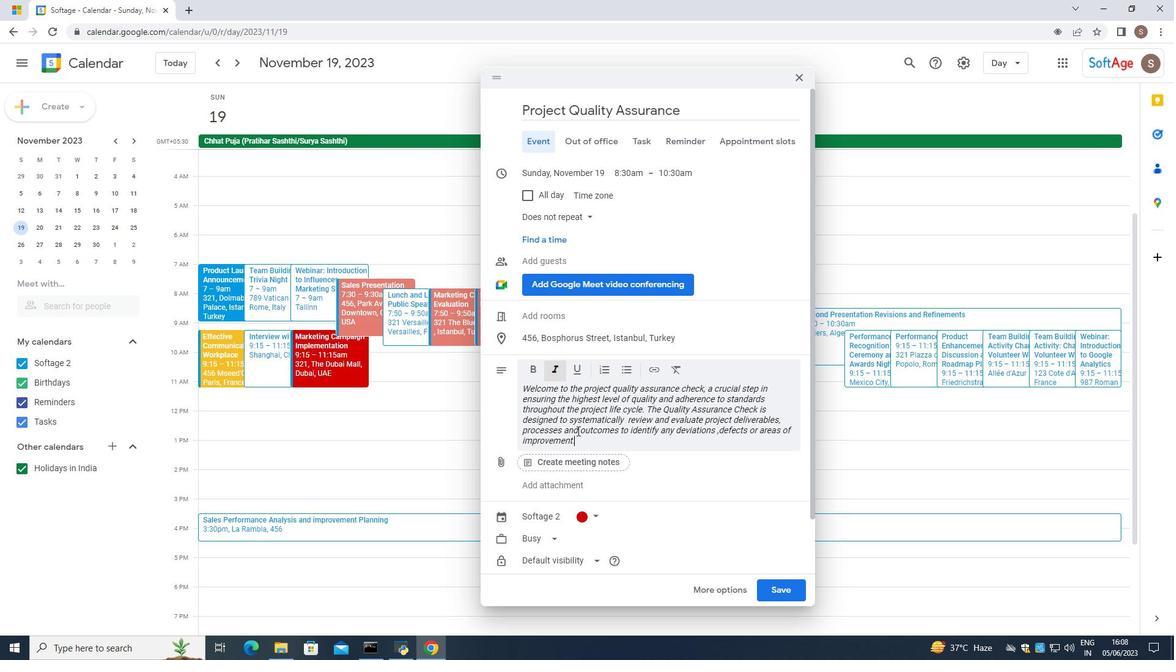 
Action: Mouse moved to (563, 439)
Screenshot: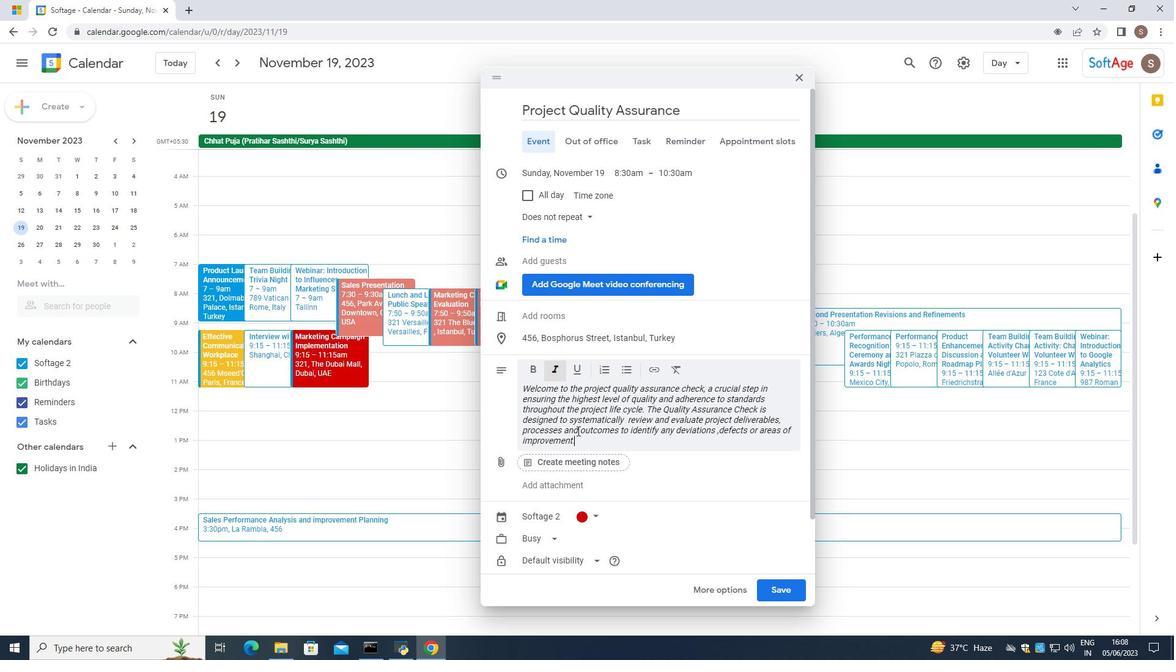 
Action: Mouse scrolled (563, 439) with delta (0, 0)
Screenshot: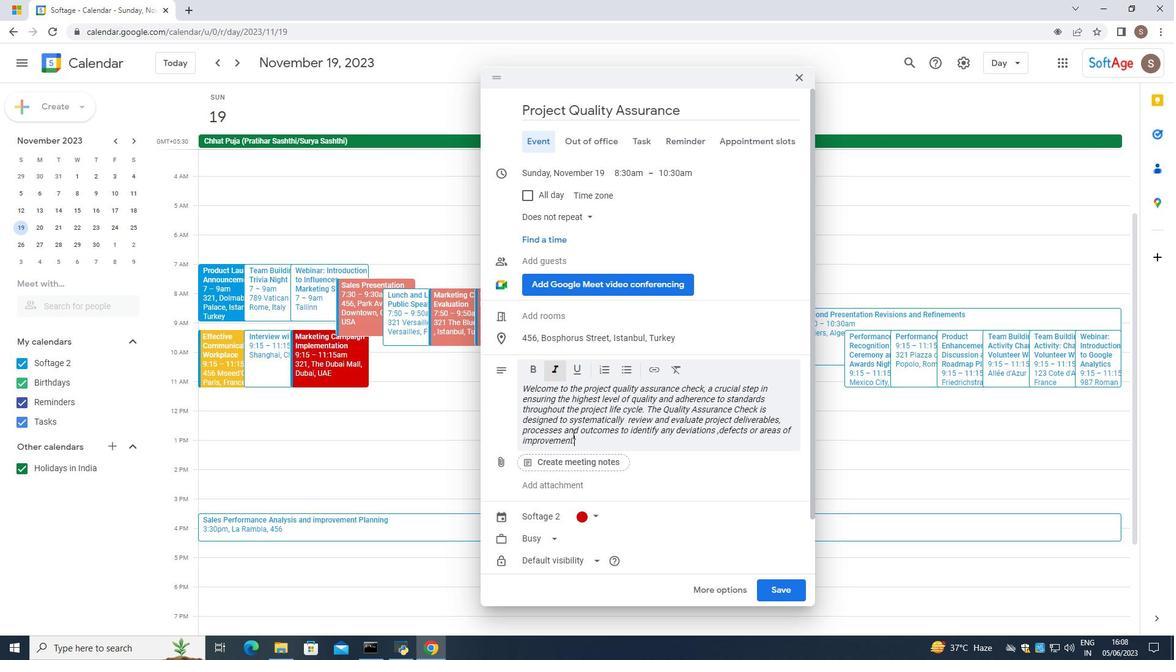 
Action: Mouse moved to (555, 446)
Screenshot: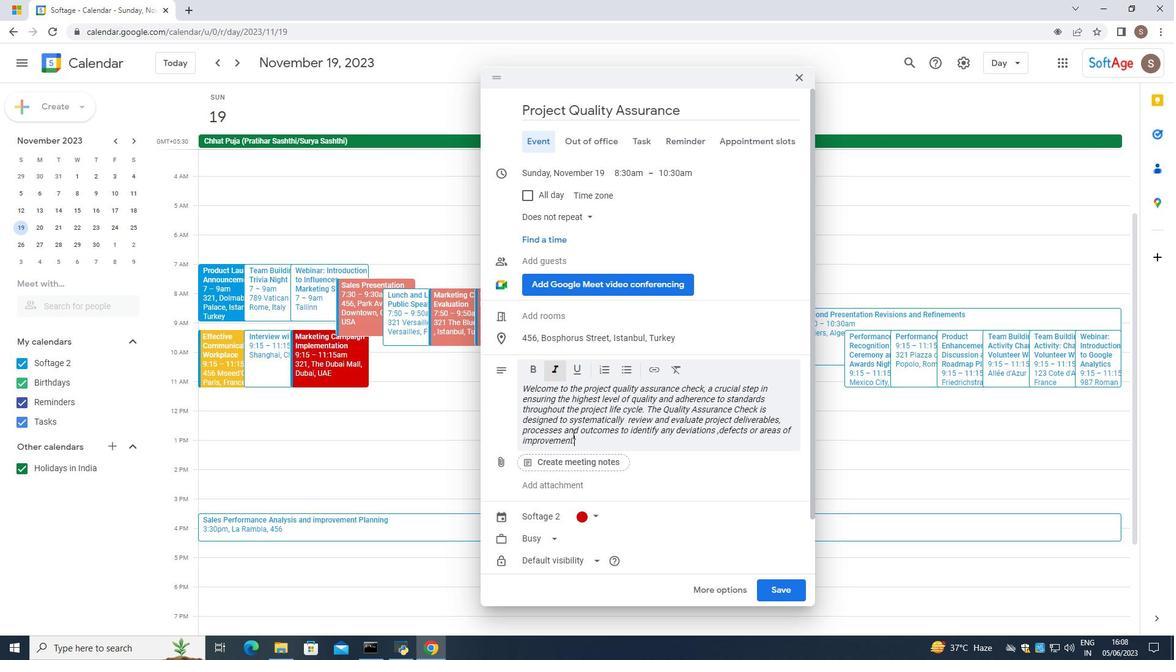 
Action: Mouse scrolled (556, 445) with delta (0, 0)
Screenshot: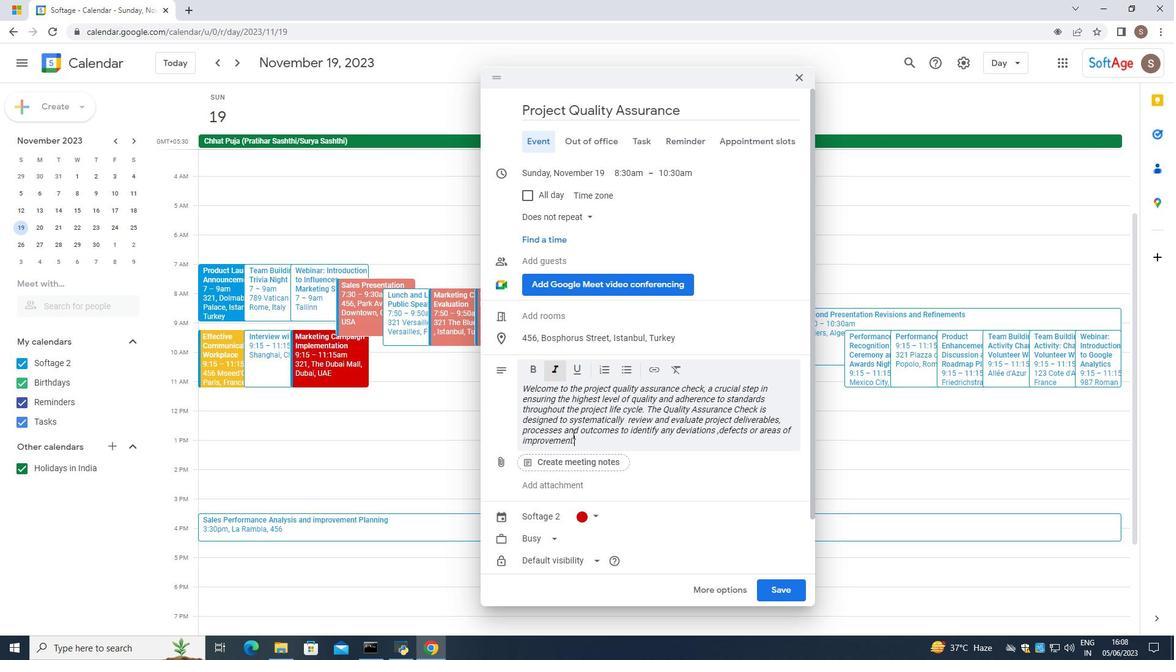
Action: Mouse scrolled (555, 445) with delta (0, 0)
Screenshot: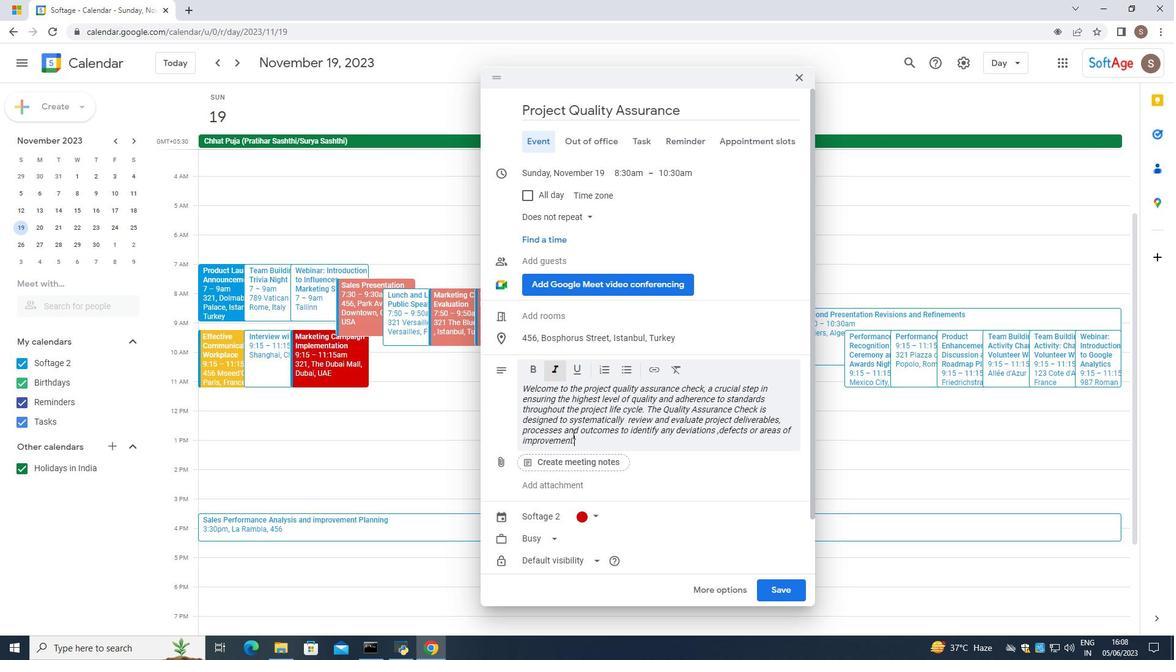 
Action: Mouse moved to (577, 466)
Screenshot: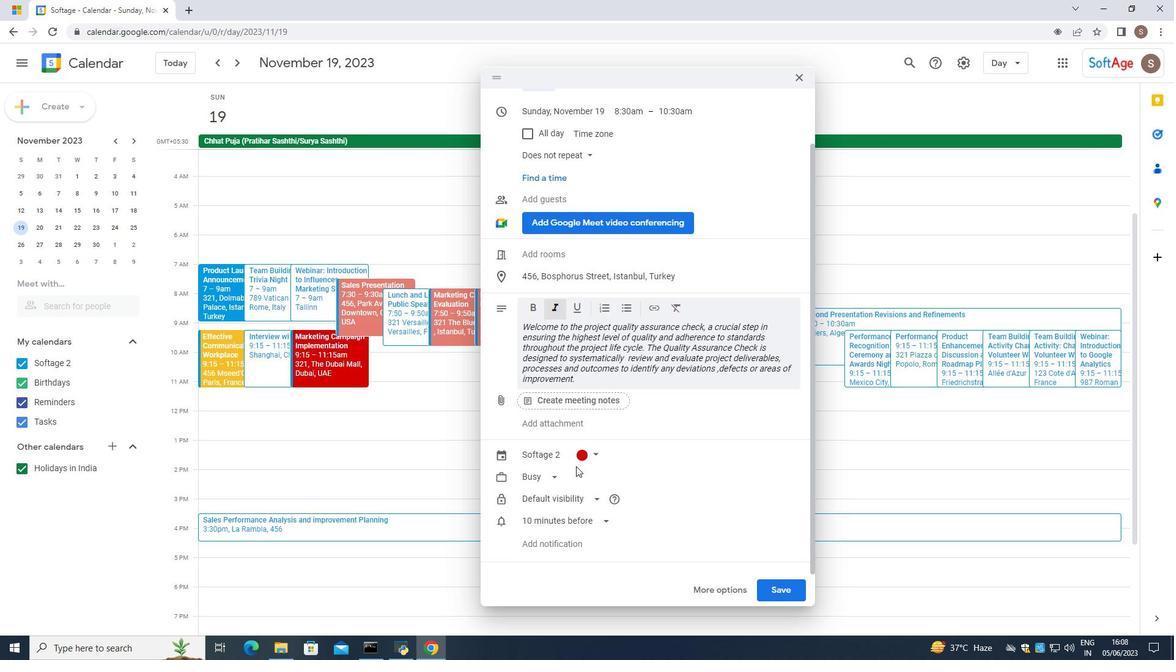 
Action: Mouse scrolled (577, 467) with delta (0, 0)
Screenshot: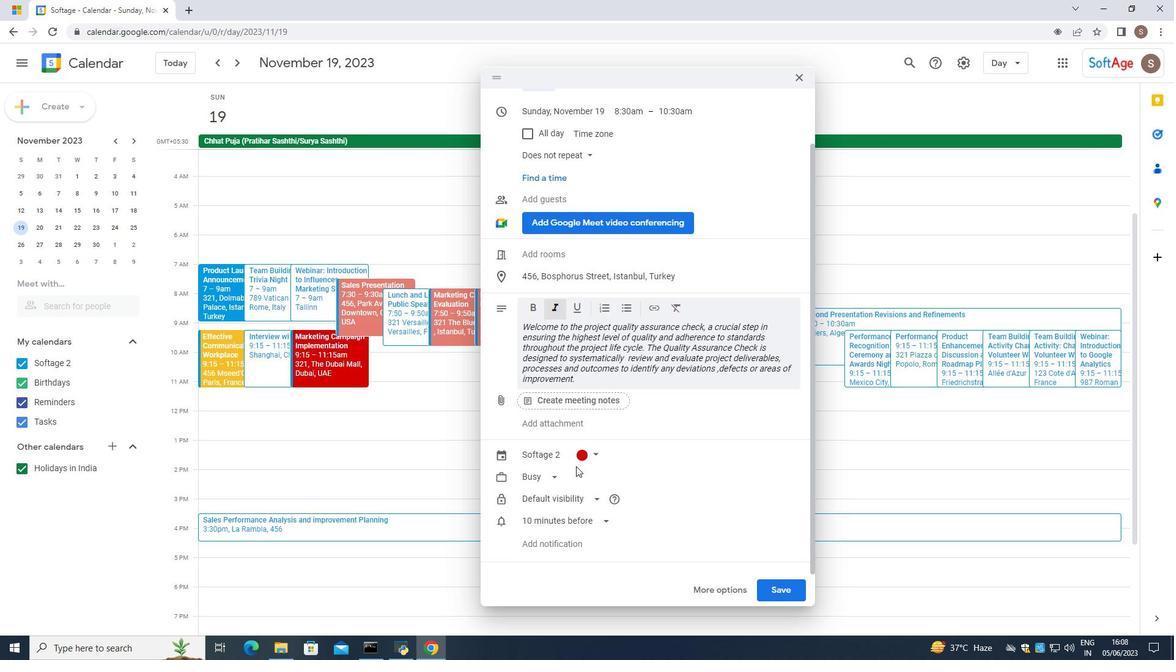 
Action: Mouse moved to (577, 466)
Screenshot: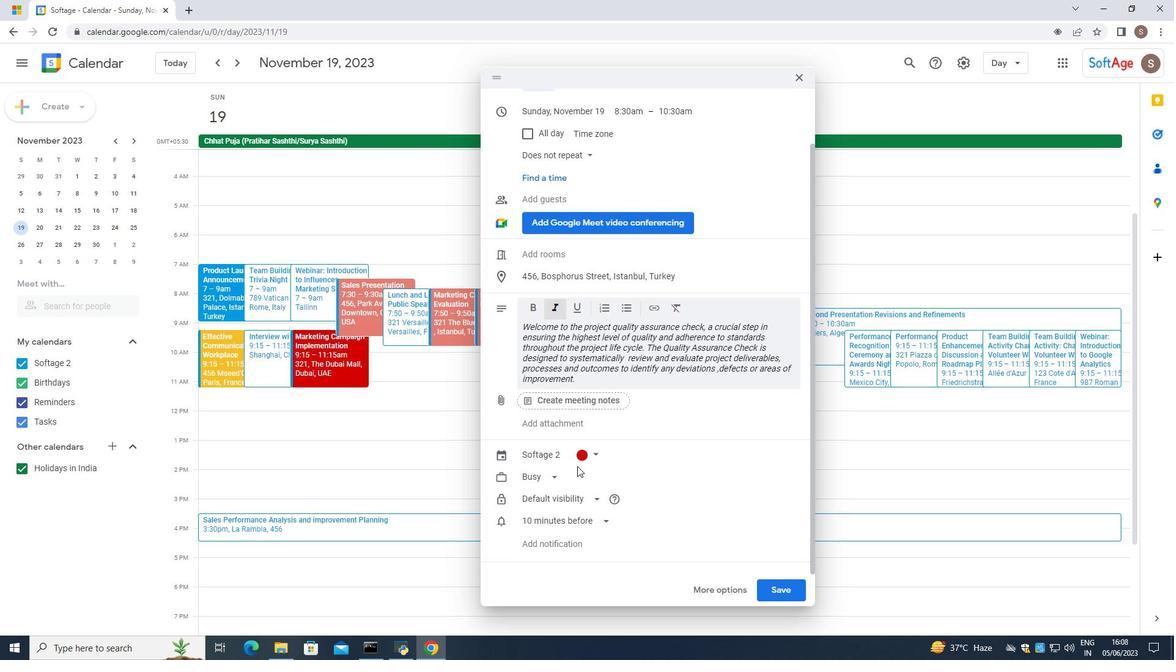 
Action: Mouse scrolled (577, 466) with delta (0, 0)
Screenshot: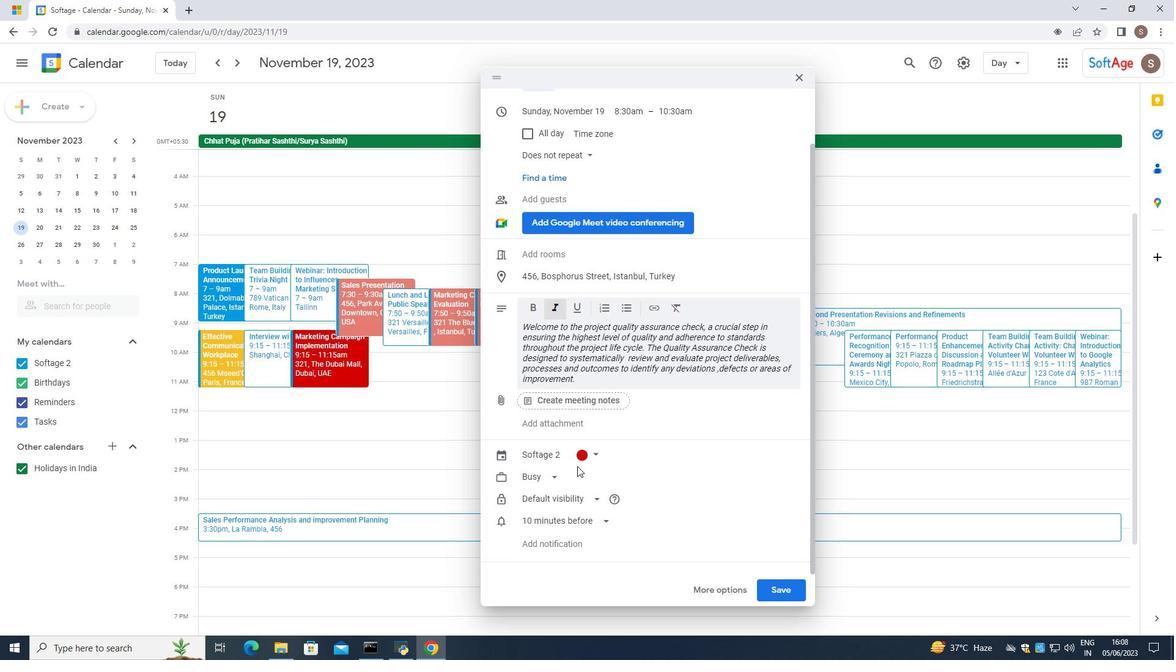 
Action: Mouse moved to (577, 464)
Screenshot: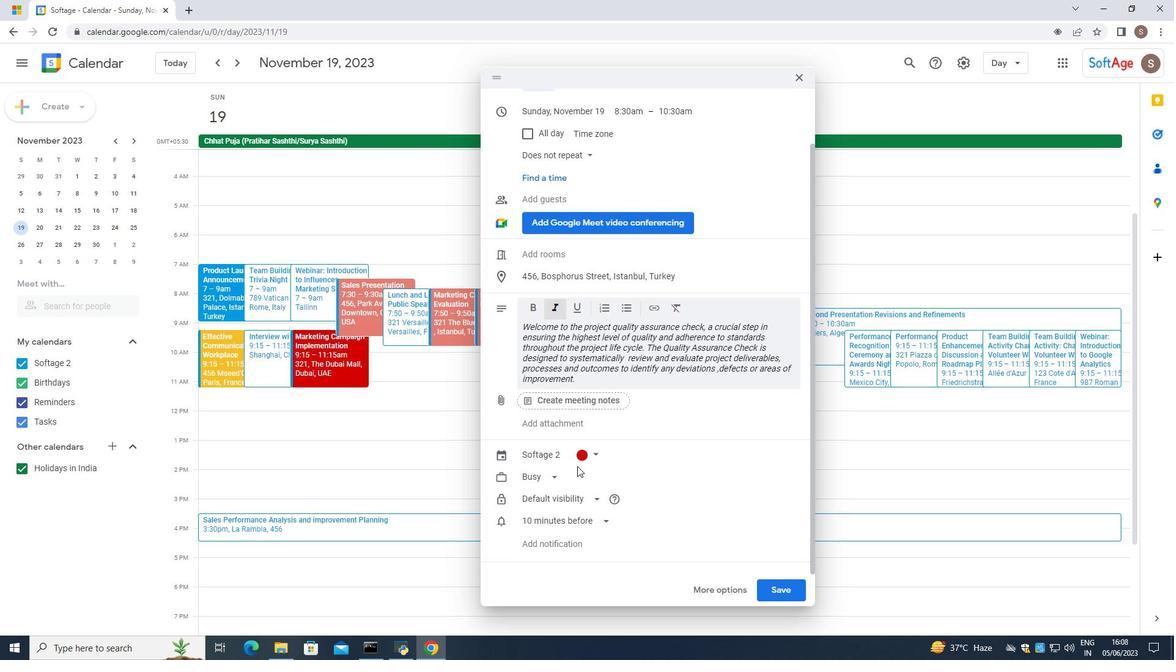 
Action: Mouse scrolled (577, 465) with delta (0, 0)
Screenshot: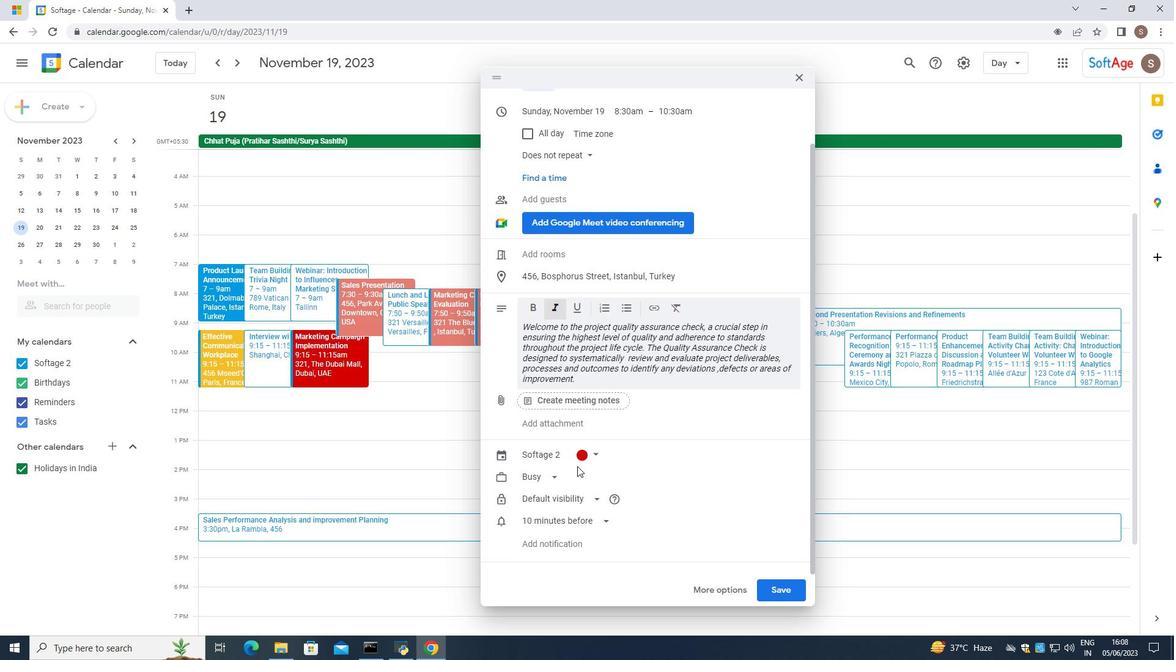 
Action: Mouse moved to (577, 464)
Screenshot: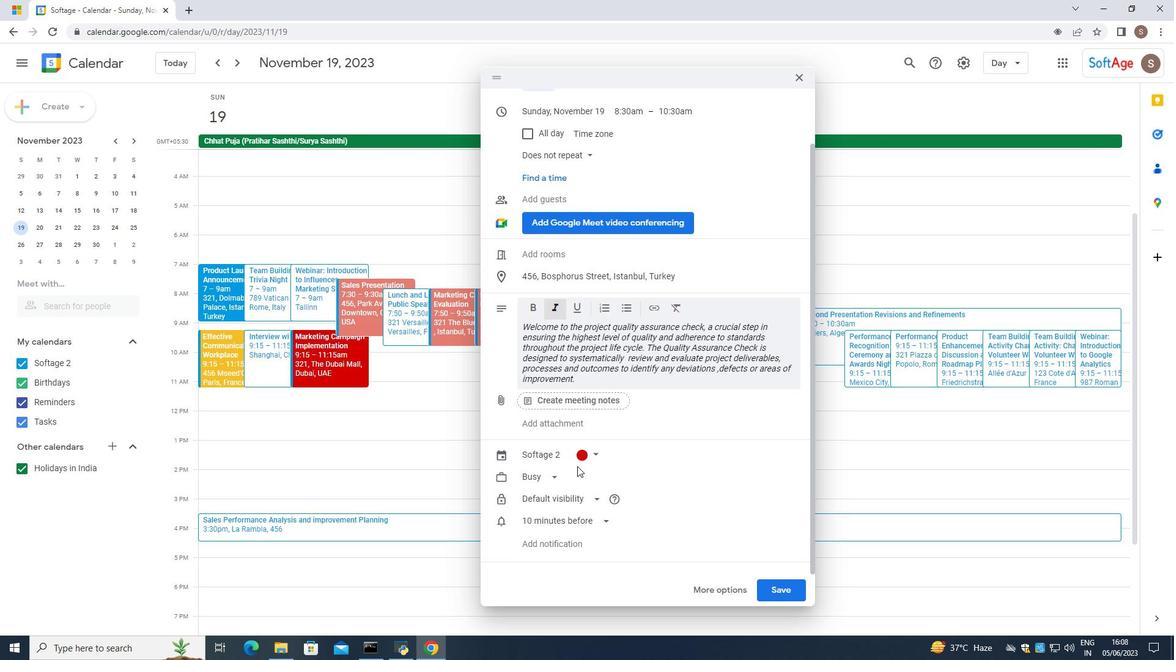 
Action: Mouse scrolled (577, 465) with delta (0, 0)
Screenshot: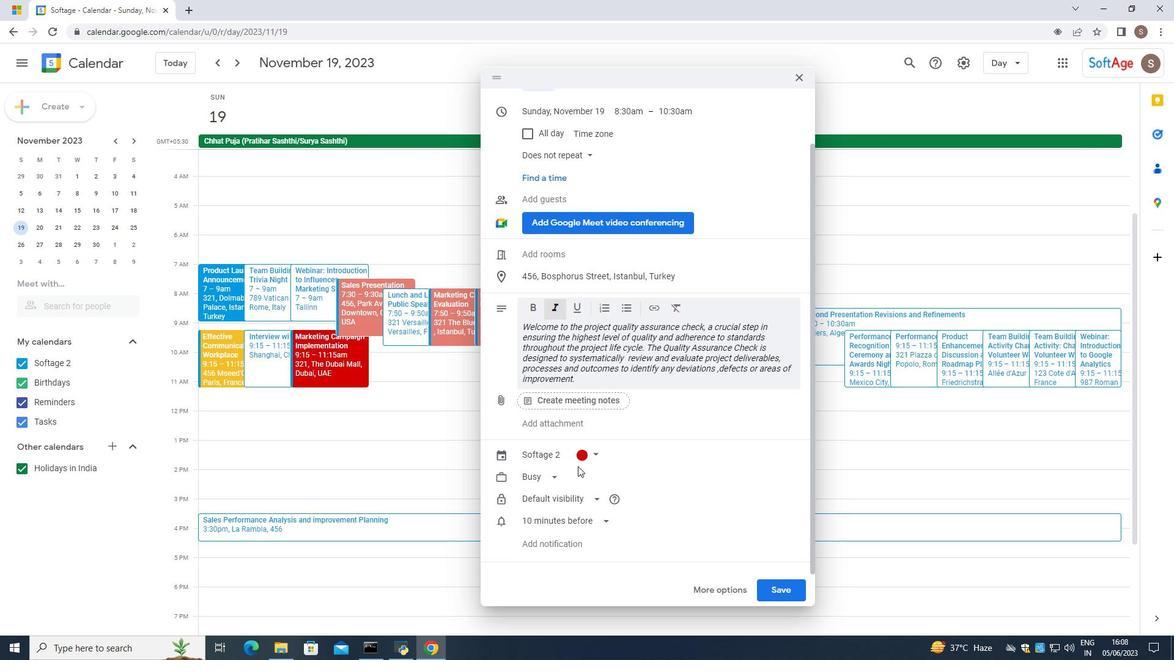 
Action: Mouse moved to (577, 464)
Screenshot: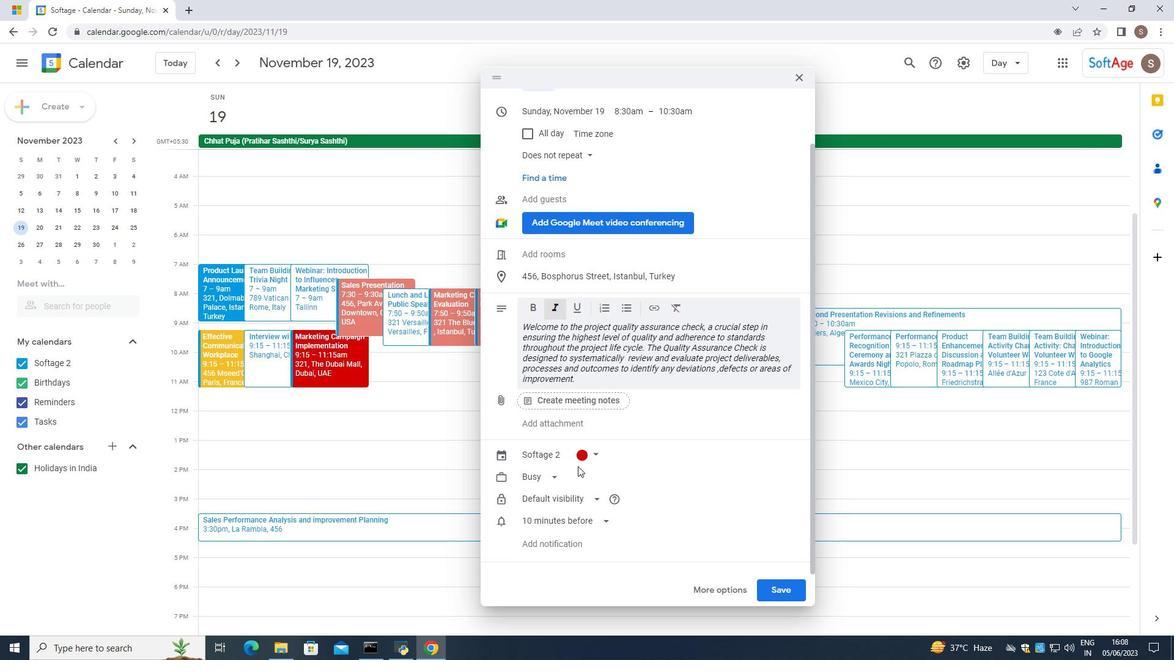 
Action: Mouse scrolled (577, 464) with delta (0, 0)
Screenshot: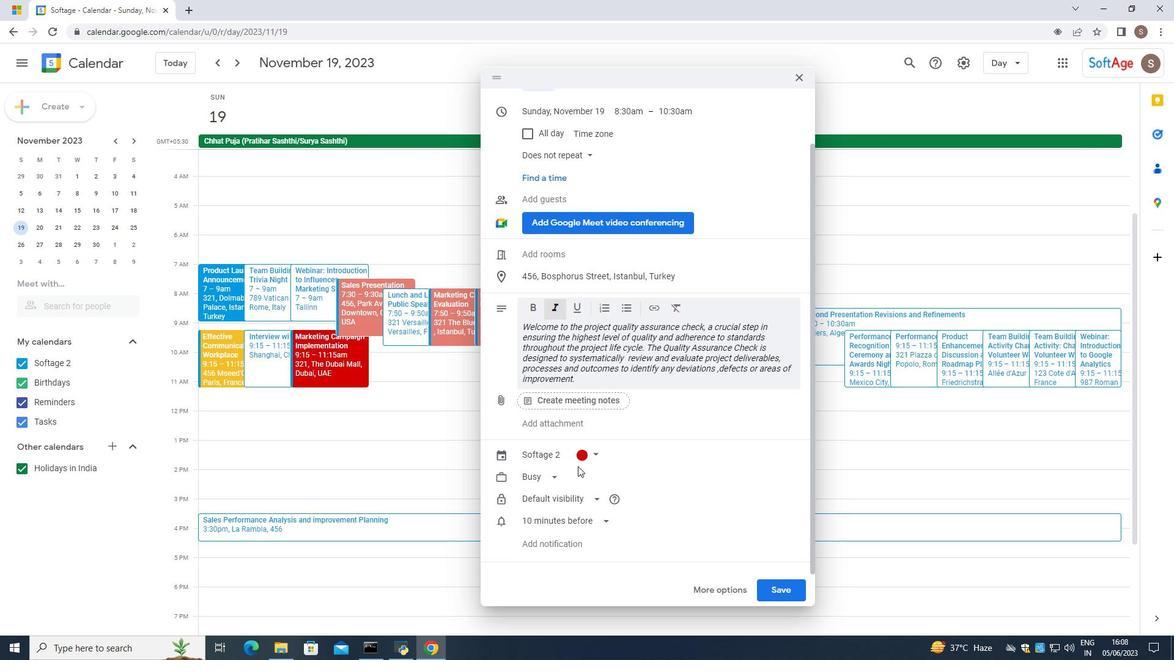 
Action: Mouse moved to (644, 264)
Screenshot: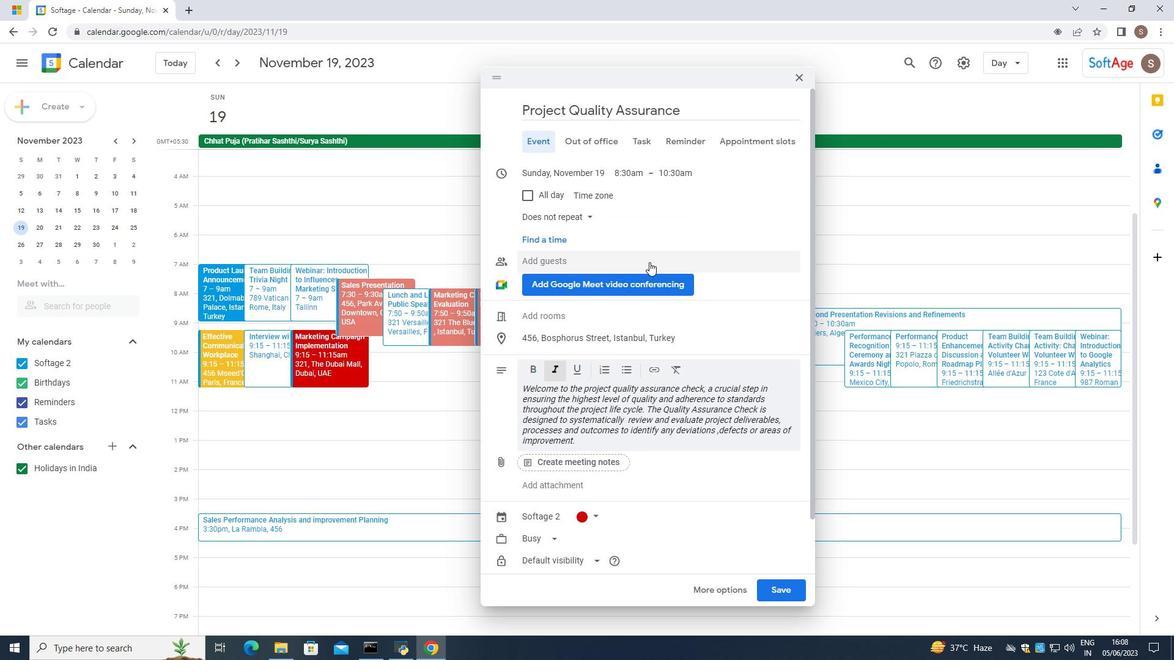 
Action: Mouse scrolled (644, 263) with delta (0, 0)
Screenshot: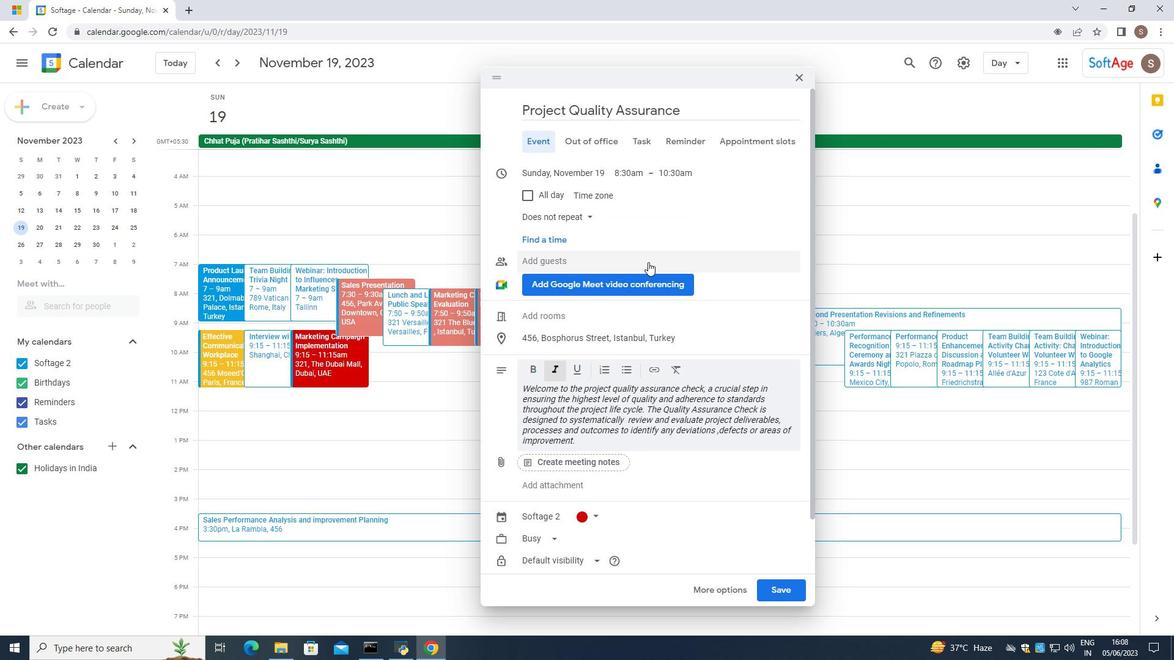 
Action: Mouse moved to (642, 264)
Screenshot: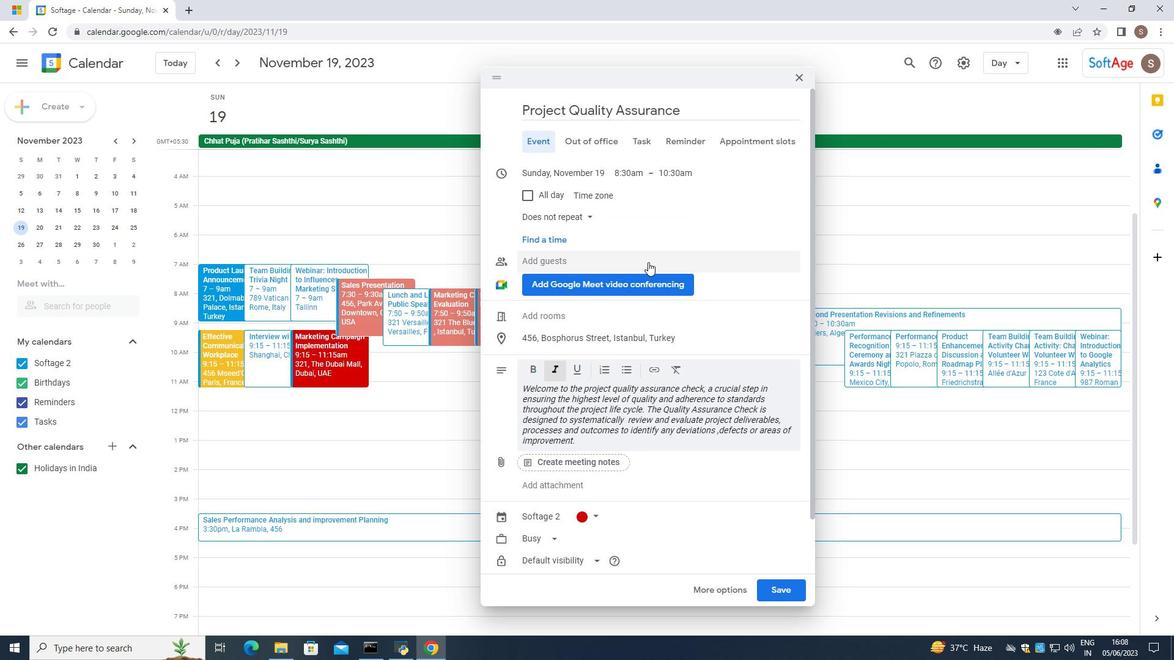 
Action: Mouse scrolled (642, 264) with delta (0, 0)
Screenshot: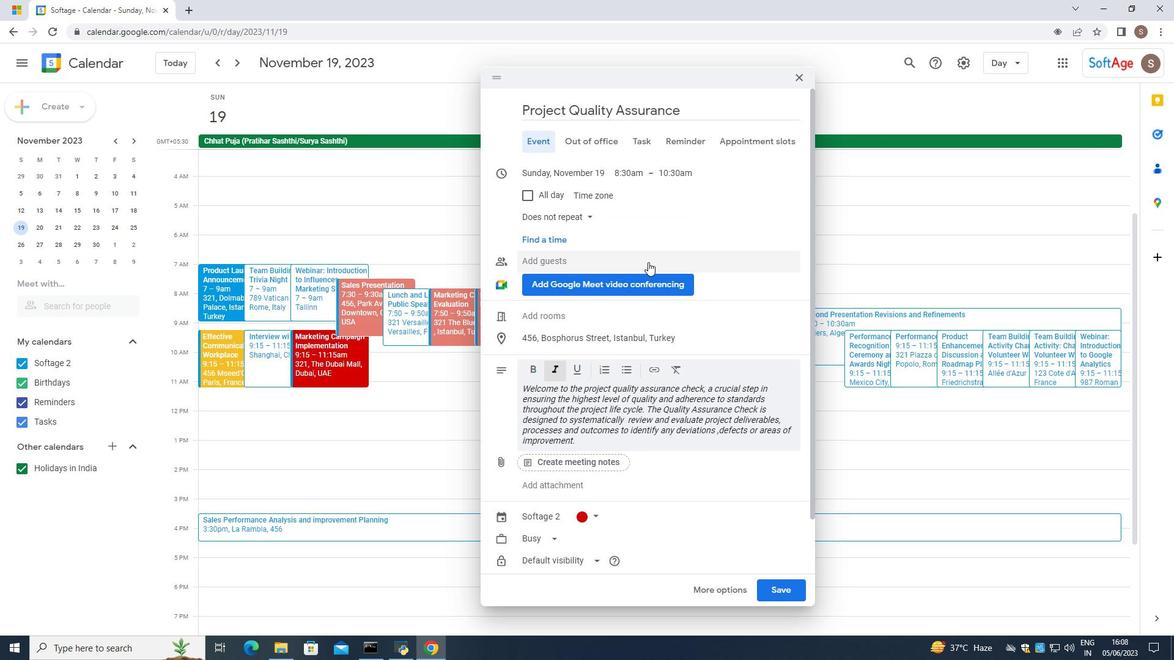 
Action: Mouse moved to (640, 266)
Screenshot: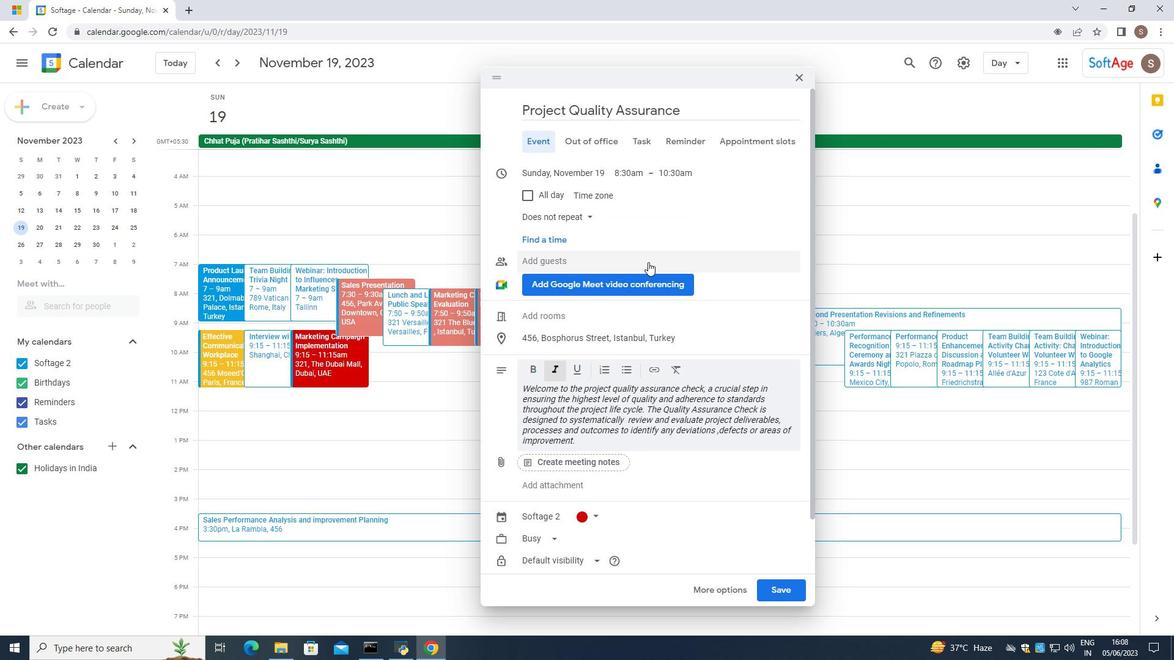 
Action: Mouse scrolled (640, 265) with delta (0, 0)
Screenshot: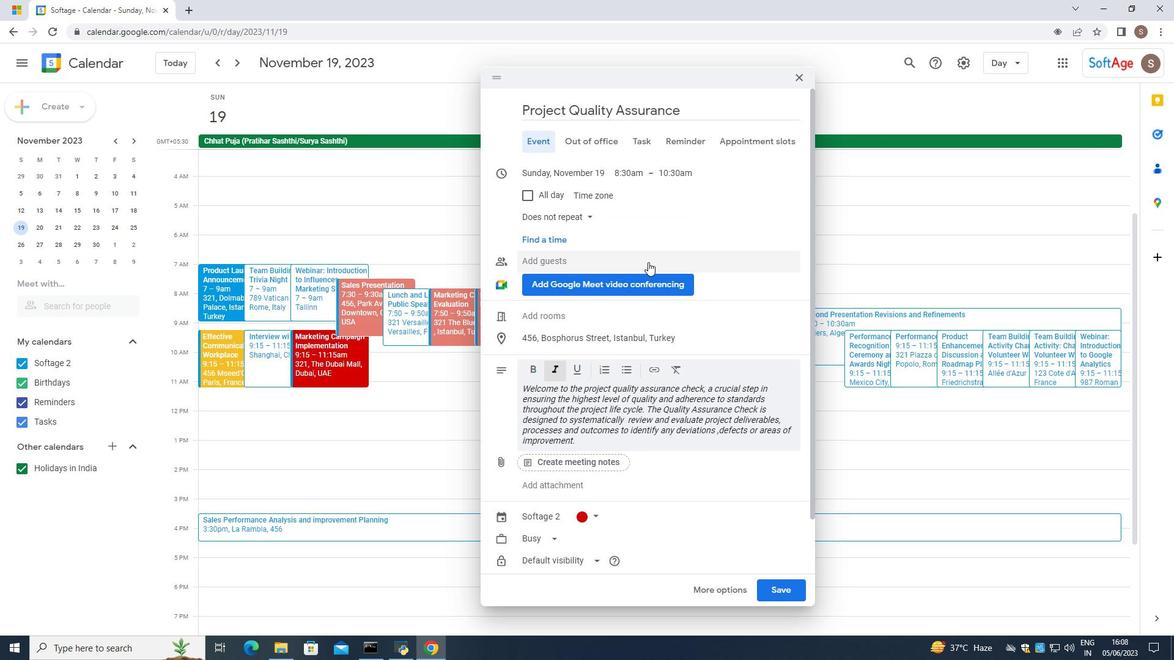 
Action: Mouse moved to (637, 267)
Screenshot: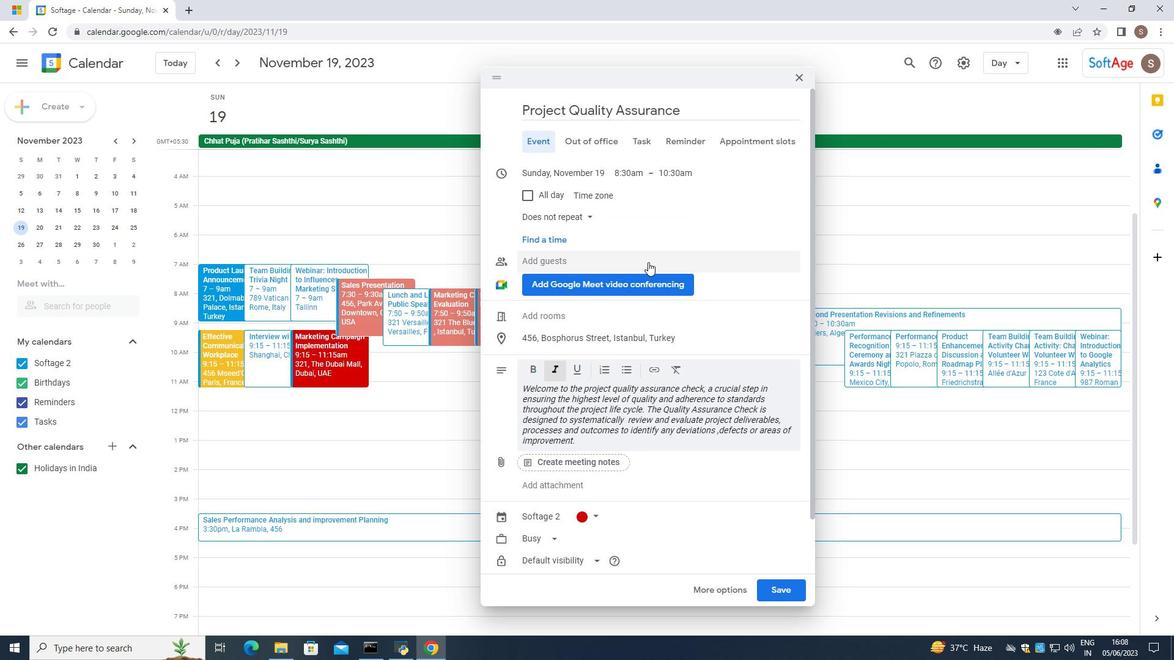 
Action: Mouse scrolled (639, 266) with delta (0, 0)
Screenshot: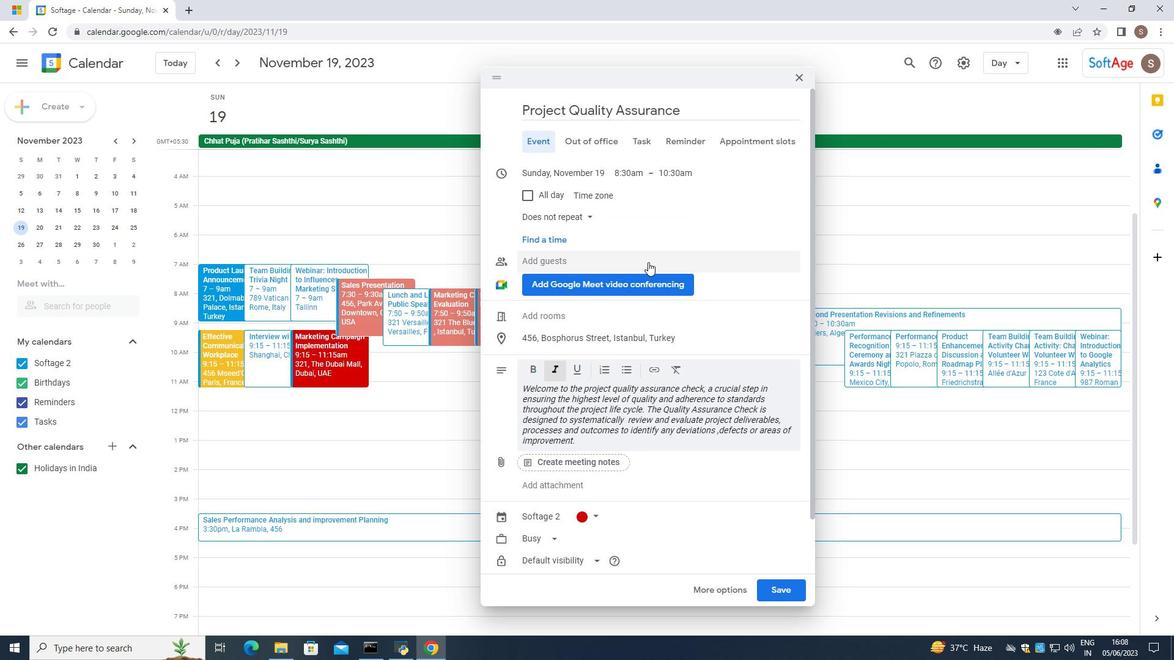 
Action: Mouse moved to (626, 278)
Screenshot: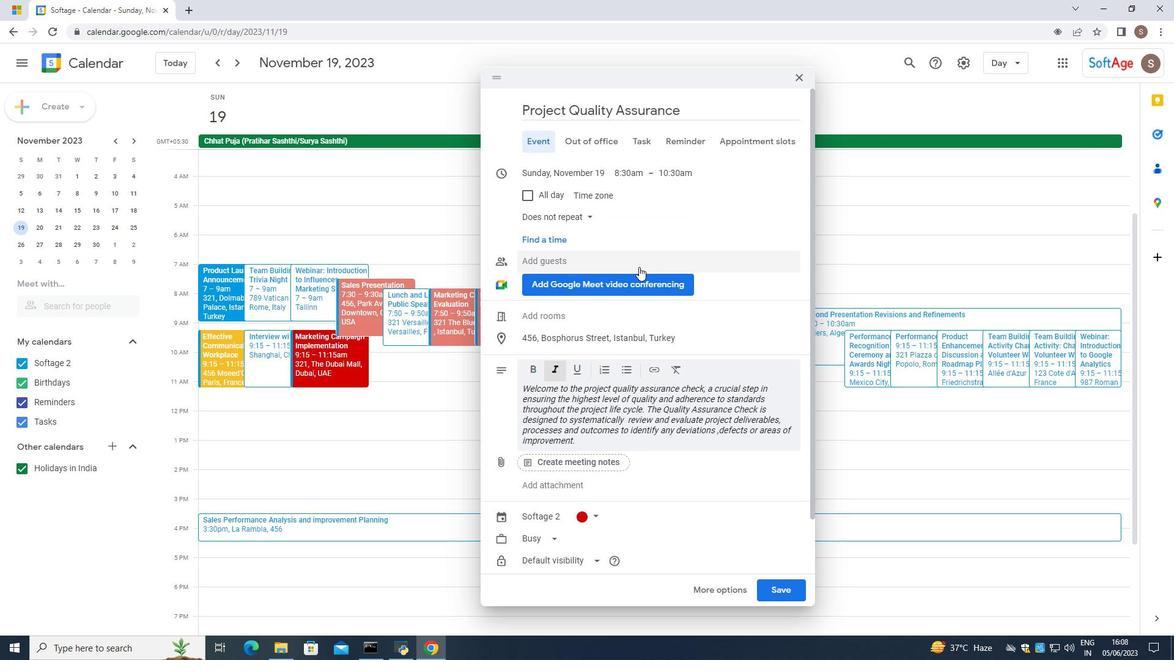 
Action: Mouse scrolled (626, 279) with delta (0, 0)
Screenshot: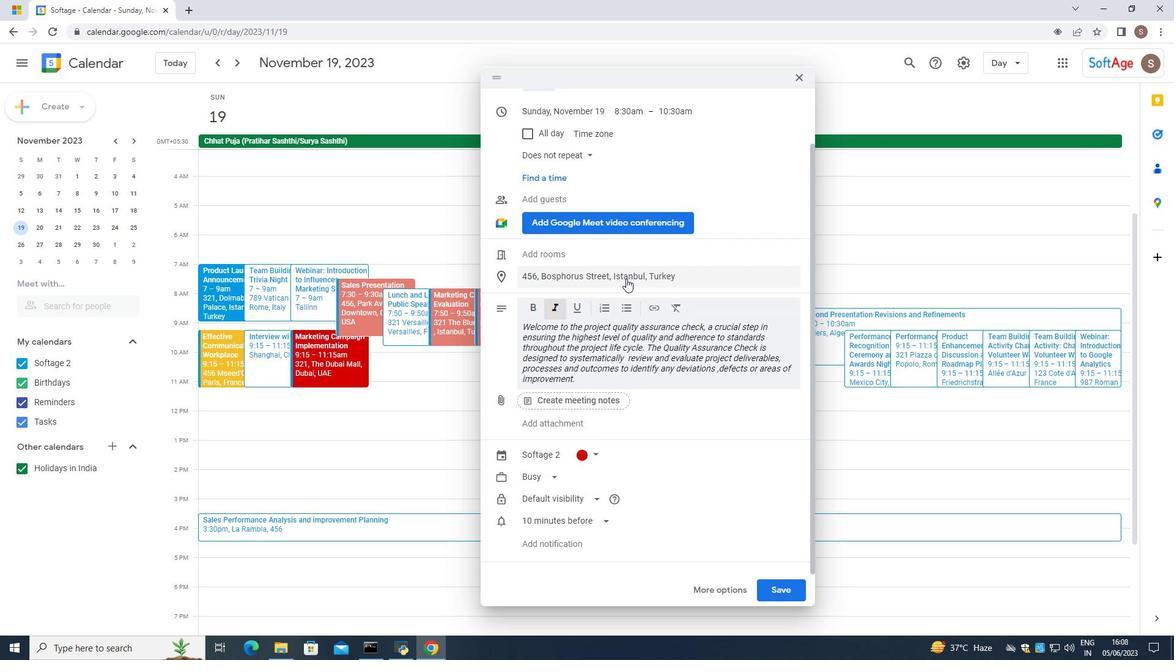 
Action: Mouse scrolled (626, 279) with delta (0, 0)
Screenshot: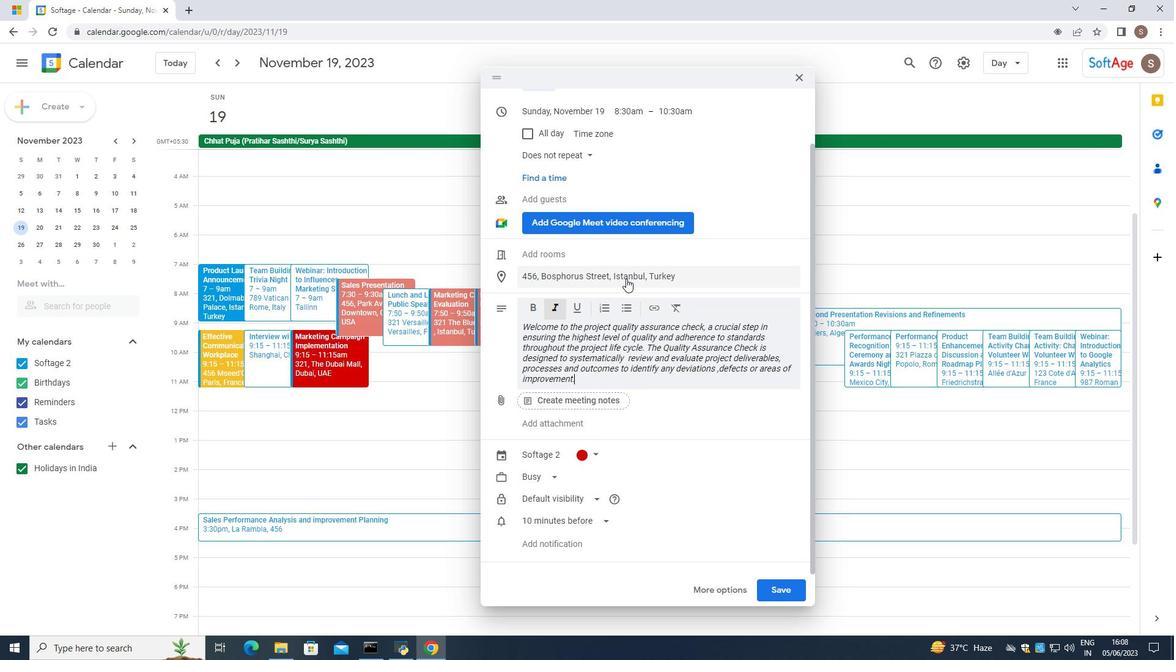 
Action: Mouse scrolled (626, 279) with delta (0, 0)
Screenshot: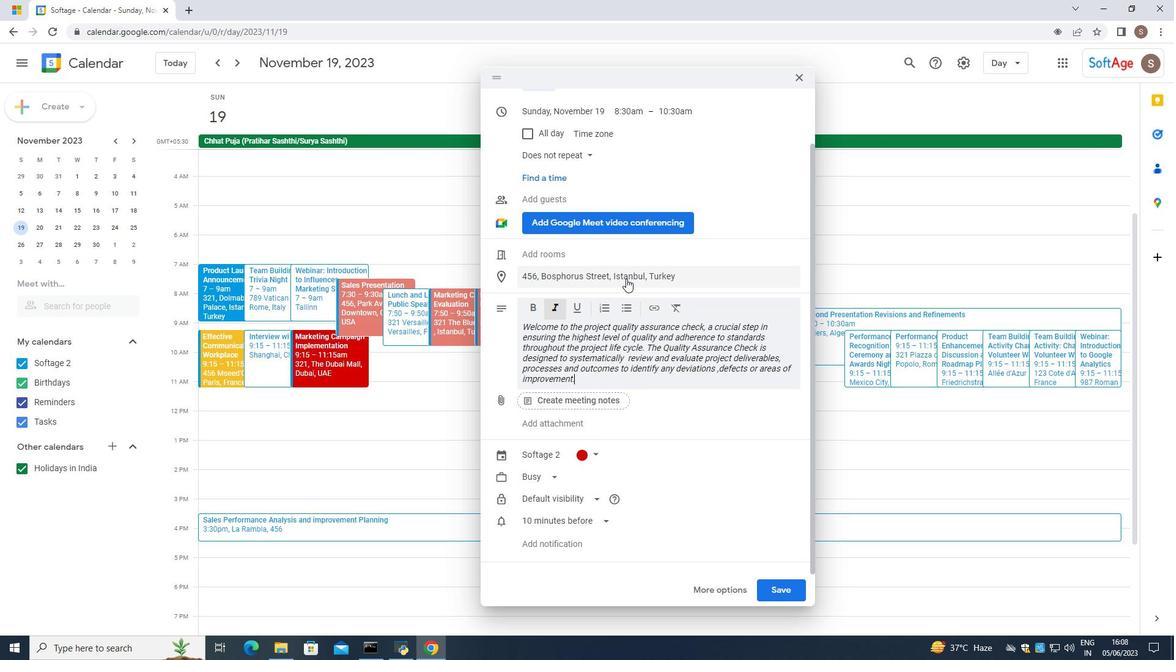 
Action: Mouse scrolled (626, 279) with delta (0, 0)
Screenshot: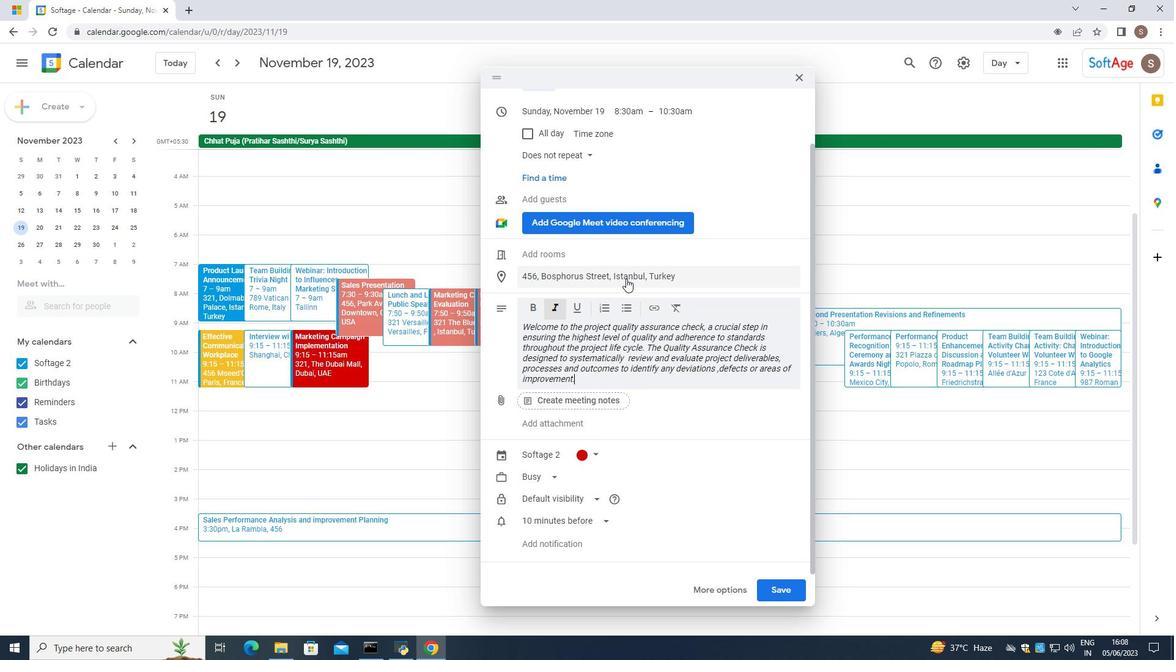 
Action: Mouse scrolled (626, 278) with delta (0, 0)
Screenshot: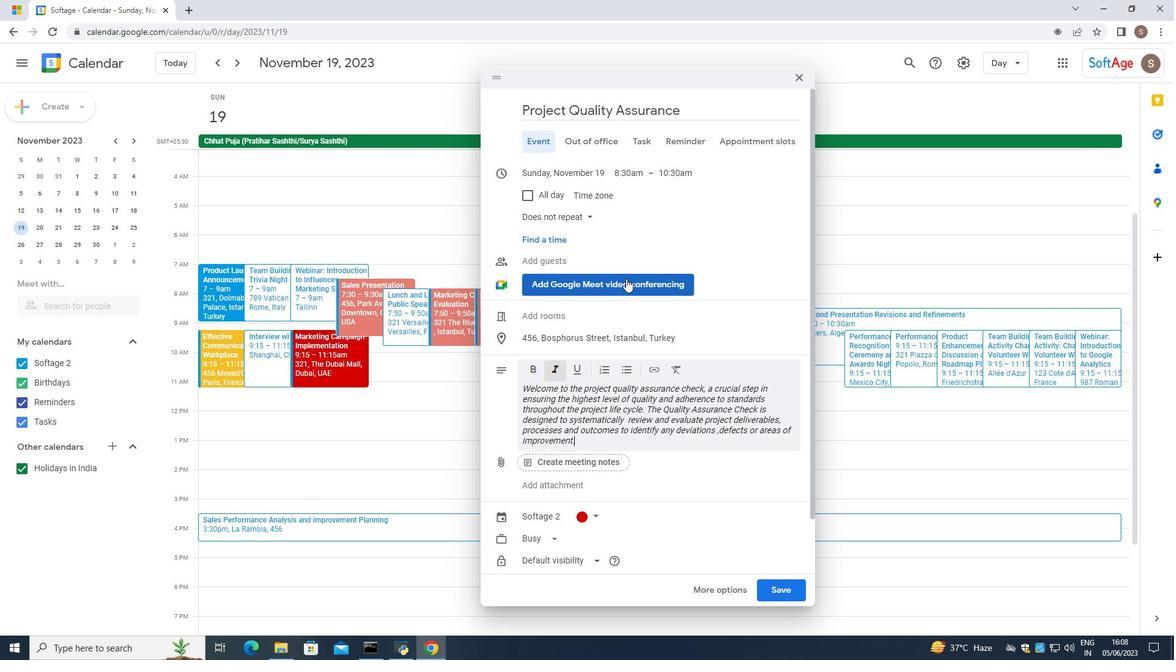 
Action: Mouse scrolled (626, 278) with delta (0, 0)
Screenshot: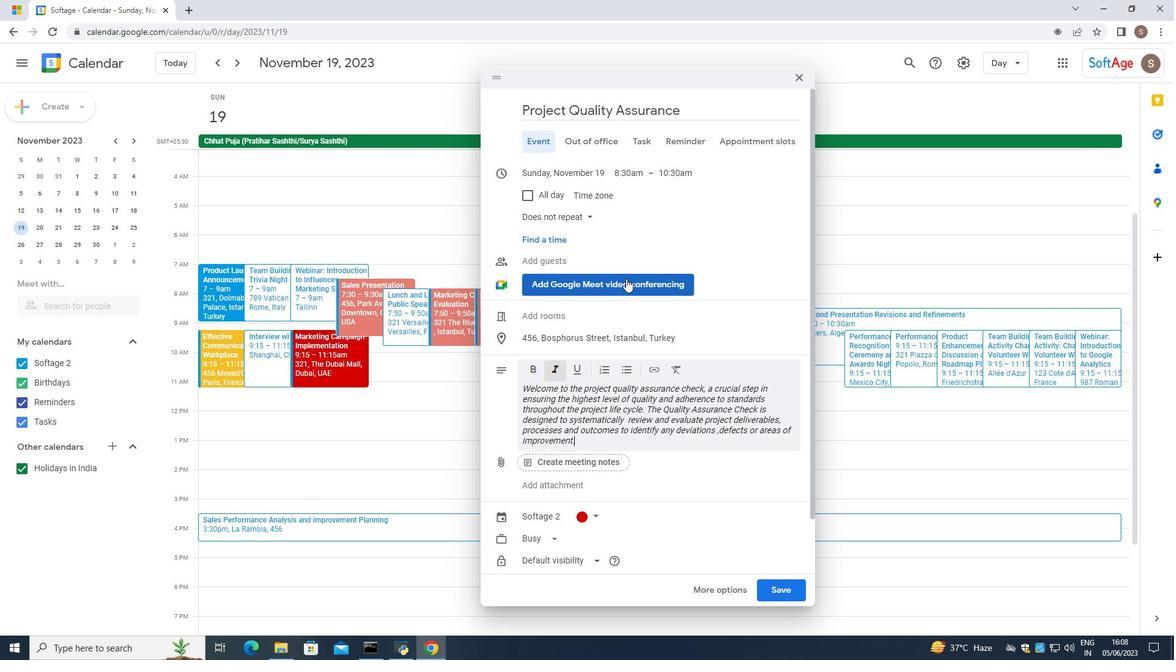 
Action: Mouse moved to (625, 278)
Screenshot: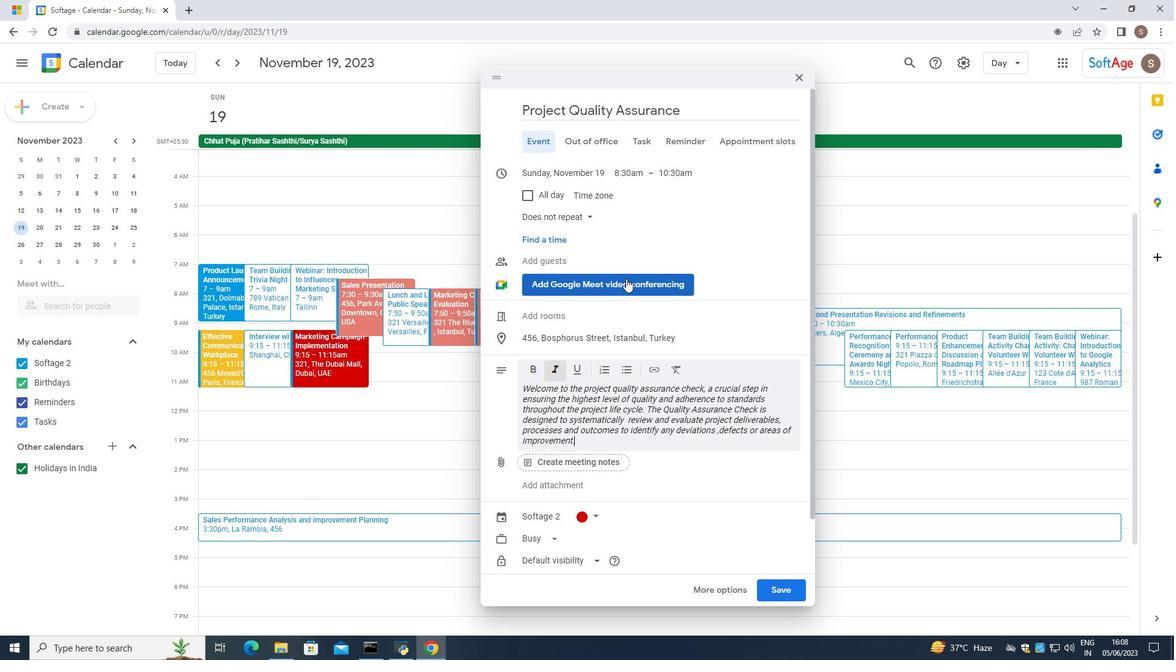 
Action: Mouse scrolled (625, 278) with delta (0, 0)
Screenshot: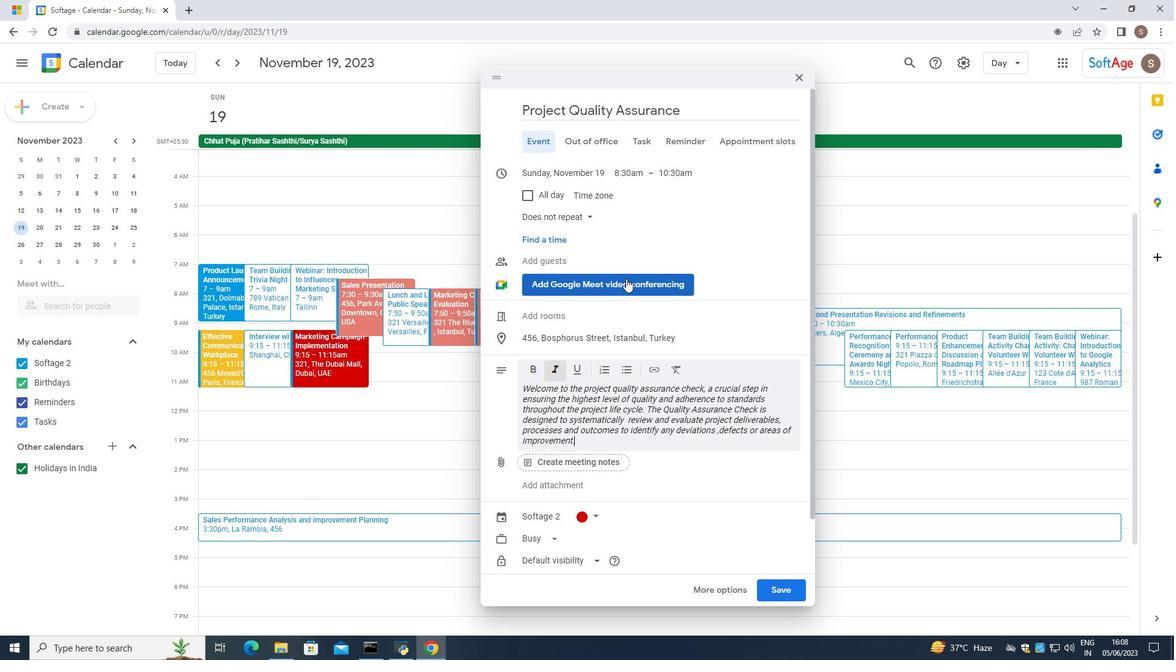 
Action: Mouse scrolled (625, 278) with delta (0, 0)
Screenshot: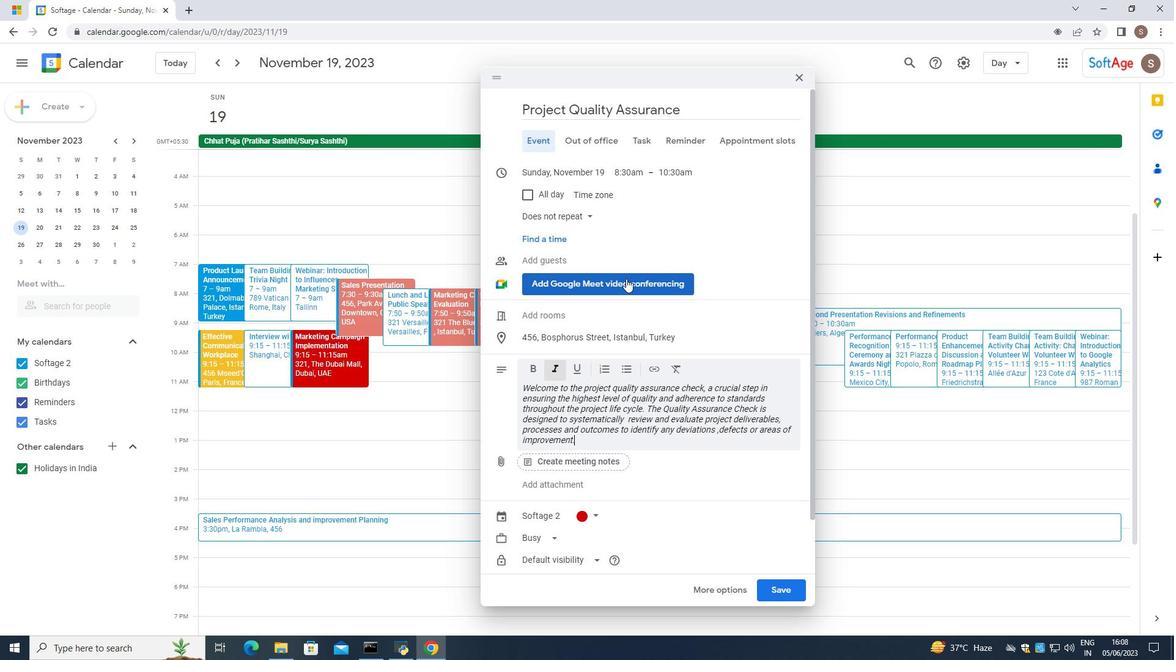 
Action: Mouse scrolled (625, 278) with delta (0, 0)
Screenshot: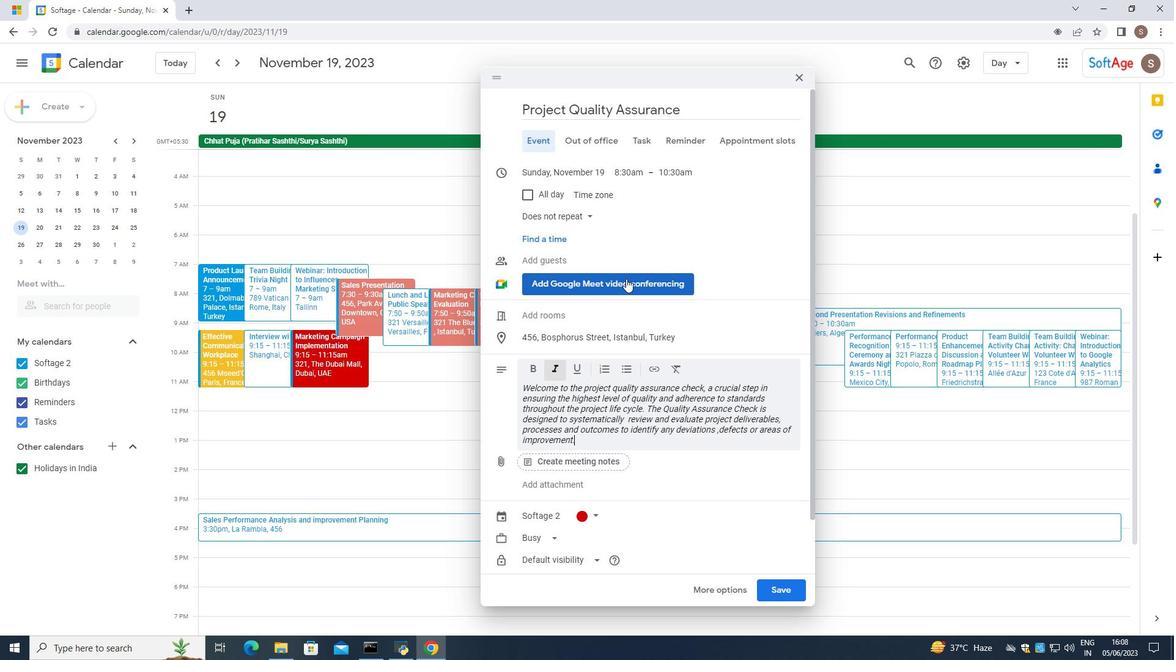 
Action: Mouse moved to (785, 599)
Screenshot: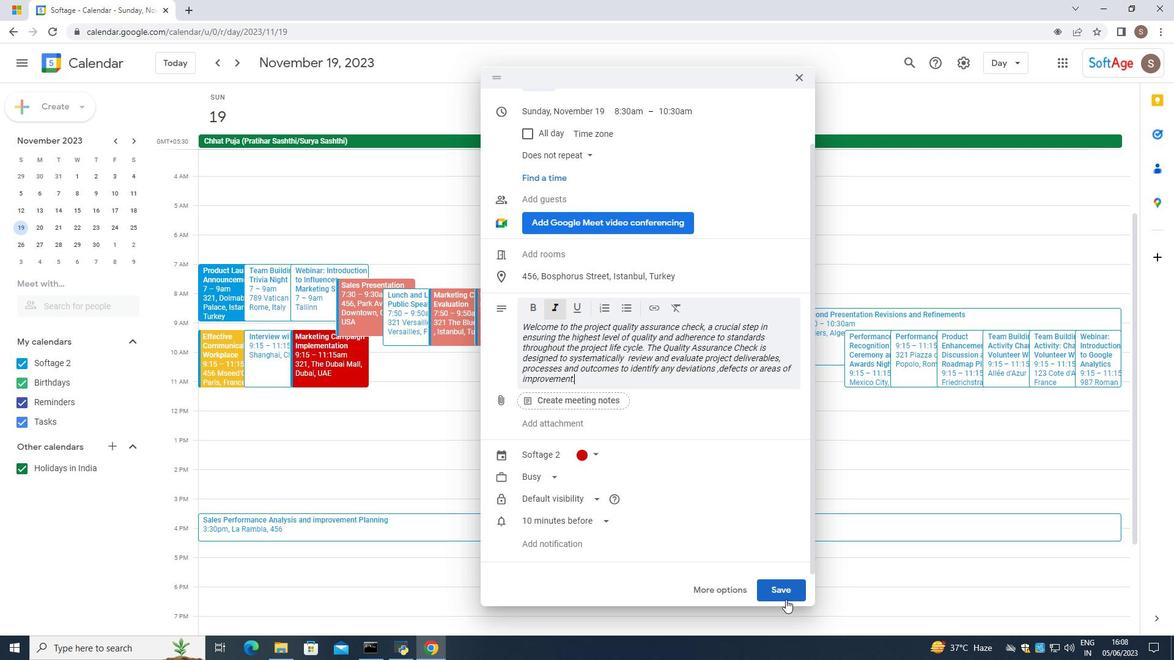 
Action: Mouse pressed left at (785, 599)
Screenshot: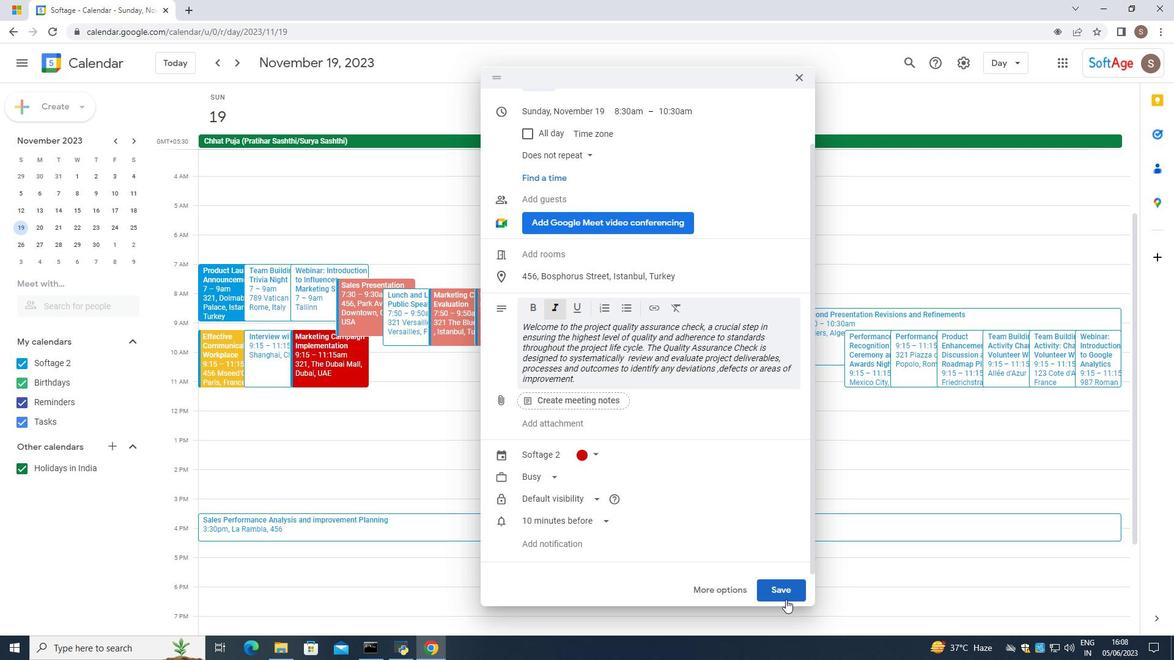 
Action: Mouse moved to (737, 343)
Screenshot: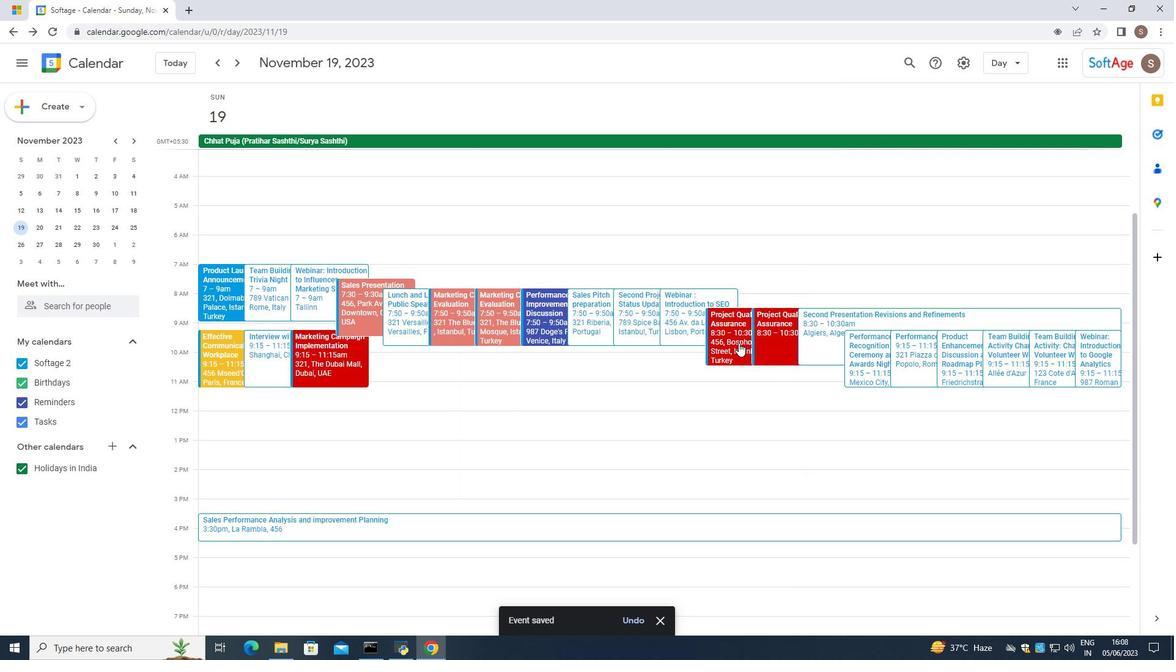 
Action: Mouse pressed left at (737, 343)
Screenshot: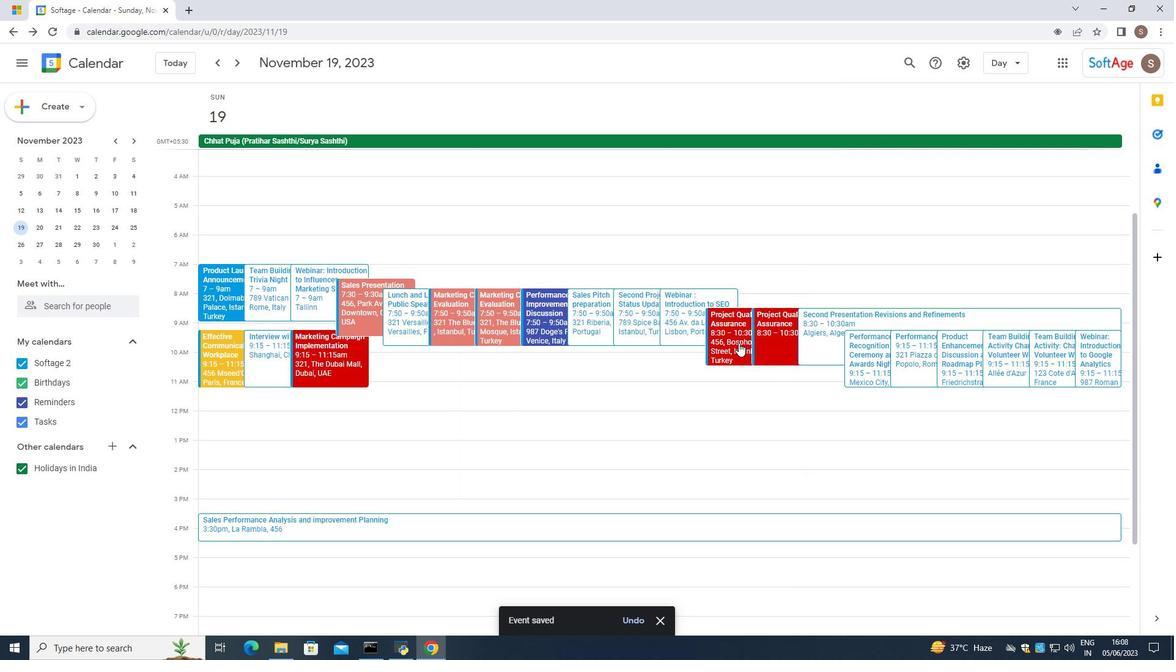 
Action: Mouse moved to (709, 226)
Screenshot: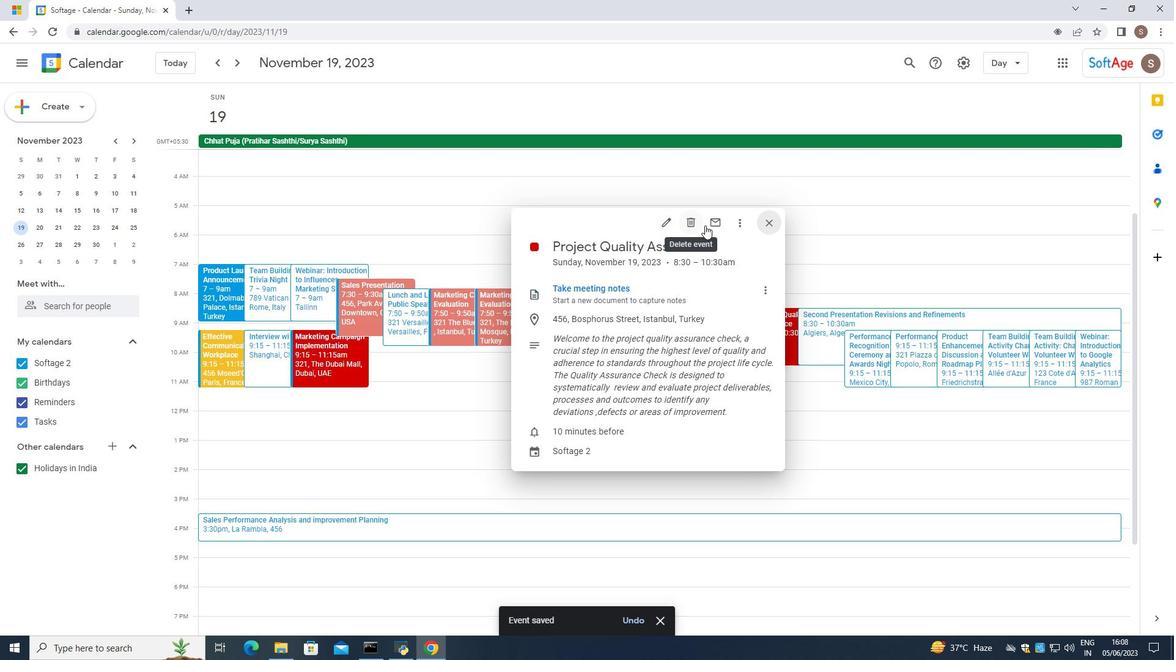 
Action: Mouse pressed left at (709, 226)
Screenshot: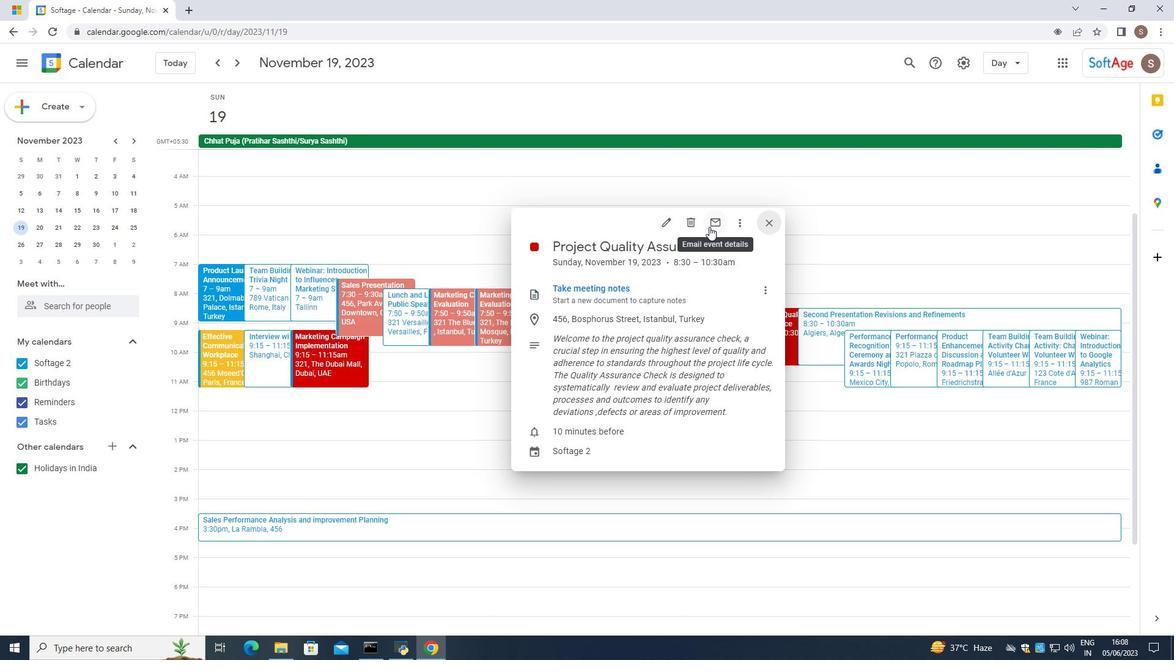 
Action: Mouse moved to (437, 289)
Screenshot: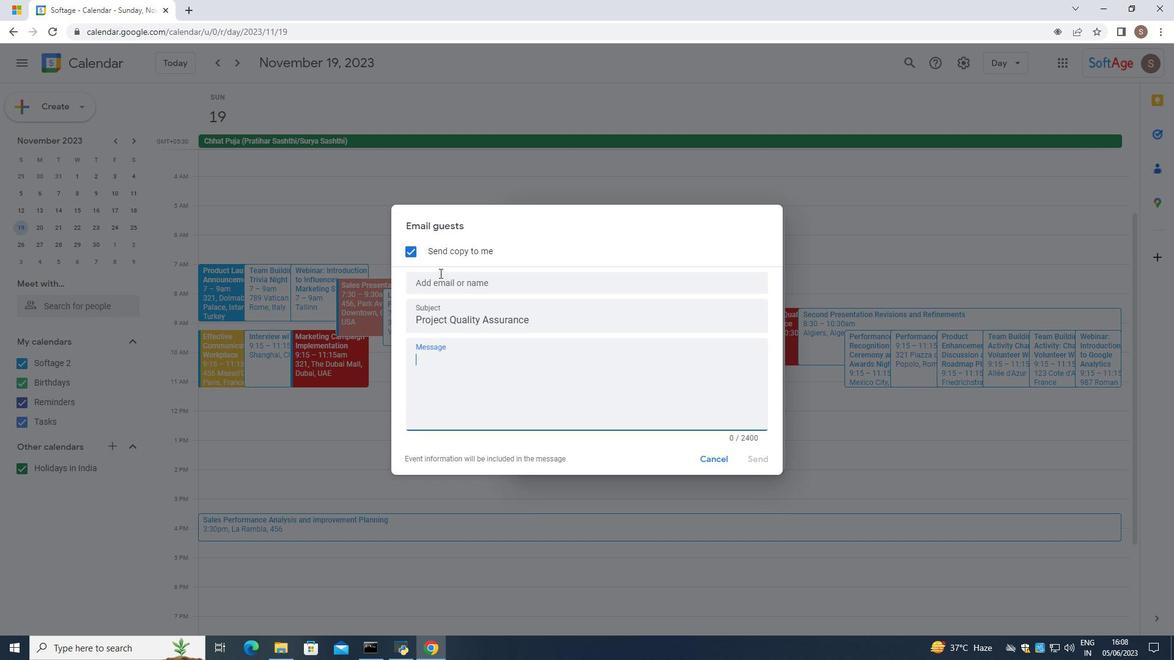 
Action: Mouse pressed left at (437, 289)
Screenshot: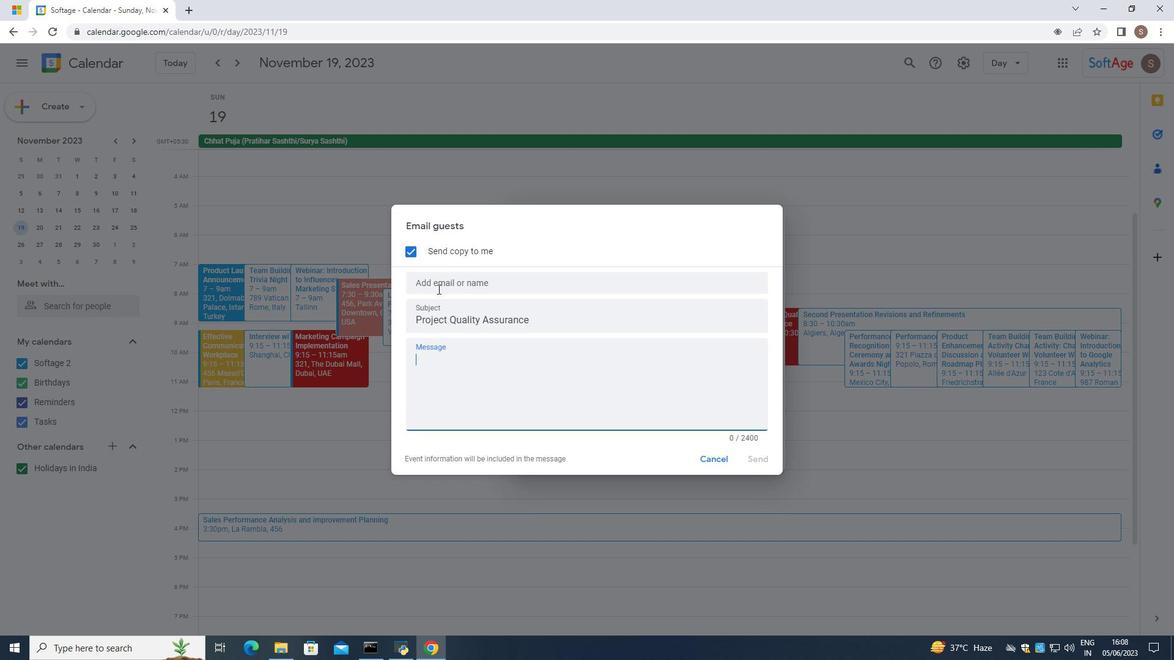 
Action: Mouse moved to (467, 270)
Screenshot: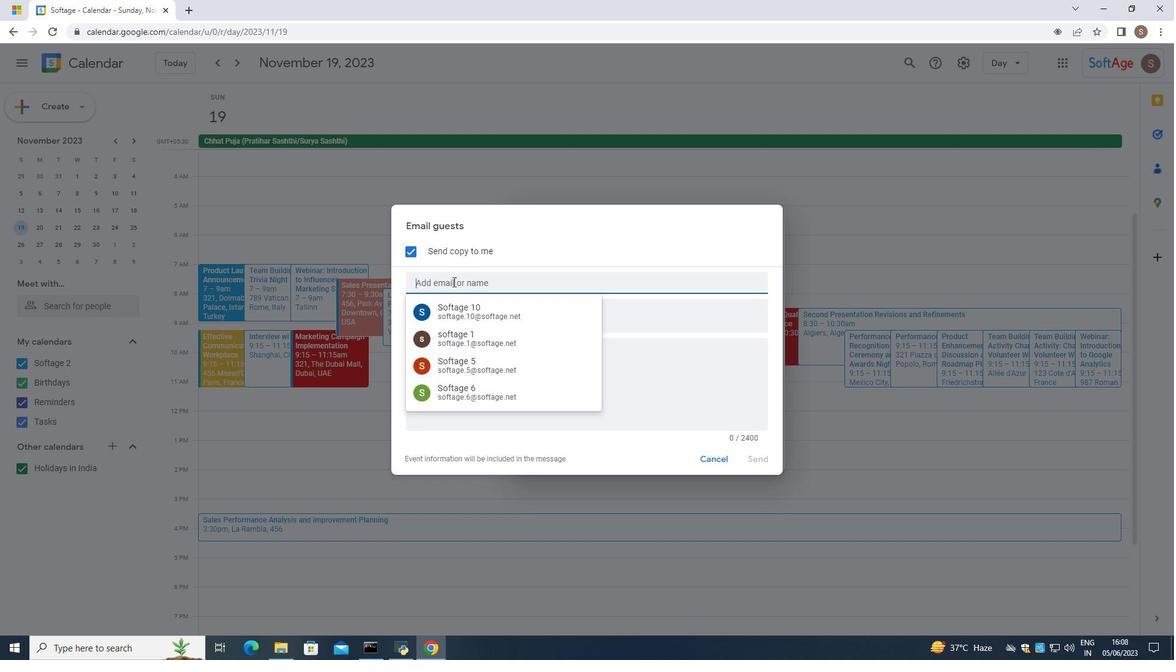 
Action: Key pressed softasge.5<Key.backspace>4
Screenshot: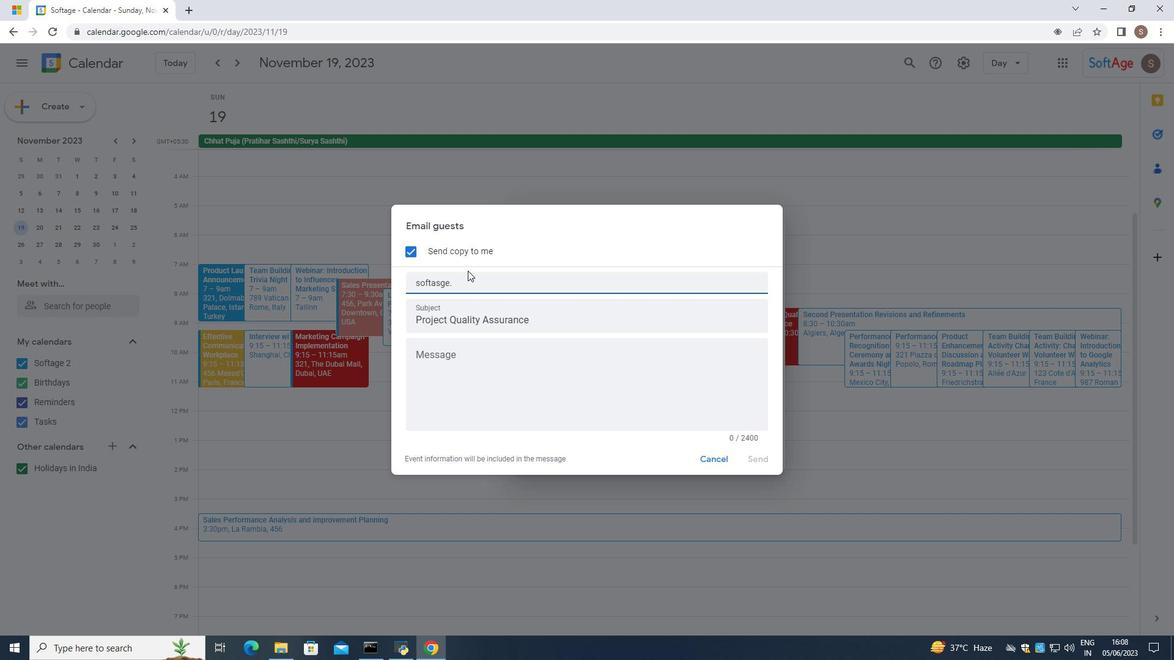 
Action: Mouse moved to (443, 262)
Screenshot: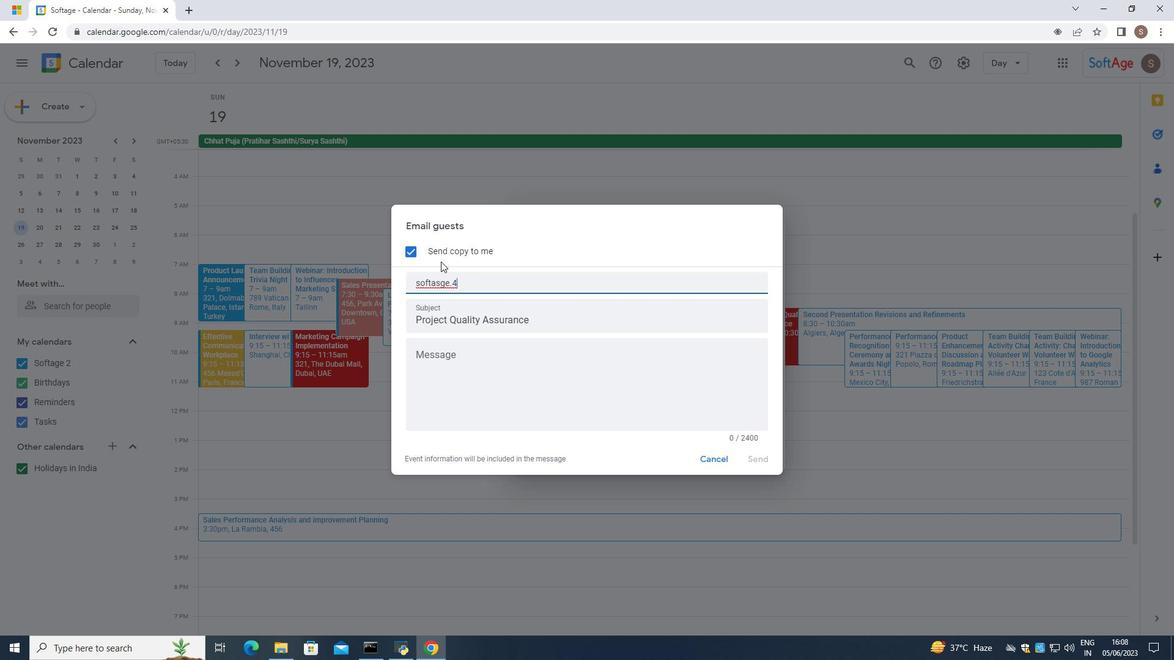 
Action: Key pressed <Key.backspace><Key.backspace><Key.backspace><Key.backspace><Key.backspace><Key.backspace><Key.backspace><Key.backspace>ftage.4
Screenshot: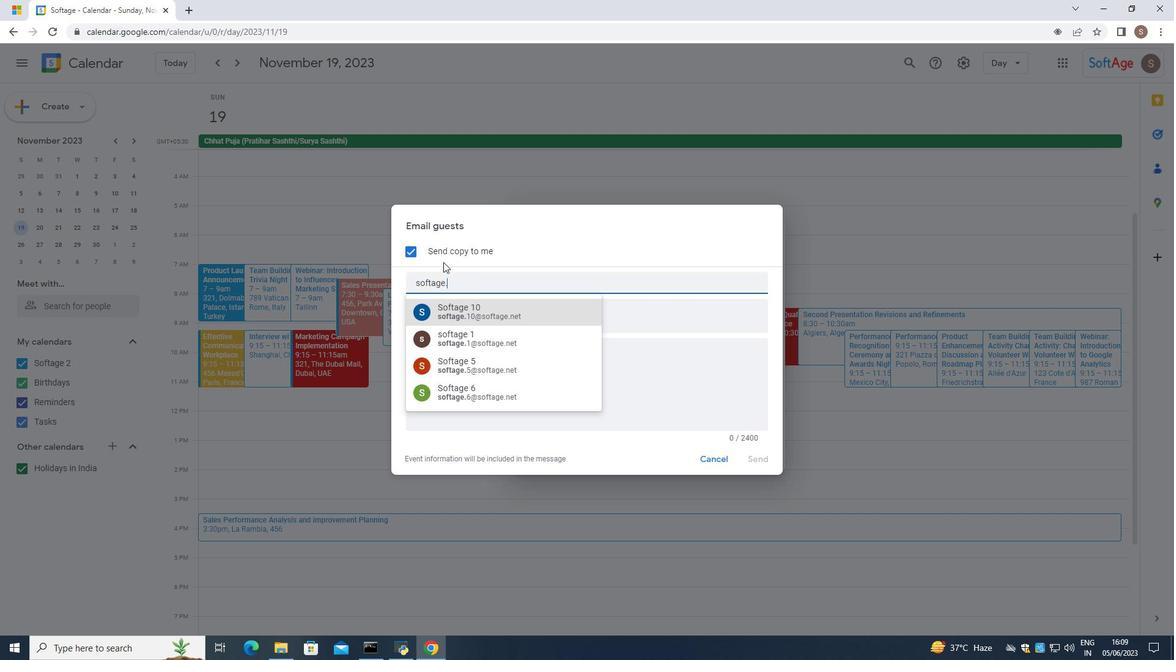 
Action: Mouse moved to (434, 307)
Screenshot: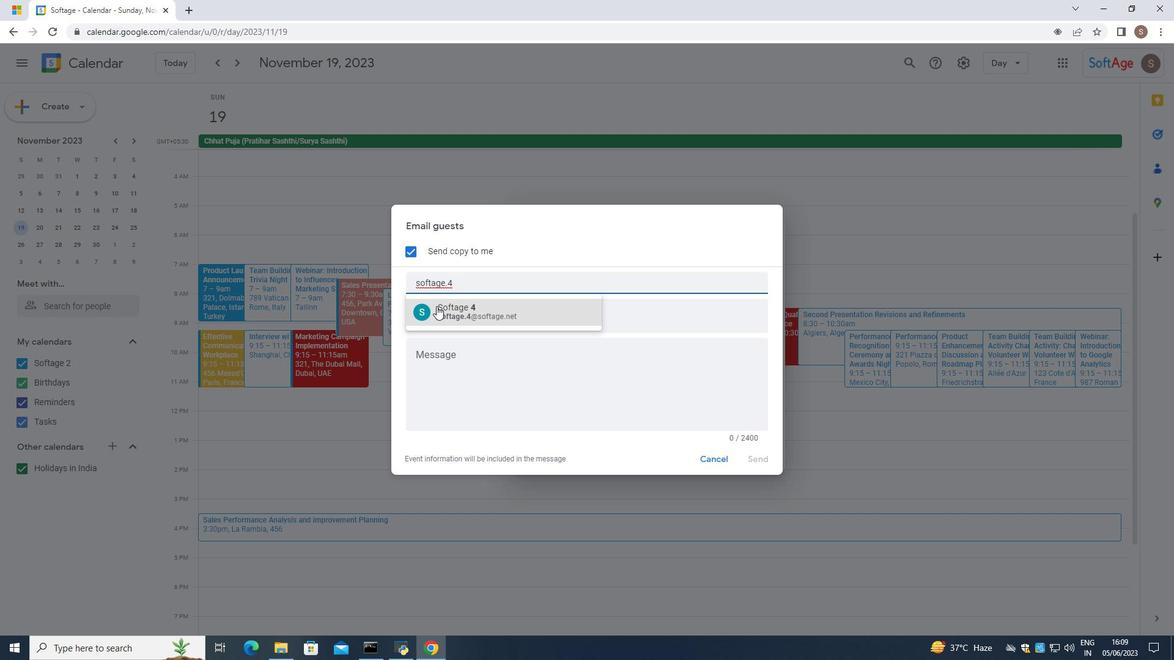 
Action: Mouse pressed left at (434, 307)
Screenshot: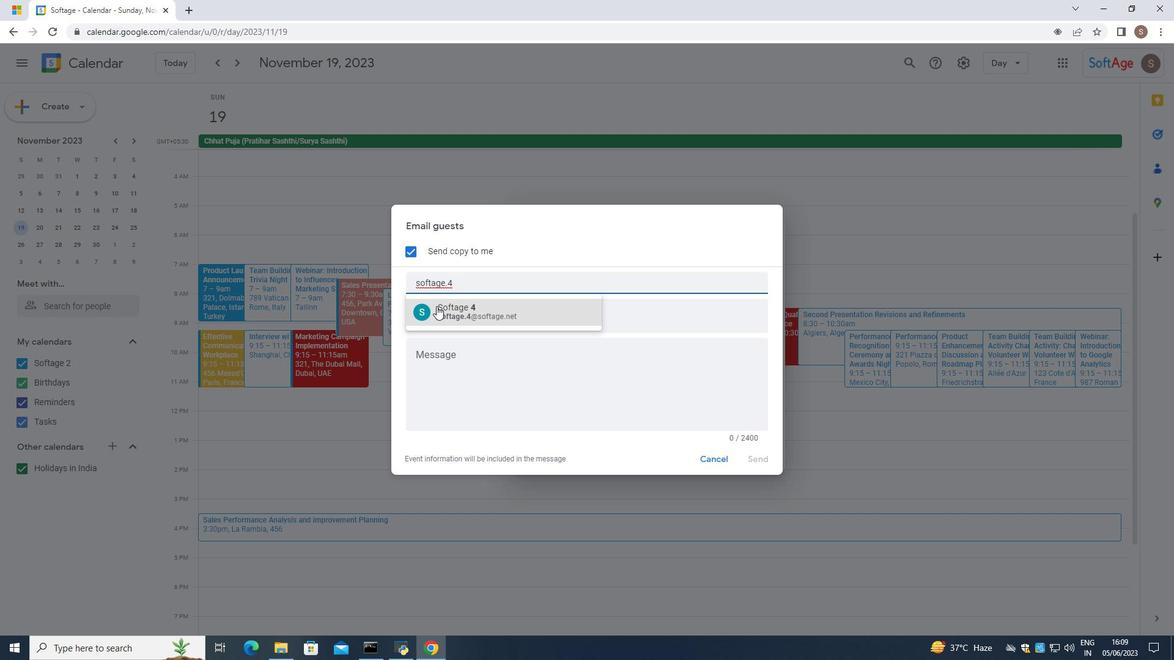 
Action: Mouse moved to (423, 297)
Screenshot: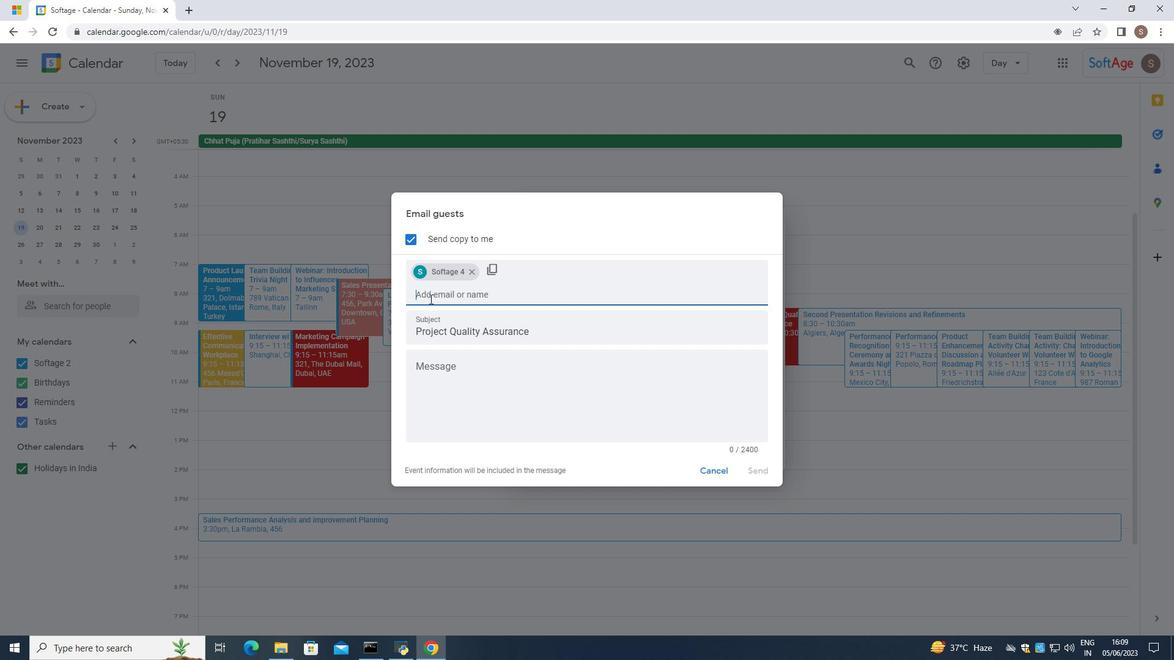 
Action: Key pressed softage.5
Screenshot: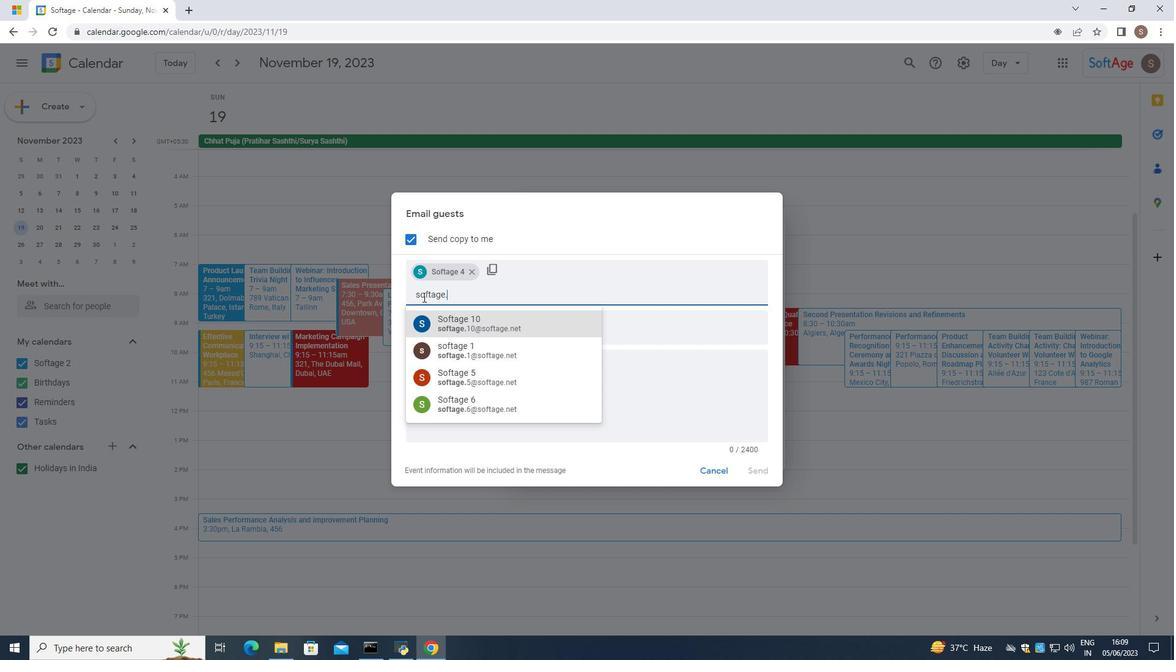 
Action: Mouse moved to (720, 311)
Screenshot: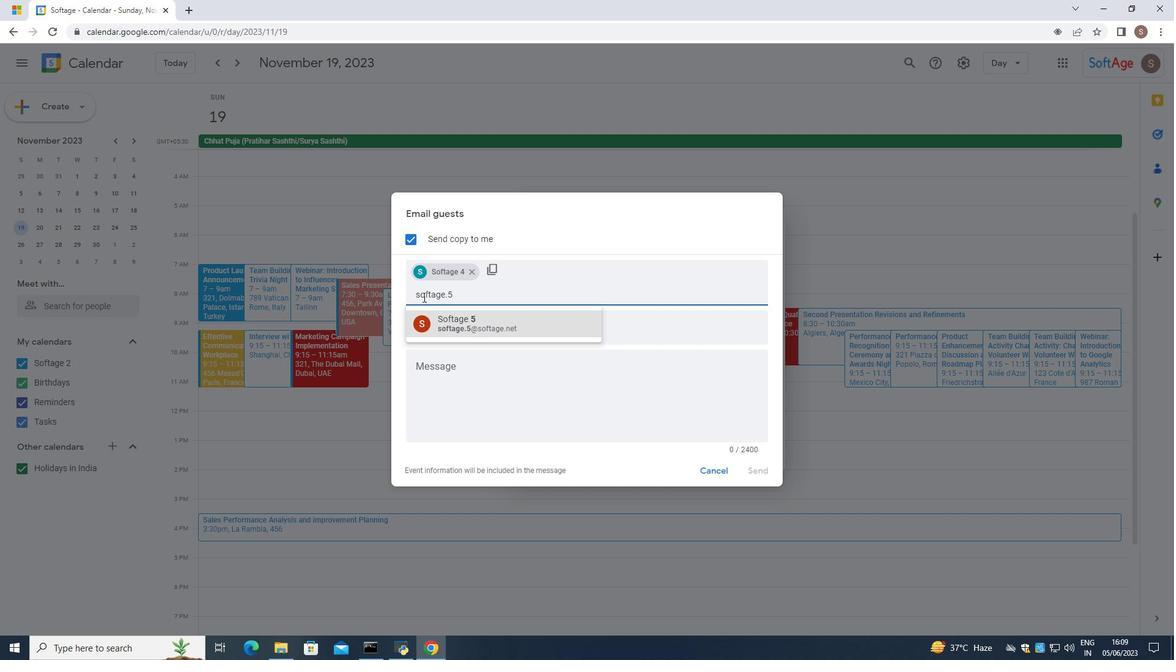 
Action: Mouse scrolled (699, 309) with delta (0, 0)
Screenshot: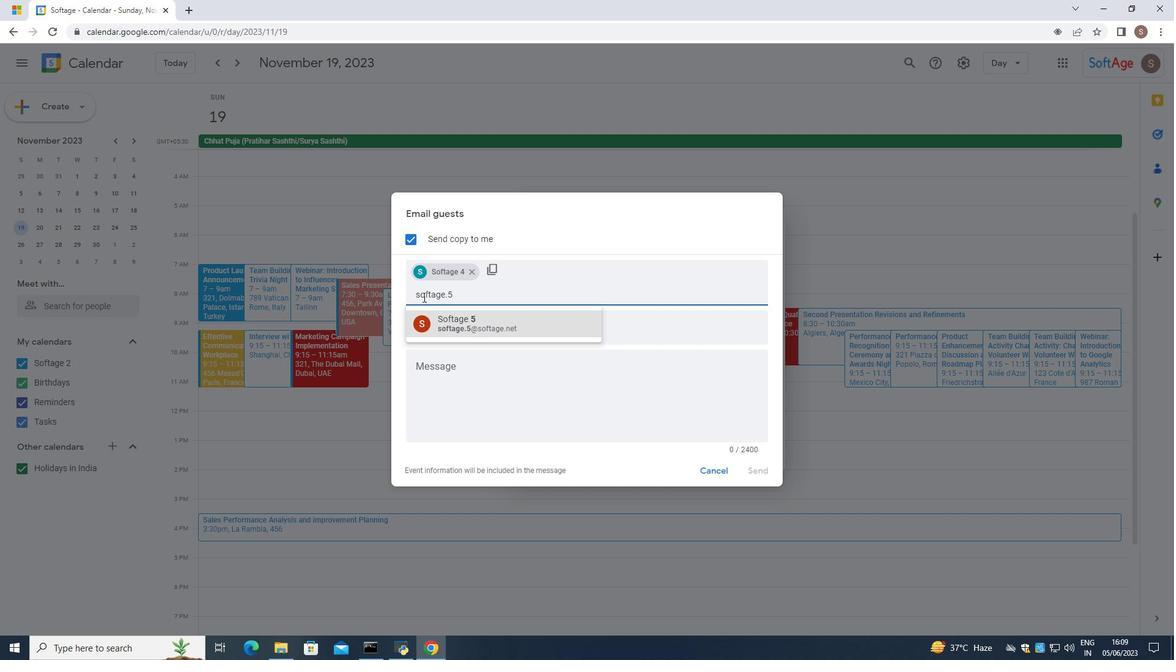 
Action: Mouse moved to (457, 324)
Screenshot: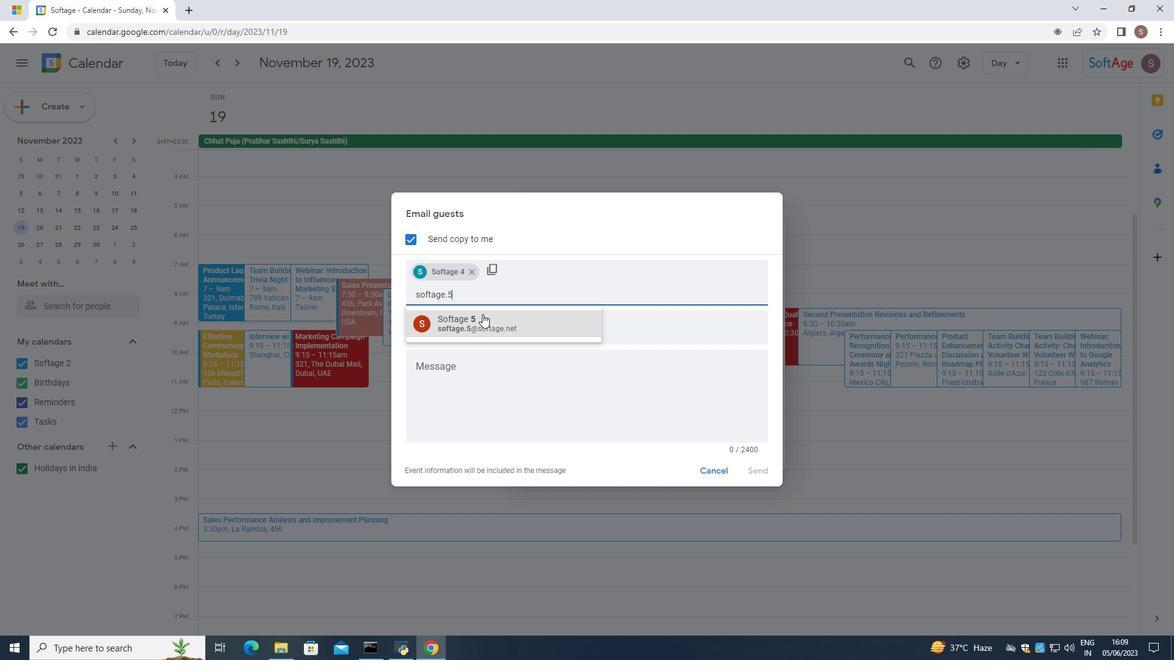 
Action: Mouse pressed left at (457, 324)
Screenshot: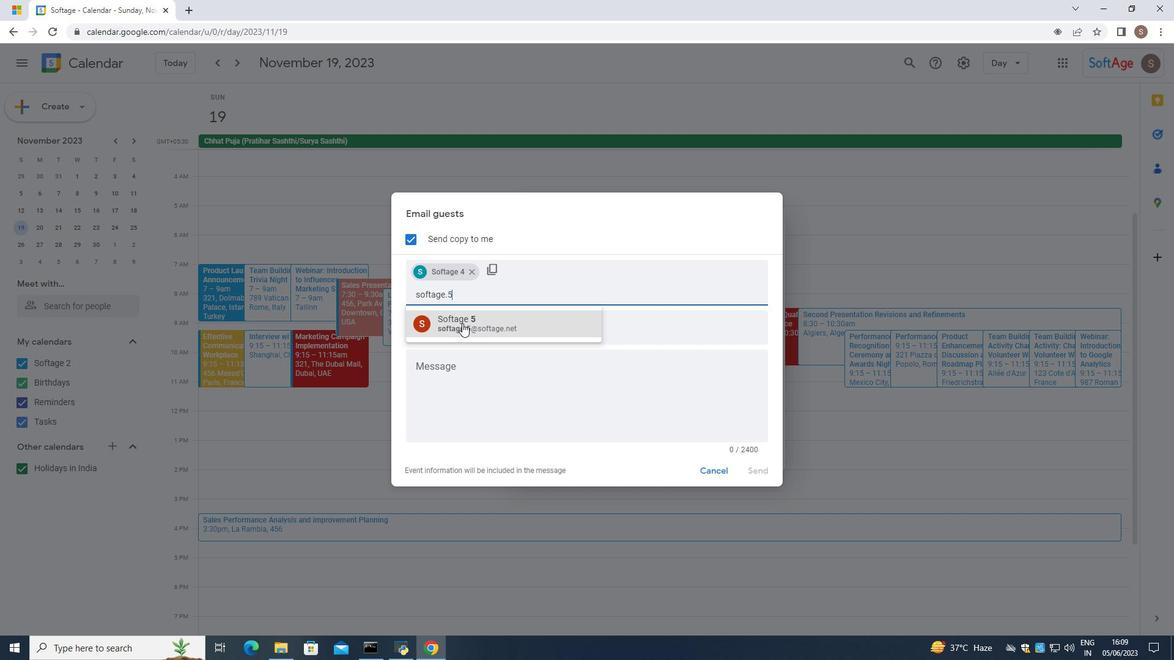 
Action: Mouse moved to (448, 364)
Screenshot: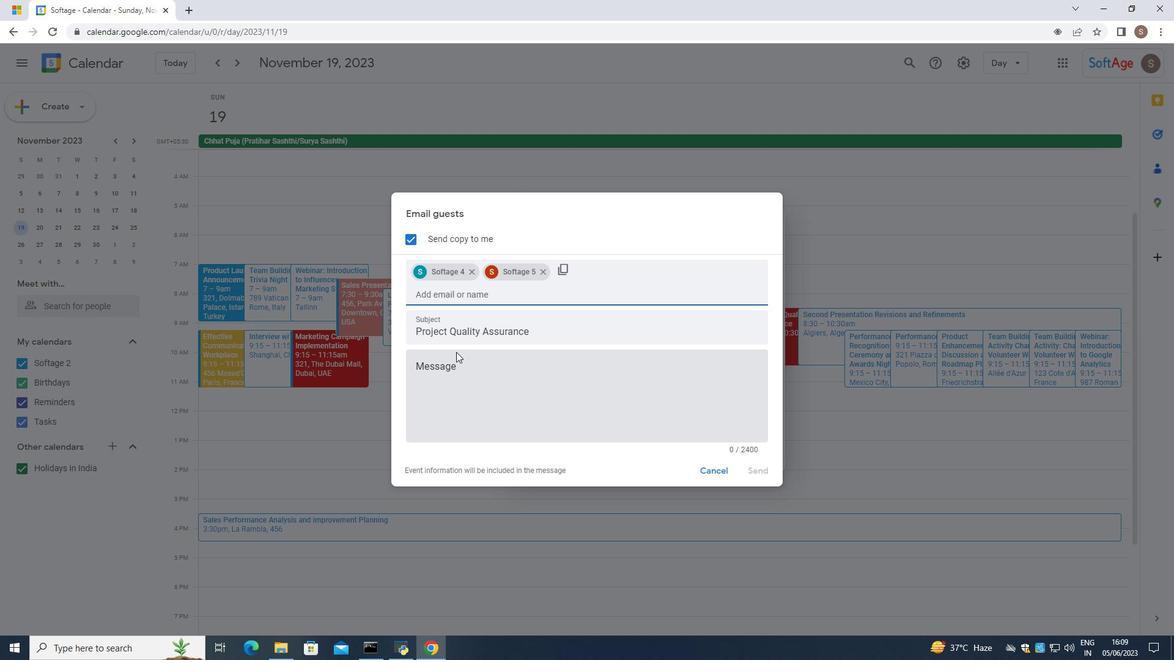 
Action: Mouse pressed left at (448, 364)
Screenshot: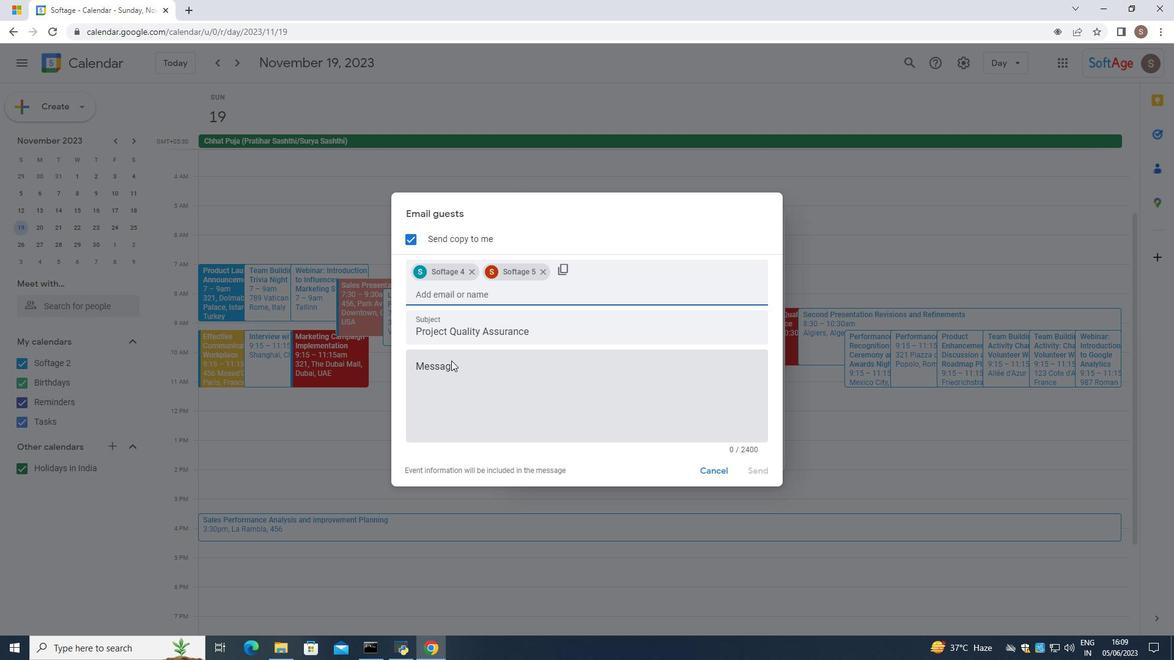 
Action: Mouse moved to (444, 370)
Screenshot: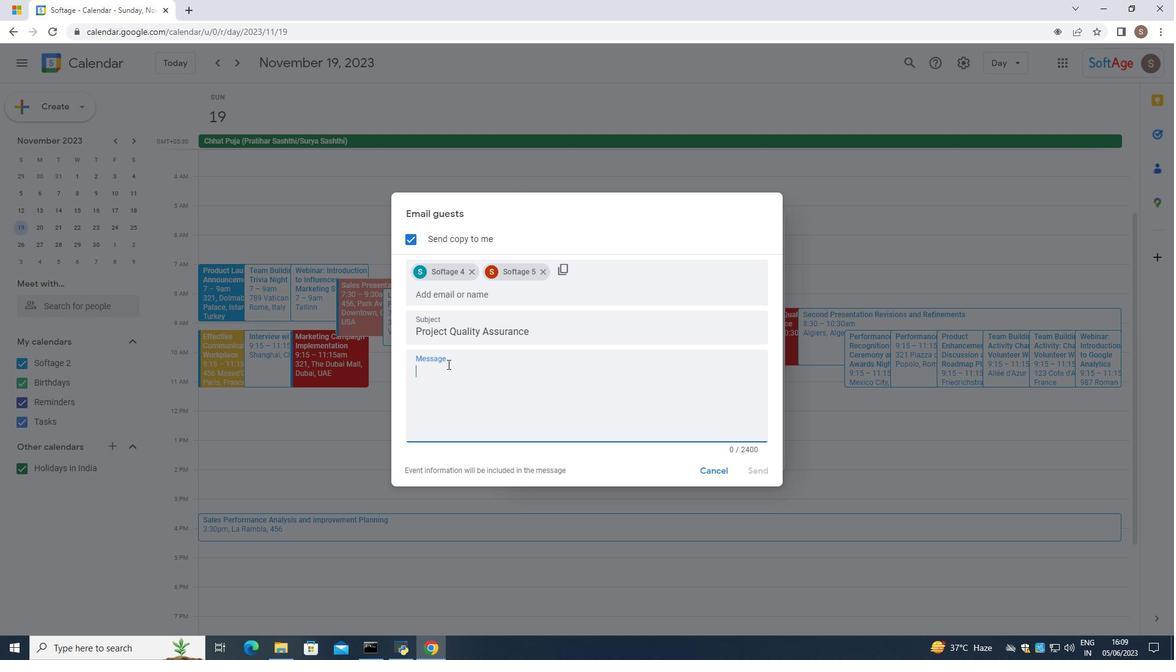 
Action: Key pressed partoicipate
Screenshot: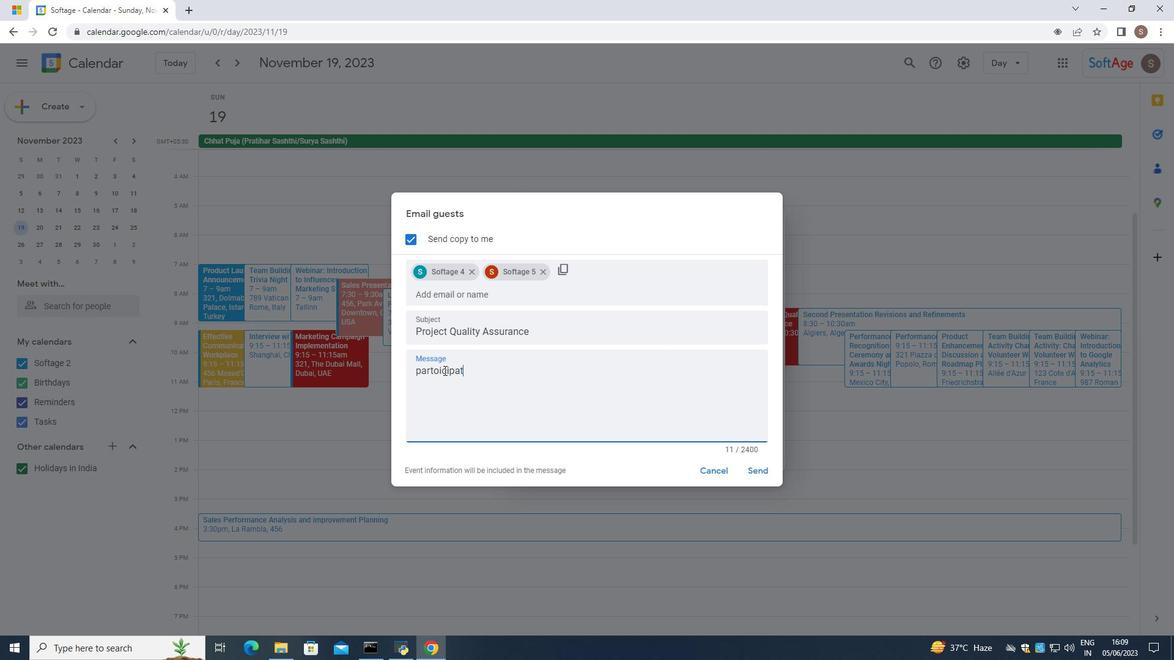 
Action: Mouse scrolled (444, 371) with delta (0, 0)
Screenshot: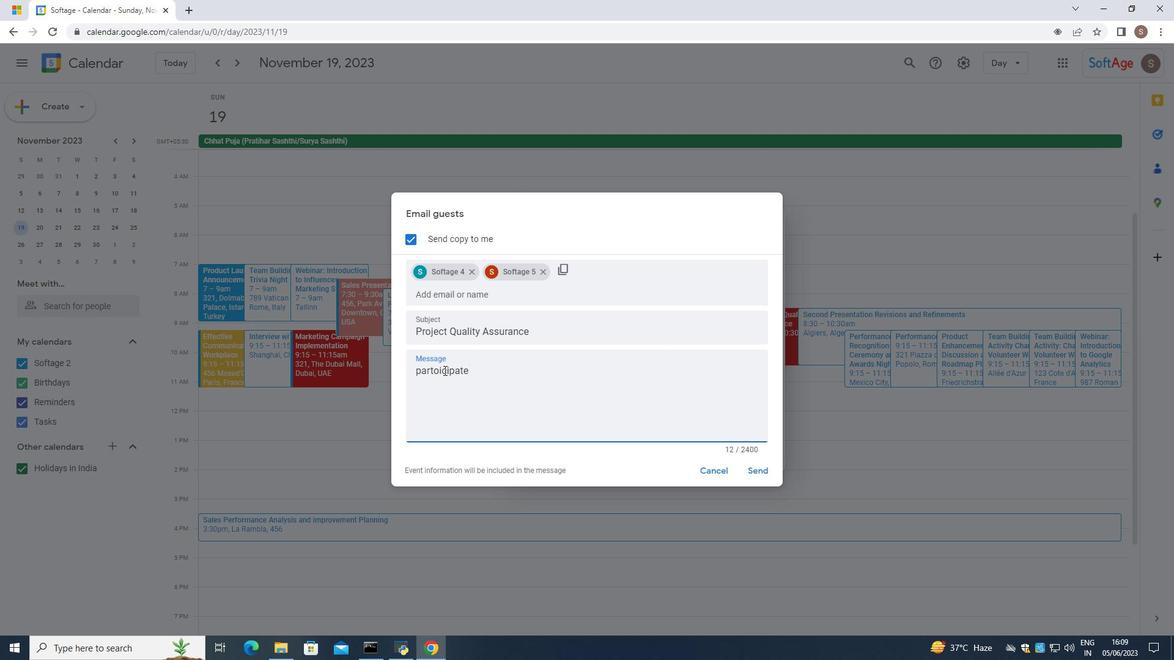 
Action: Mouse moved to (507, 349)
Screenshot: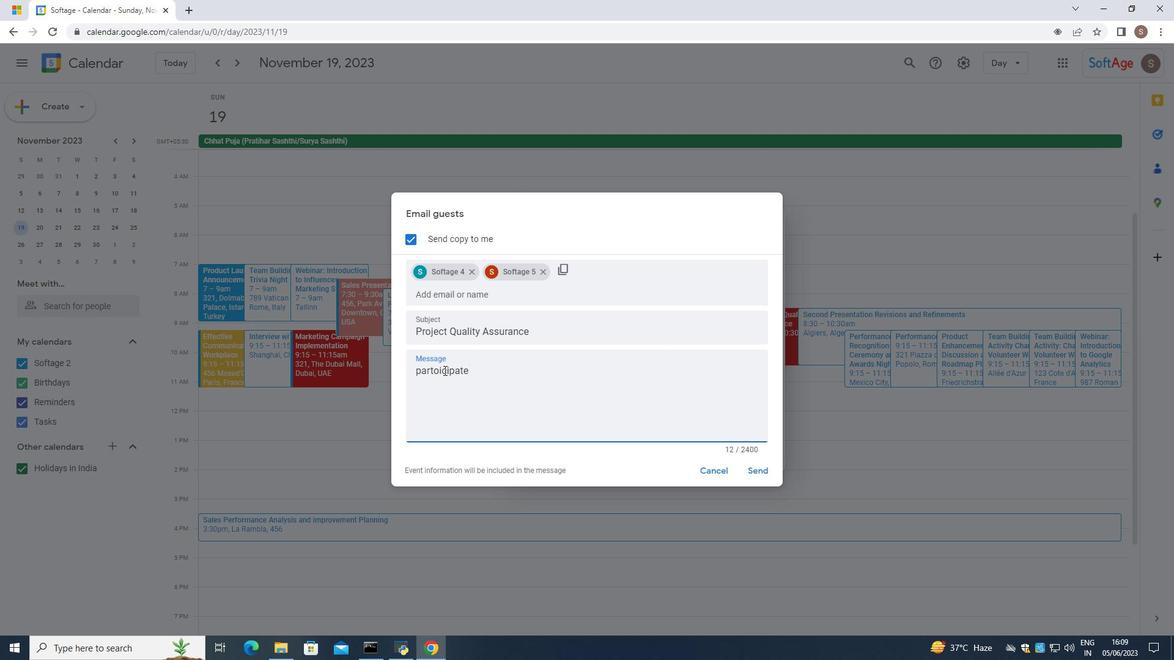 
Action: Mouse scrolled (507, 350) with delta (0, 0)
Screenshot: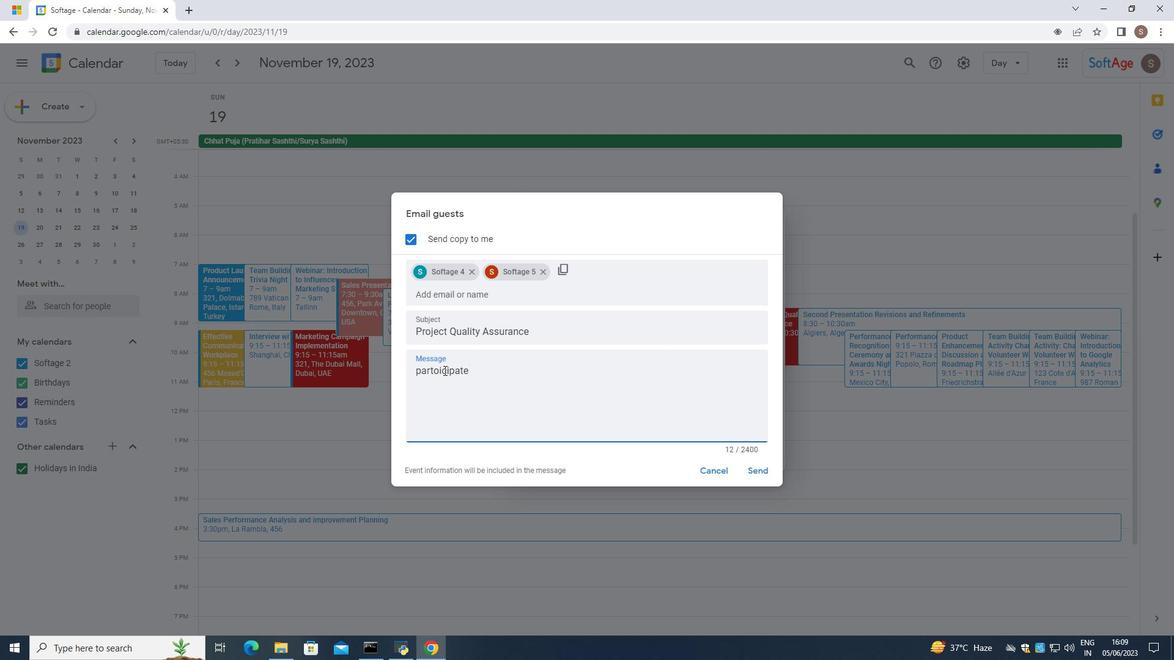 
Action: Mouse moved to (472, 407)
Screenshot: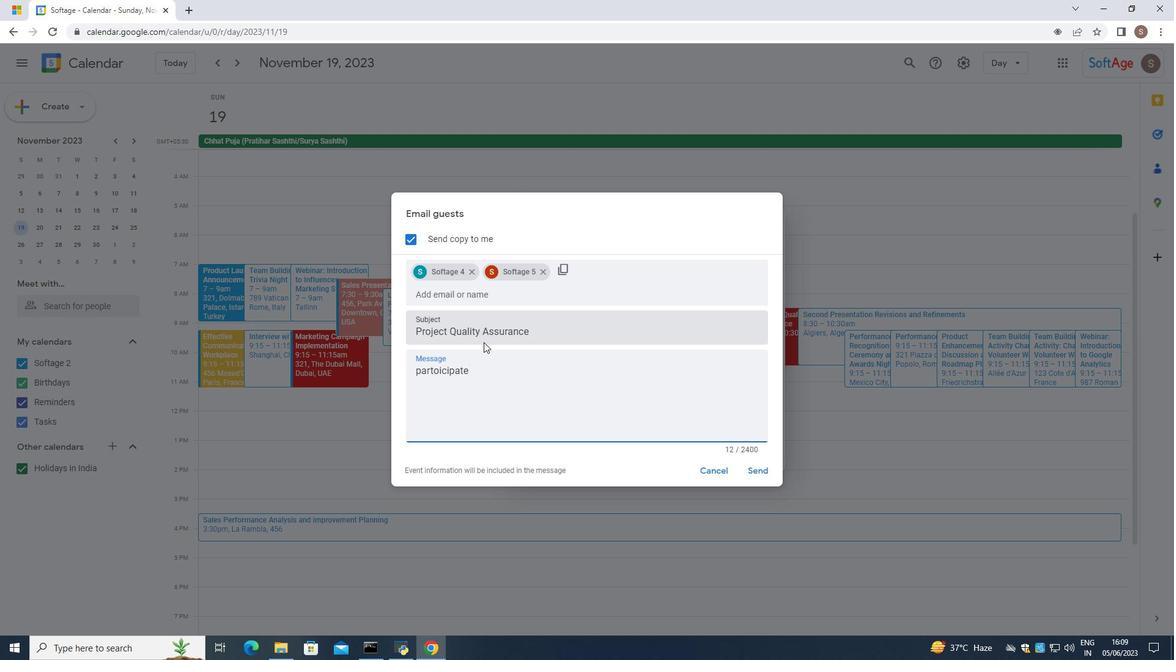 
Action: Mouse pressed left at (472, 408)
Screenshot: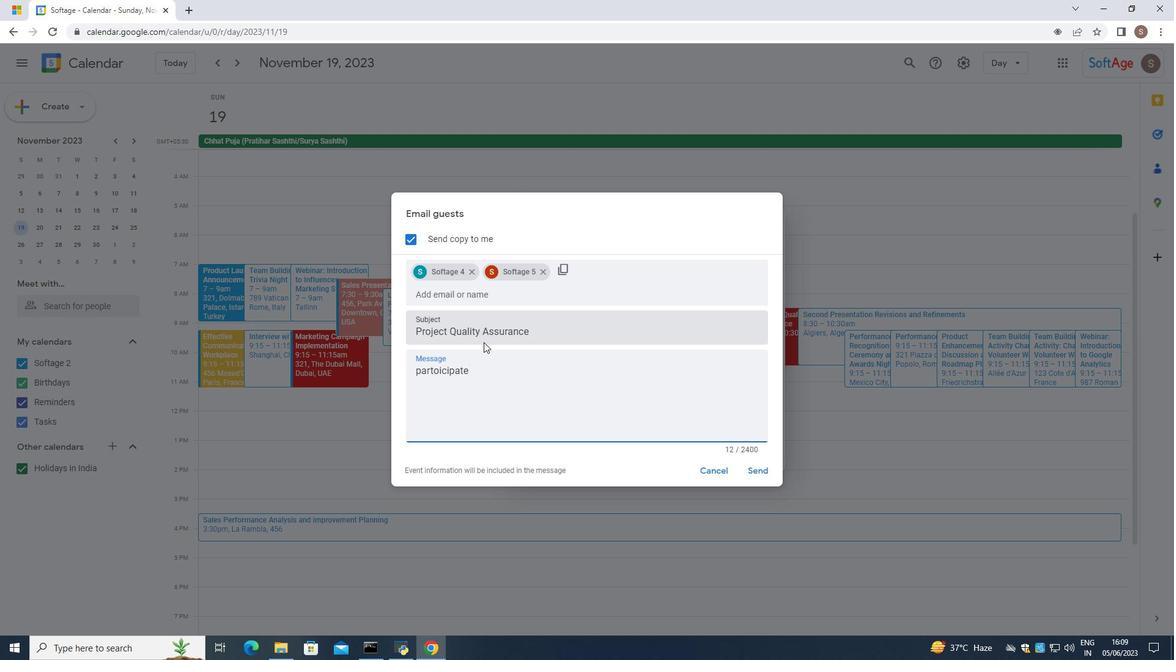 
Action: Mouse moved to (450, 376)
Screenshot: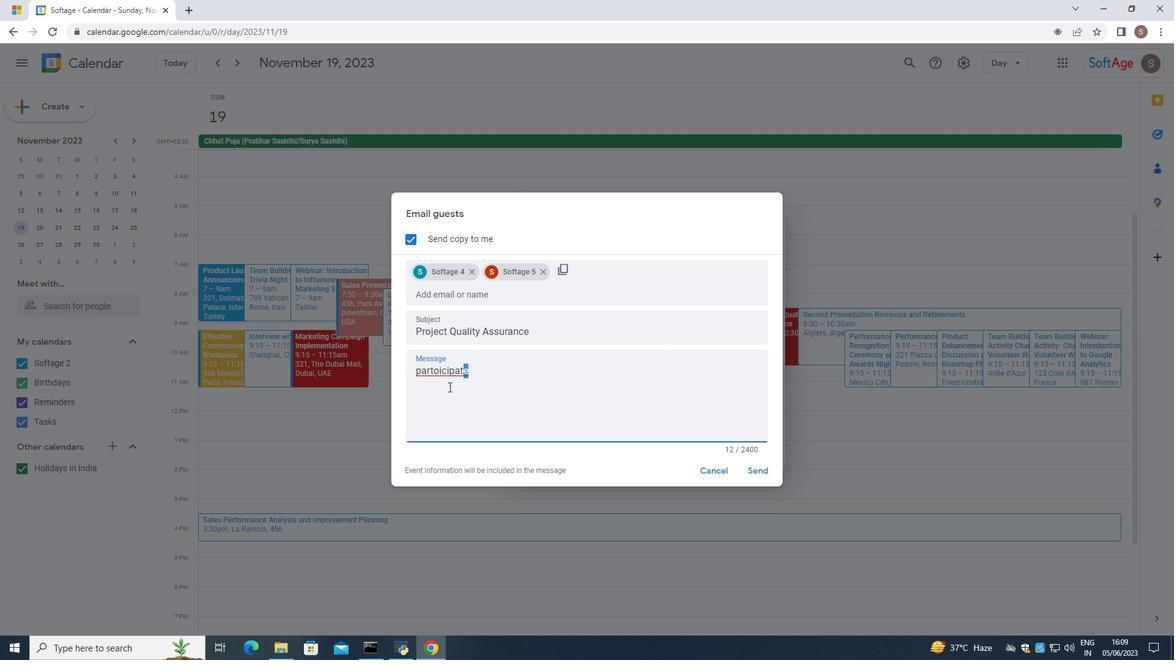 
Action: Mouse pressed left at (450, 376)
Screenshot: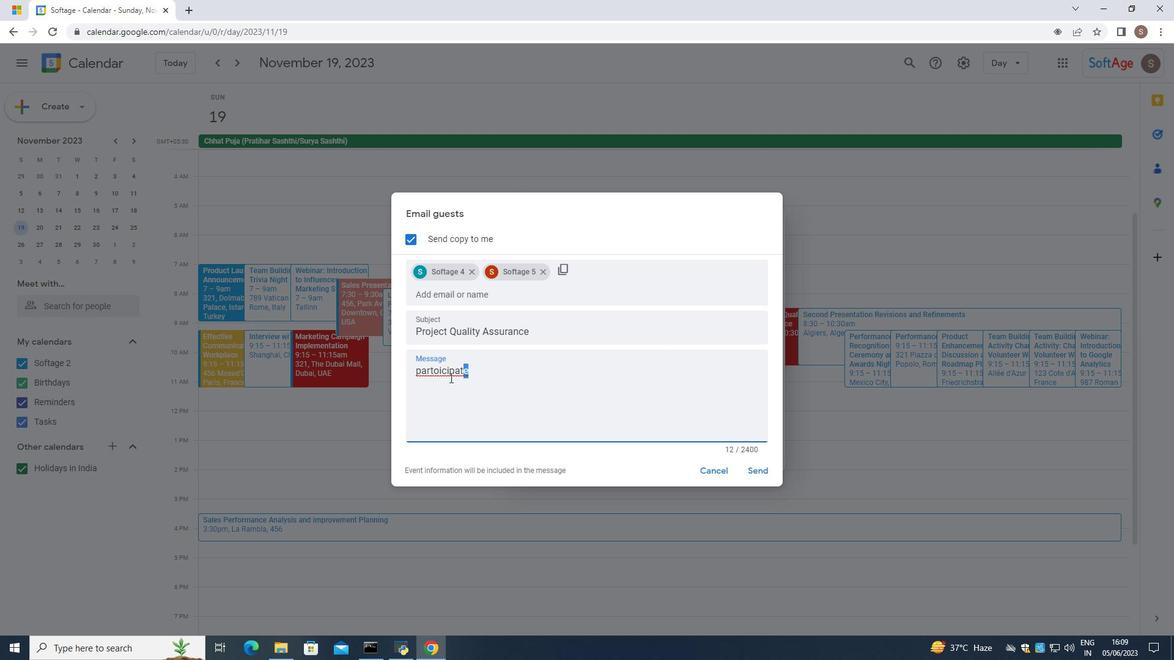 
Action: Mouse pressed right at (450, 376)
Screenshot: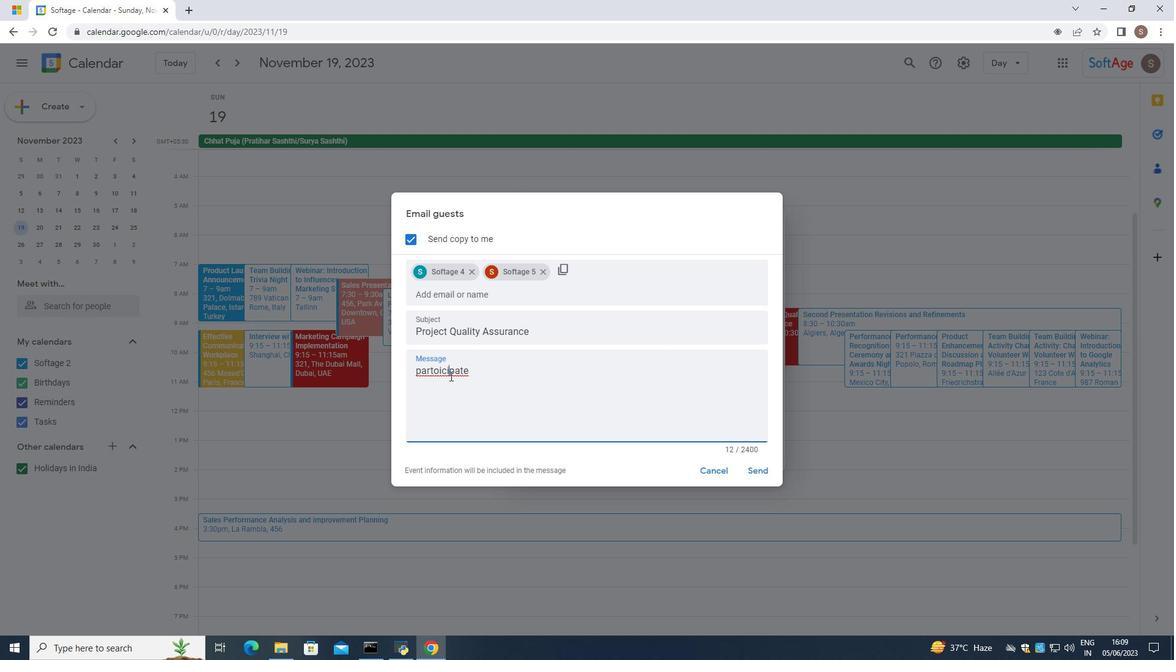 
Action: Mouse moved to (461, 382)
Screenshot: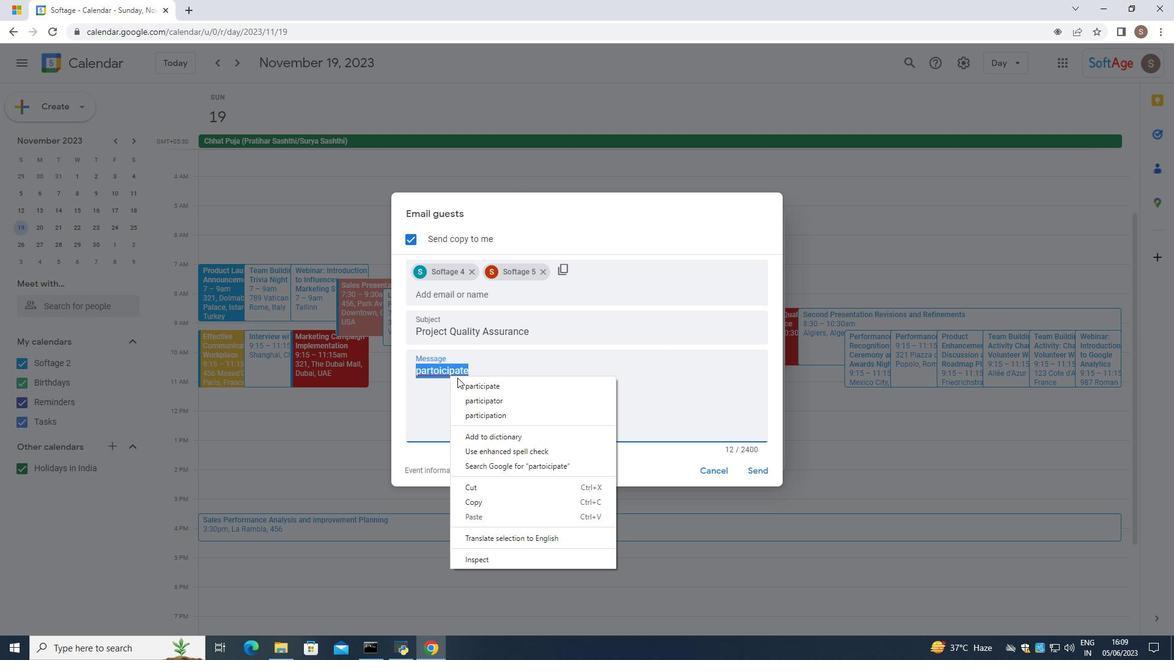 
Action: Mouse pressed left at (461, 382)
Screenshot: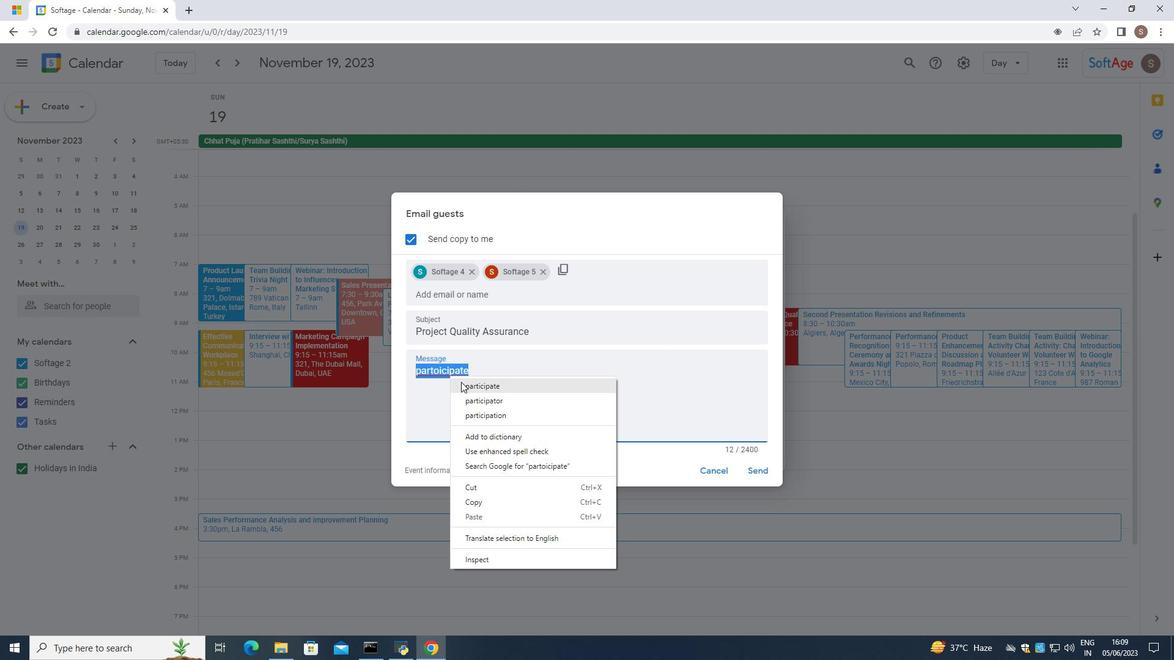 
Action: Mouse moved to (748, 469)
Screenshot: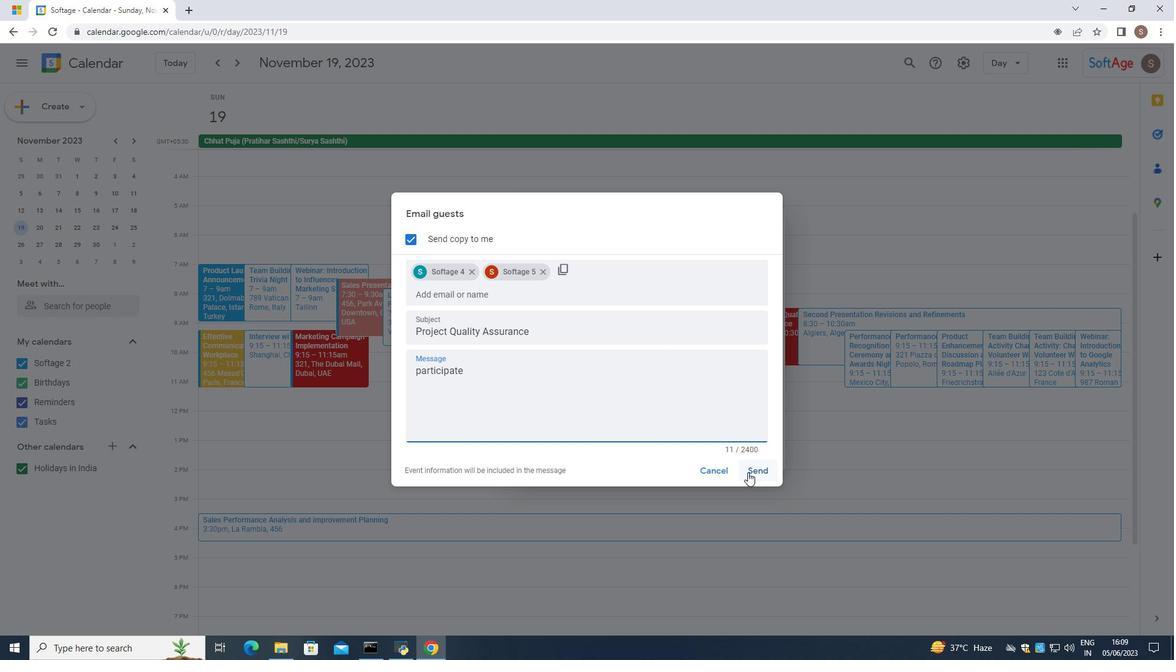 
Action: Mouse pressed left at (748, 469)
